 Task: Look for Airbnb properties in Ooty, India from 9th December, 2023 to 17th December, 2023 for 2 adults. Place can be private room with 1  bedroom having 2 beds and 1 bathroom. Property type can be flat.
Action: Mouse moved to (516, 108)
Screenshot: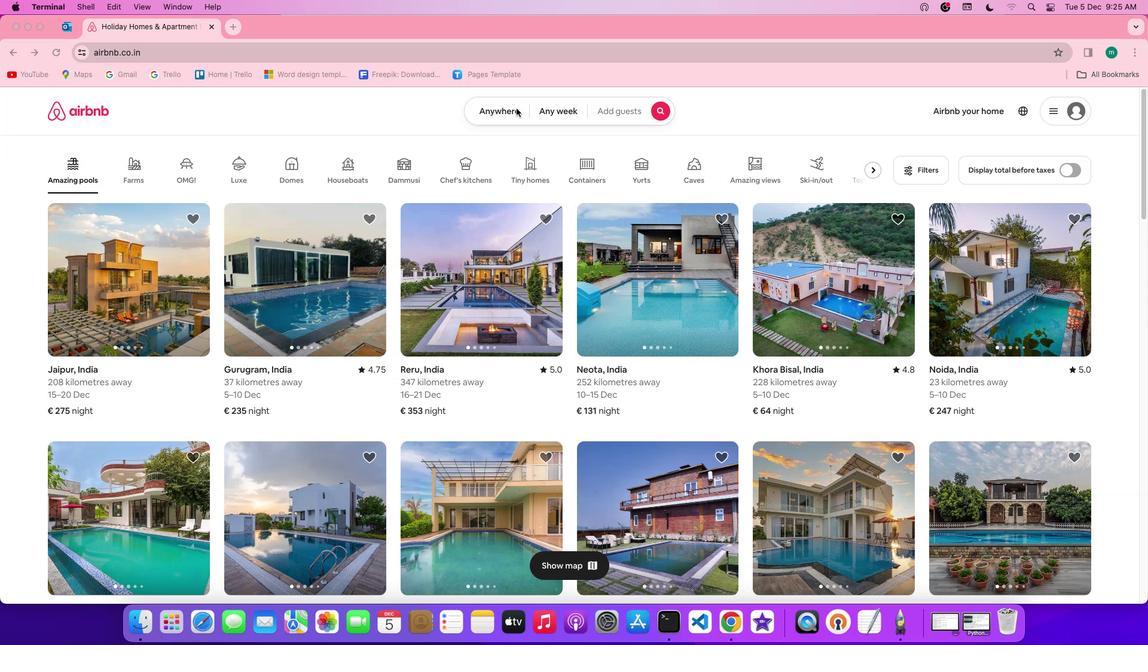 
Action: Mouse pressed left at (516, 108)
Screenshot: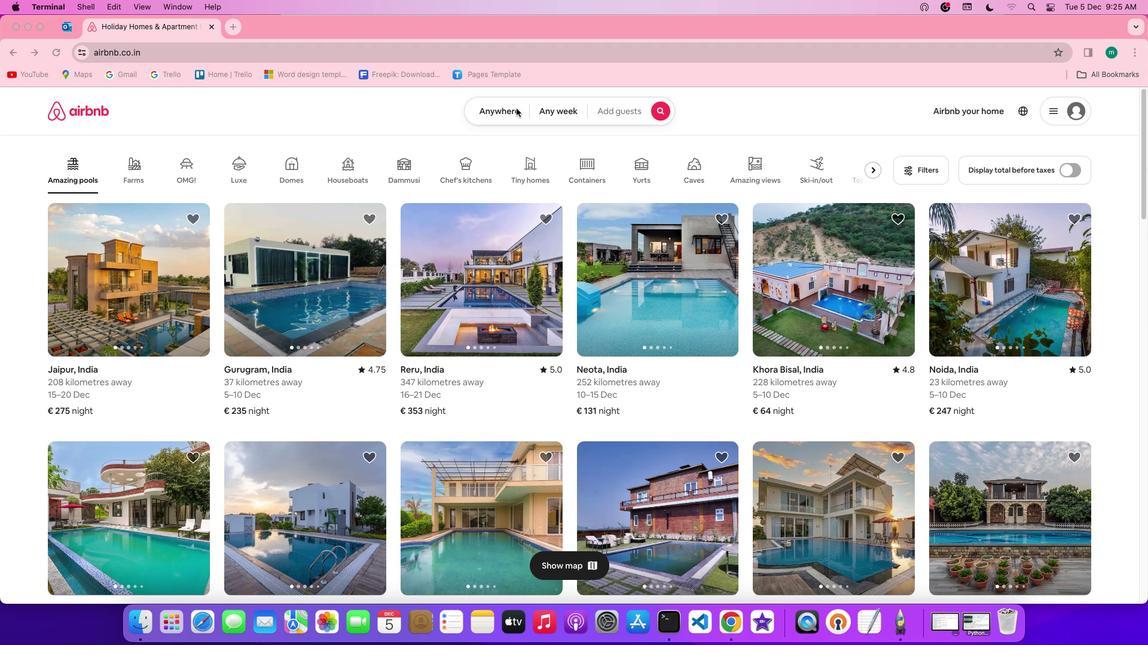 
Action: Mouse pressed left at (516, 108)
Screenshot: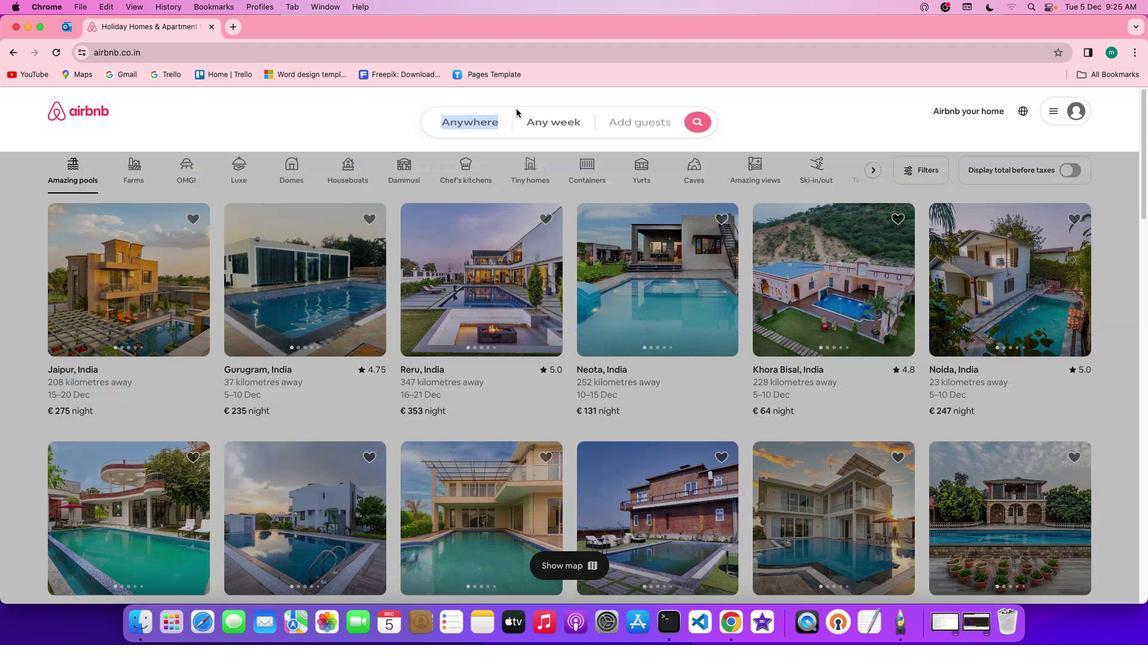
Action: Mouse moved to (441, 159)
Screenshot: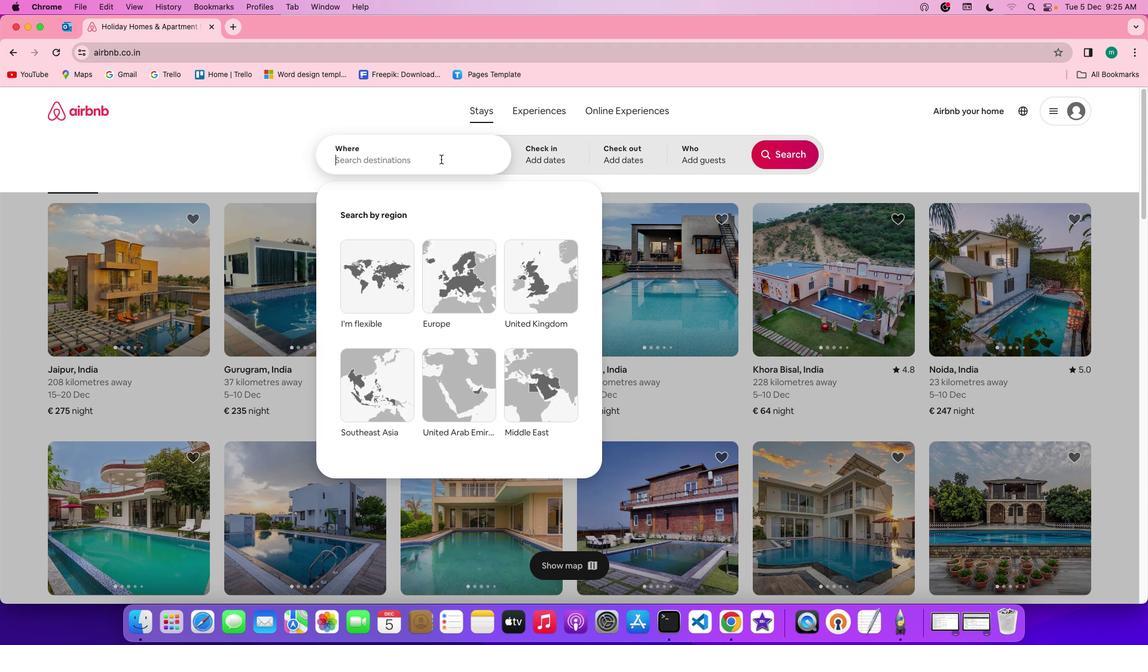 
Action: Mouse pressed left at (441, 159)
Screenshot: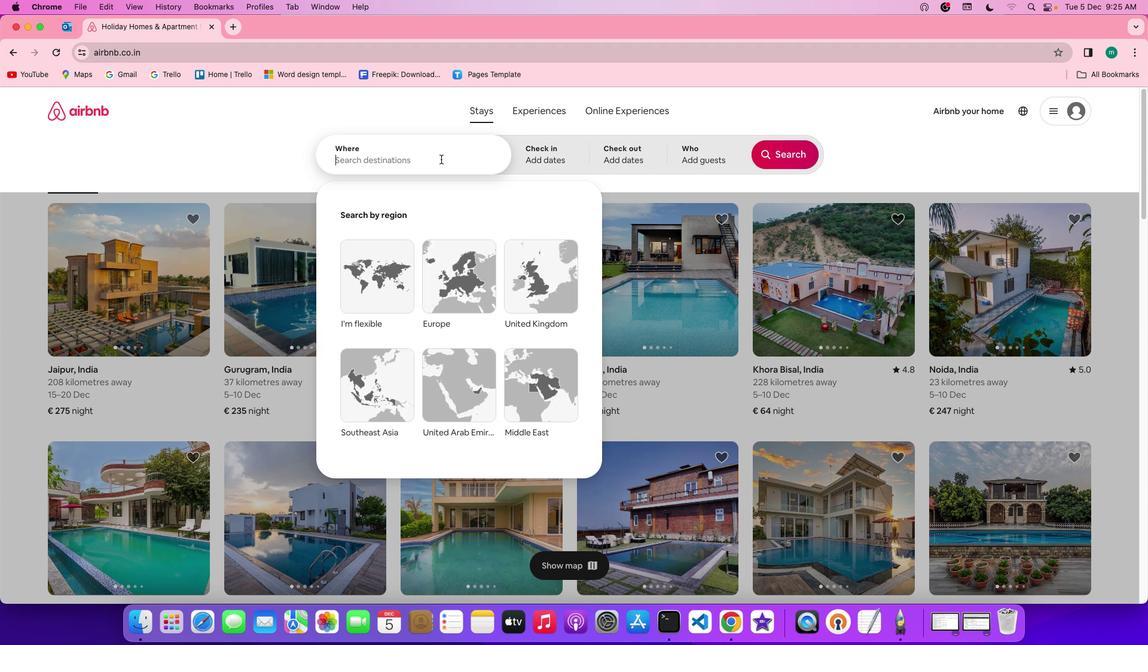 
Action: Key pressed Key.shift'O''o''t''y'','Key.spaceKey.shift'i''n''d''i''a'
Screenshot: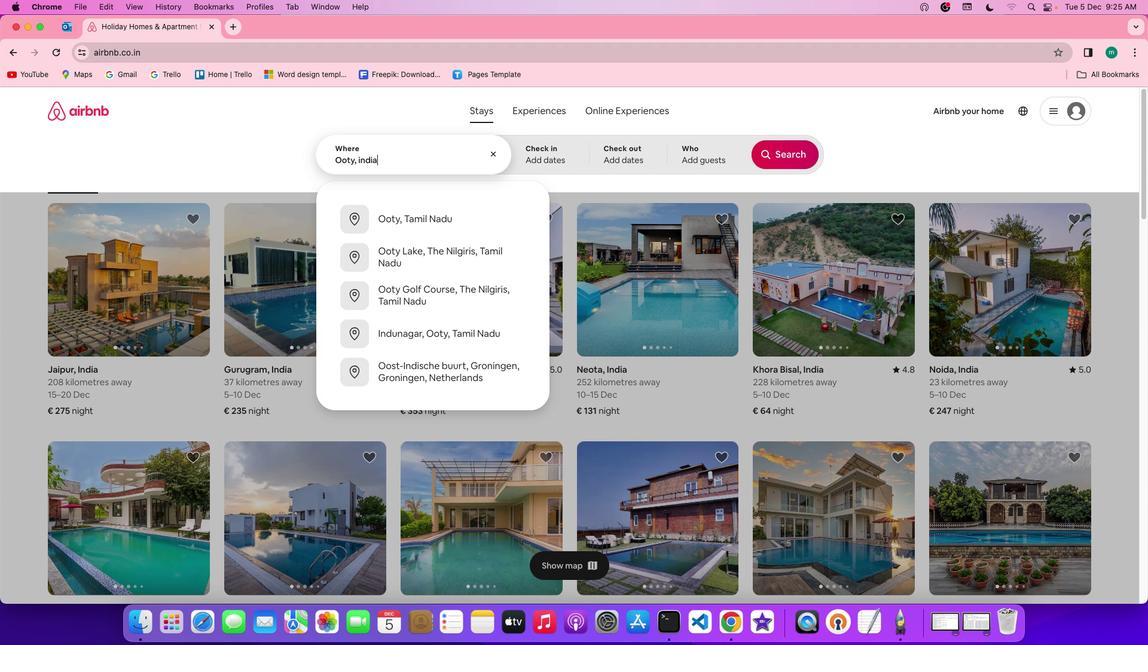 
Action: Mouse moved to (523, 156)
Screenshot: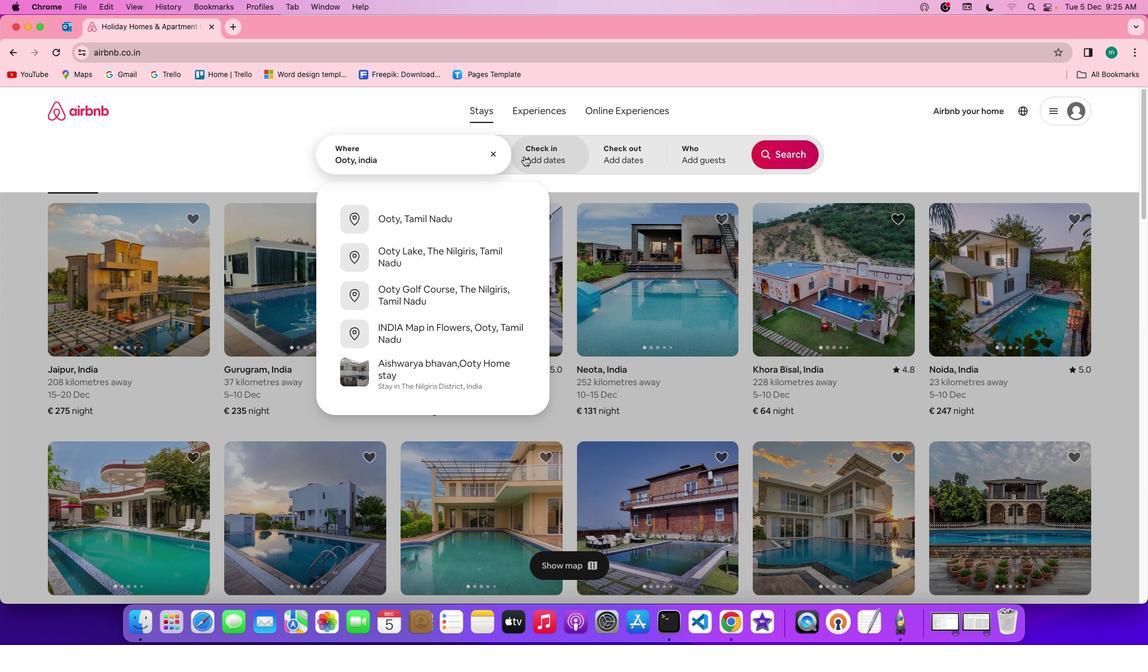 
Action: Mouse pressed left at (523, 156)
Screenshot: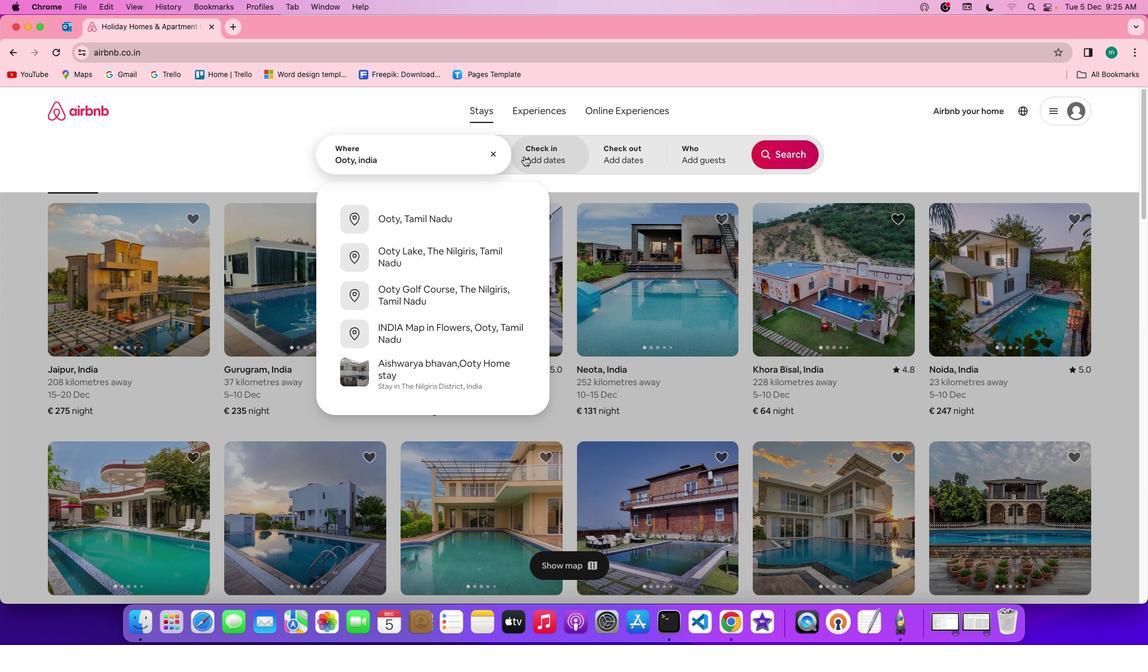 
Action: Mouse moved to (546, 331)
Screenshot: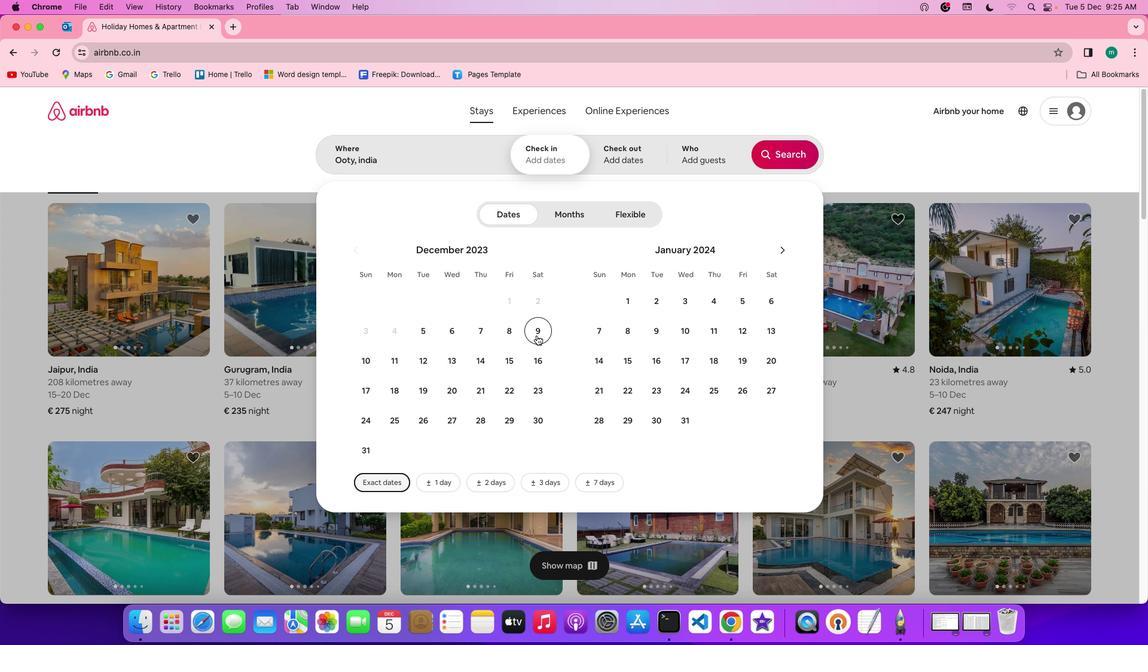
Action: Mouse pressed left at (546, 331)
Screenshot: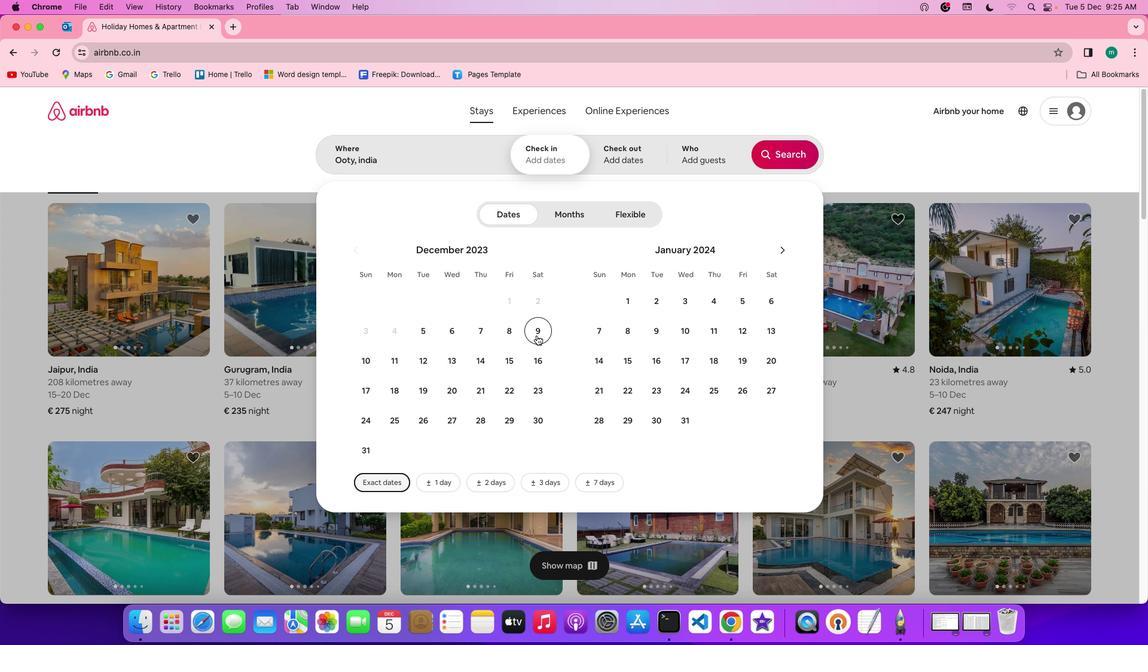 
Action: Mouse moved to (367, 388)
Screenshot: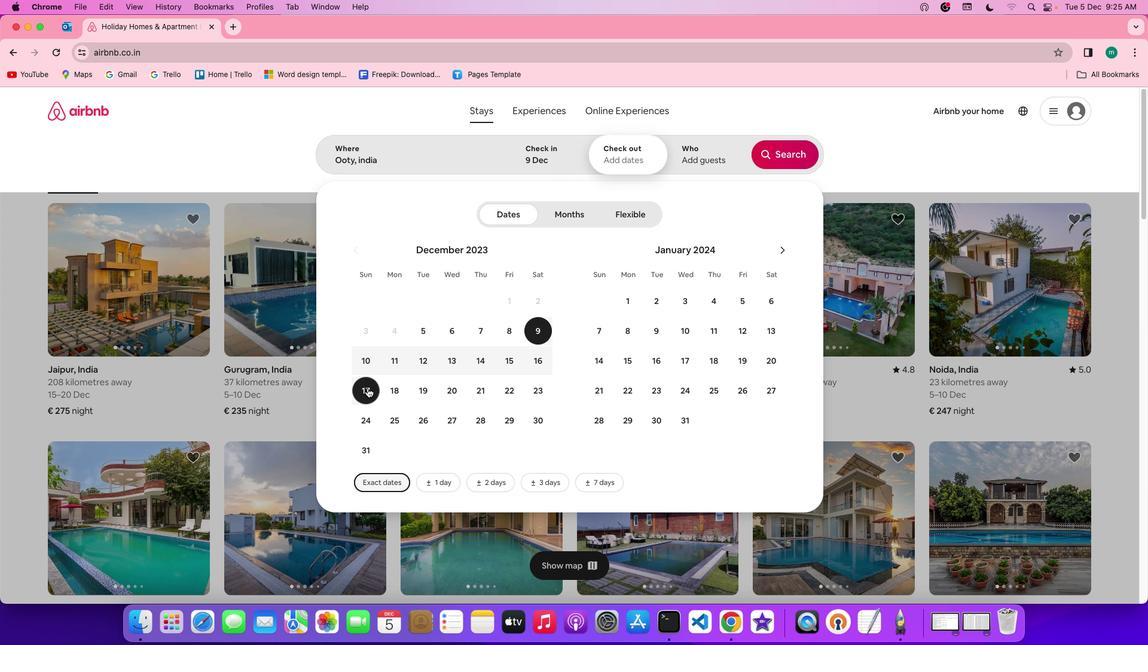 
Action: Mouse pressed left at (367, 388)
Screenshot: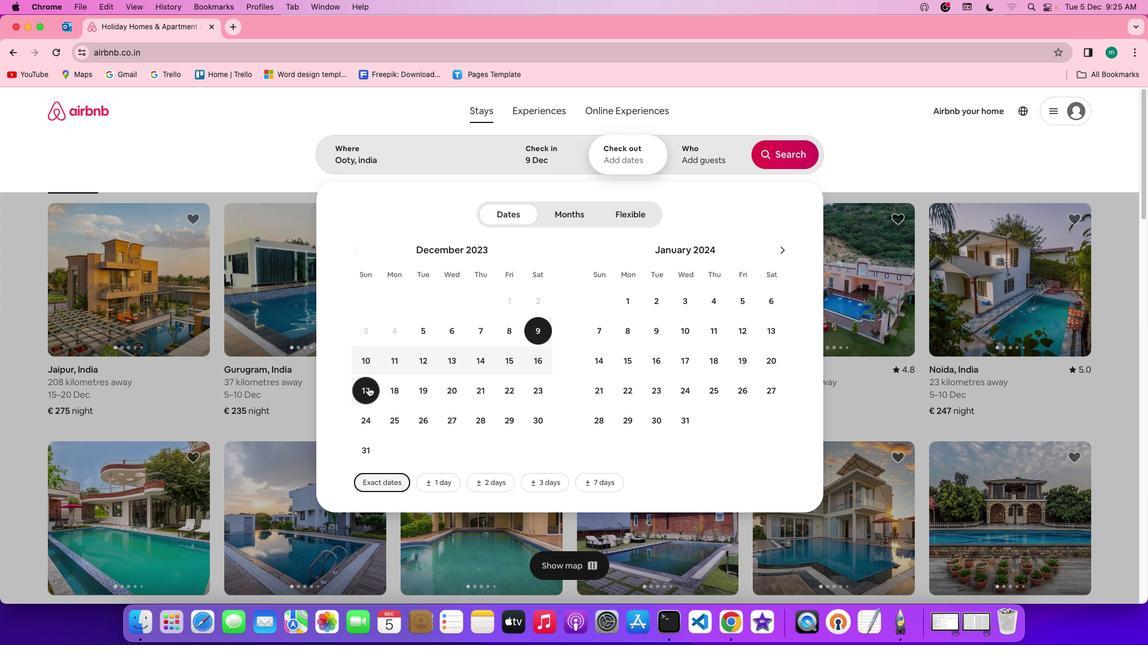 
Action: Mouse moved to (704, 163)
Screenshot: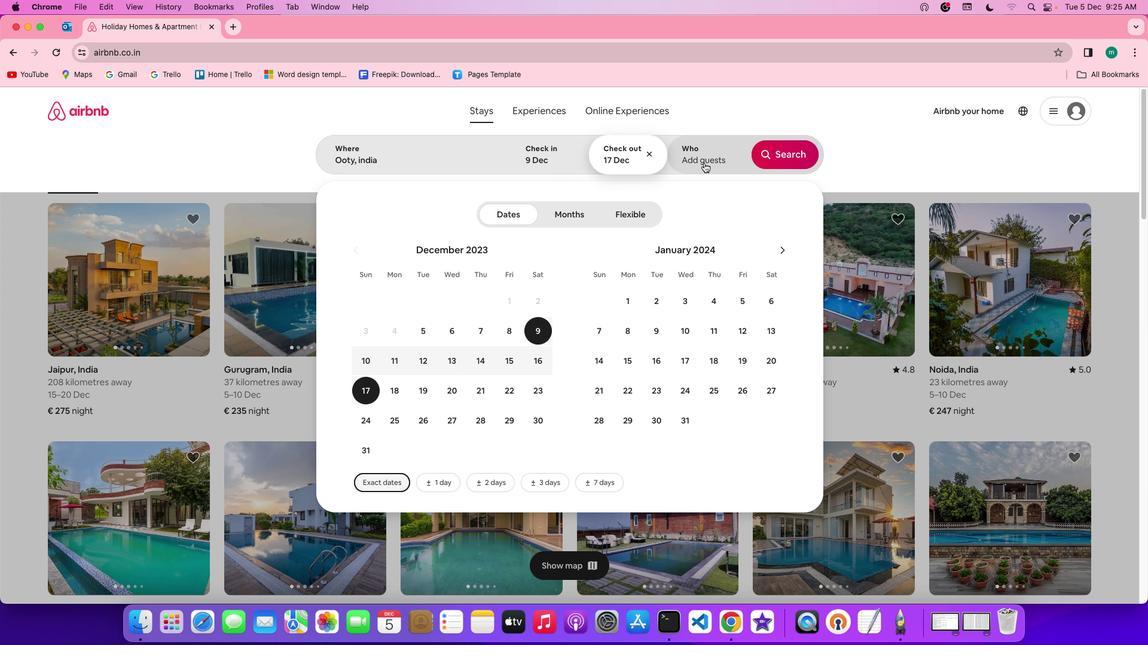 
Action: Mouse pressed left at (704, 163)
Screenshot: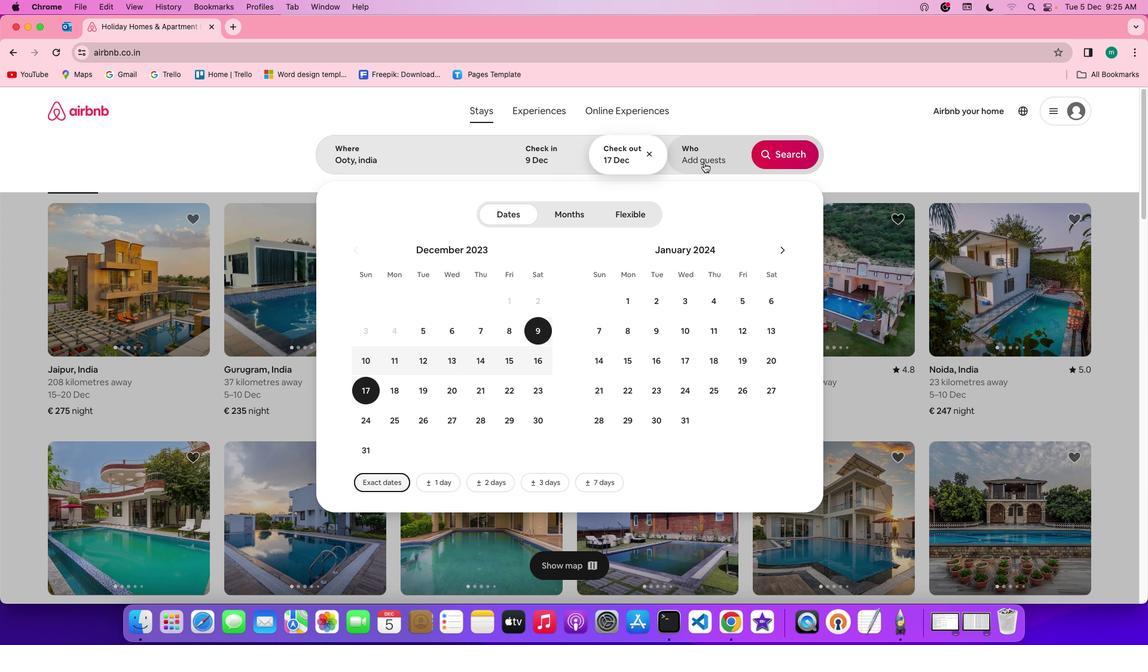 
Action: Mouse moved to (796, 215)
Screenshot: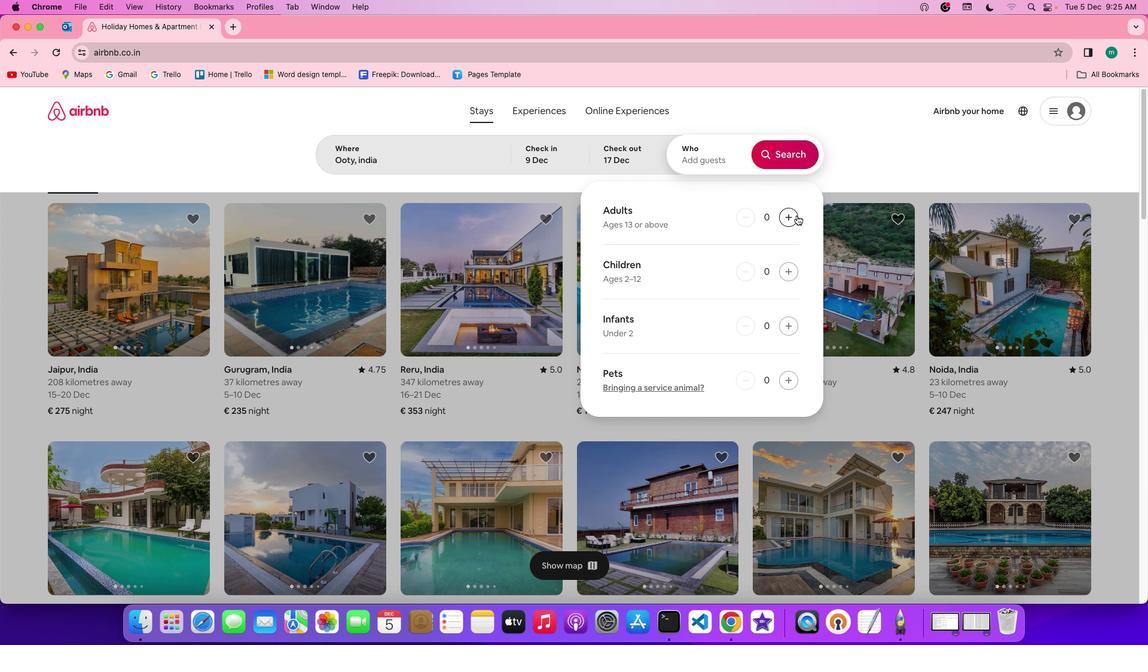 
Action: Mouse pressed left at (796, 215)
Screenshot: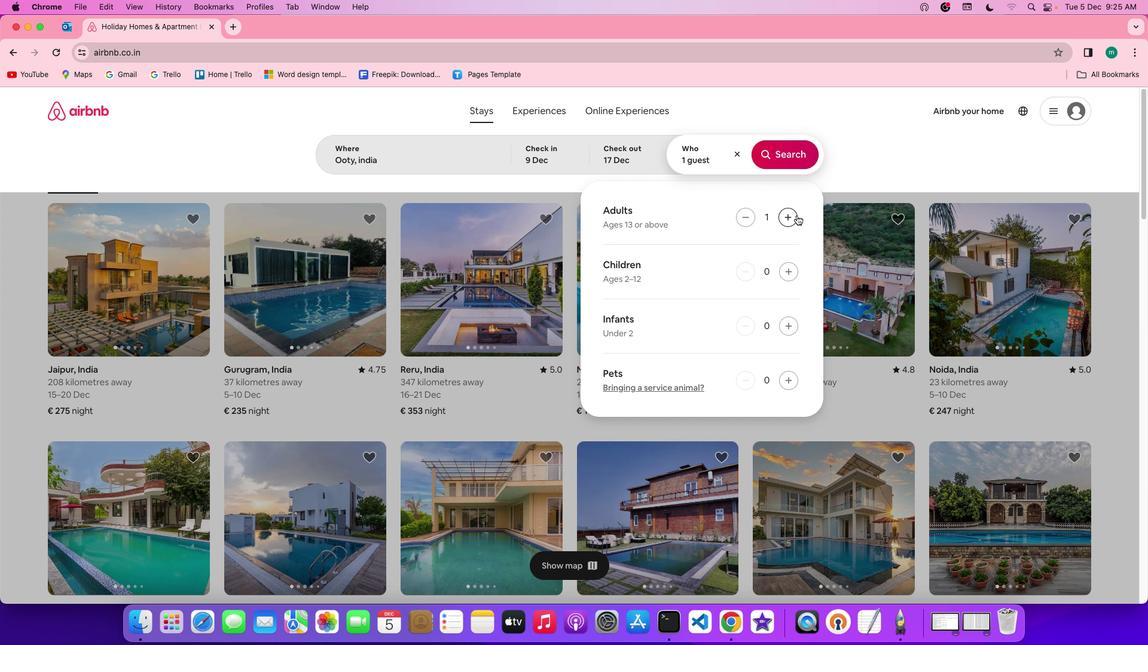 
Action: Mouse pressed left at (796, 215)
Screenshot: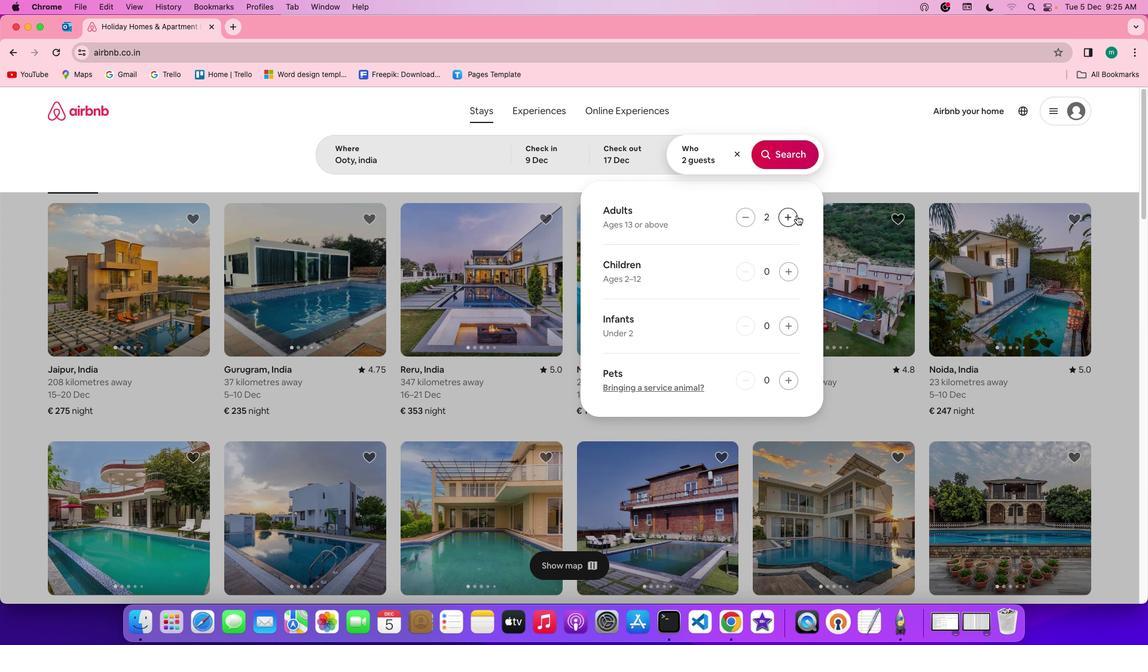 
Action: Mouse moved to (791, 154)
Screenshot: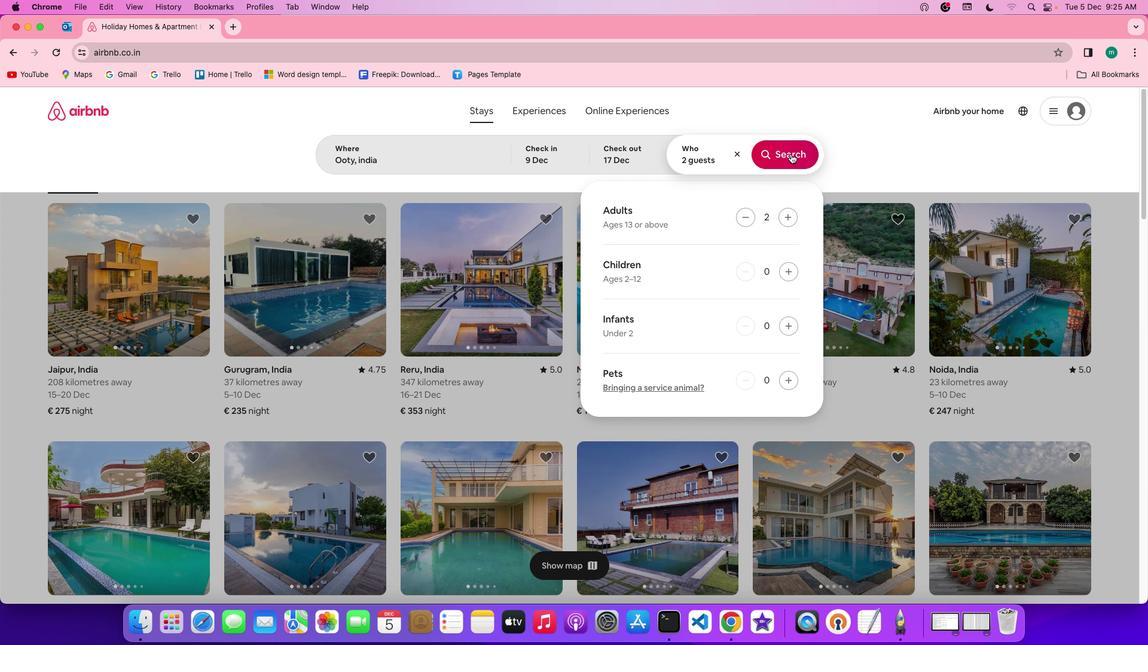 
Action: Mouse pressed left at (791, 154)
Screenshot: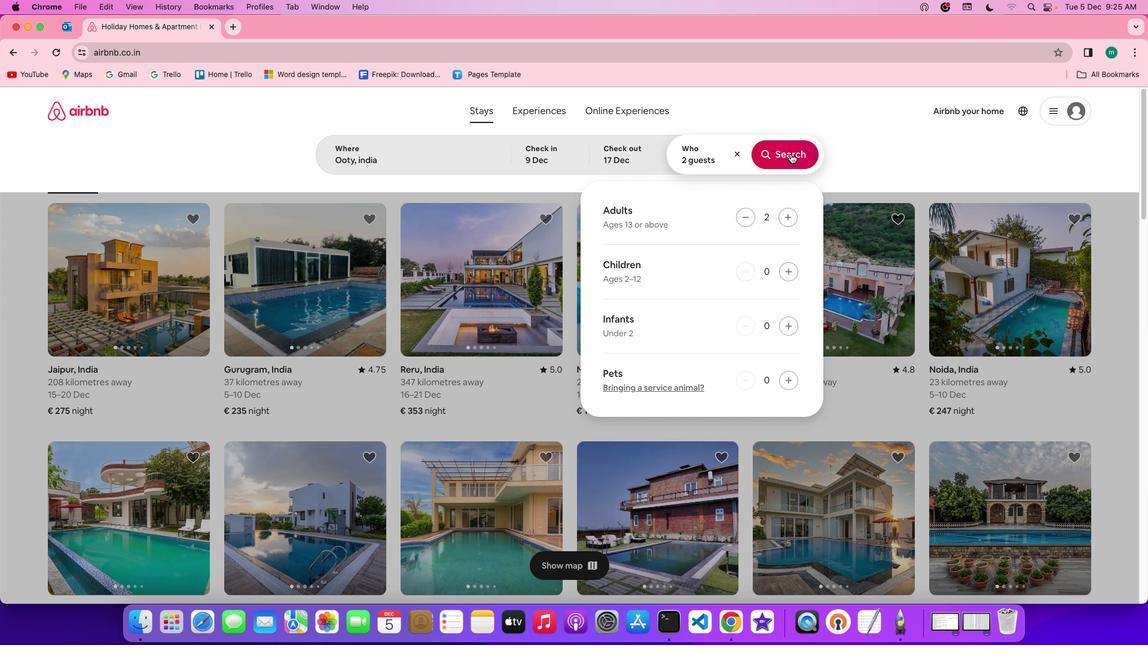 
Action: Mouse moved to (956, 157)
Screenshot: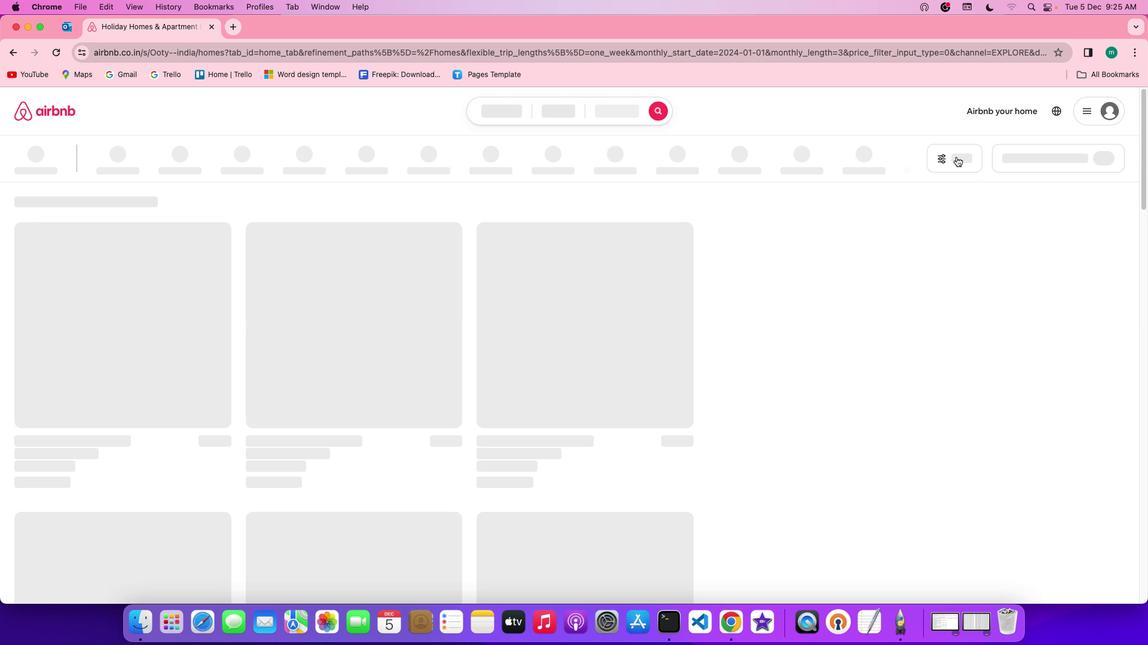 
Action: Mouse pressed left at (956, 157)
Screenshot: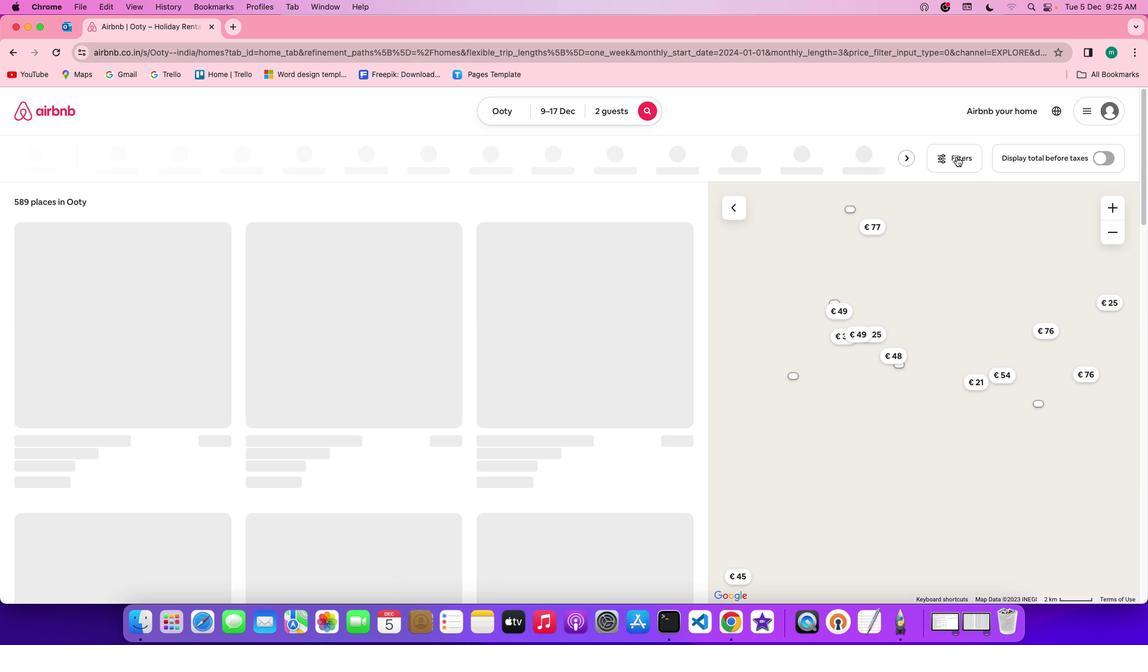 
Action: Mouse moved to (511, 308)
Screenshot: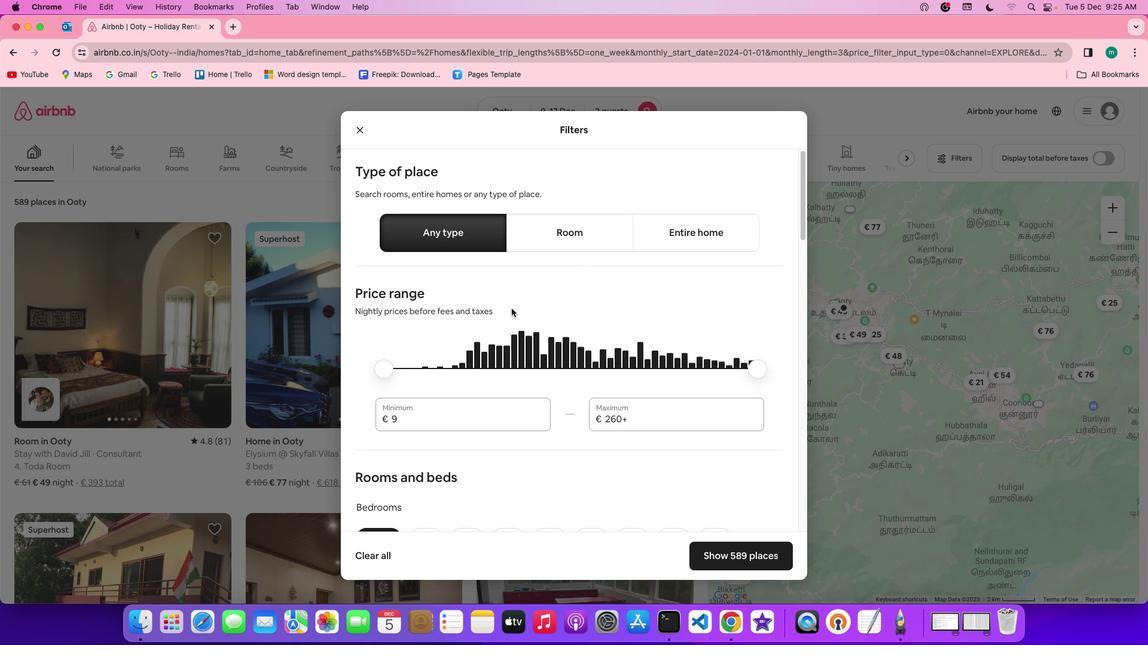 
Action: Mouse scrolled (511, 308) with delta (0, 0)
Screenshot: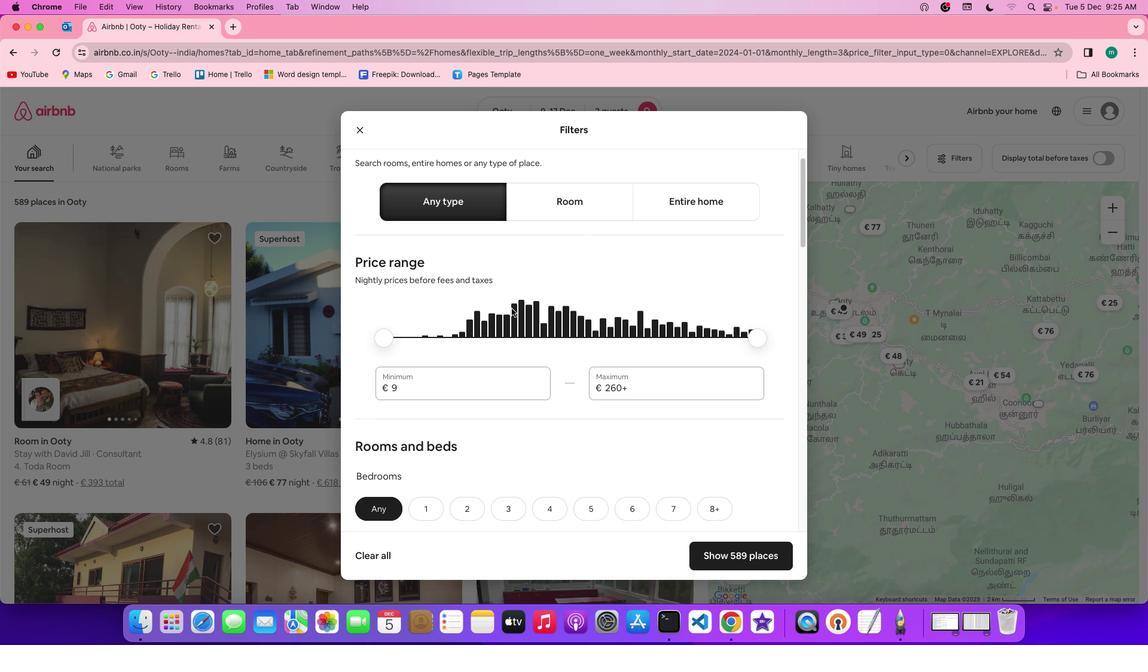 
Action: Mouse scrolled (511, 308) with delta (0, 0)
Screenshot: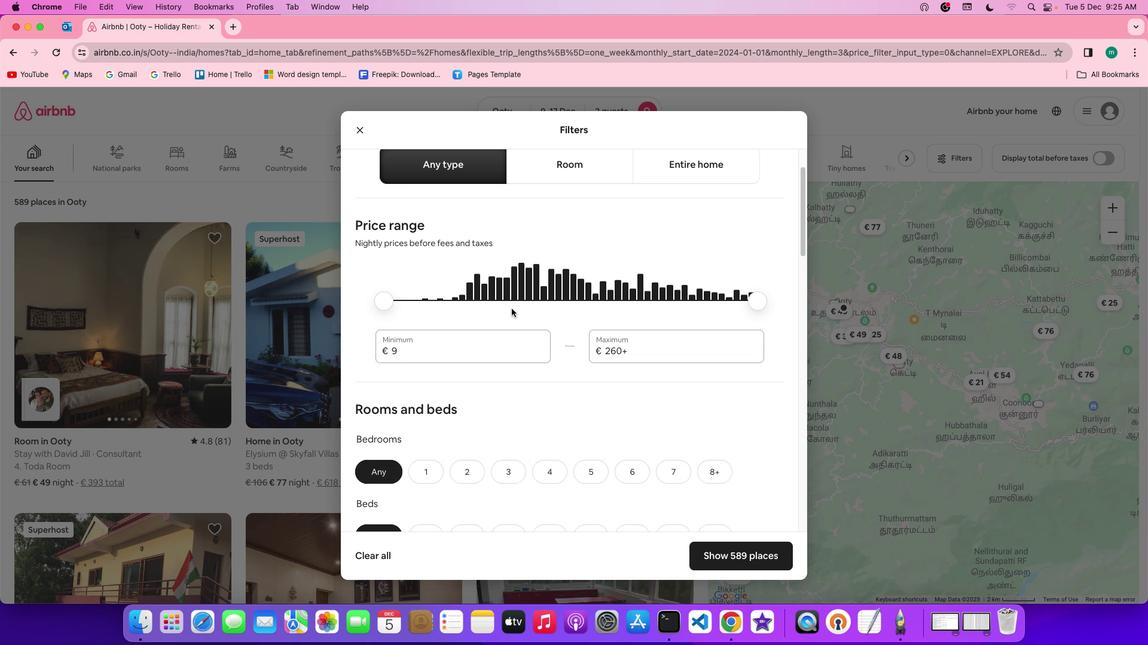 
Action: Mouse scrolled (511, 308) with delta (0, -1)
Screenshot: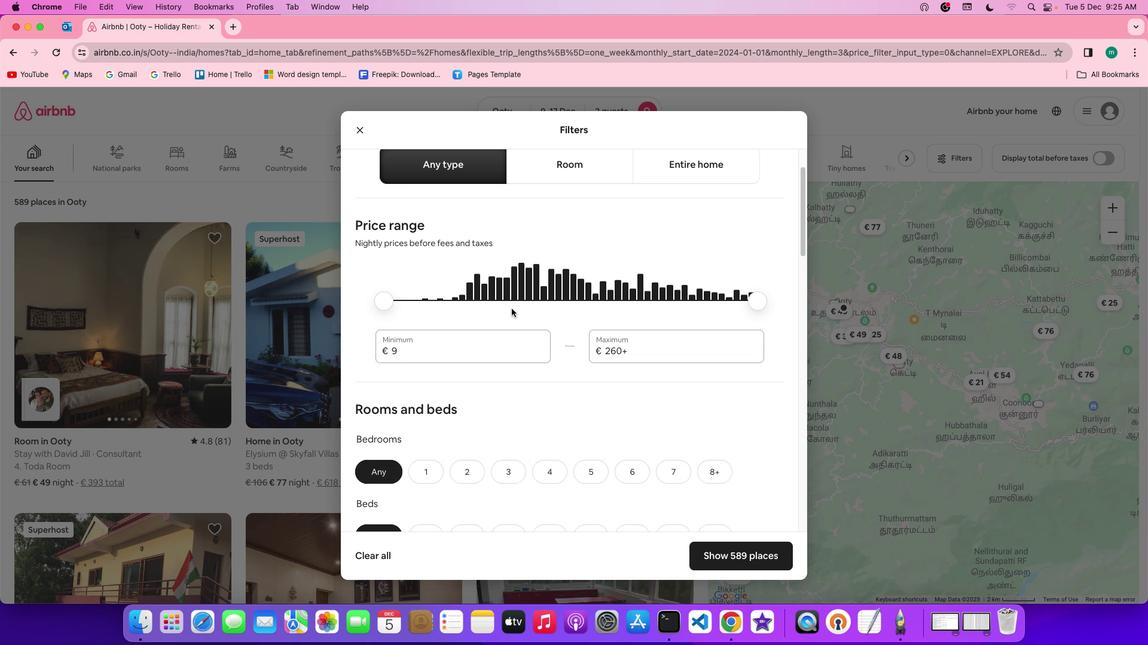 
Action: Mouse scrolled (511, 308) with delta (0, -2)
Screenshot: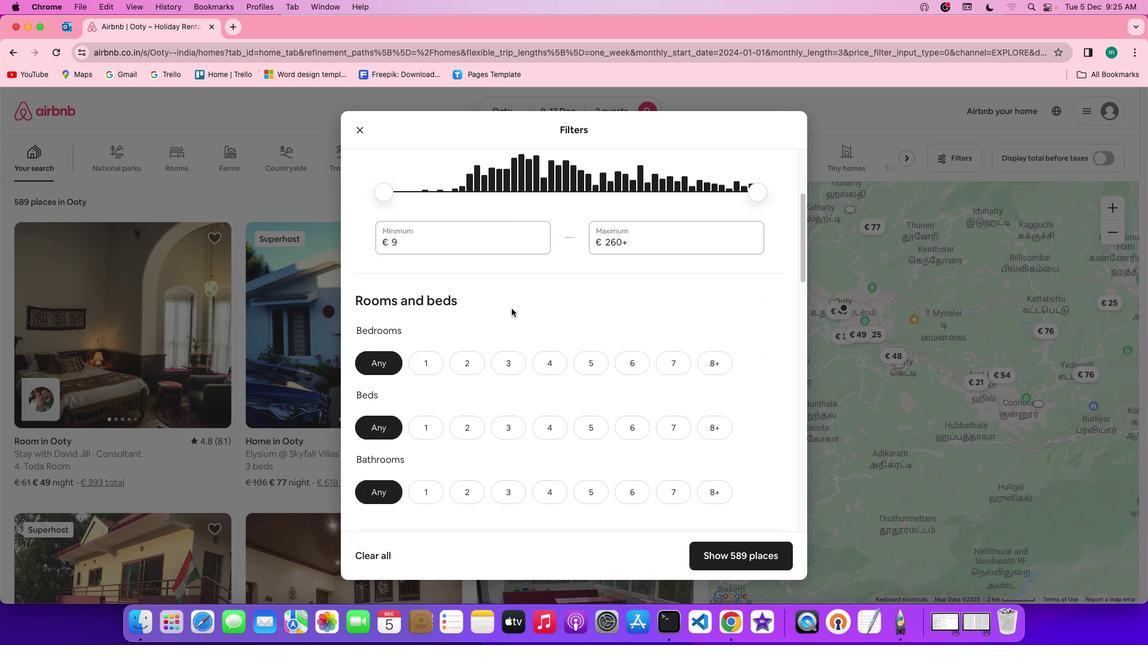 
Action: Mouse scrolled (511, 308) with delta (0, -2)
Screenshot: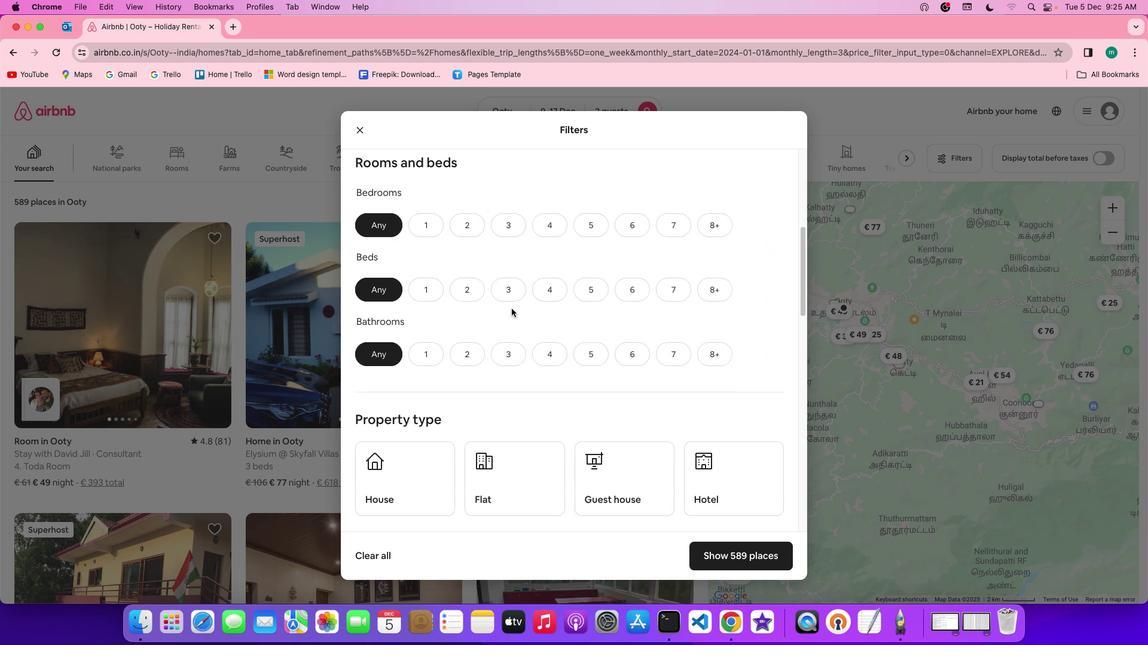 
Action: Mouse moved to (439, 209)
Screenshot: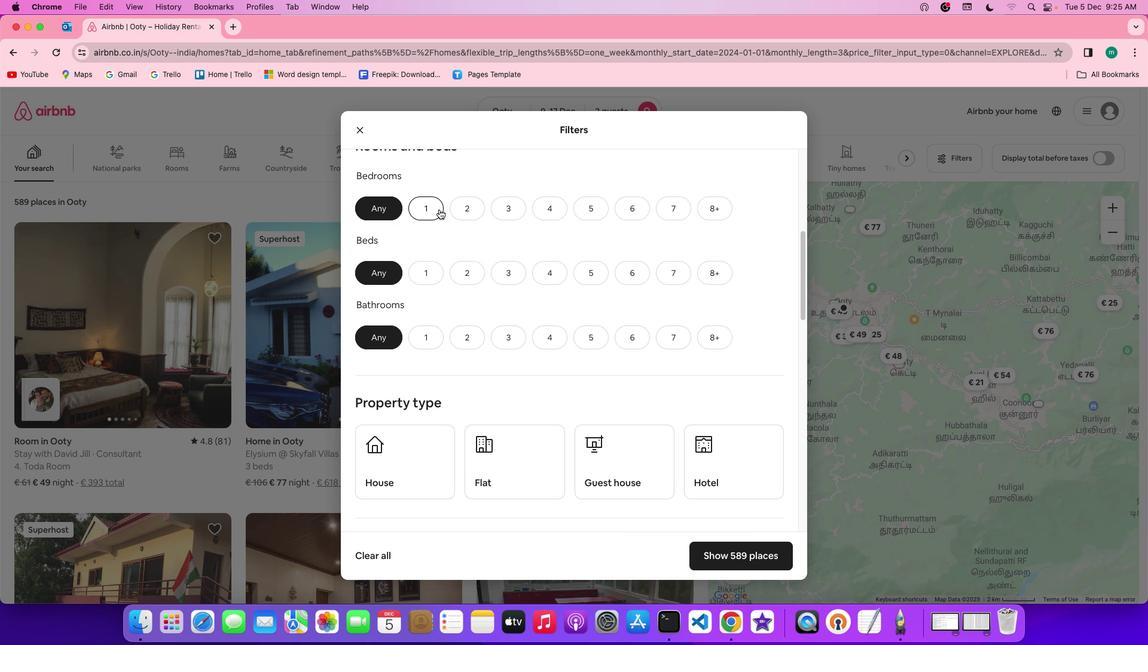 
Action: Mouse pressed left at (439, 209)
Screenshot: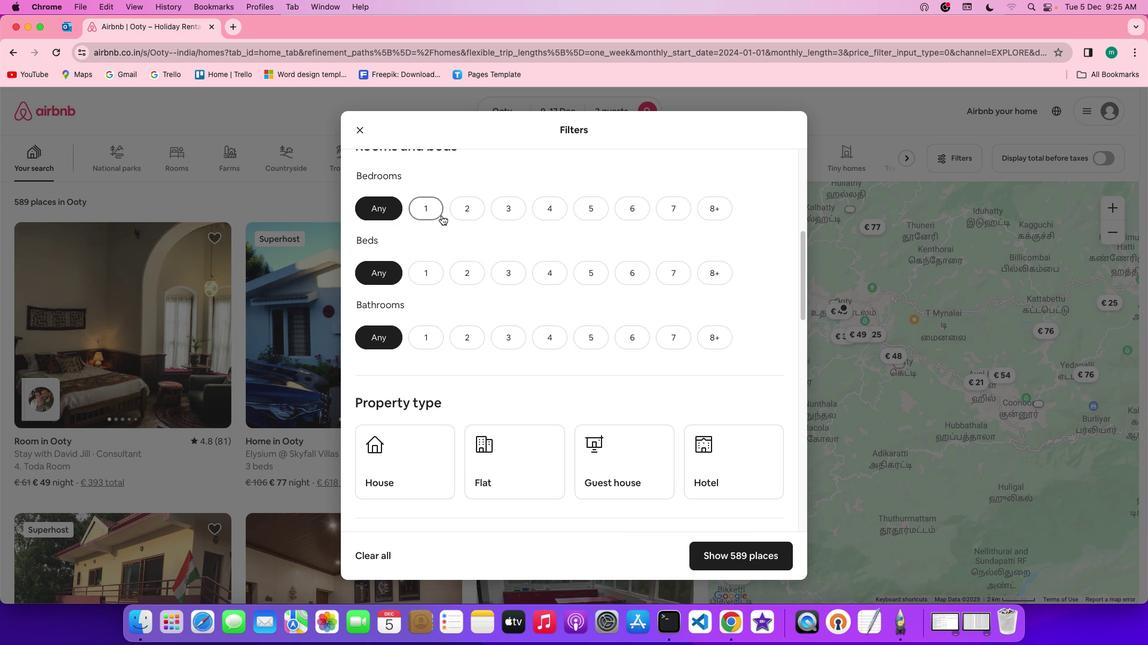 
Action: Mouse moved to (468, 278)
Screenshot: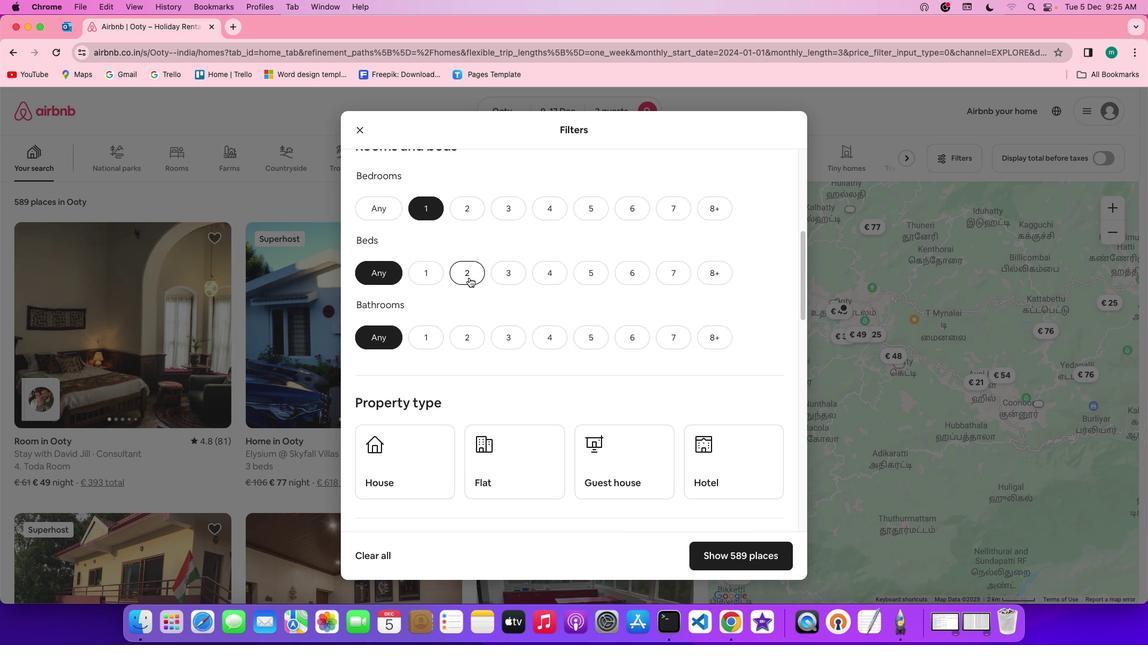 
Action: Mouse pressed left at (468, 278)
Screenshot: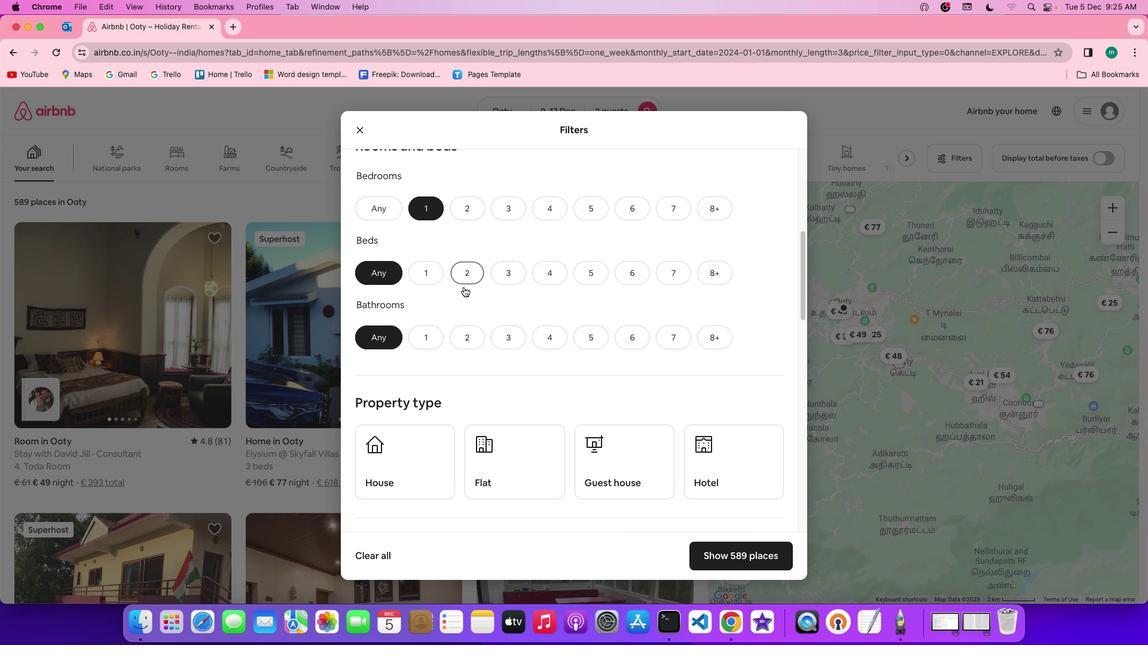 
Action: Mouse moved to (422, 330)
Screenshot: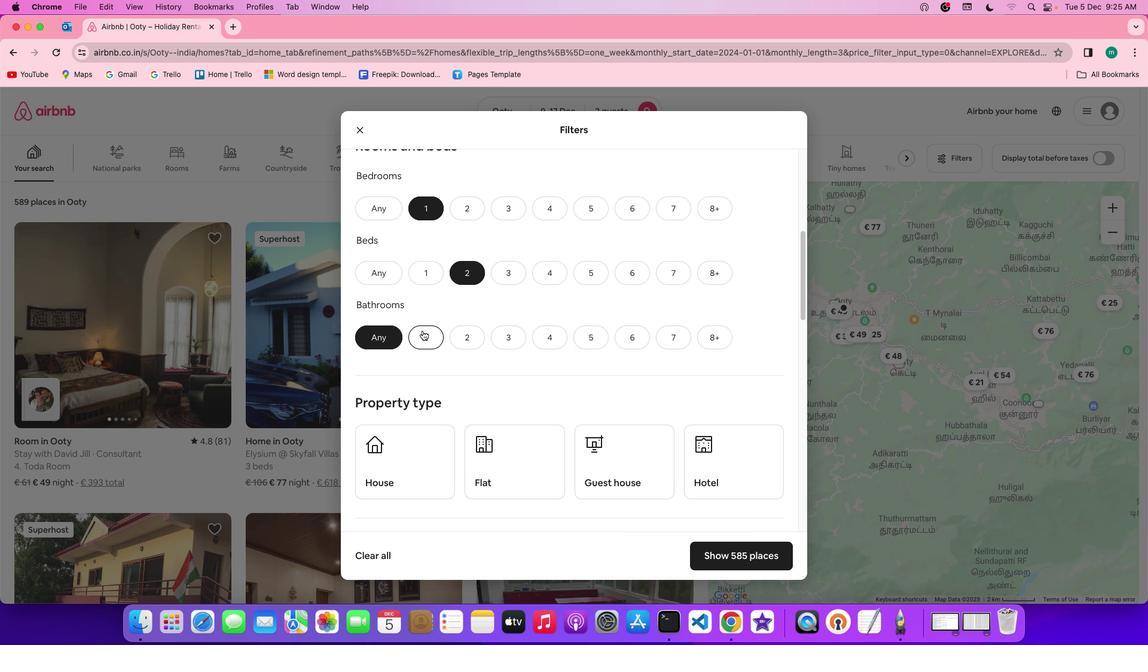 
Action: Mouse pressed left at (422, 330)
Screenshot: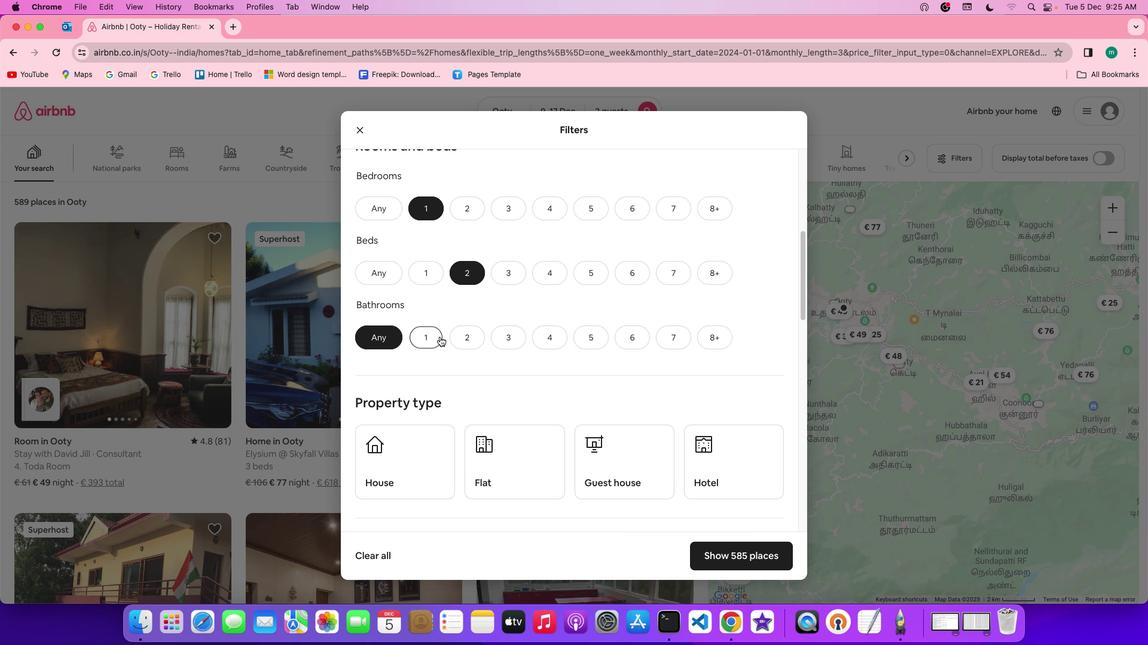 
Action: Mouse moved to (660, 339)
Screenshot: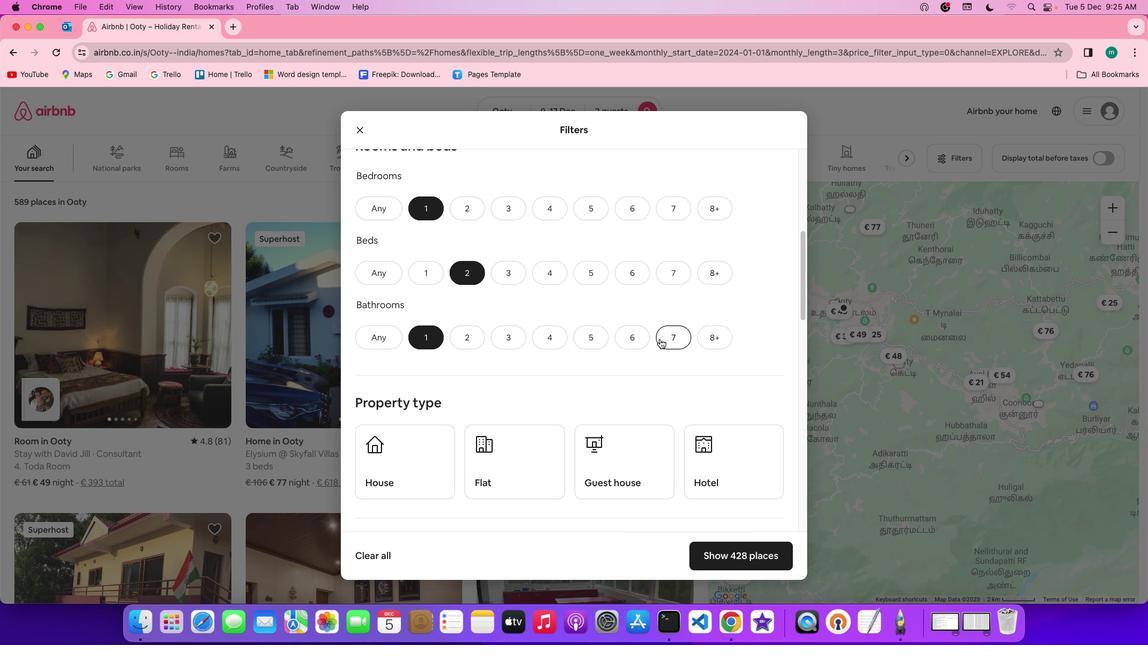 
Action: Mouse scrolled (660, 339) with delta (0, 0)
Screenshot: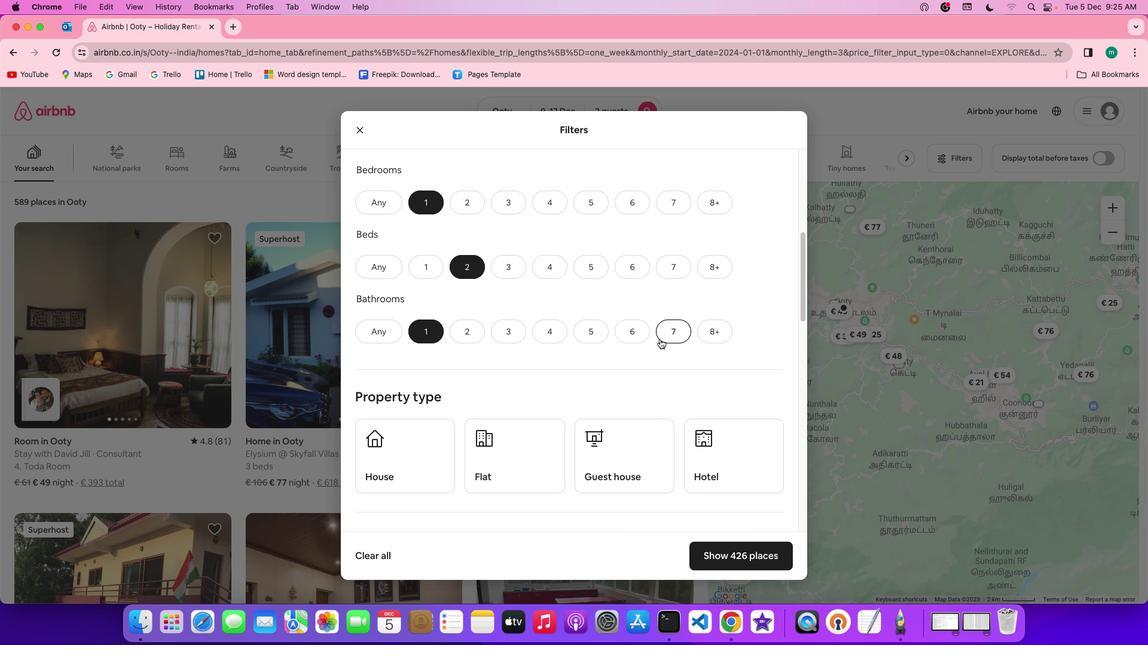 
Action: Mouse scrolled (660, 339) with delta (0, 0)
Screenshot: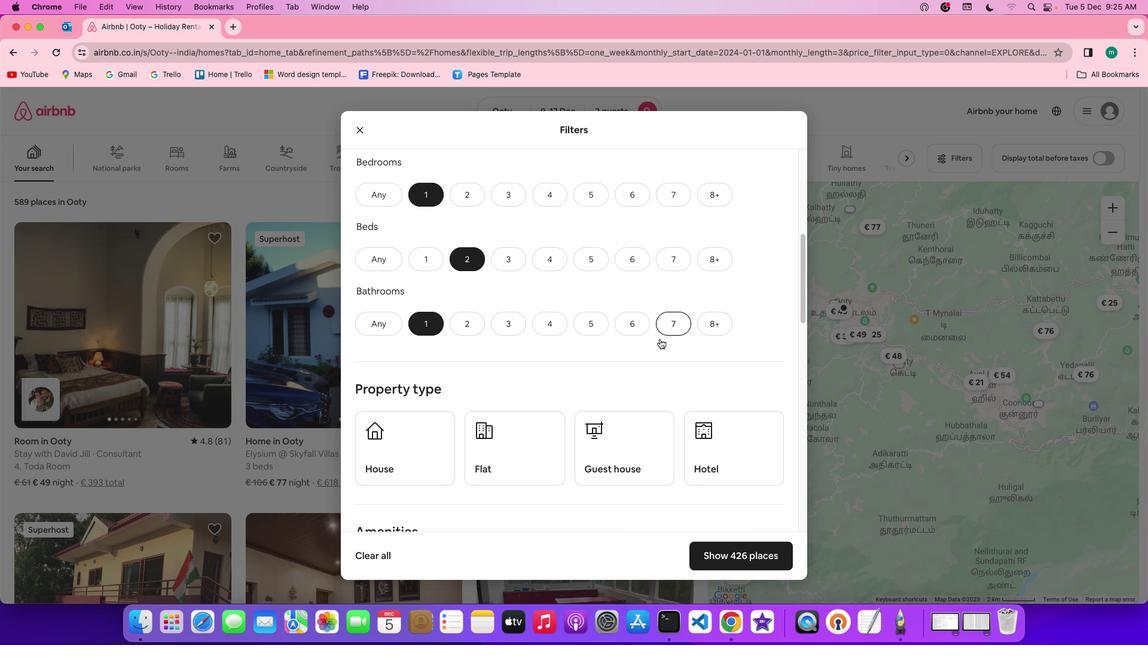 
Action: Mouse scrolled (660, 339) with delta (0, -1)
Screenshot: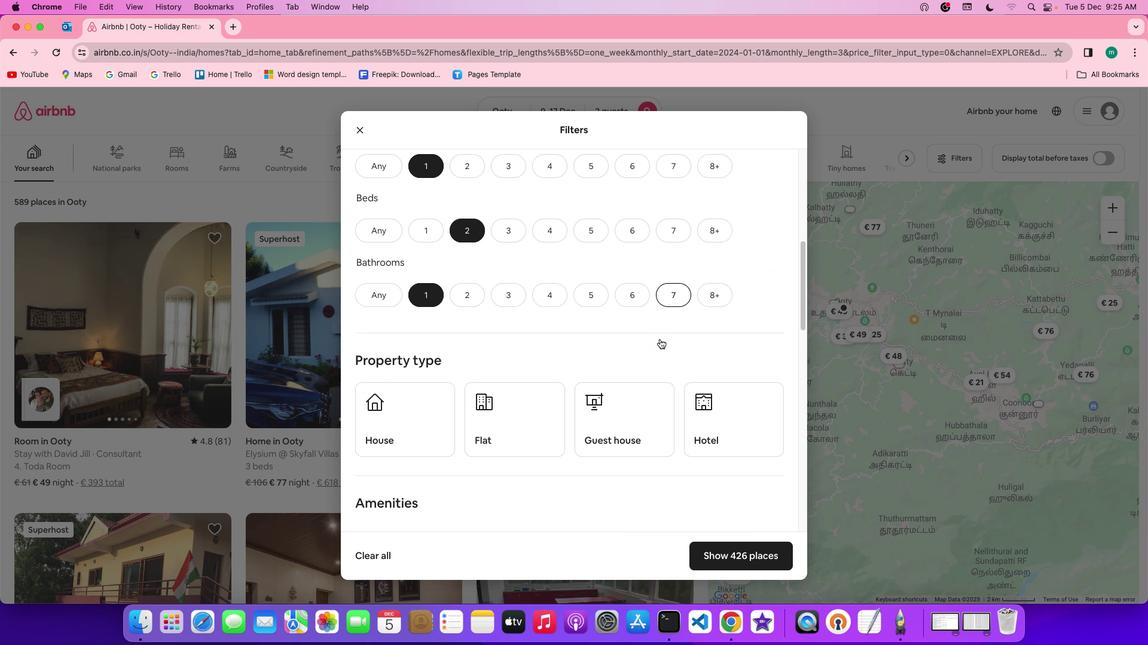 
Action: Mouse scrolled (660, 339) with delta (0, 0)
Screenshot: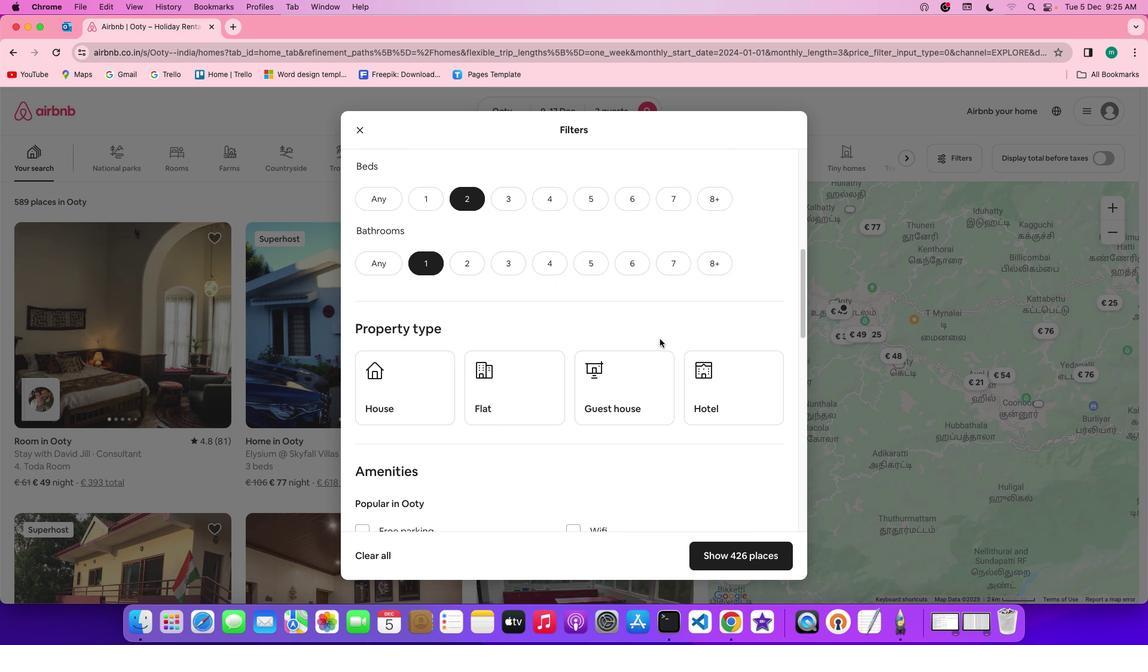 
Action: Mouse scrolled (660, 339) with delta (0, 0)
Screenshot: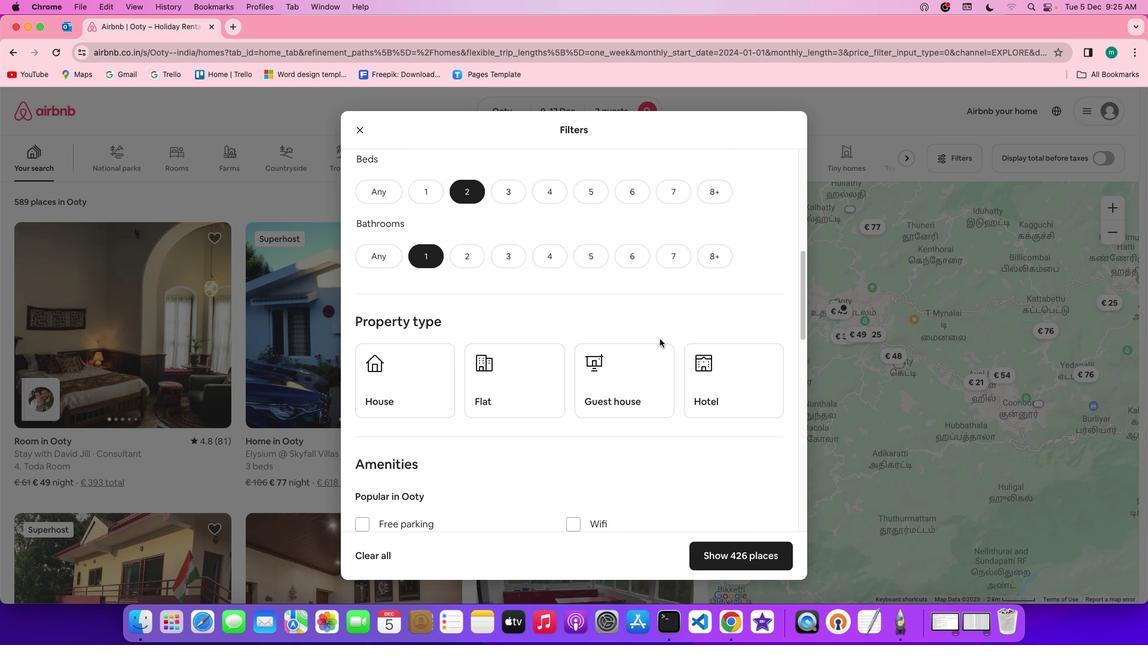 
Action: Mouse scrolled (660, 339) with delta (0, 0)
Screenshot: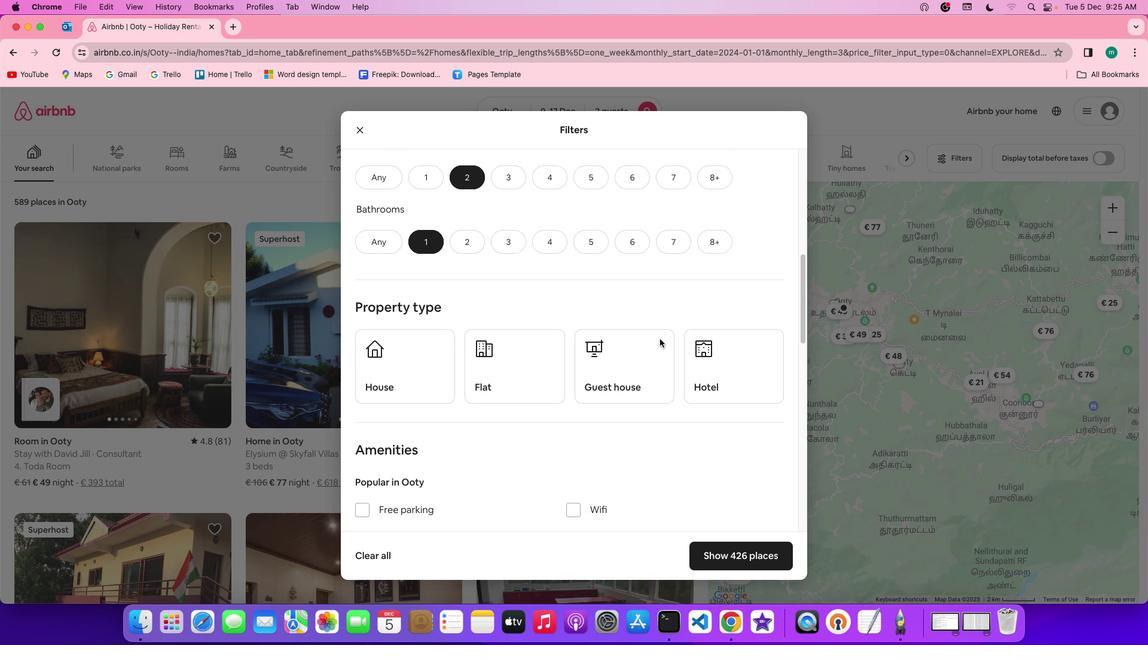 
Action: Mouse scrolled (660, 339) with delta (0, 0)
Screenshot: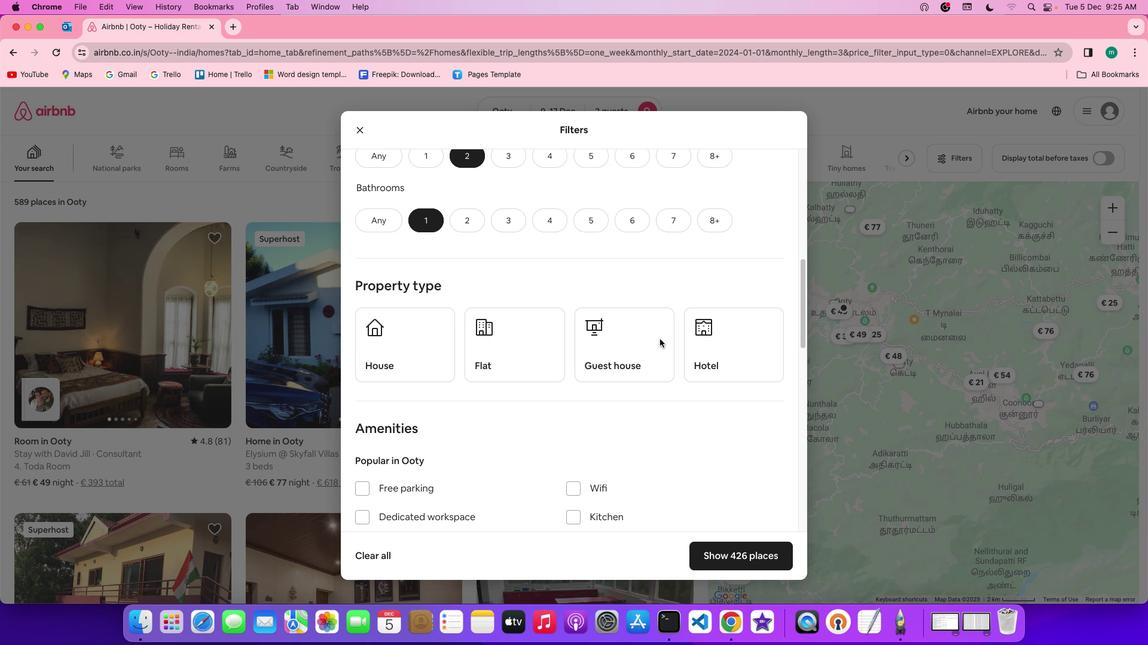 
Action: Mouse moved to (512, 334)
Screenshot: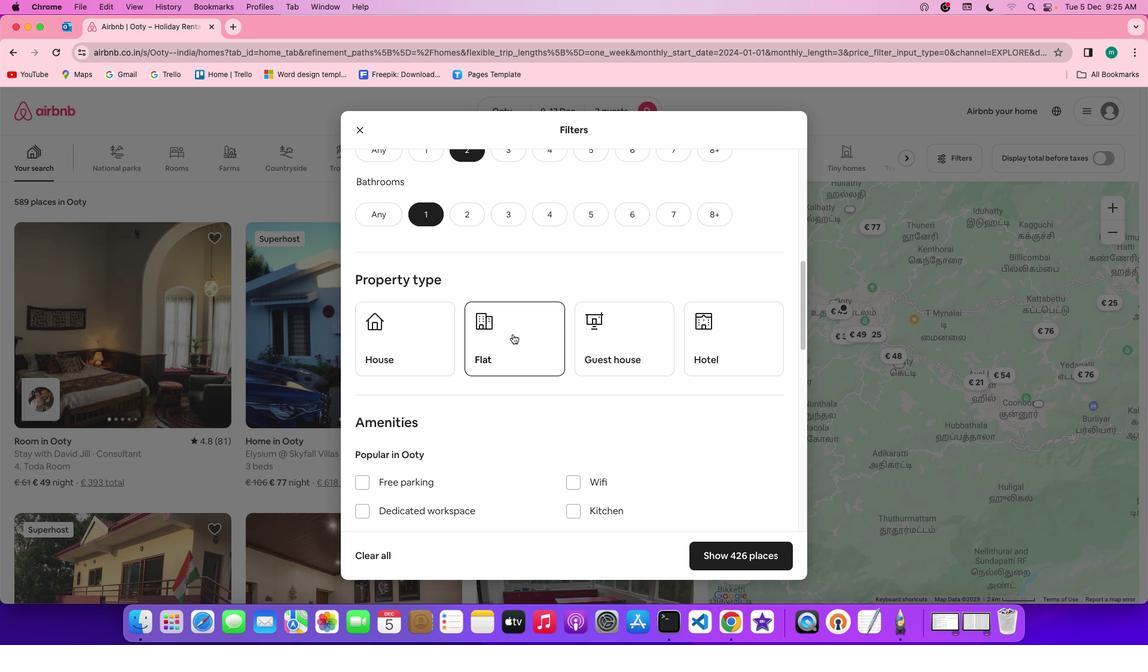 
Action: Mouse pressed left at (512, 334)
Screenshot: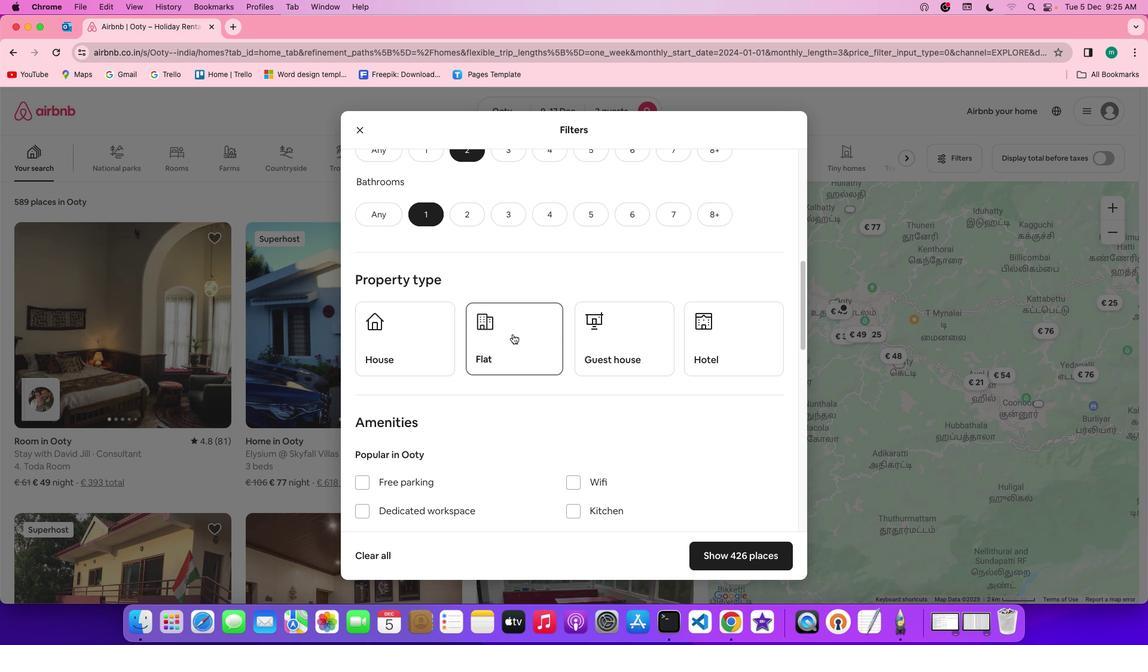 
Action: Mouse moved to (603, 386)
Screenshot: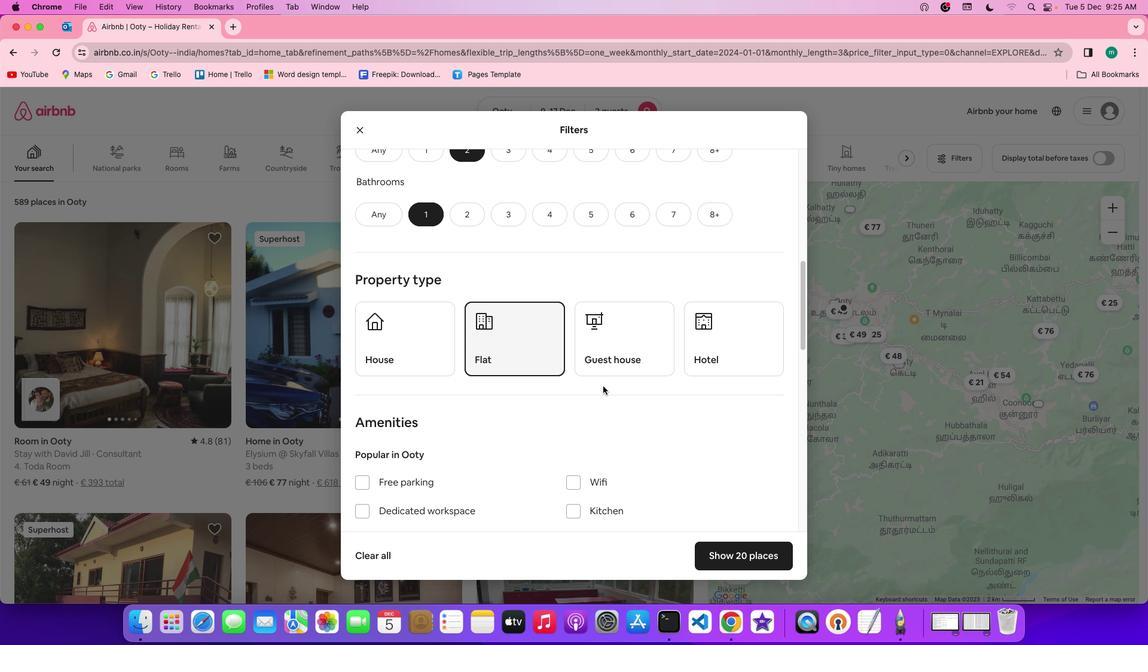 
Action: Mouse scrolled (603, 386) with delta (0, 0)
Screenshot: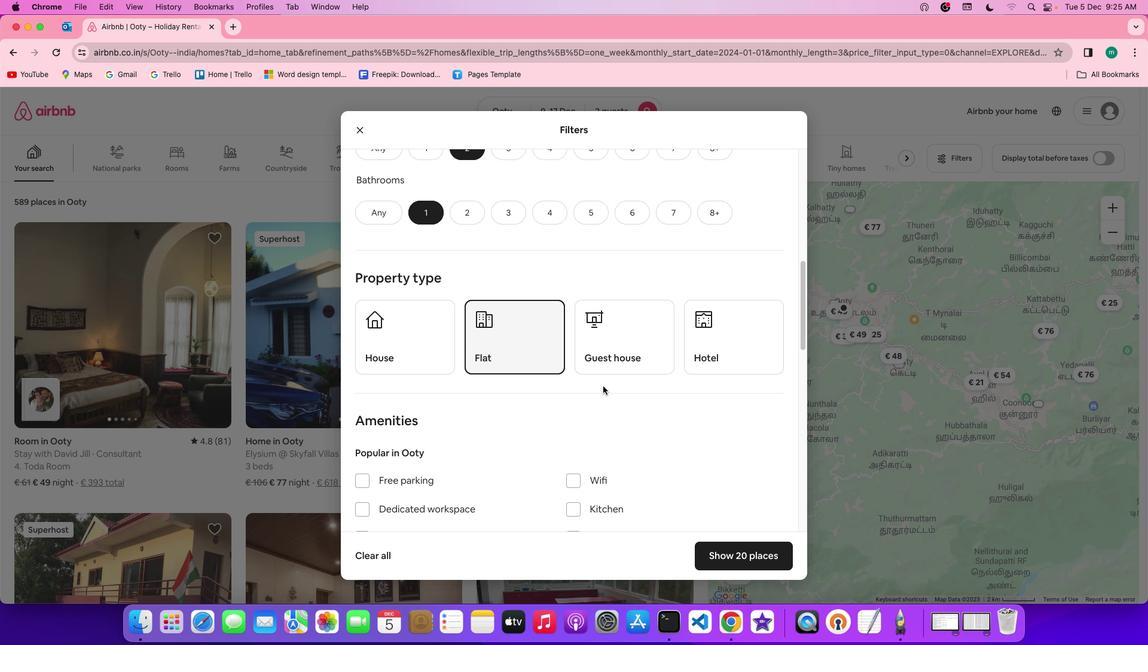 
Action: Mouse scrolled (603, 386) with delta (0, 0)
Screenshot: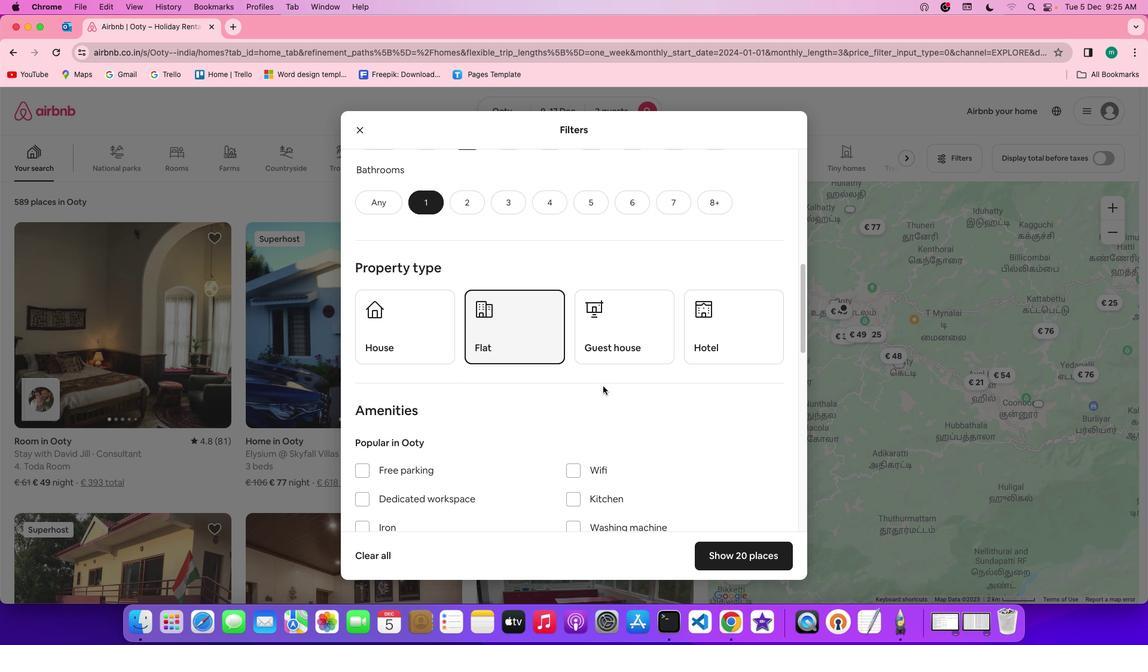 
Action: Mouse scrolled (603, 386) with delta (0, 0)
Screenshot: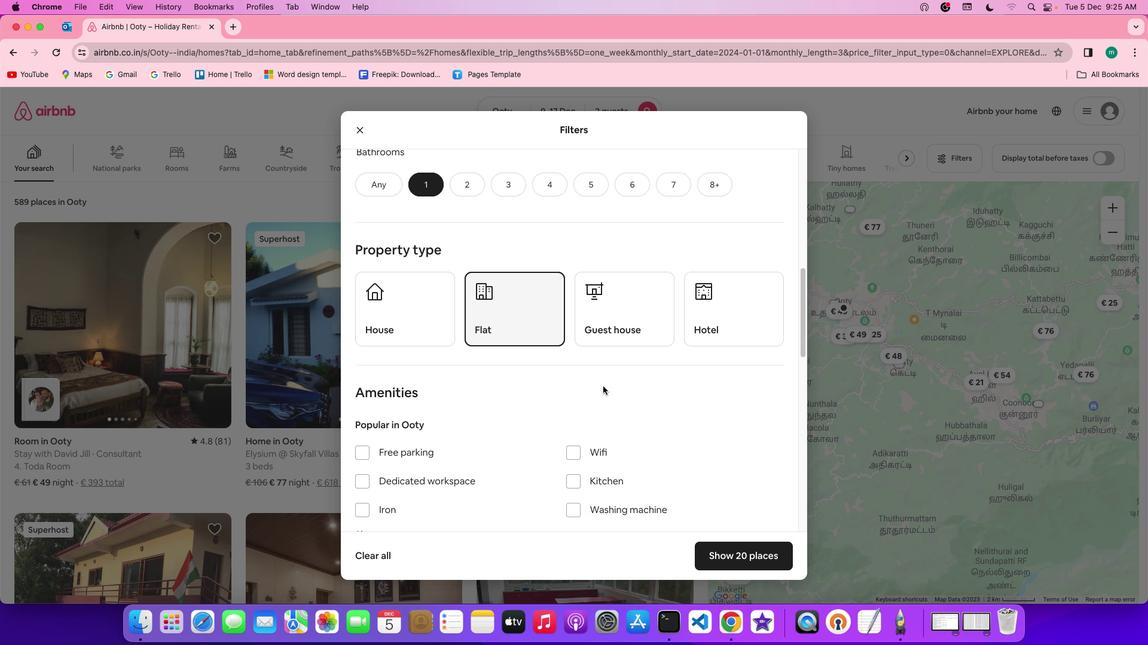 
Action: Mouse scrolled (603, 386) with delta (0, 0)
Screenshot: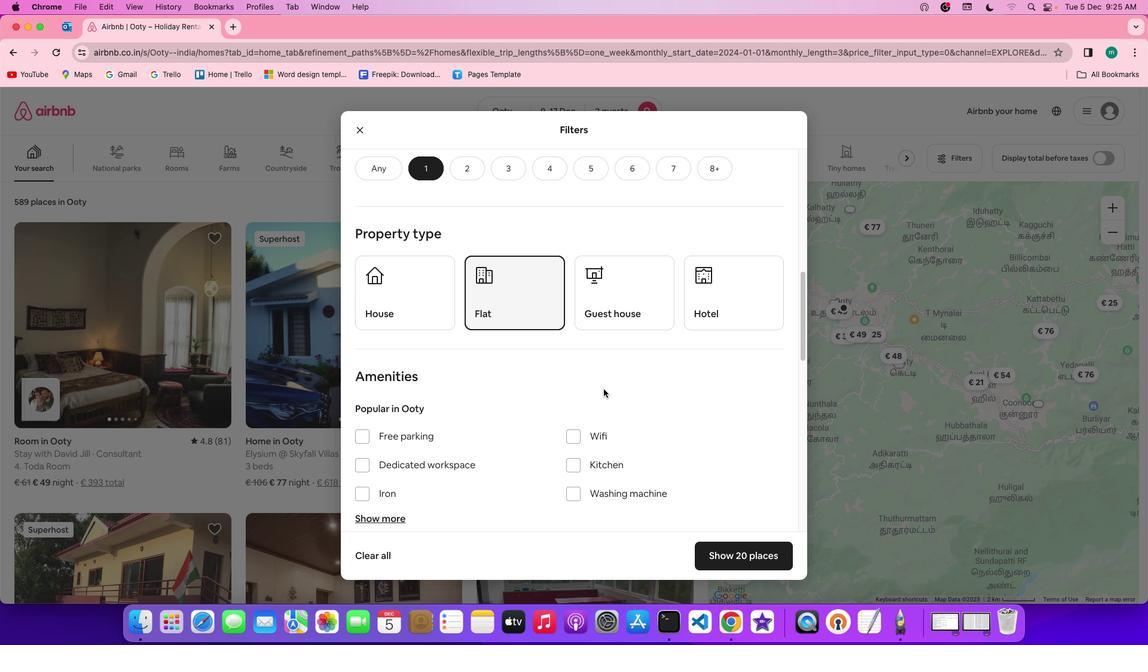 
Action: Mouse moved to (657, 434)
Screenshot: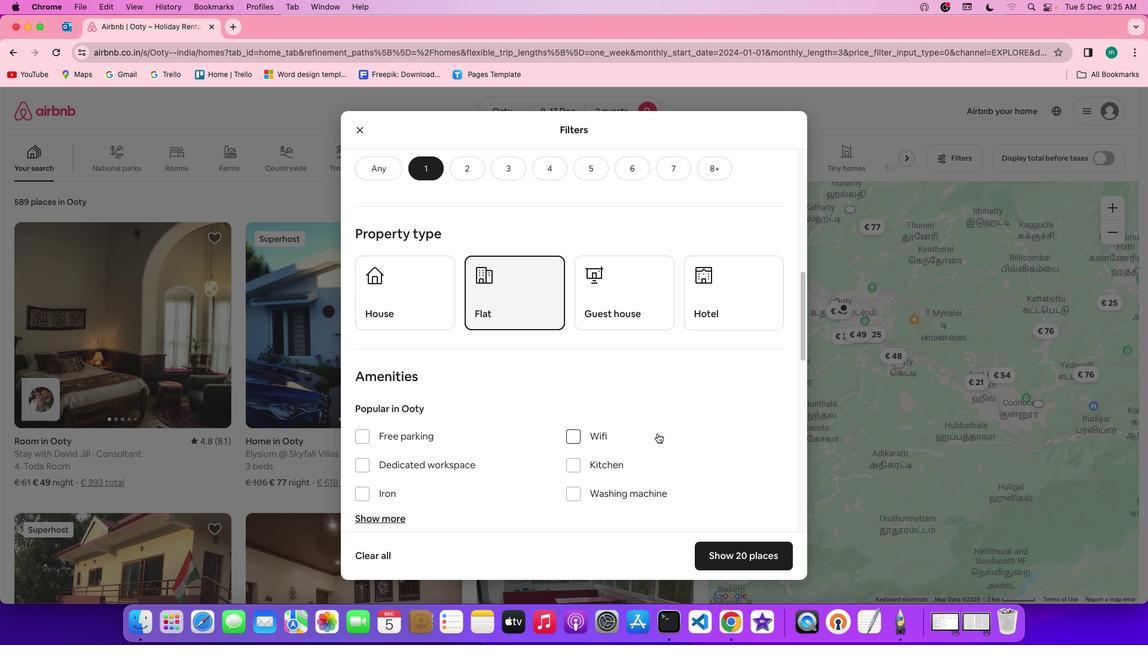 
Action: Mouse scrolled (657, 434) with delta (0, 0)
Screenshot: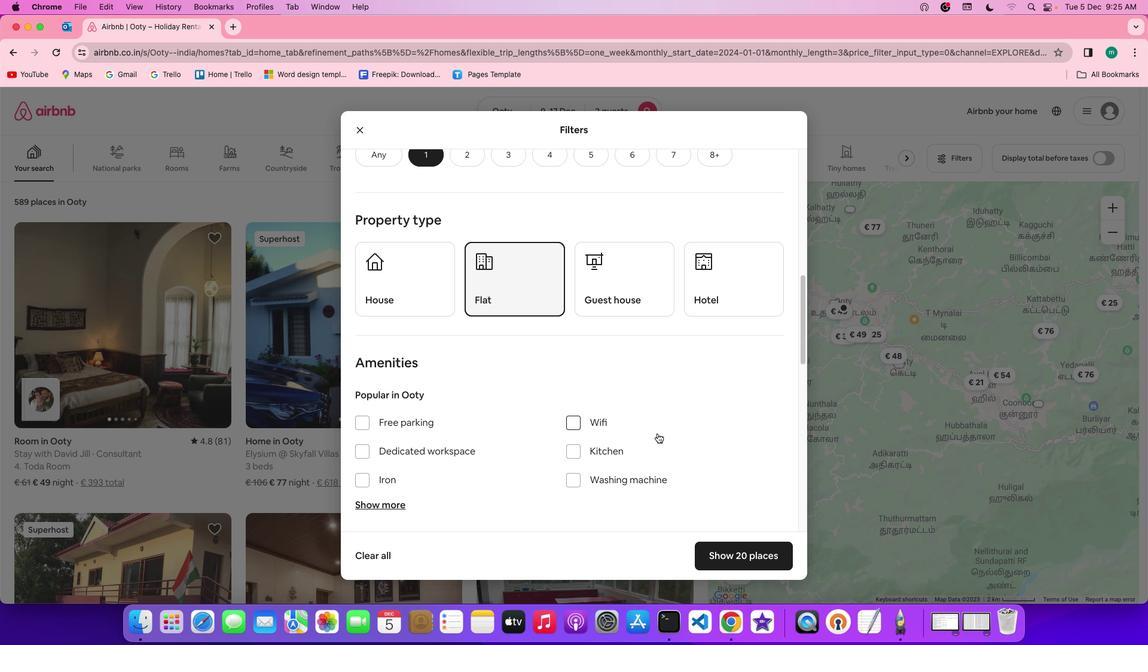 
Action: Mouse scrolled (657, 434) with delta (0, 0)
Screenshot: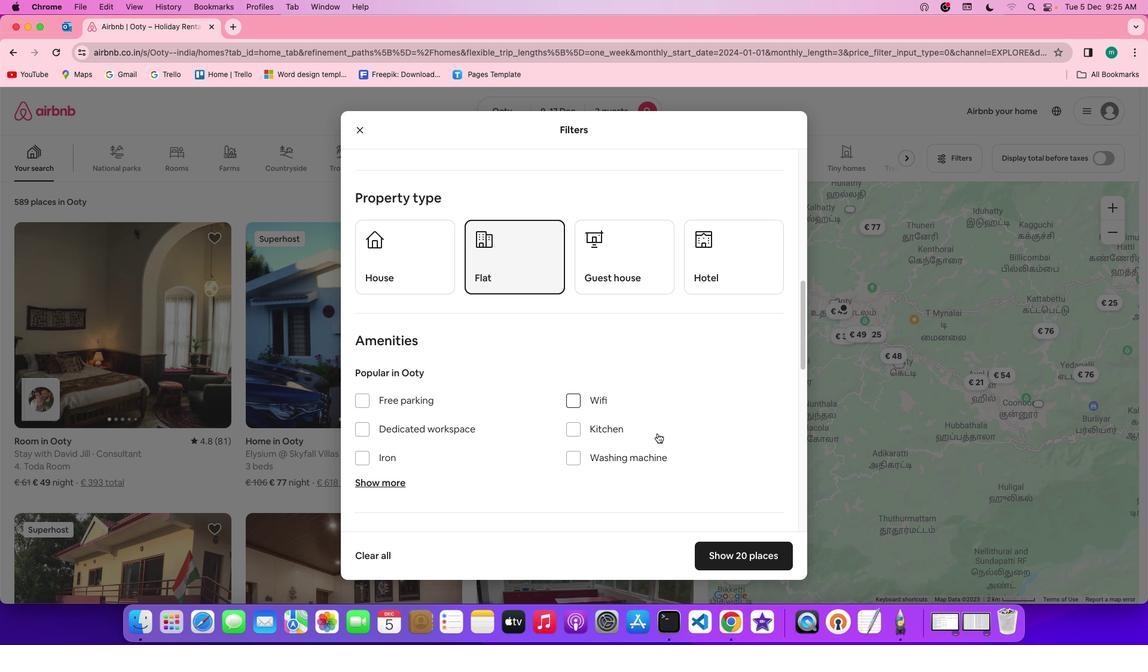 
Action: Mouse scrolled (657, 434) with delta (0, -1)
Screenshot: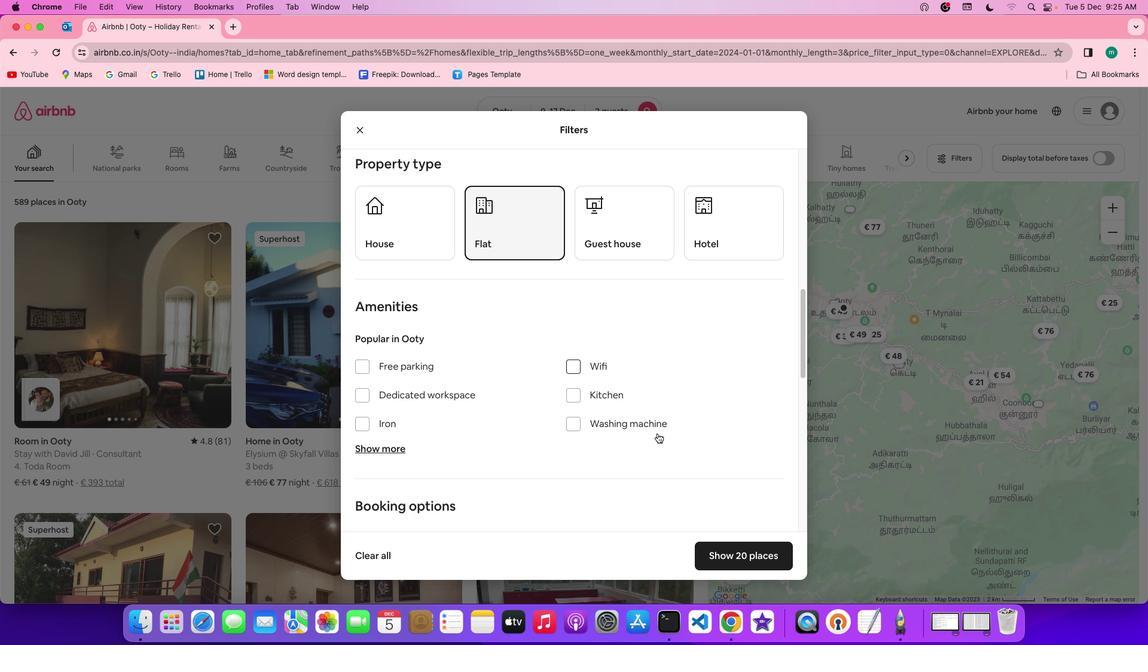 
Action: Mouse scrolled (657, 434) with delta (0, -1)
Screenshot: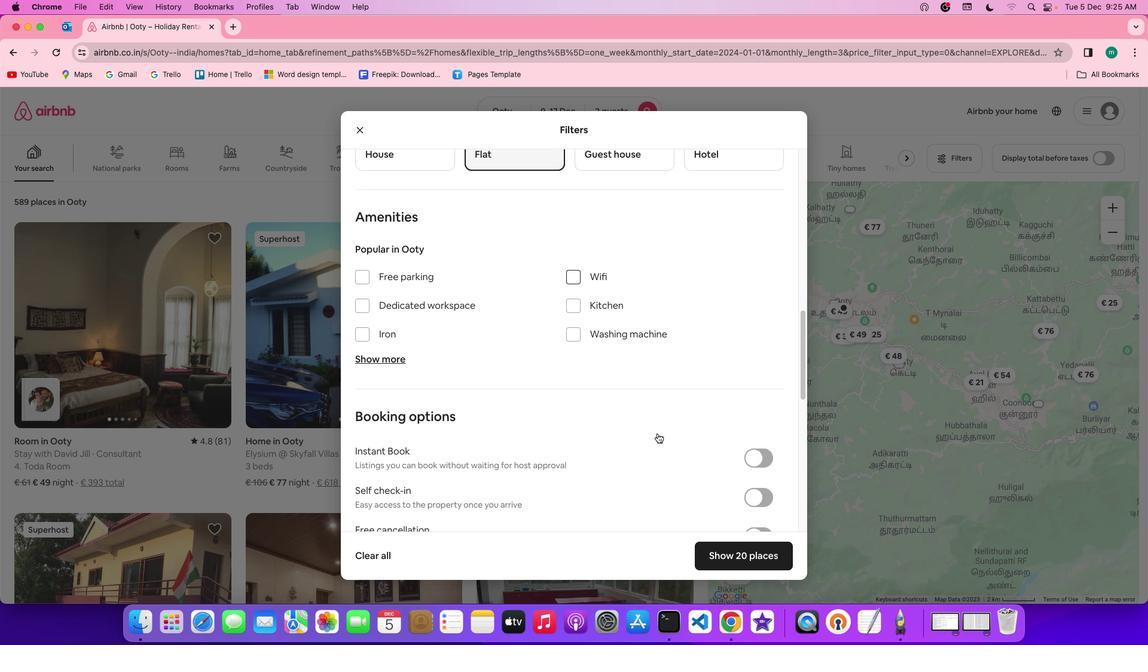 
Action: Mouse scrolled (657, 434) with delta (0, 0)
Screenshot: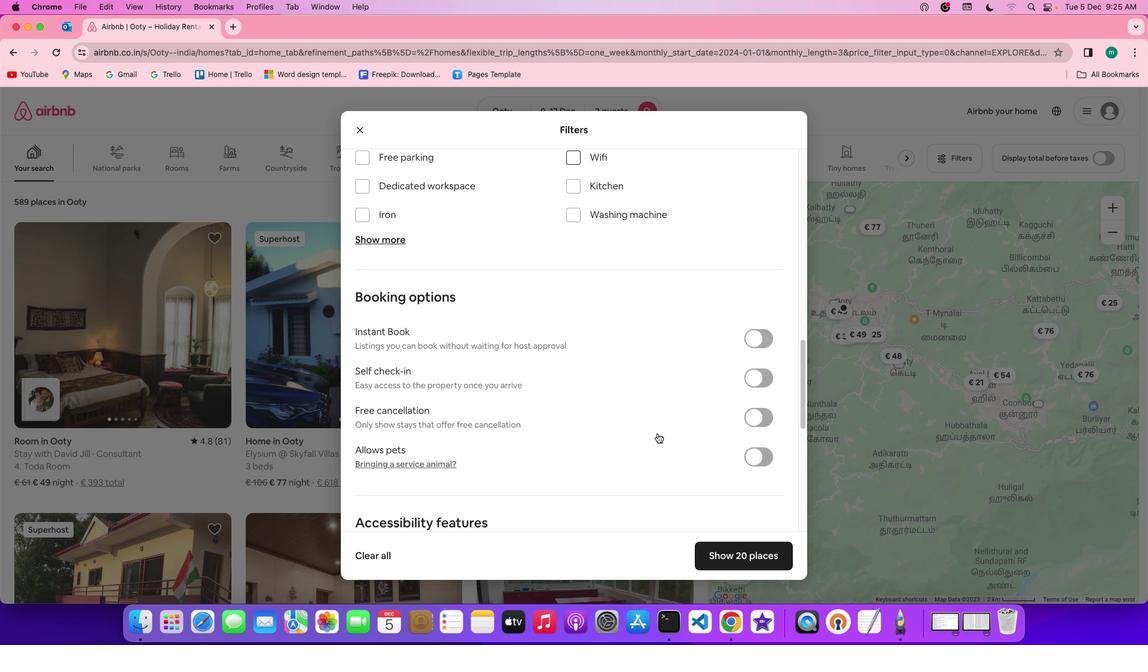 
Action: Mouse scrolled (657, 434) with delta (0, 0)
Screenshot: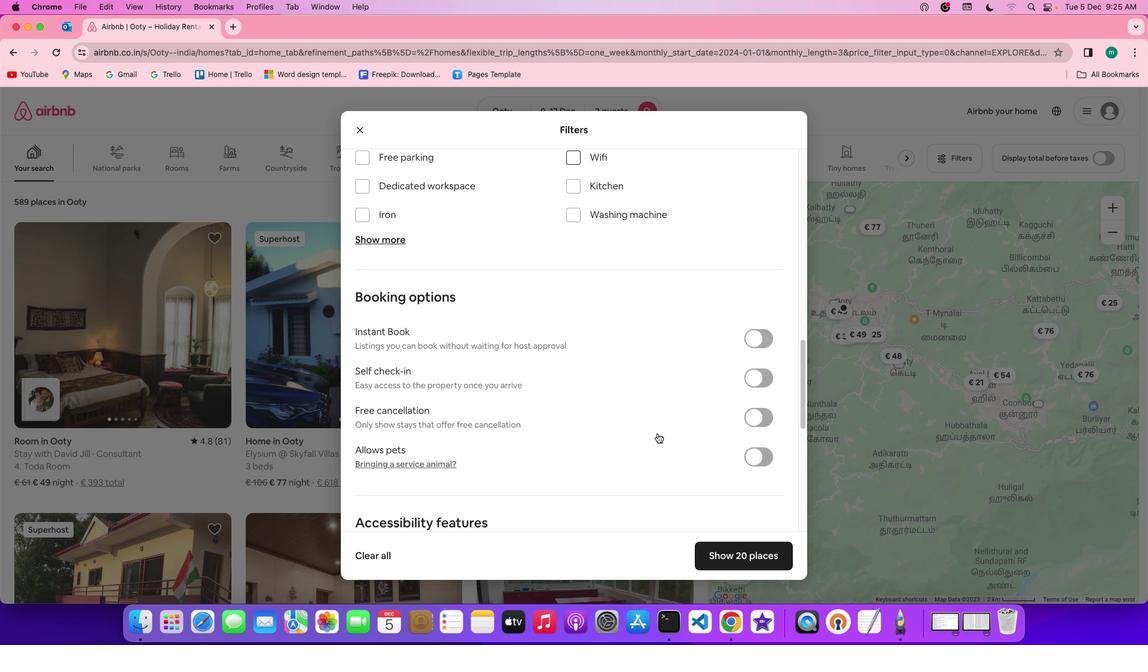 
Action: Mouse scrolled (657, 434) with delta (0, -1)
Screenshot: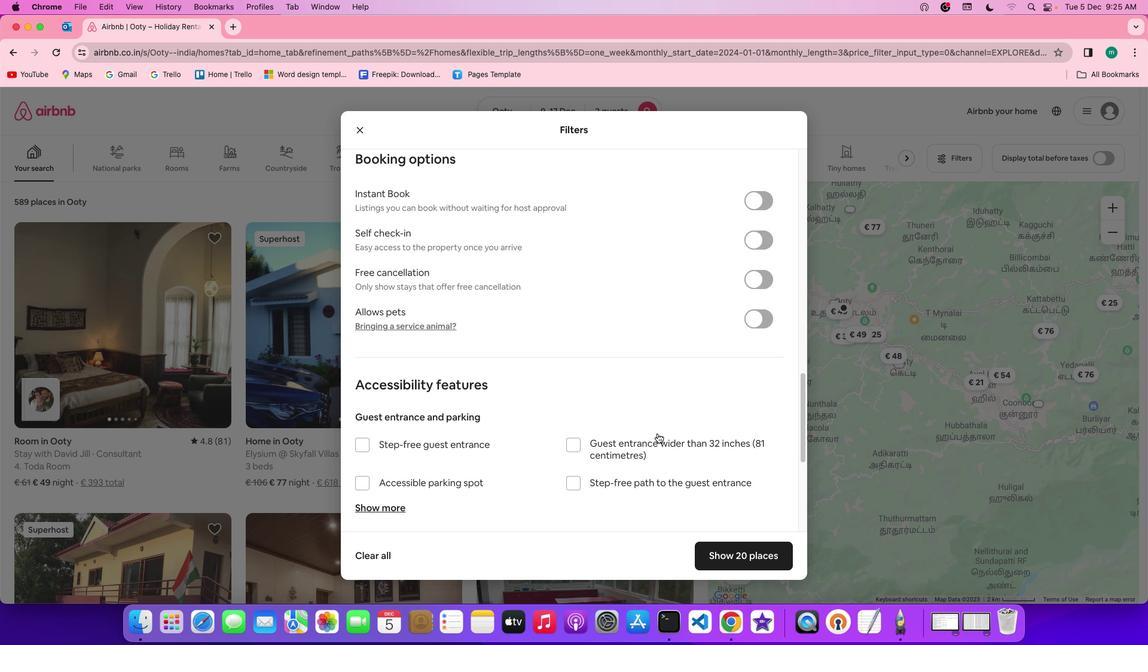 
Action: Mouse scrolled (657, 434) with delta (0, -2)
Screenshot: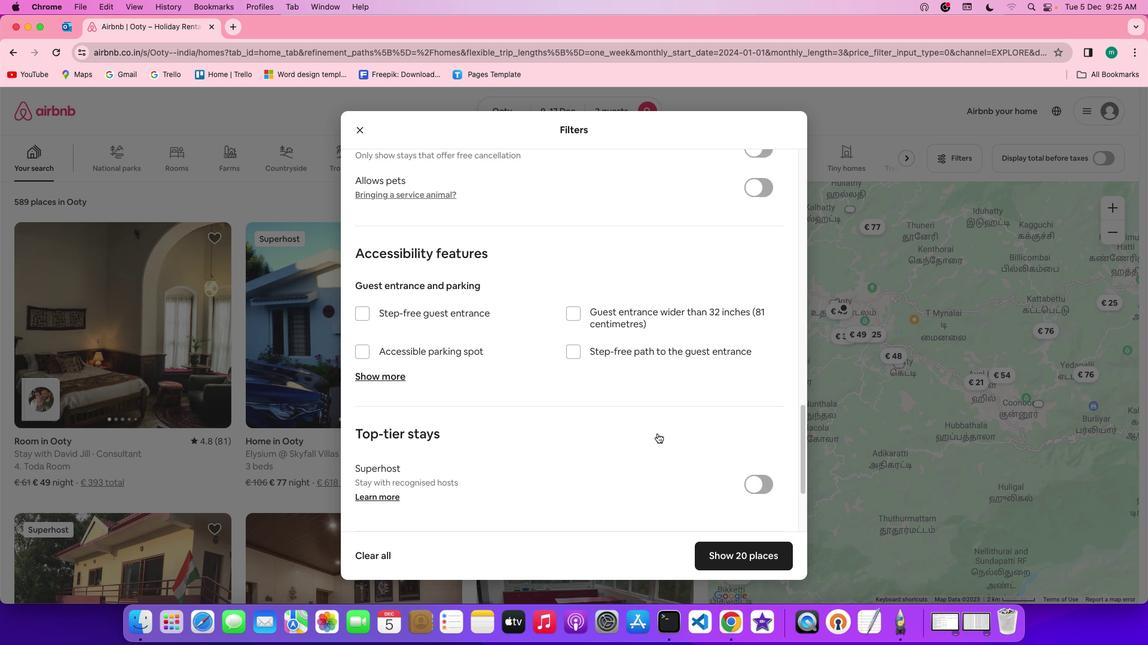 
Action: Mouse scrolled (657, 434) with delta (0, -2)
Screenshot: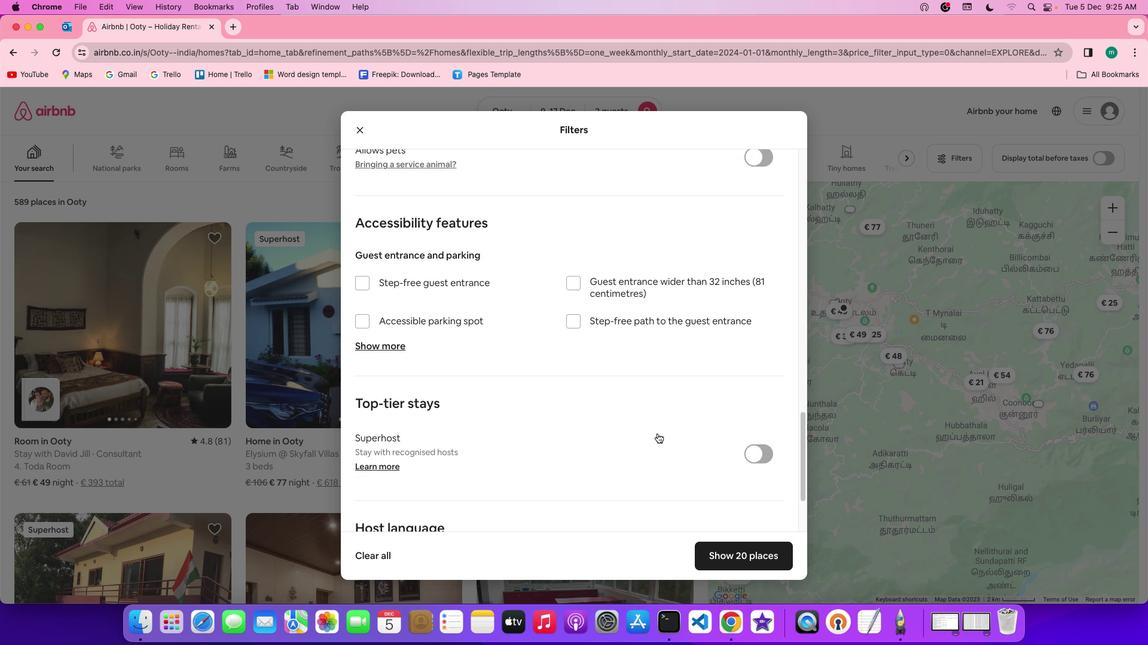 
Action: Mouse scrolled (657, 434) with delta (0, 0)
Screenshot: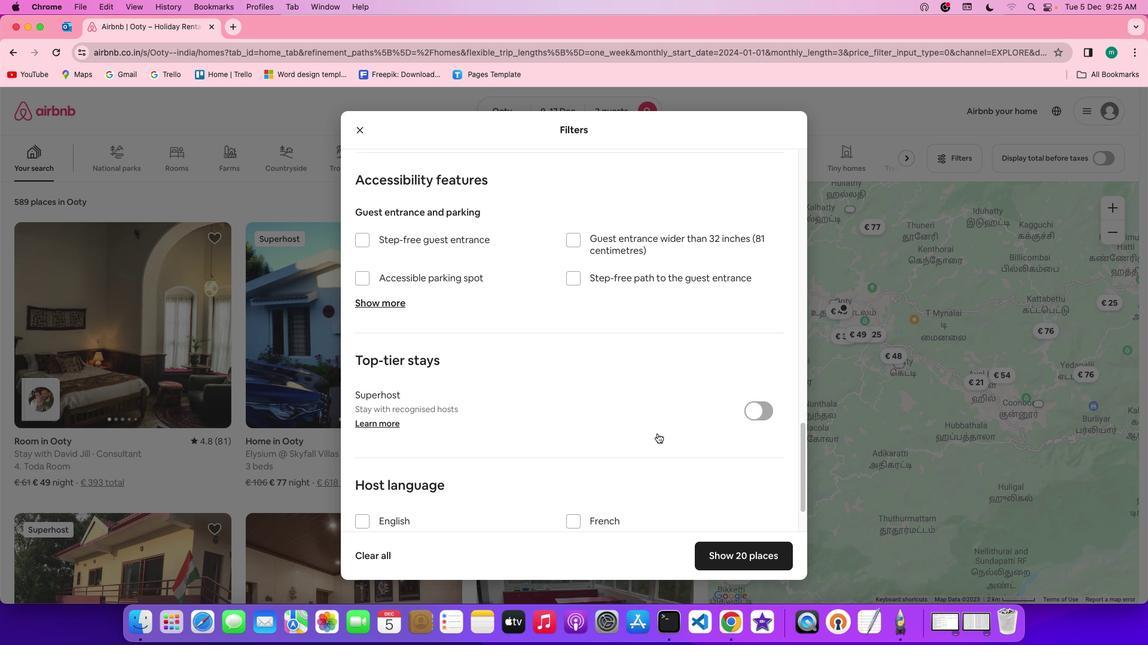
Action: Mouse scrolled (657, 434) with delta (0, 0)
Screenshot: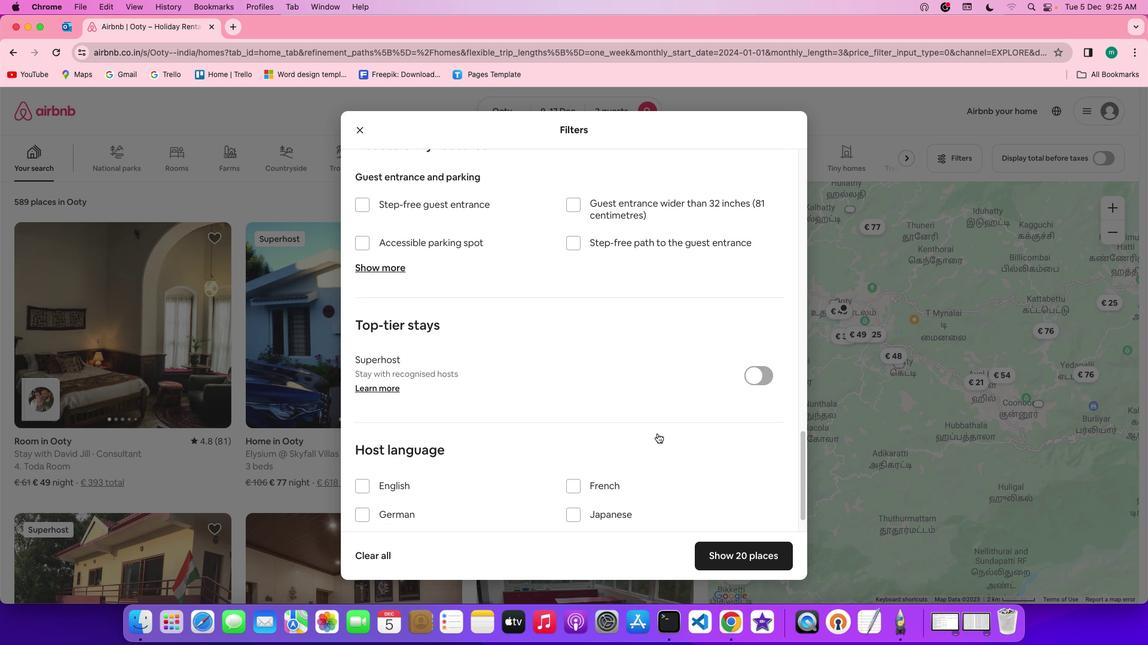 
Action: Mouse scrolled (657, 434) with delta (0, -1)
Screenshot: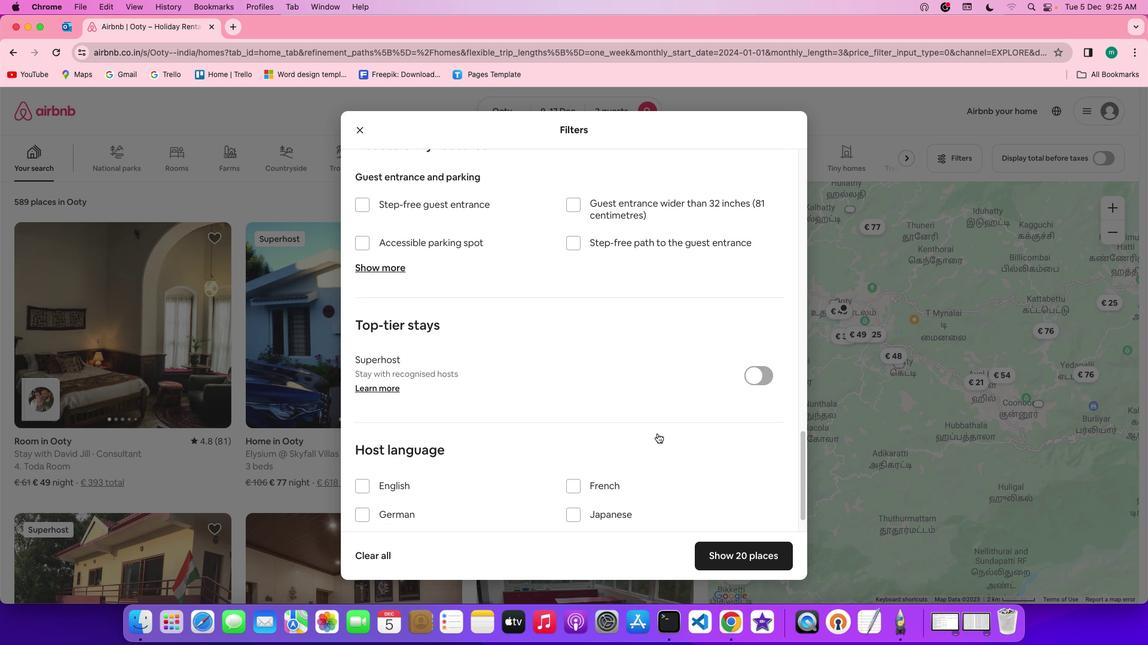 
Action: Mouse scrolled (657, 434) with delta (0, -2)
Screenshot: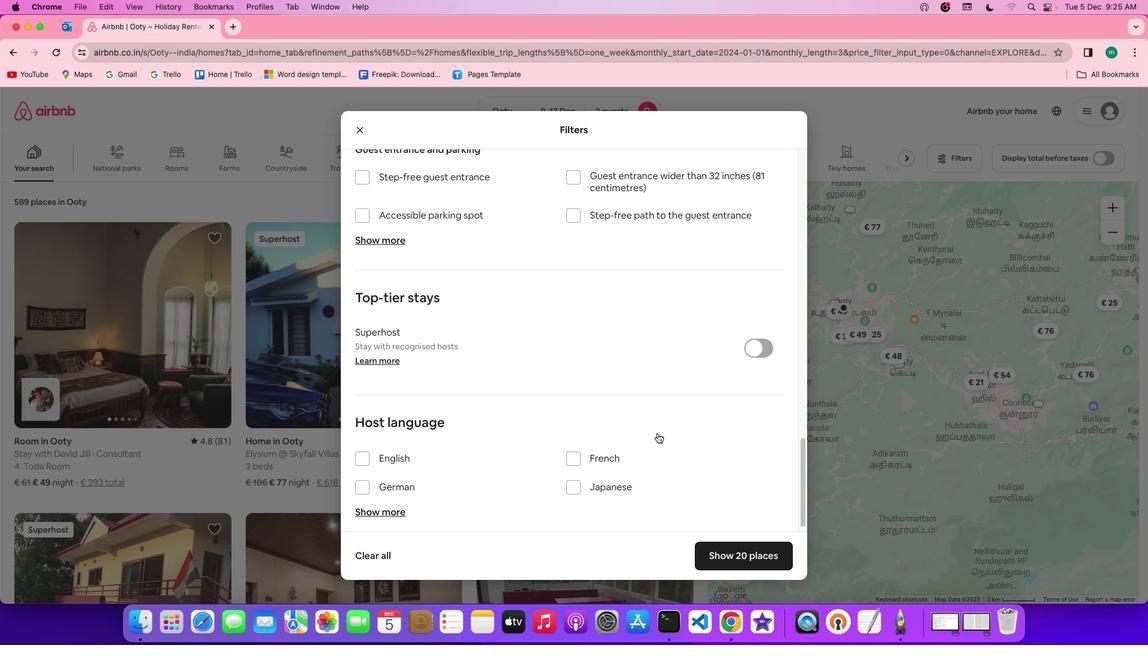 
Action: Mouse scrolled (657, 434) with delta (0, -3)
Screenshot: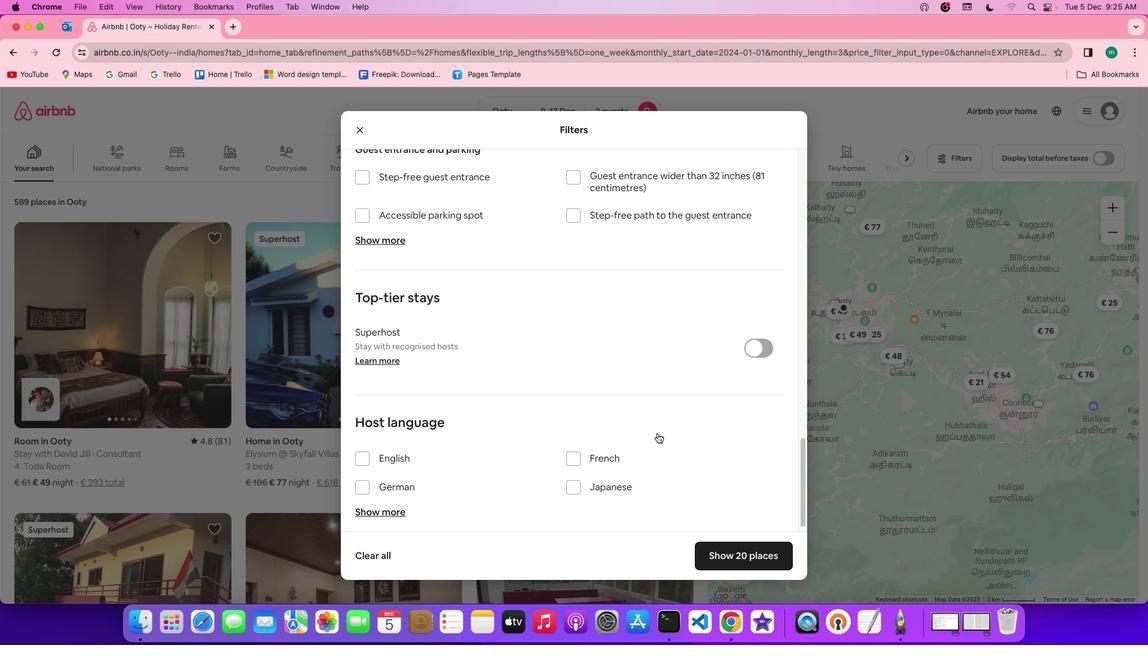 
Action: Mouse scrolled (657, 434) with delta (0, 0)
Screenshot: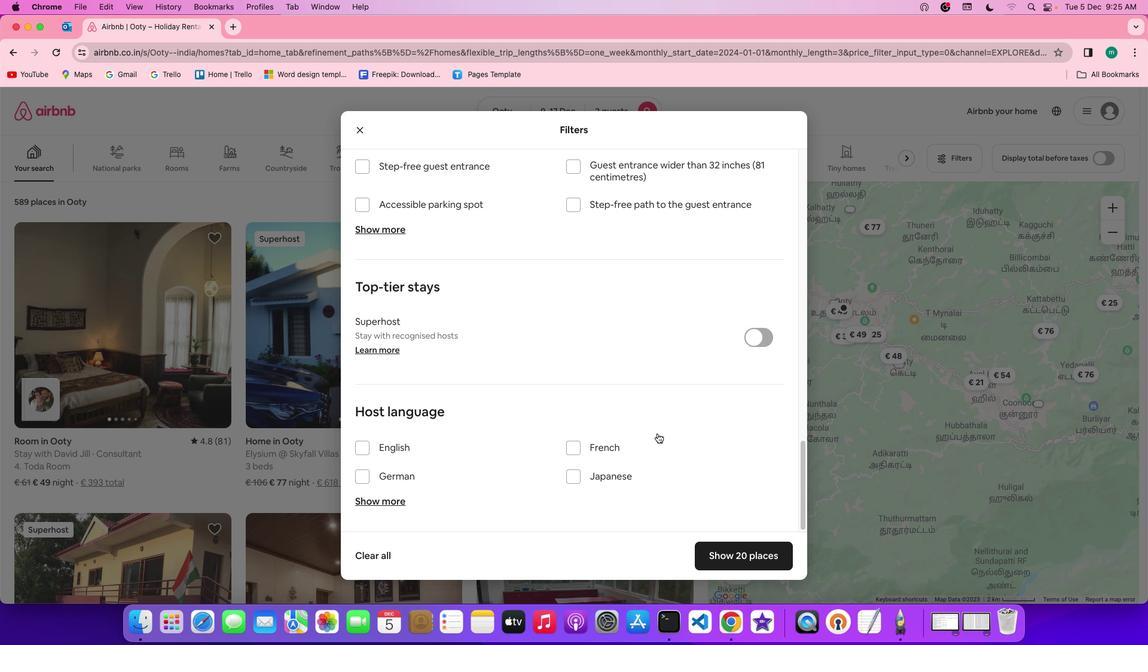 
Action: Mouse scrolled (657, 434) with delta (0, 0)
Screenshot: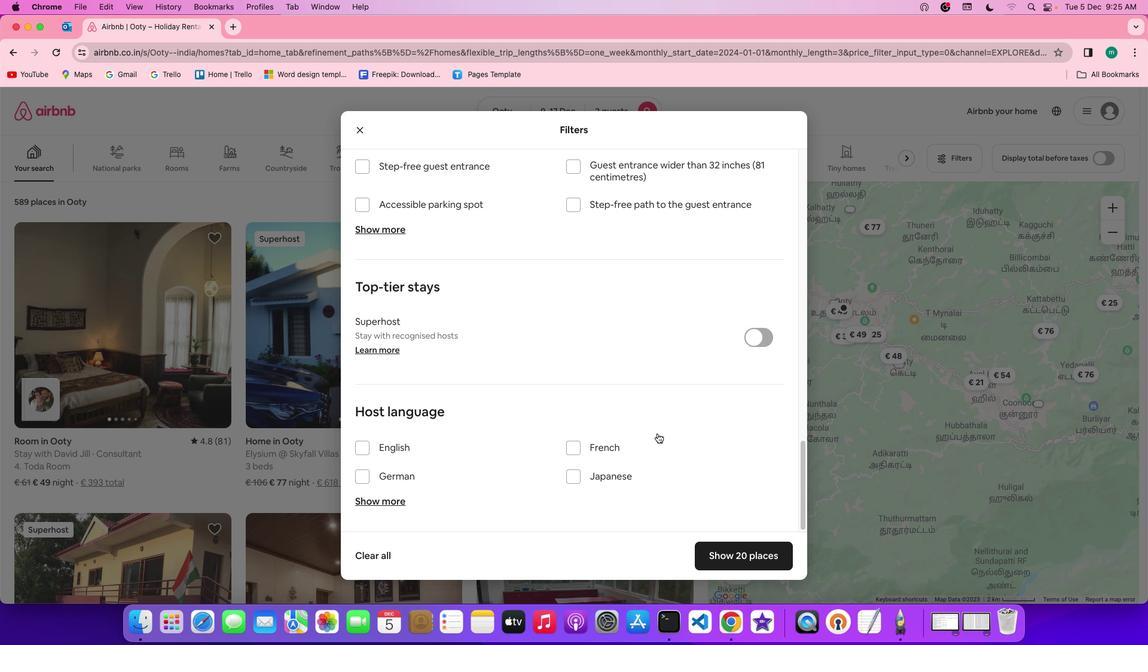 
Action: Mouse scrolled (657, 434) with delta (0, -1)
Screenshot: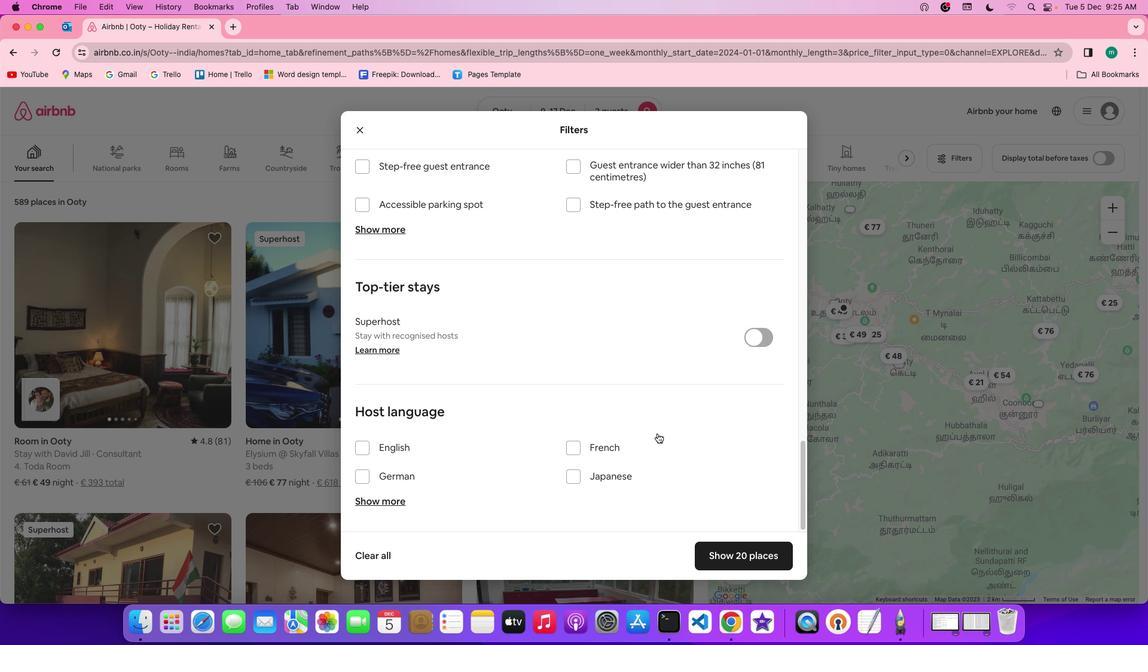 
Action: Mouse scrolled (657, 434) with delta (0, -2)
Screenshot: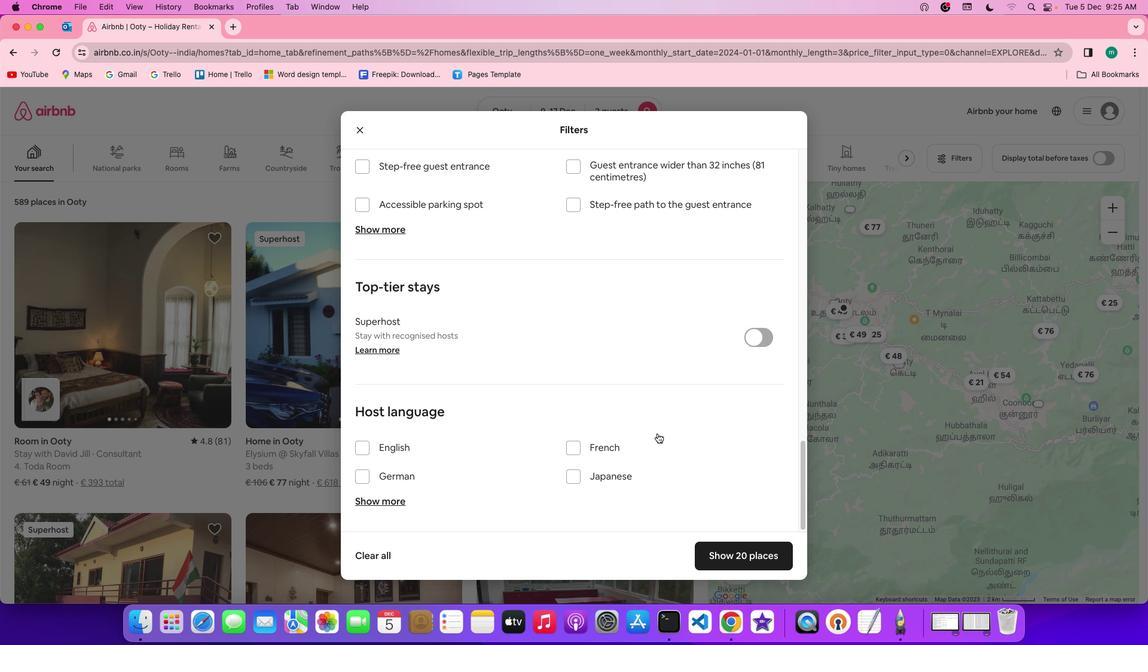 
Action: Mouse scrolled (657, 434) with delta (0, -3)
Screenshot: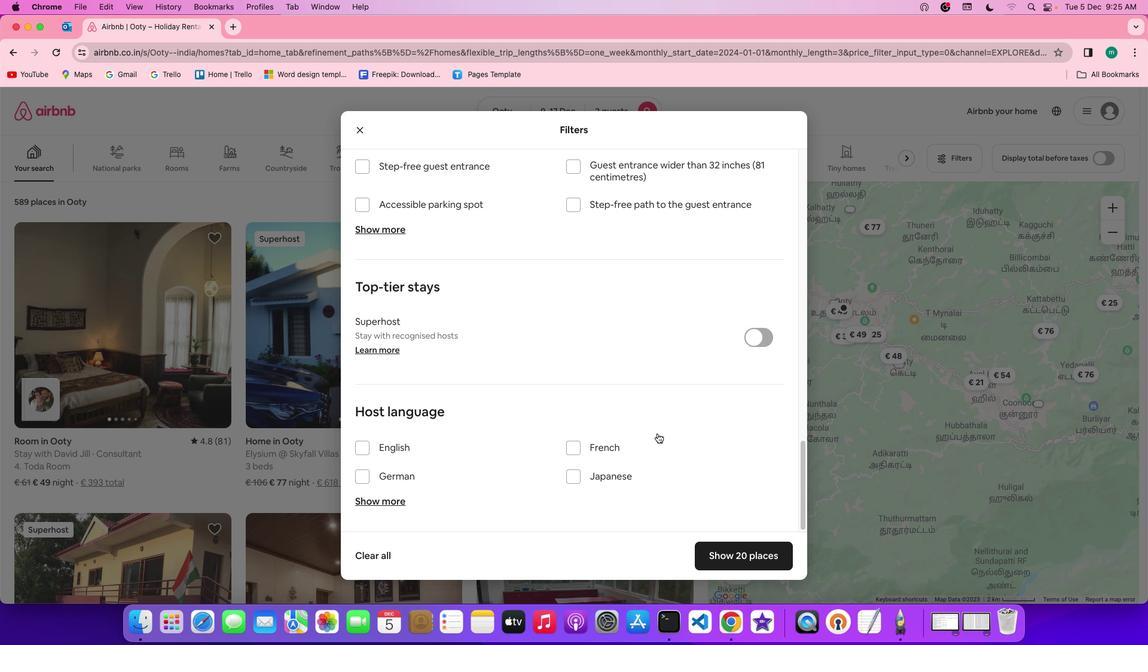 
Action: Mouse scrolled (657, 434) with delta (0, -3)
Screenshot: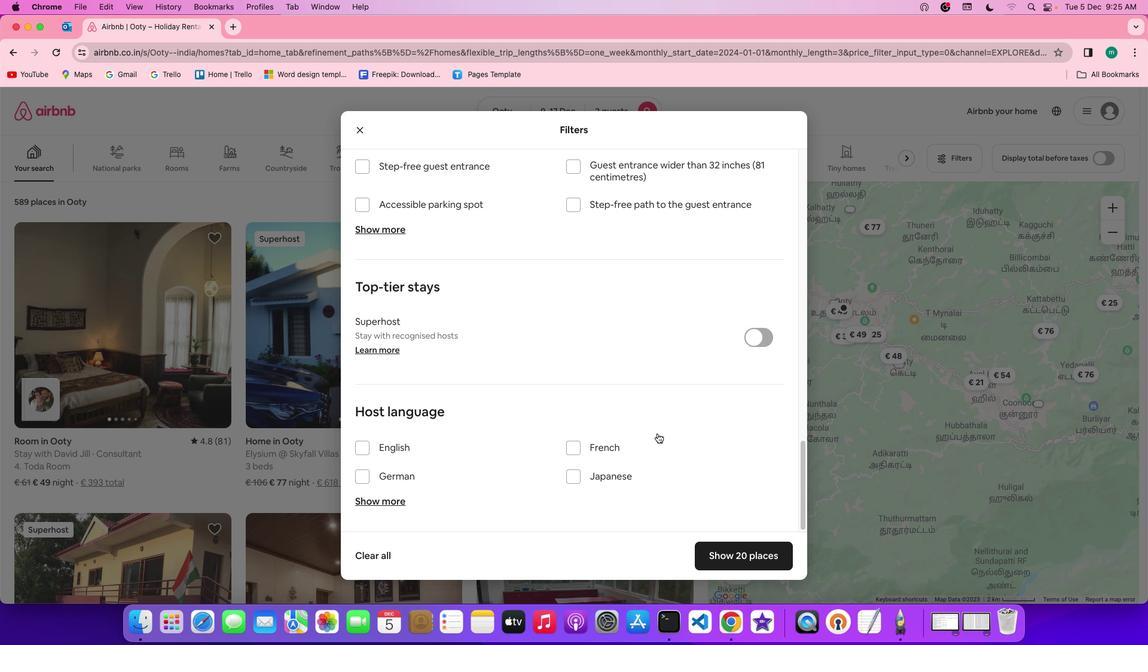 
Action: Mouse moved to (721, 559)
Screenshot: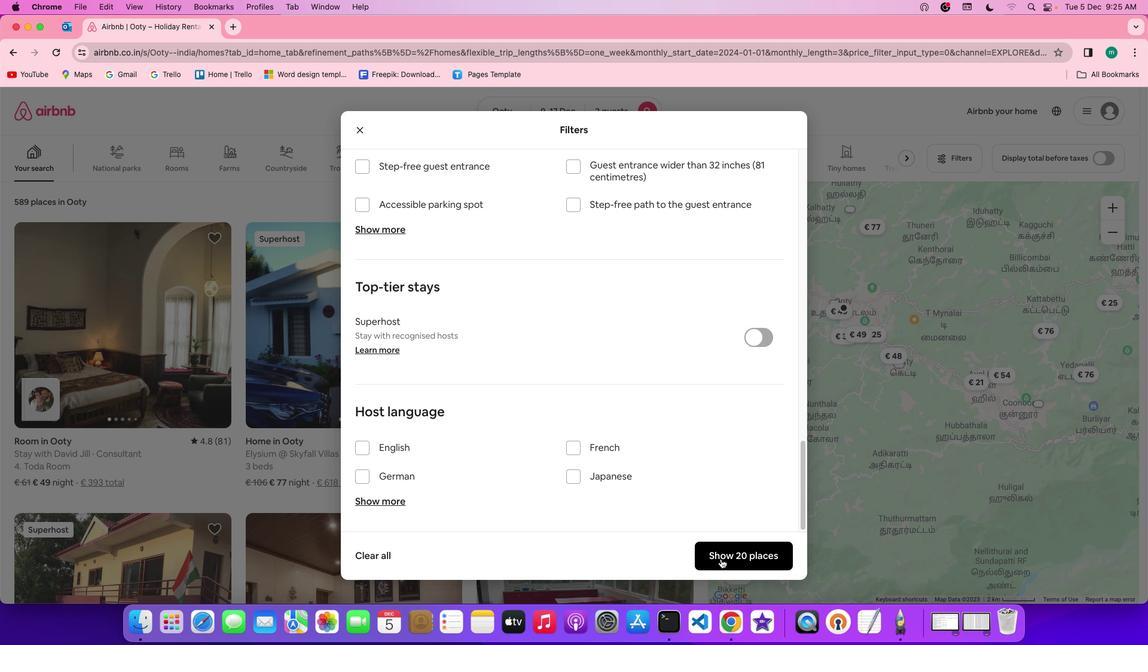 
Action: Mouse pressed left at (721, 559)
Screenshot: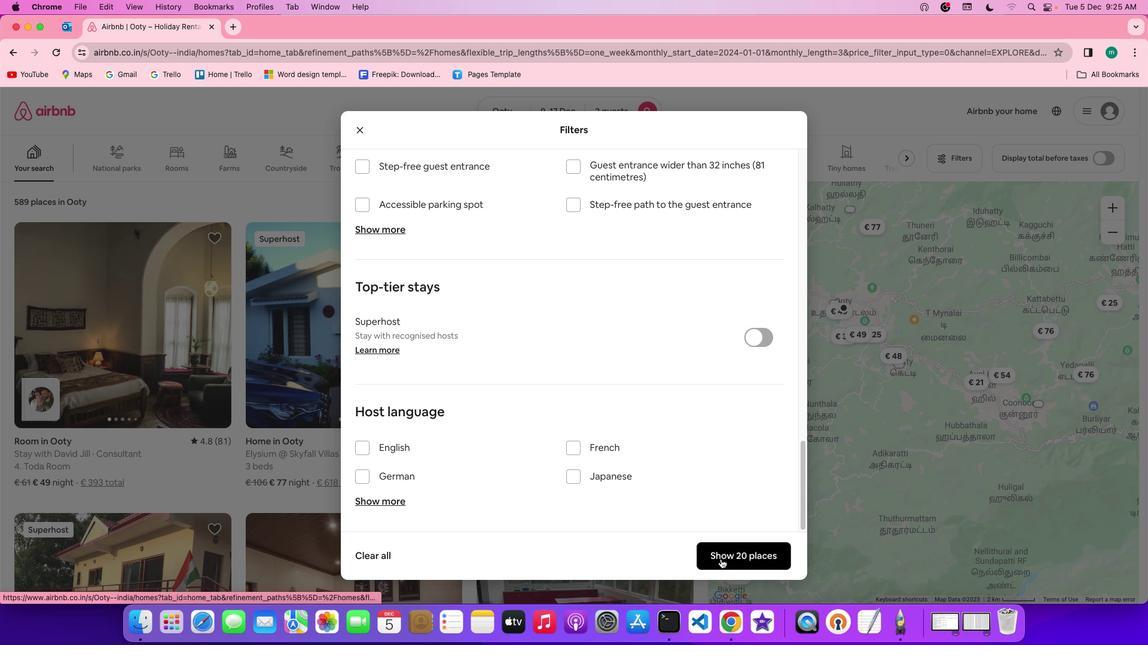 
Action: Mouse moved to (316, 335)
Screenshot: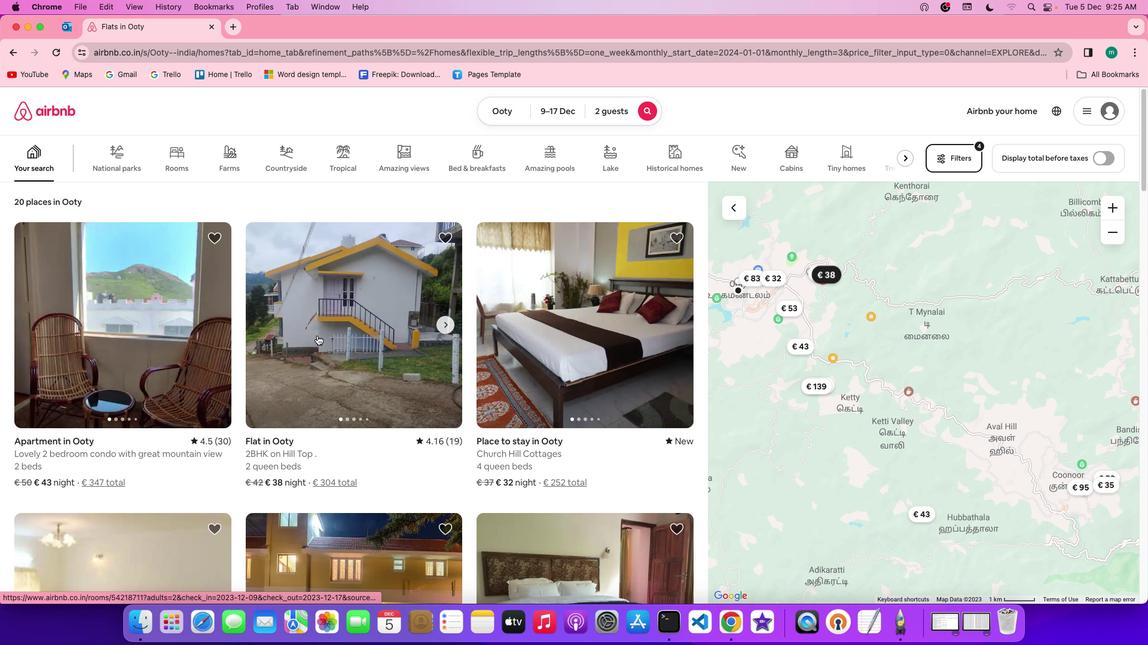 
Action: Mouse scrolled (316, 335) with delta (0, 0)
Screenshot: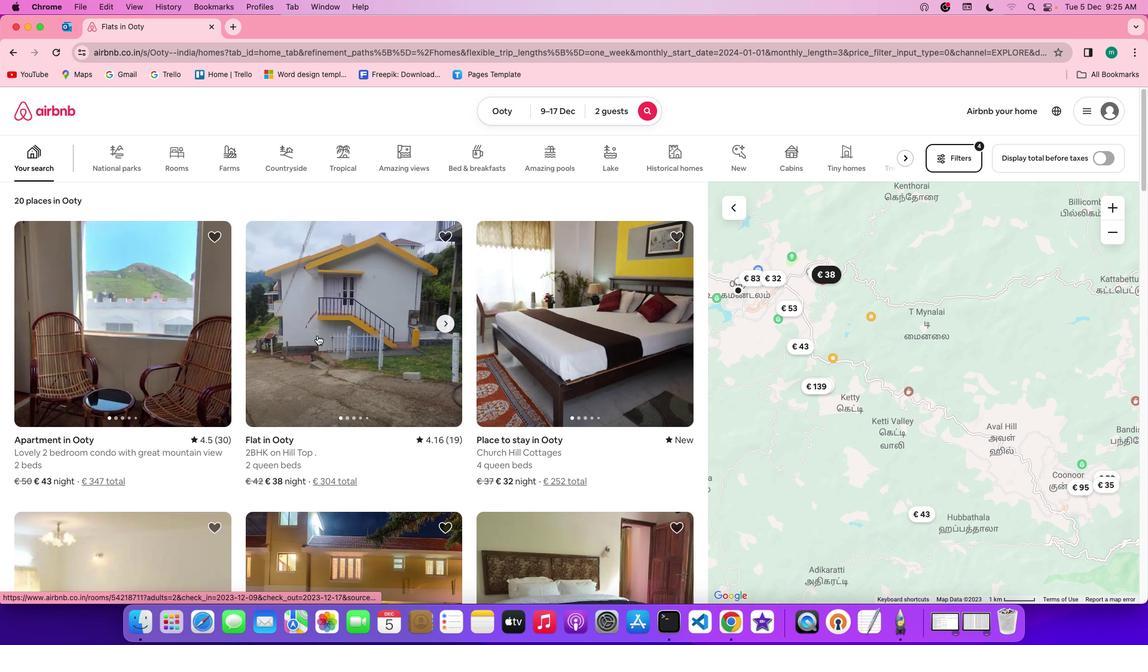 
Action: Mouse scrolled (316, 335) with delta (0, 0)
Screenshot: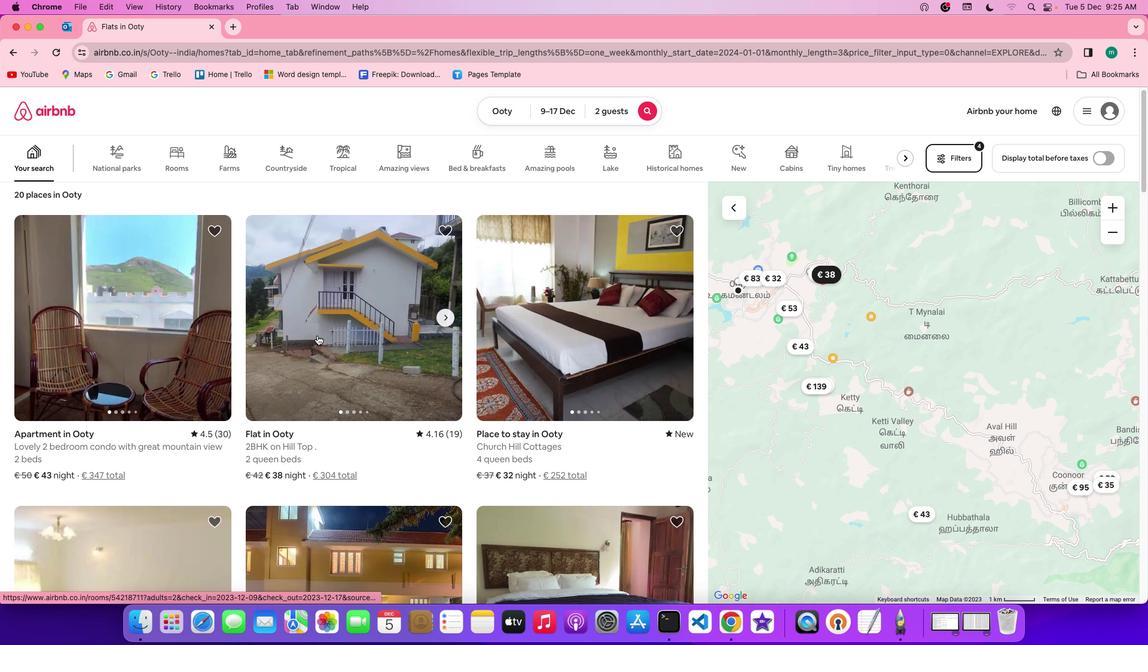 
Action: Mouse scrolled (316, 335) with delta (0, 0)
Screenshot: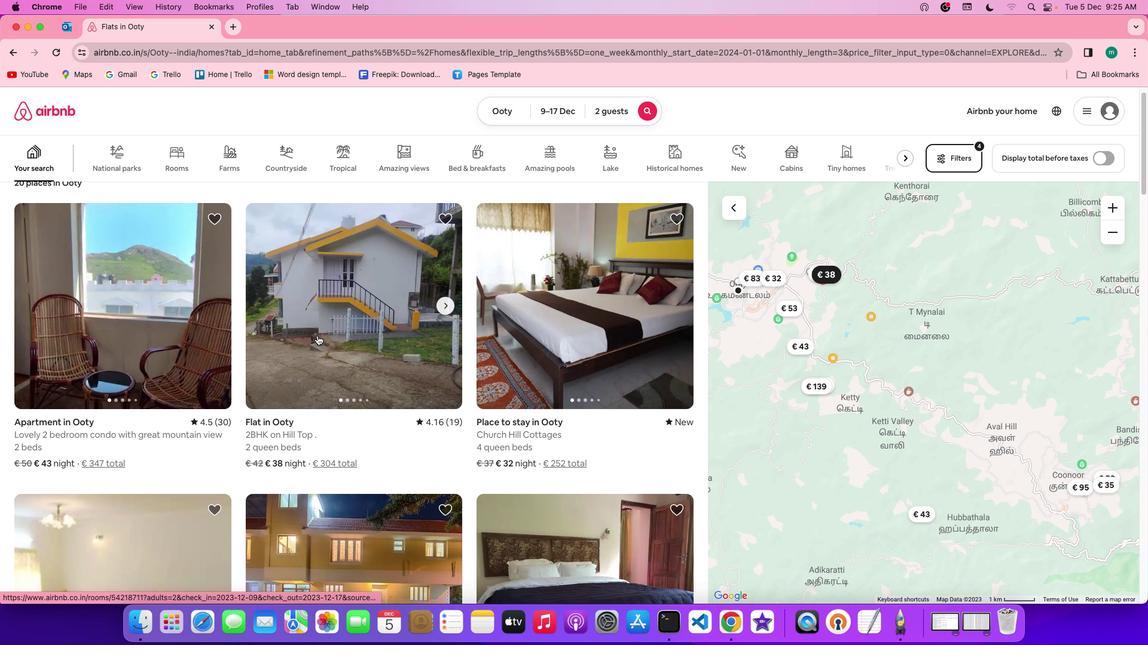 
Action: Mouse scrolled (316, 335) with delta (0, 0)
Screenshot: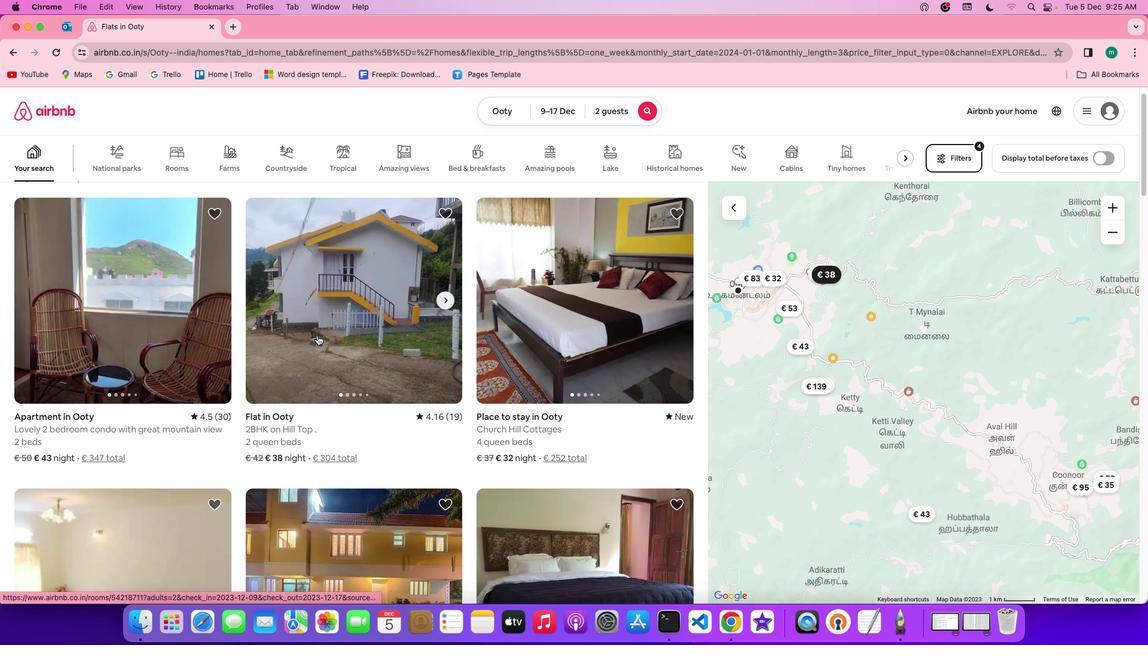 
Action: Mouse scrolled (316, 335) with delta (0, -1)
Screenshot: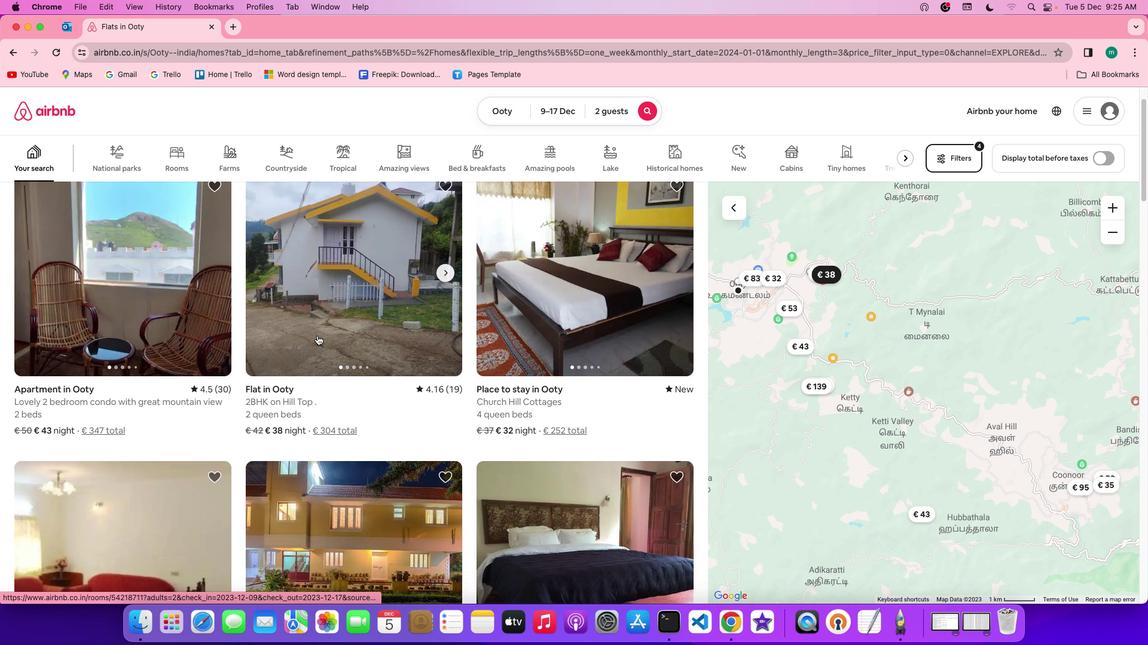 
Action: Mouse scrolled (316, 335) with delta (0, 0)
Screenshot: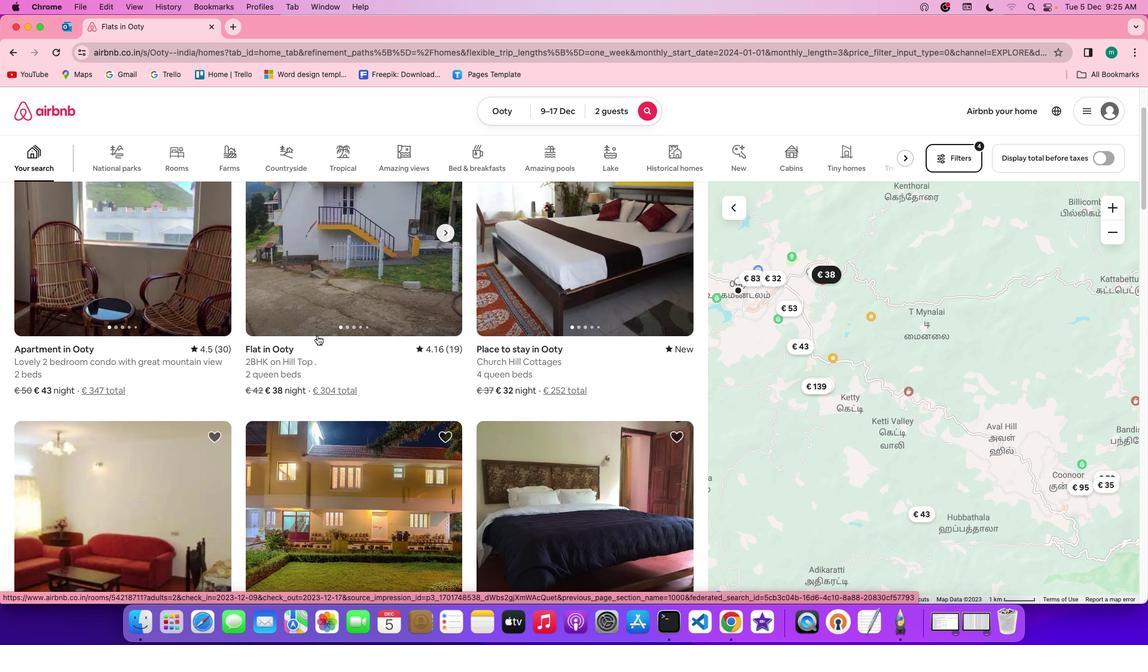 
Action: Mouse scrolled (316, 335) with delta (0, 0)
Screenshot: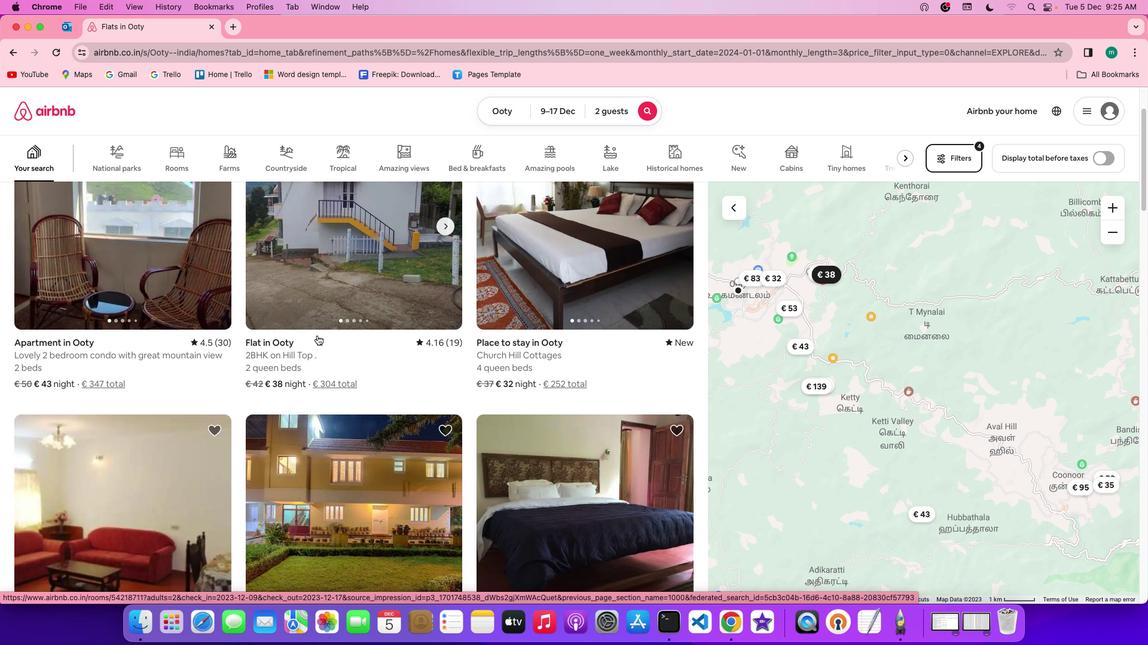 
Action: Mouse scrolled (316, 335) with delta (0, 0)
Screenshot: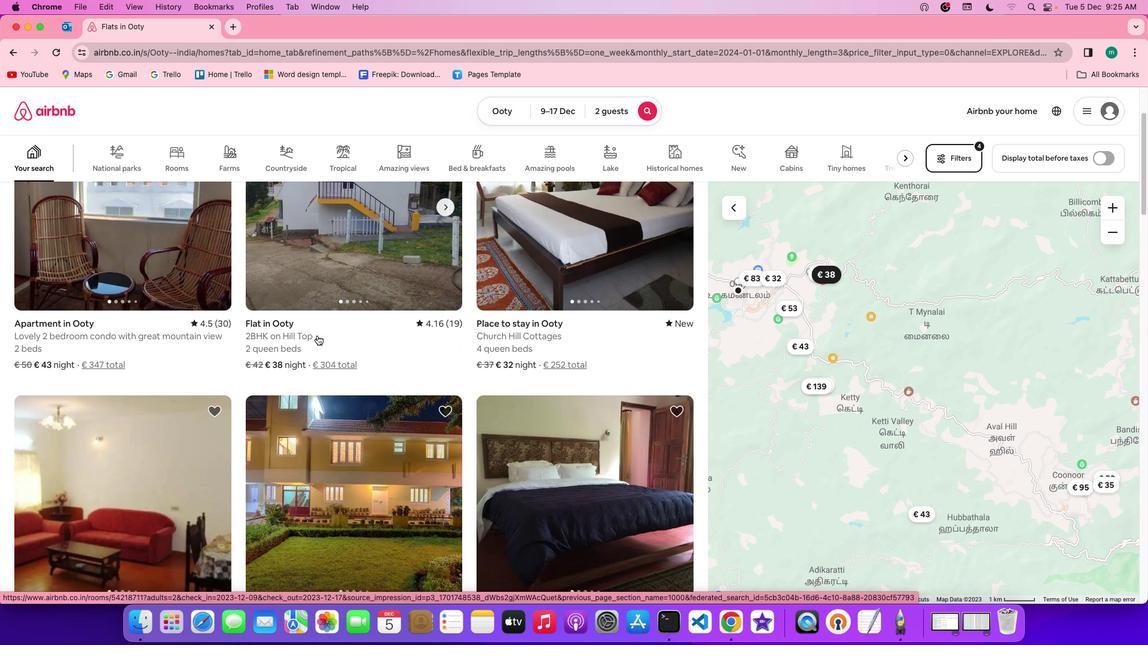 
Action: Mouse scrolled (316, 335) with delta (0, 0)
Screenshot: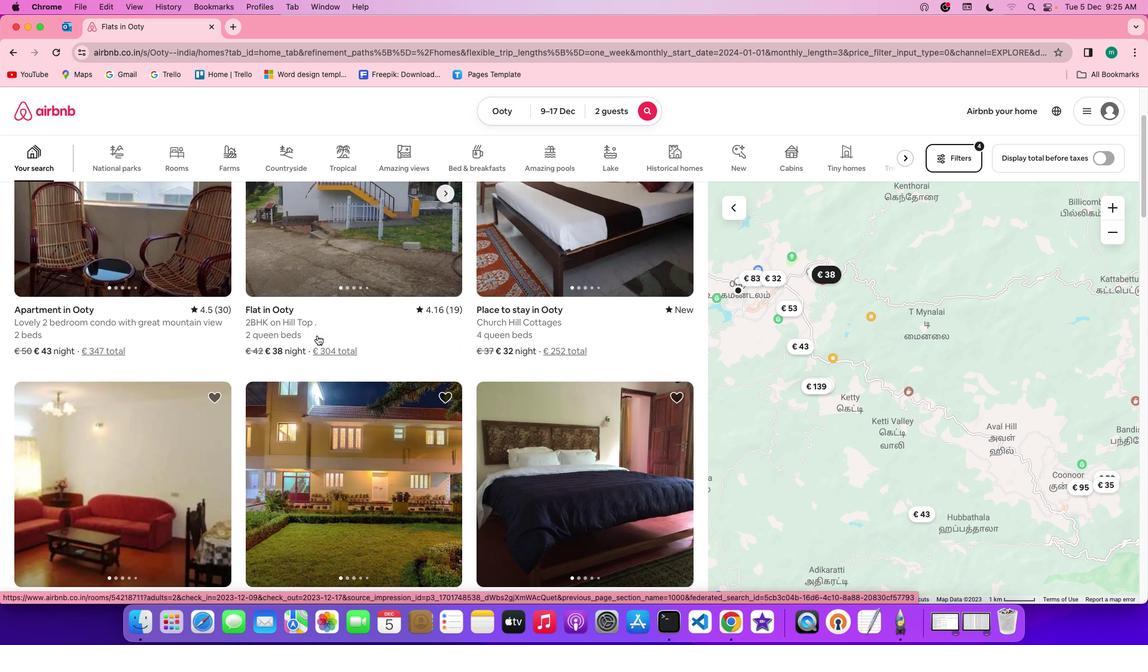 
Action: Mouse scrolled (316, 335) with delta (0, 0)
Screenshot: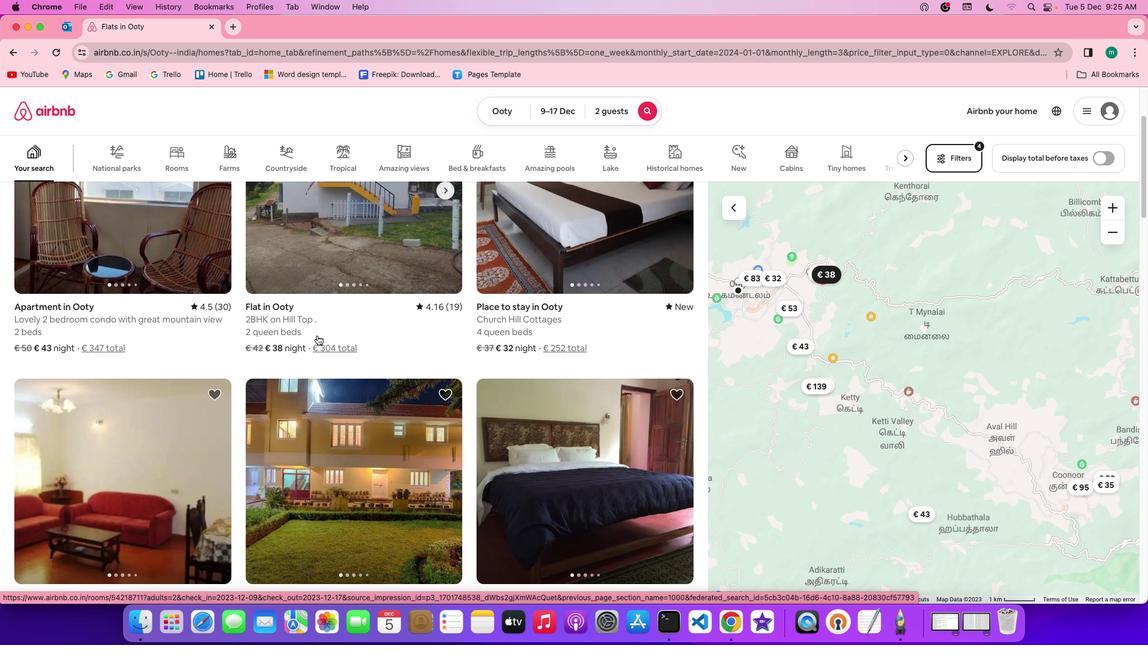 
Action: Mouse scrolled (316, 335) with delta (0, 0)
Screenshot: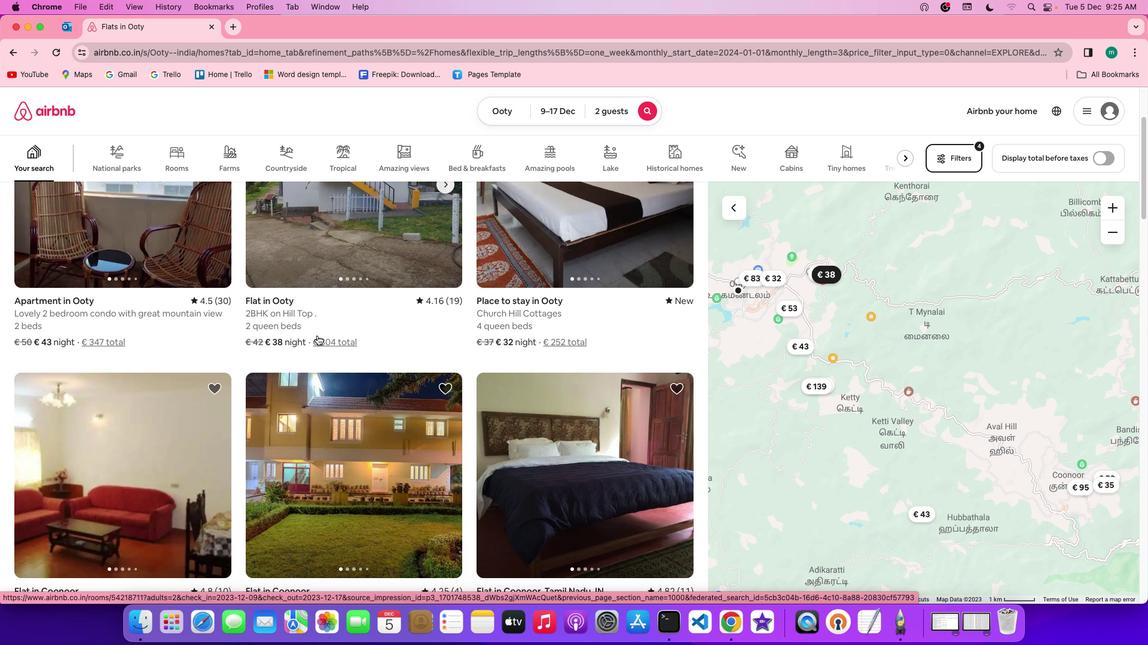 
Action: Mouse scrolled (316, 335) with delta (0, -1)
Screenshot: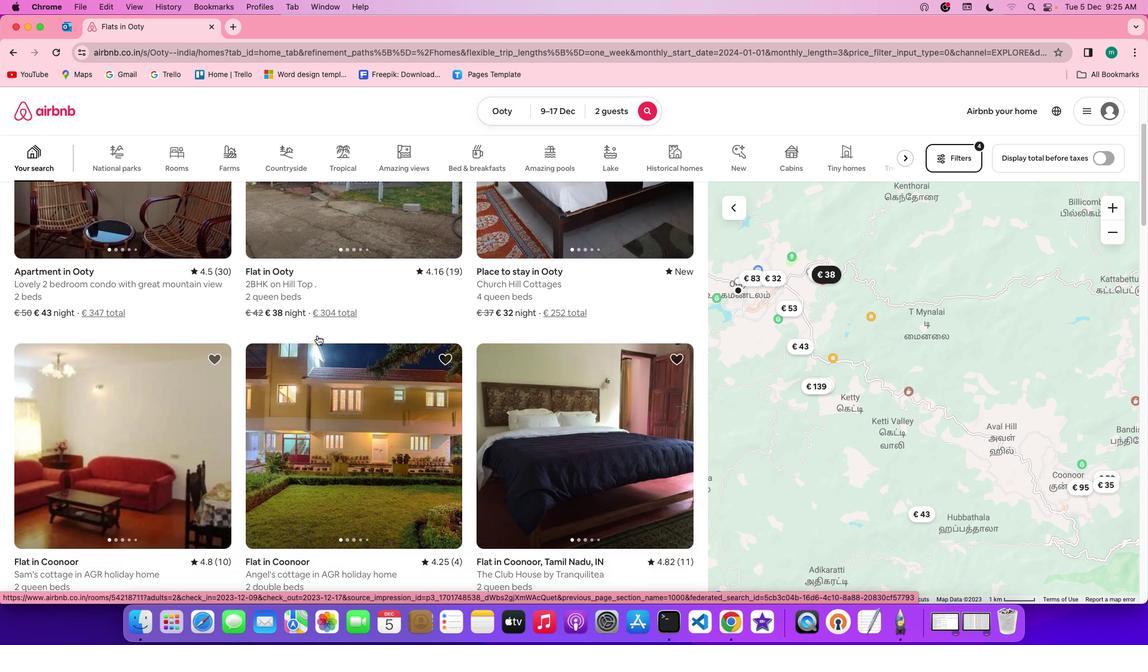 
Action: Mouse scrolled (316, 335) with delta (0, 0)
Screenshot: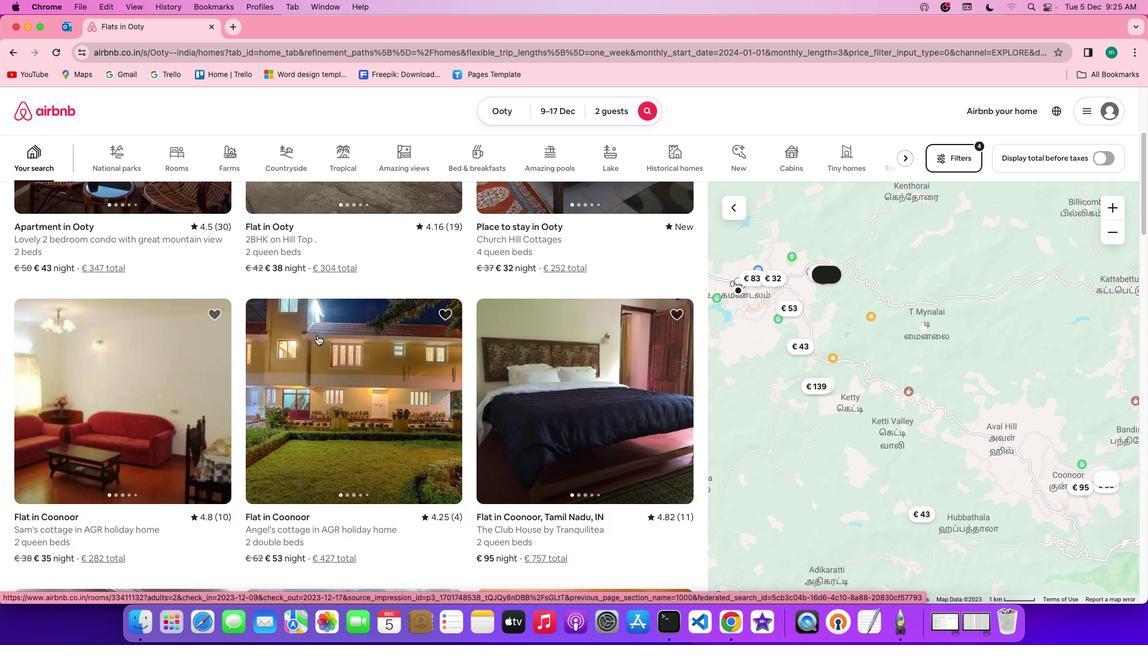 
Action: Mouse scrolled (316, 335) with delta (0, 0)
Screenshot: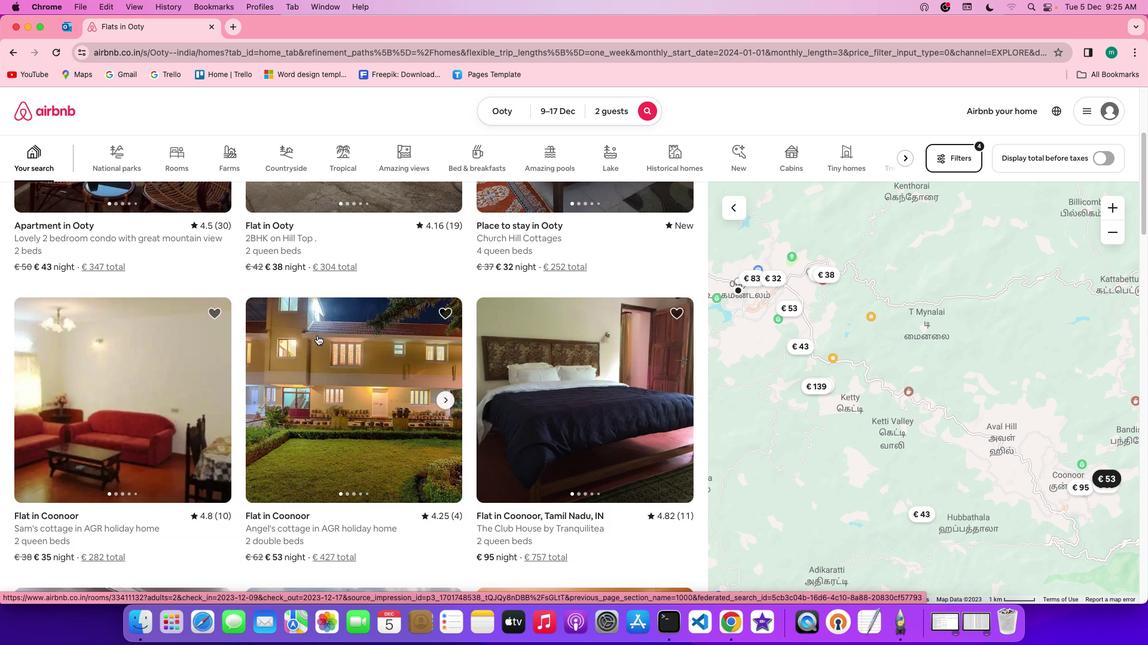 
Action: Mouse scrolled (316, 335) with delta (0, 0)
Screenshot: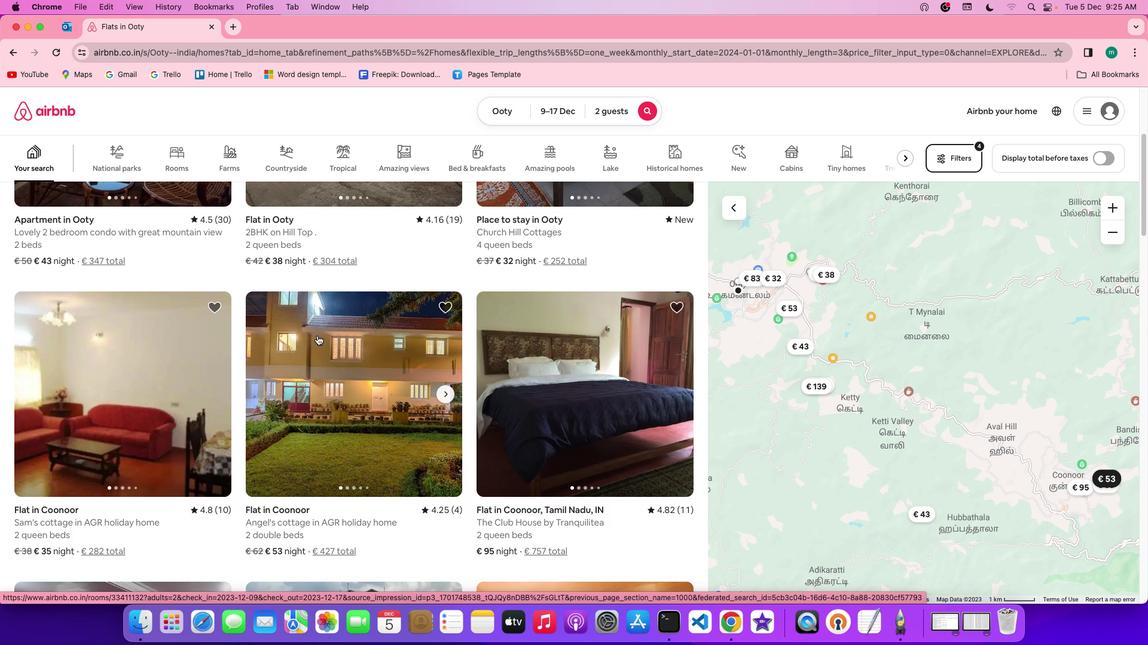 
Action: Mouse scrolled (316, 335) with delta (0, 0)
Screenshot: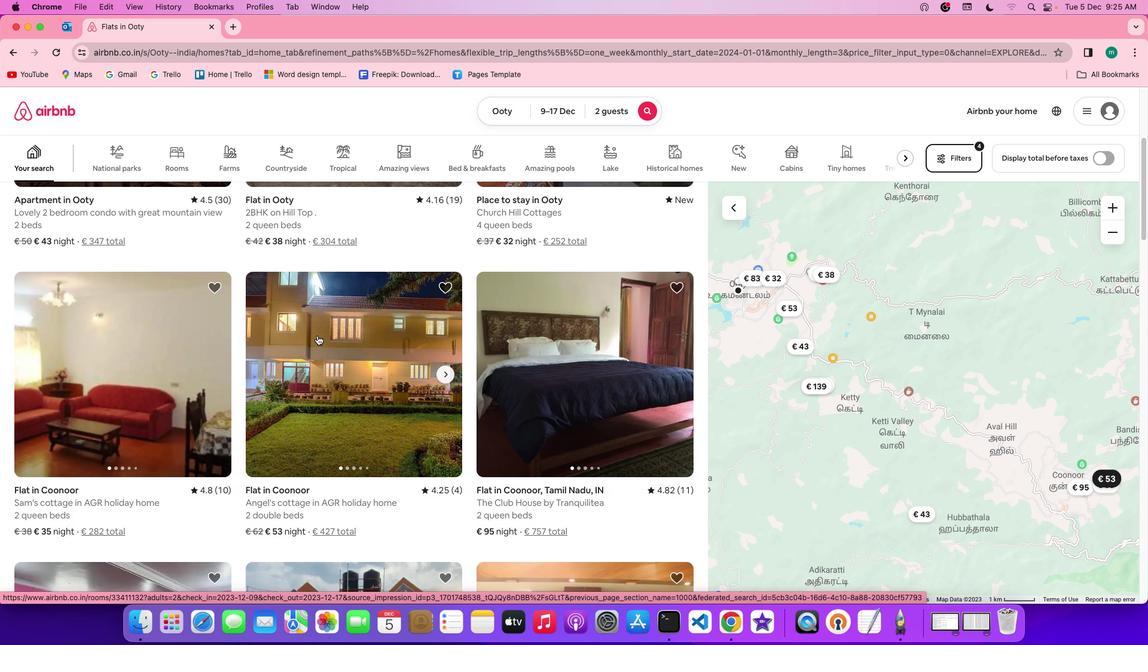 
Action: Mouse scrolled (316, 335) with delta (0, 0)
Screenshot: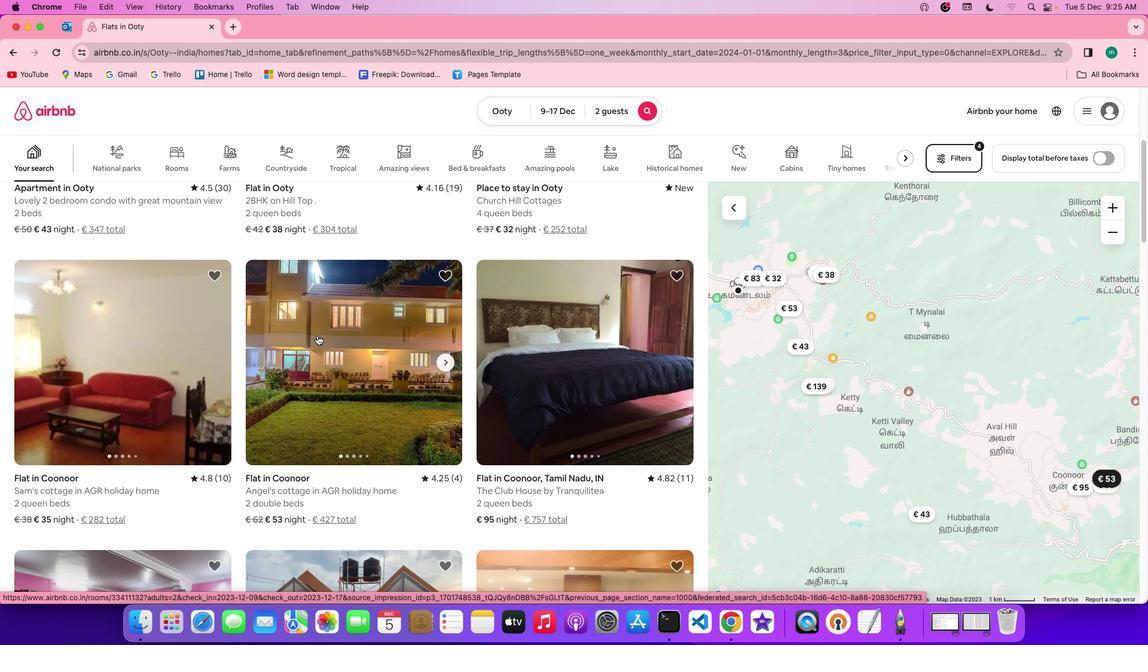 
Action: Mouse scrolled (316, 335) with delta (0, 0)
Screenshot: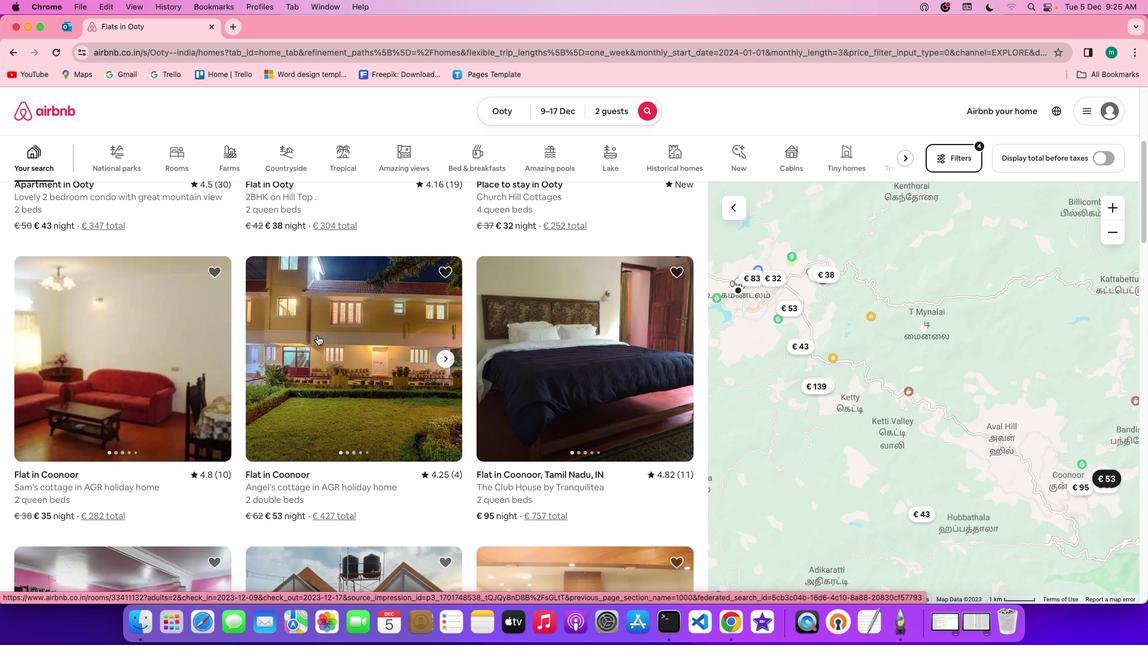 
Action: Mouse scrolled (316, 335) with delta (0, 0)
Screenshot: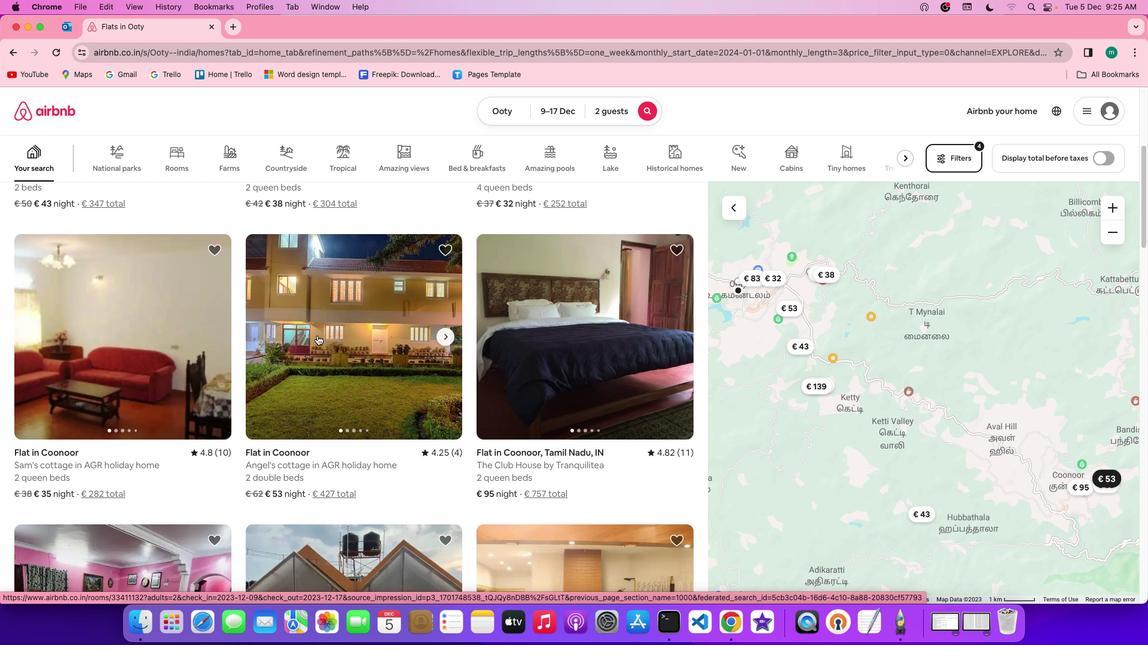 
Action: Mouse scrolled (316, 335) with delta (0, 0)
Screenshot: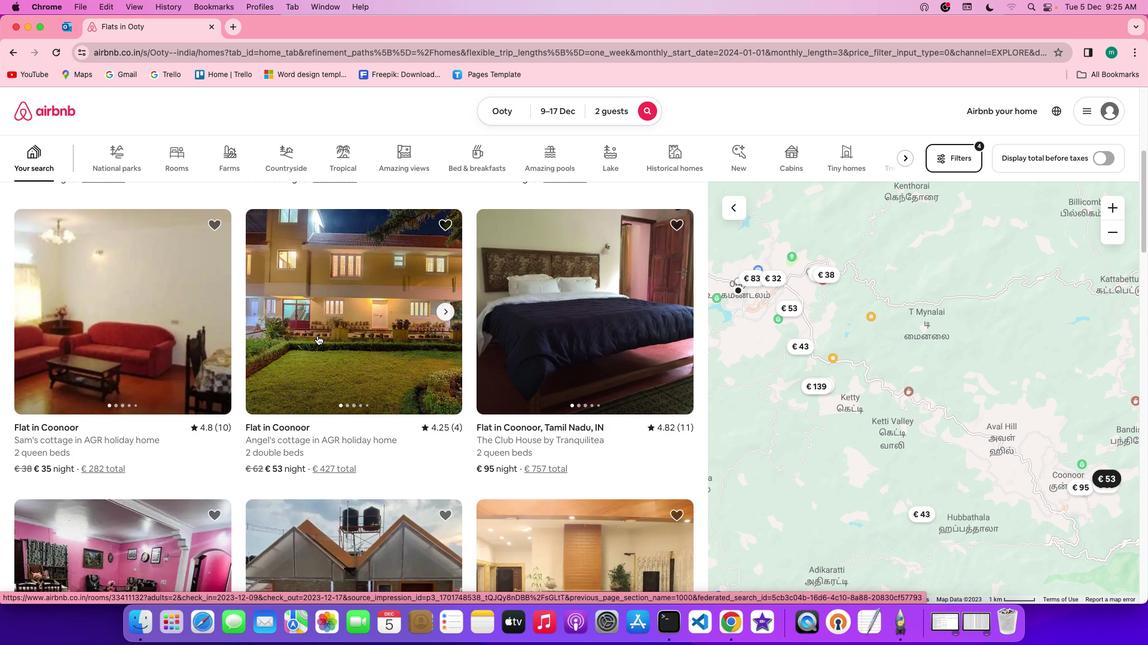 
Action: Mouse scrolled (316, 335) with delta (0, 0)
Screenshot: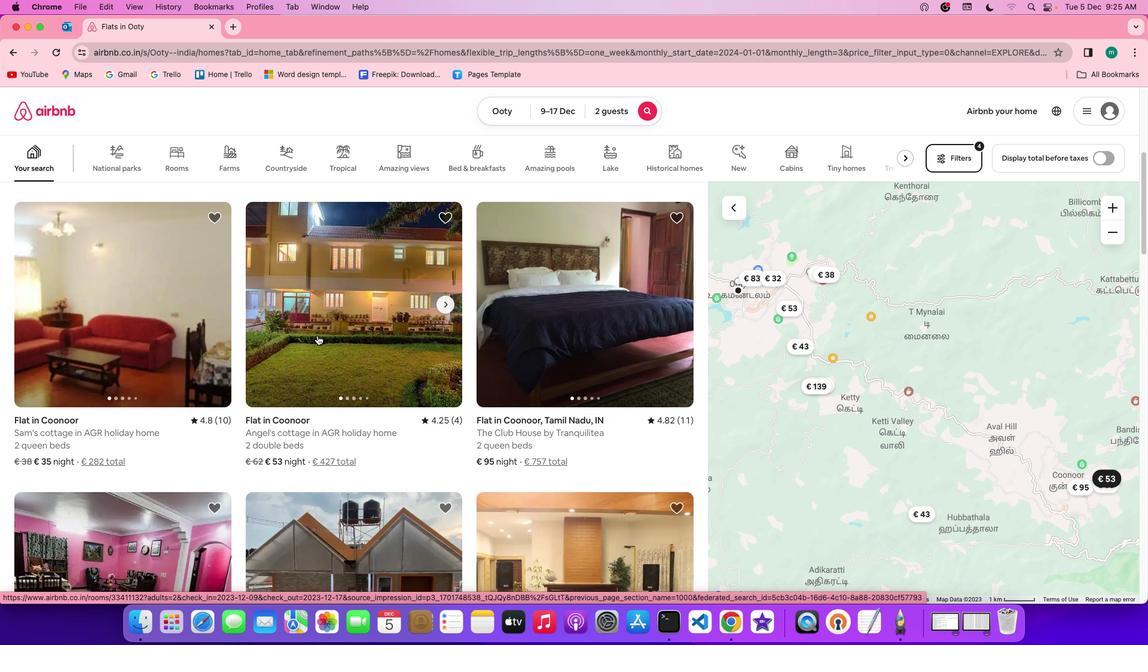 
Action: Mouse scrolled (316, 335) with delta (0, 0)
Screenshot: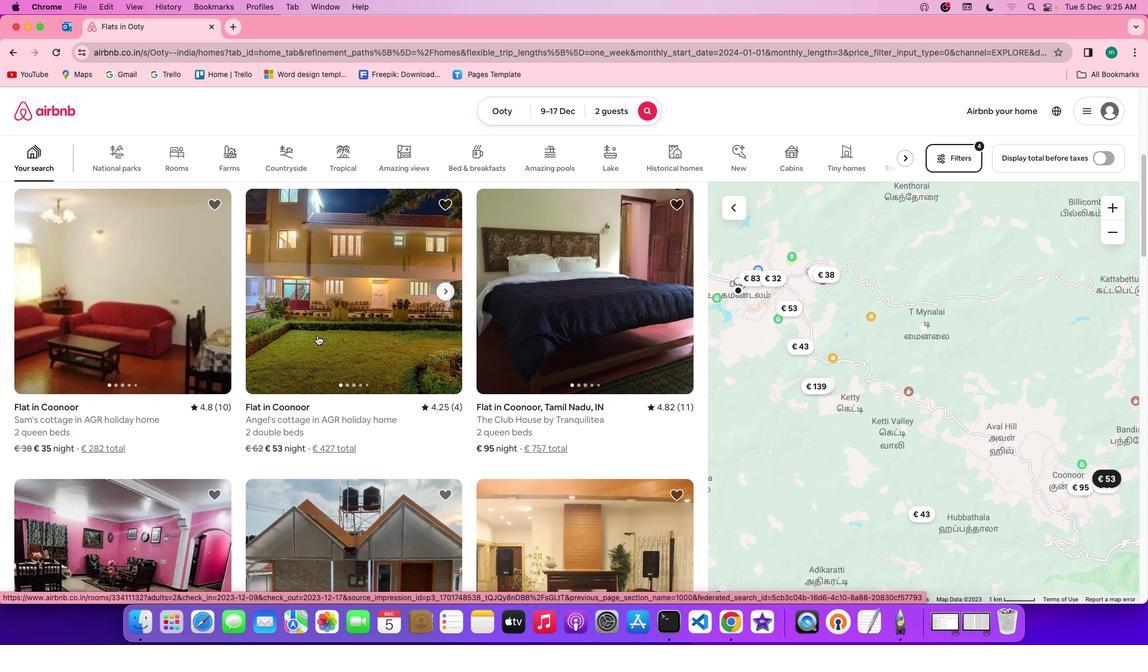 
Action: Mouse pressed left at (316, 335)
Screenshot: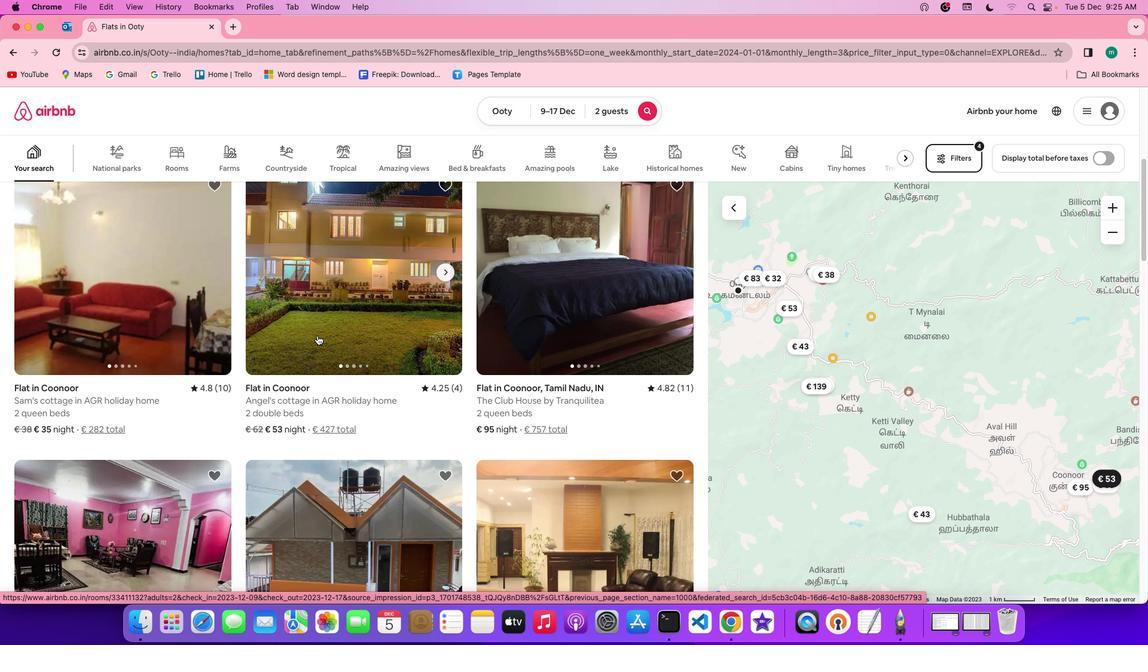 
Action: Mouse moved to (829, 454)
Screenshot: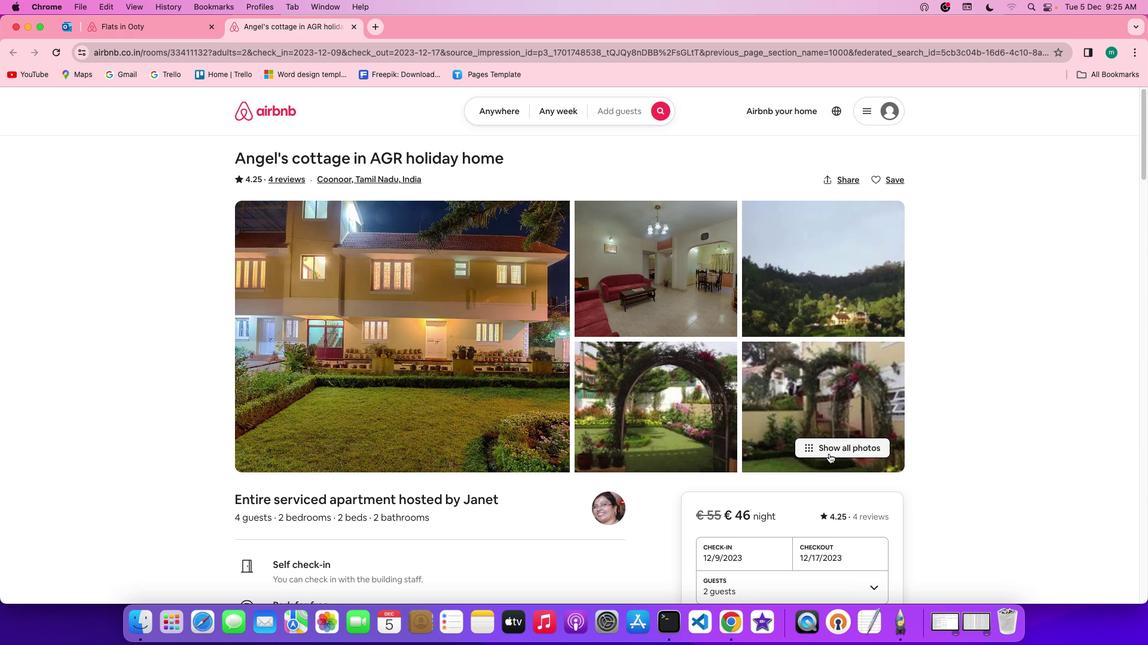 
Action: Mouse pressed left at (829, 454)
Screenshot: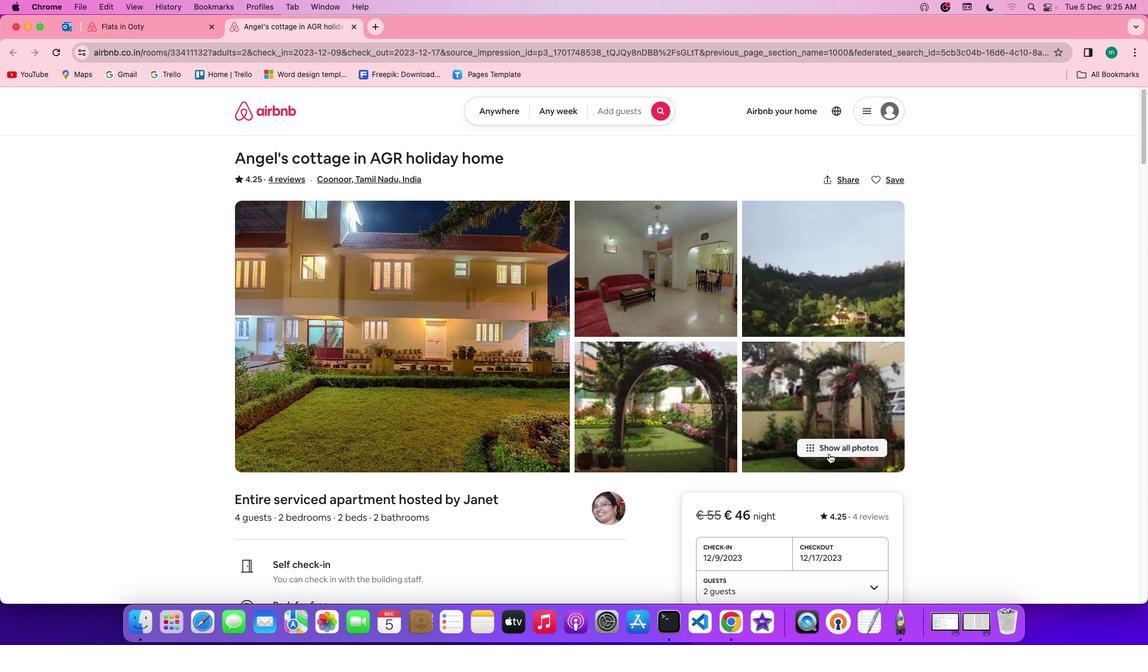 
Action: Mouse moved to (535, 555)
Screenshot: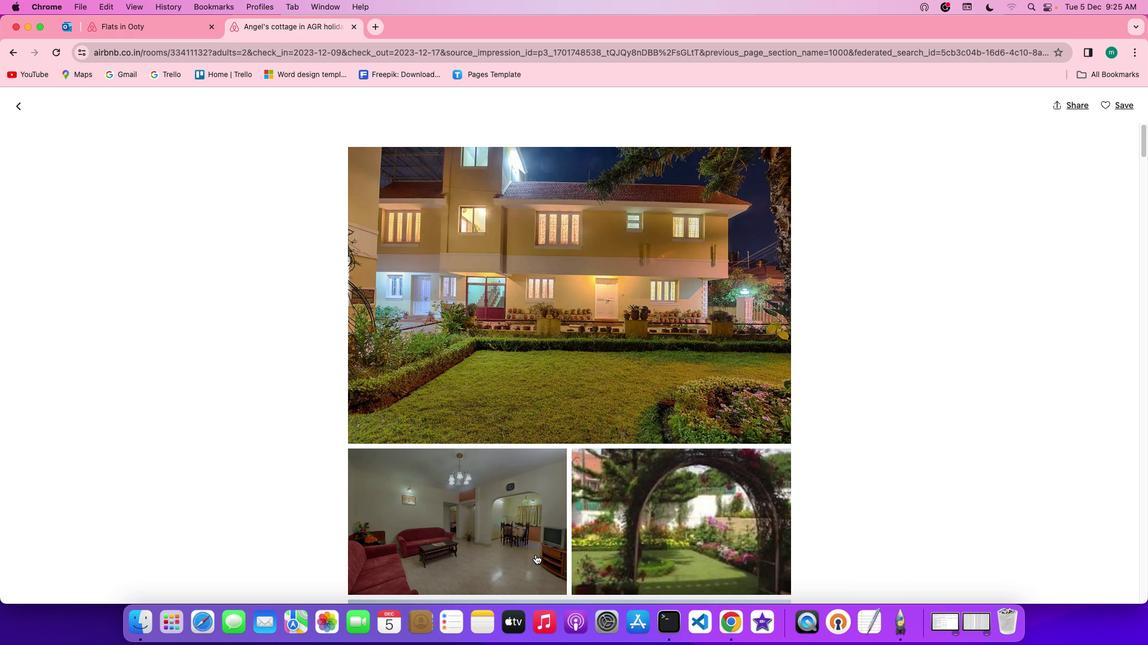 
Action: Mouse scrolled (535, 555) with delta (0, 0)
Screenshot: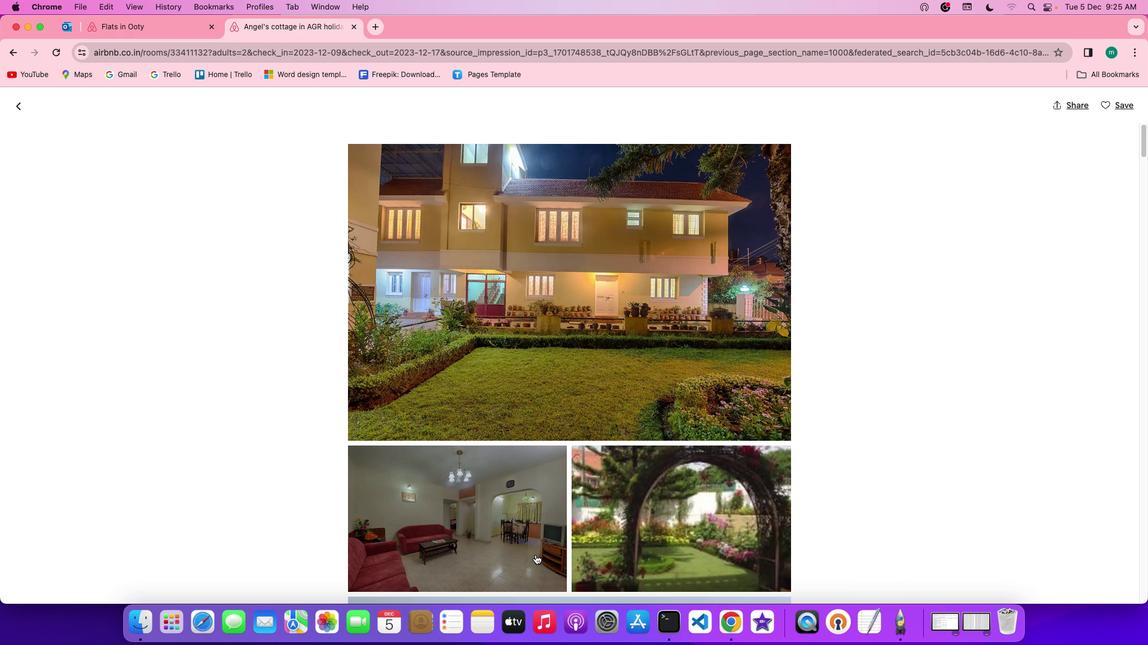 
Action: Mouse scrolled (535, 555) with delta (0, 0)
Screenshot: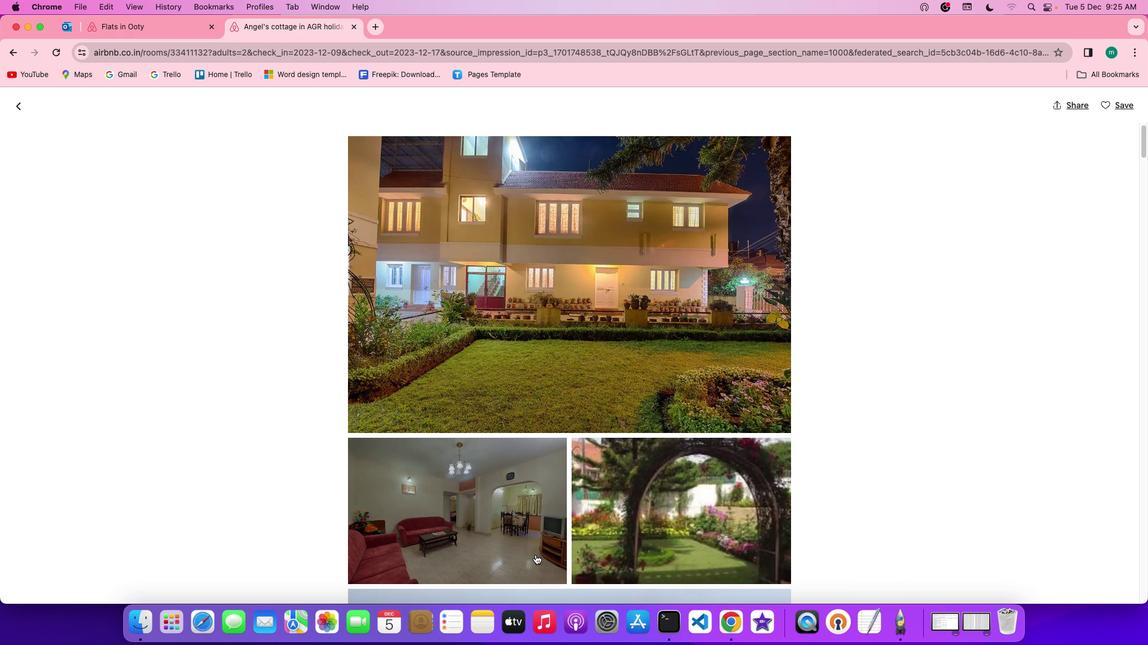 
Action: Mouse scrolled (535, 555) with delta (0, -1)
Screenshot: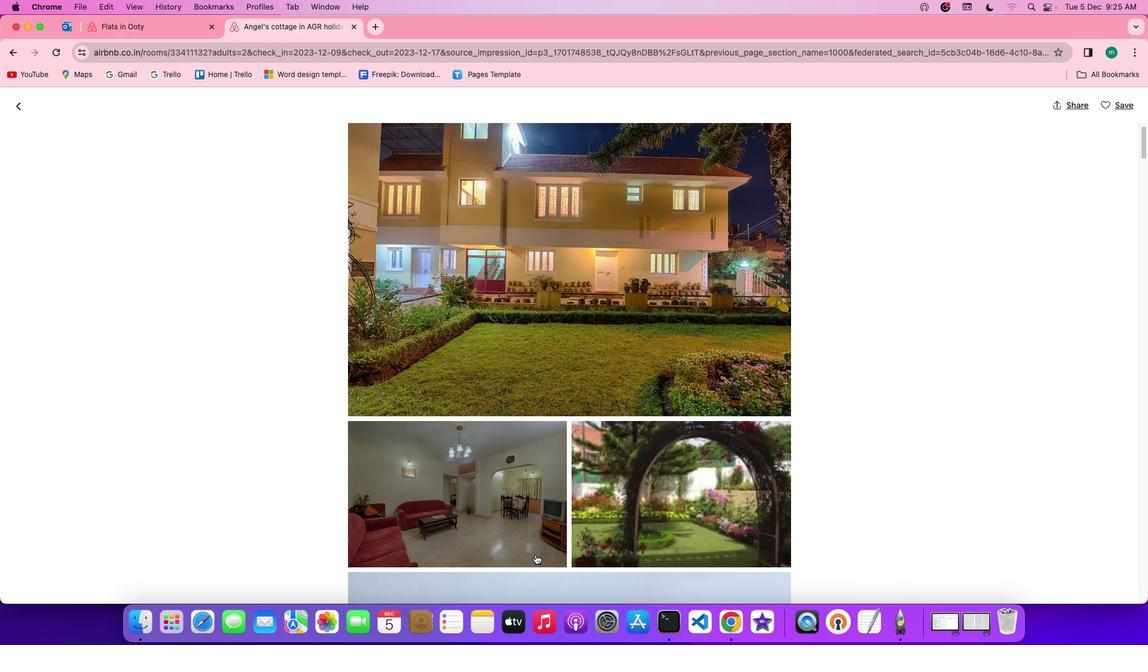 
Action: Mouse scrolled (535, 555) with delta (0, 0)
Screenshot: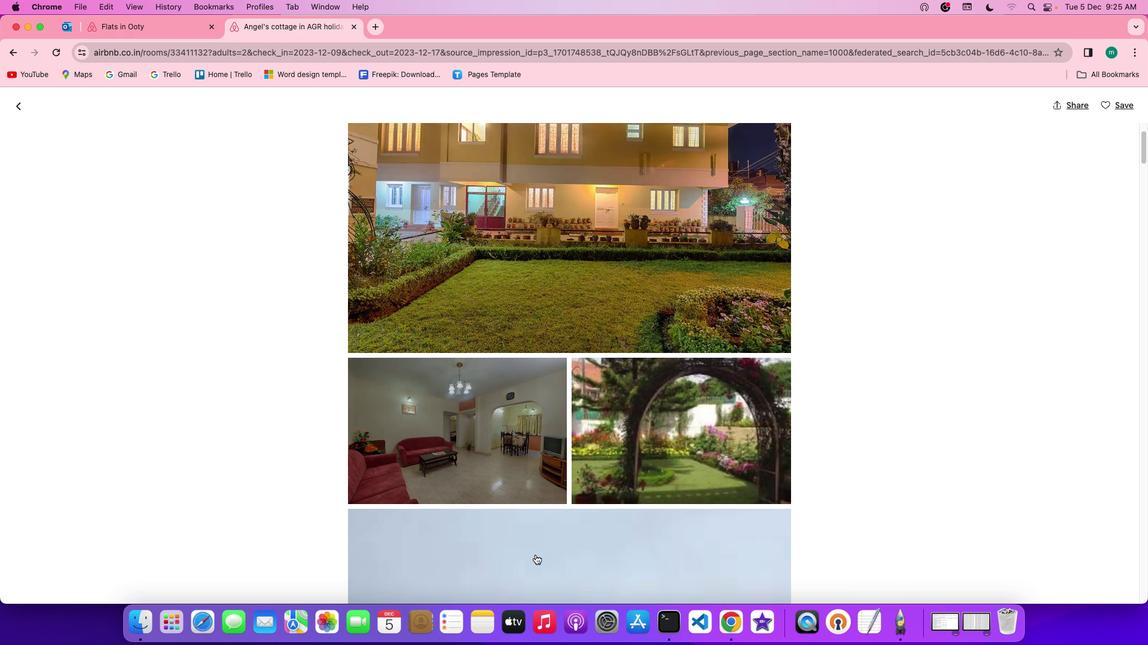 
Action: Mouse scrolled (535, 555) with delta (0, 0)
Screenshot: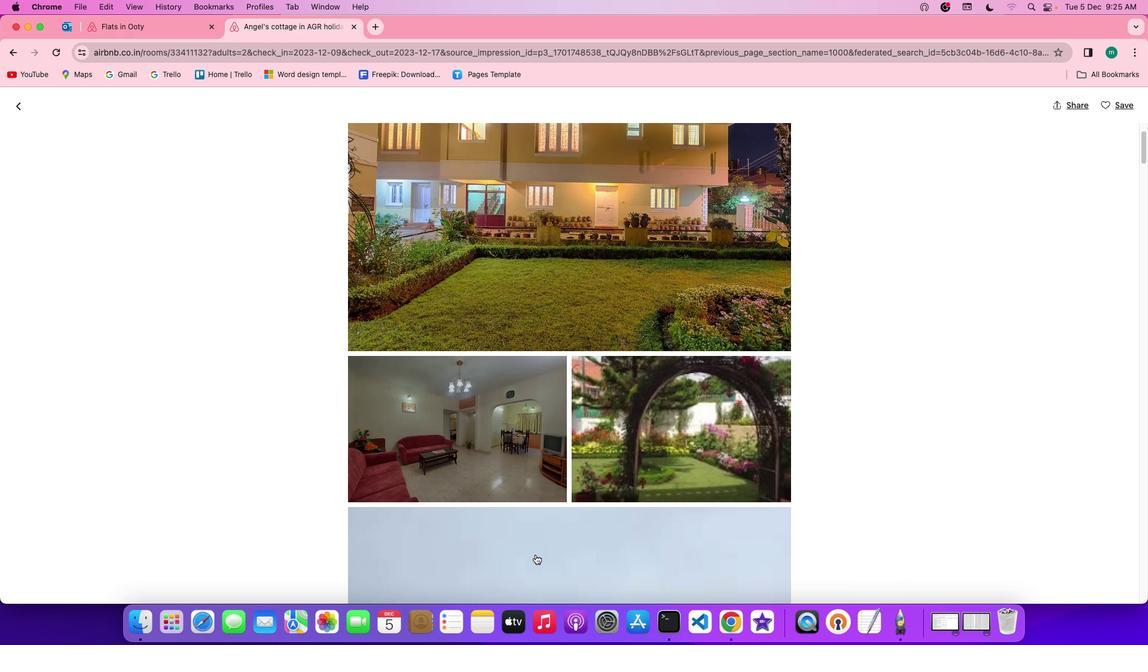 
Action: Mouse scrolled (535, 555) with delta (0, 0)
Screenshot: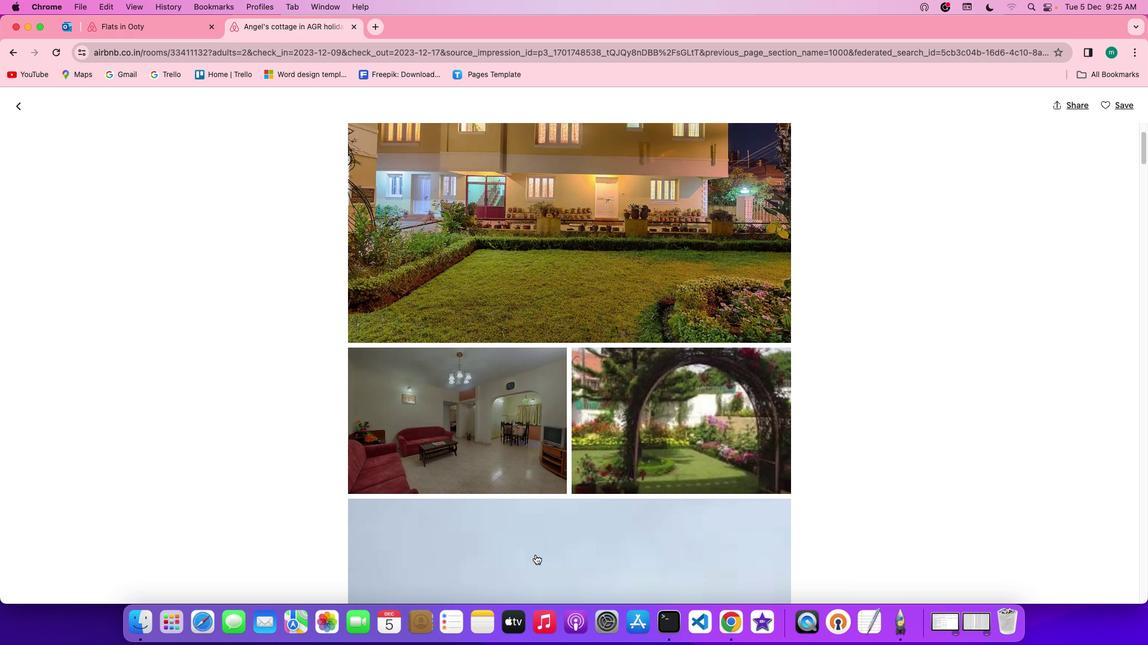 
Action: Mouse scrolled (535, 555) with delta (0, 0)
Screenshot: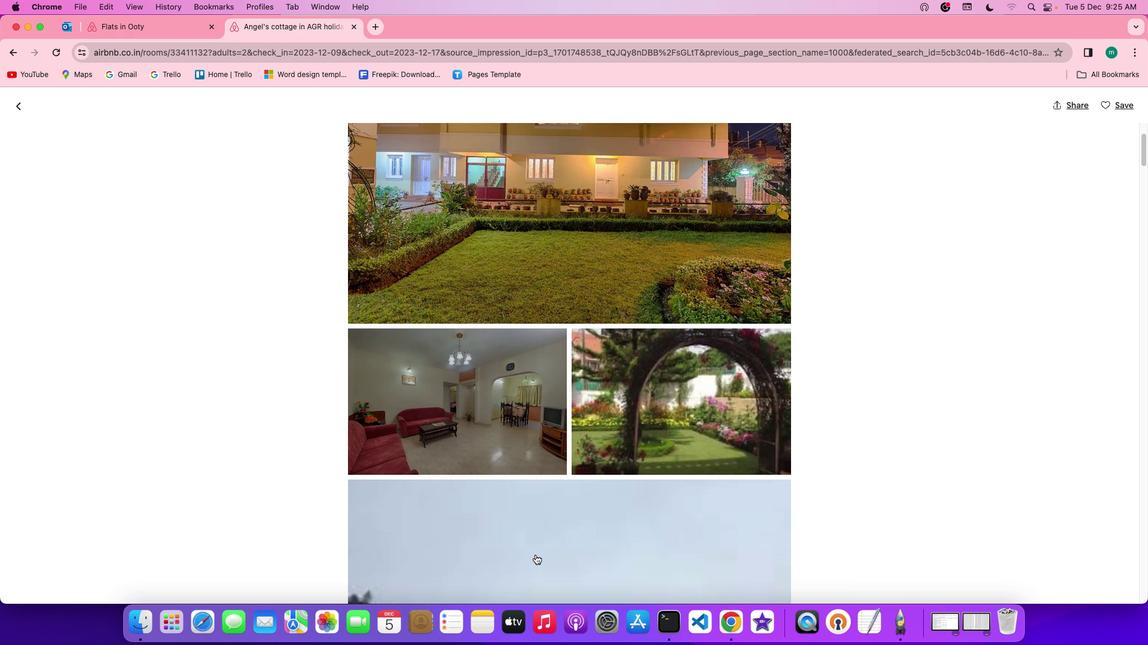 
Action: Mouse scrolled (535, 555) with delta (0, 0)
Screenshot: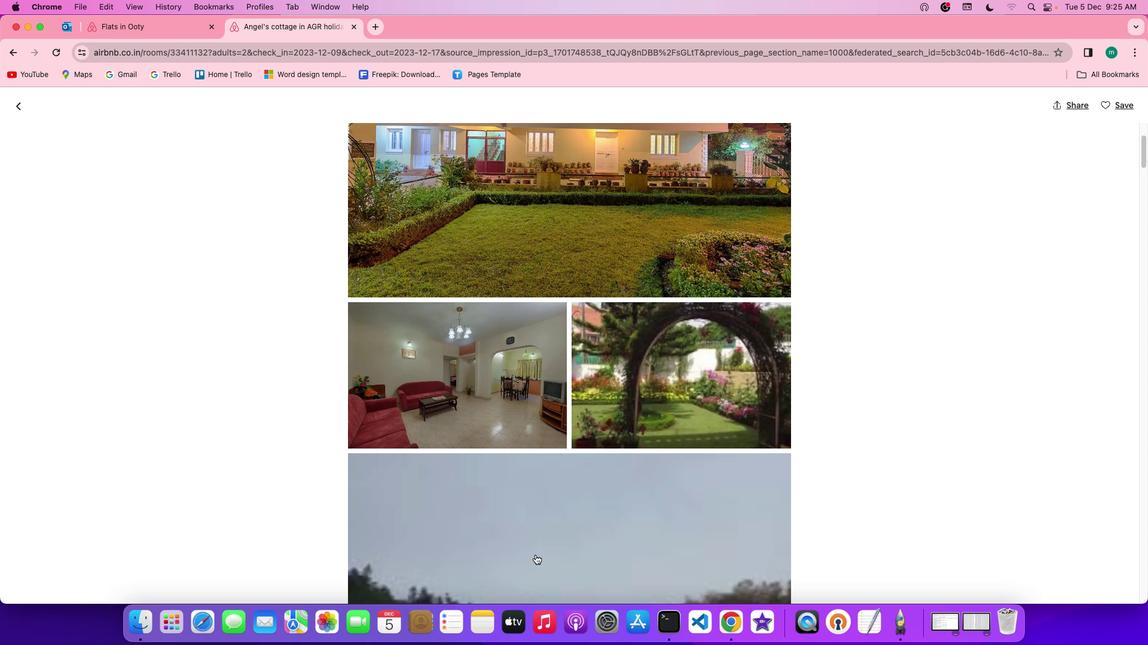 
Action: Mouse scrolled (535, 555) with delta (0, 0)
Screenshot: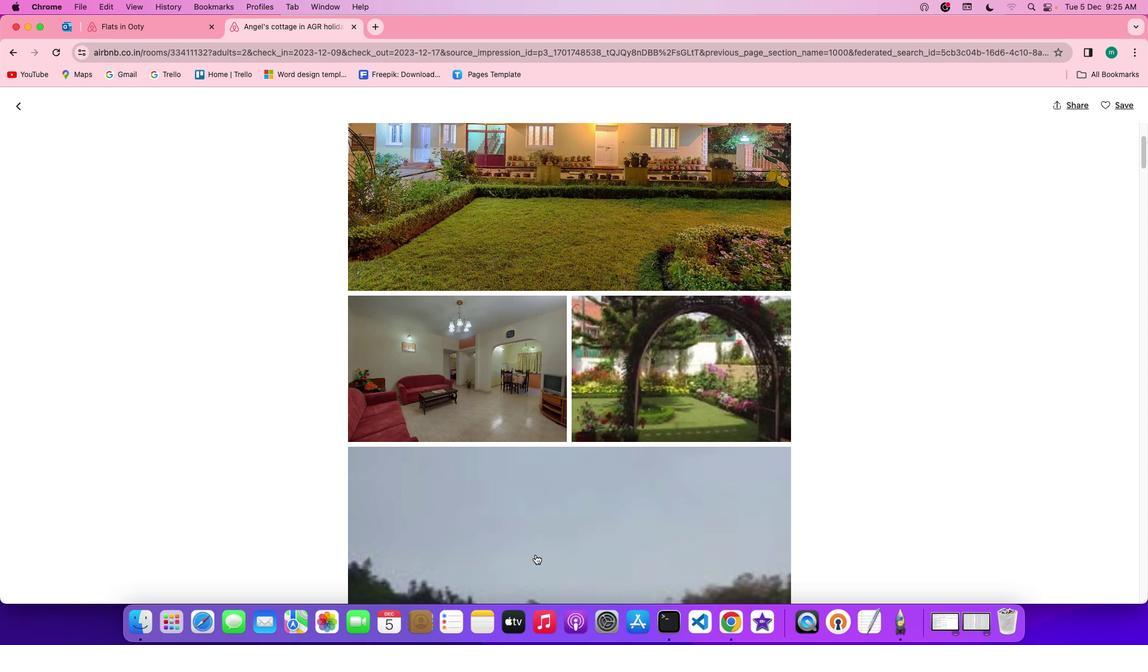 
Action: Mouse scrolled (535, 555) with delta (0, 0)
Screenshot: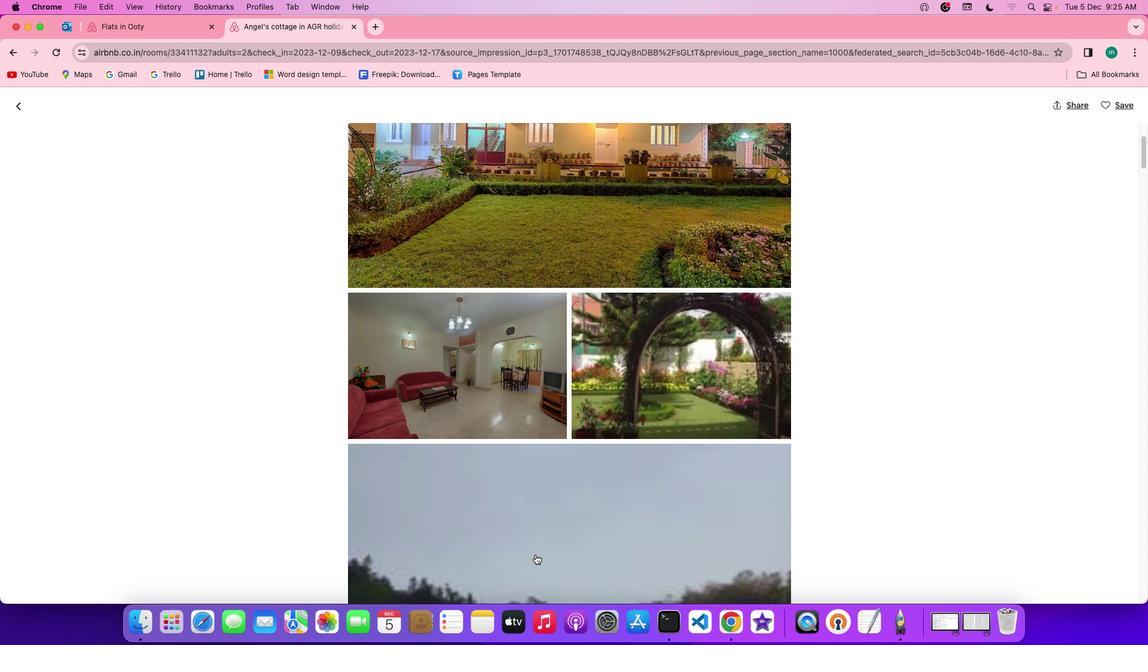 
Action: Mouse scrolled (535, 555) with delta (0, 0)
Screenshot: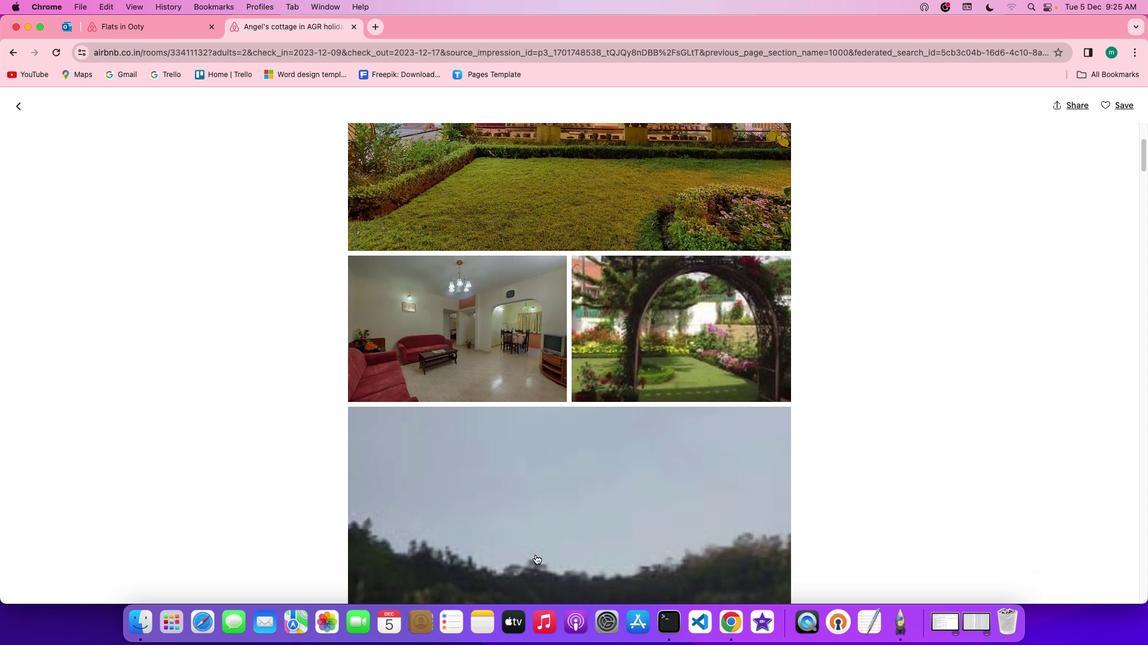 
Action: Mouse scrolled (535, 555) with delta (0, 0)
Screenshot: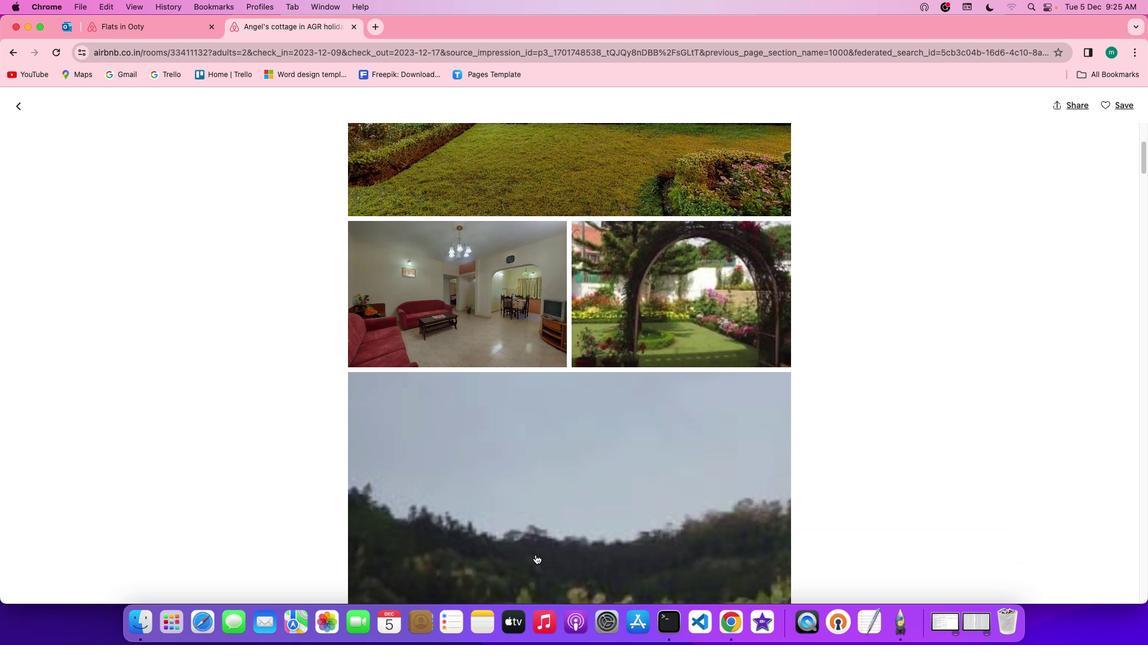 
Action: Mouse scrolled (535, 555) with delta (0, 0)
Screenshot: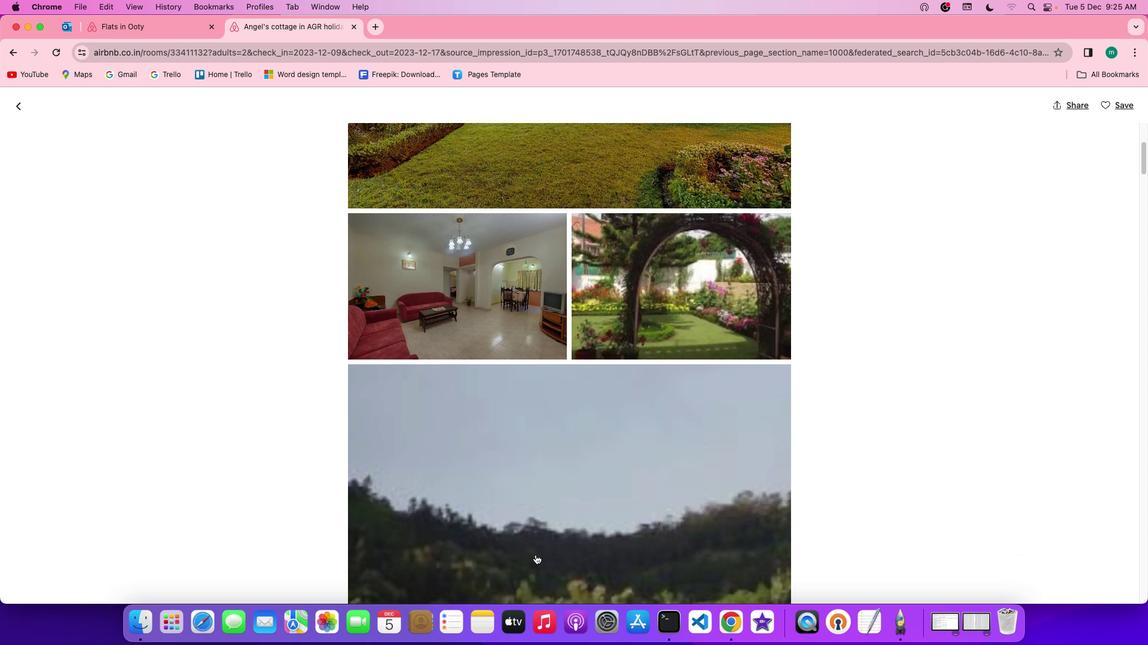 
Action: Mouse scrolled (535, 555) with delta (0, 0)
Screenshot: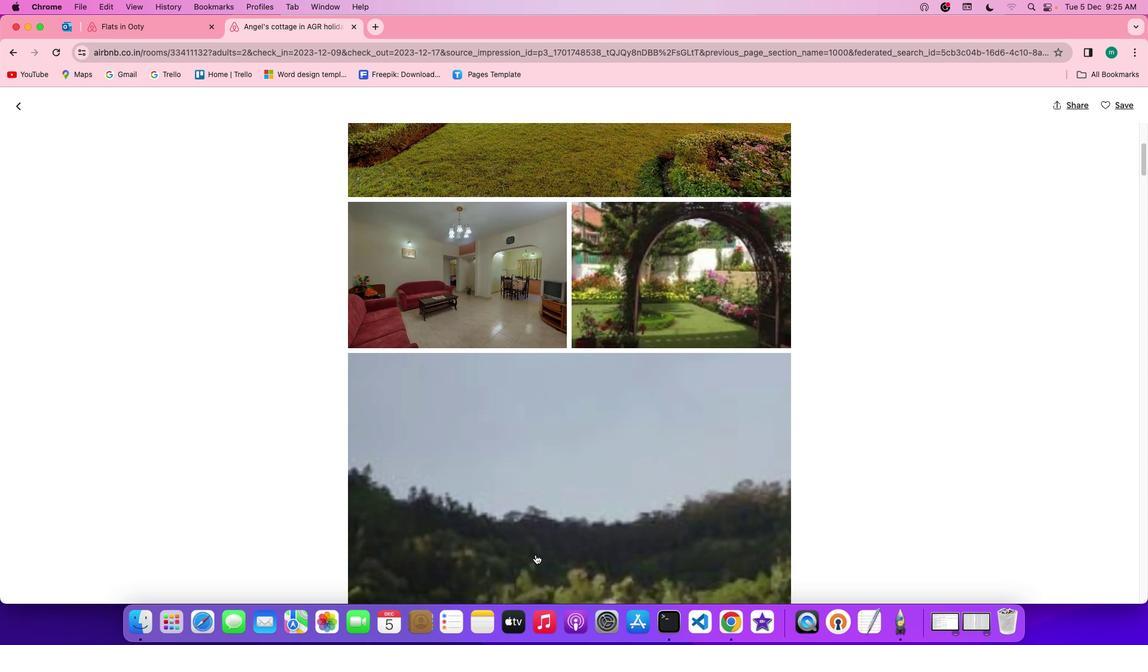 
Action: Mouse scrolled (535, 555) with delta (0, 0)
Screenshot: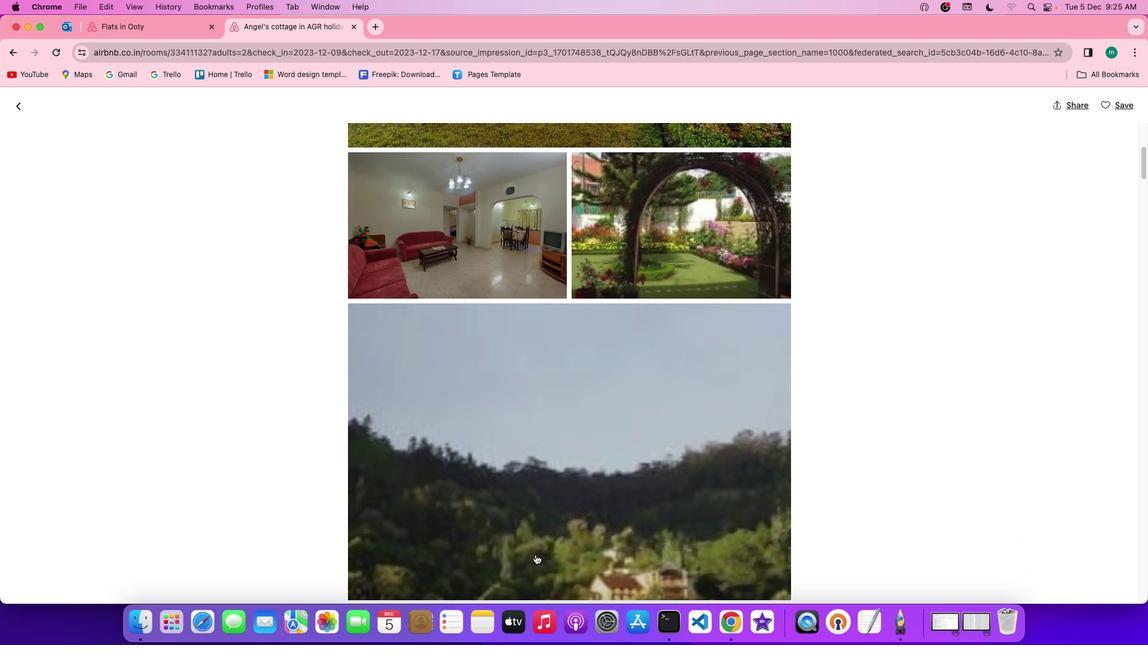 
Action: Mouse scrolled (535, 555) with delta (0, 0)
Screenshot: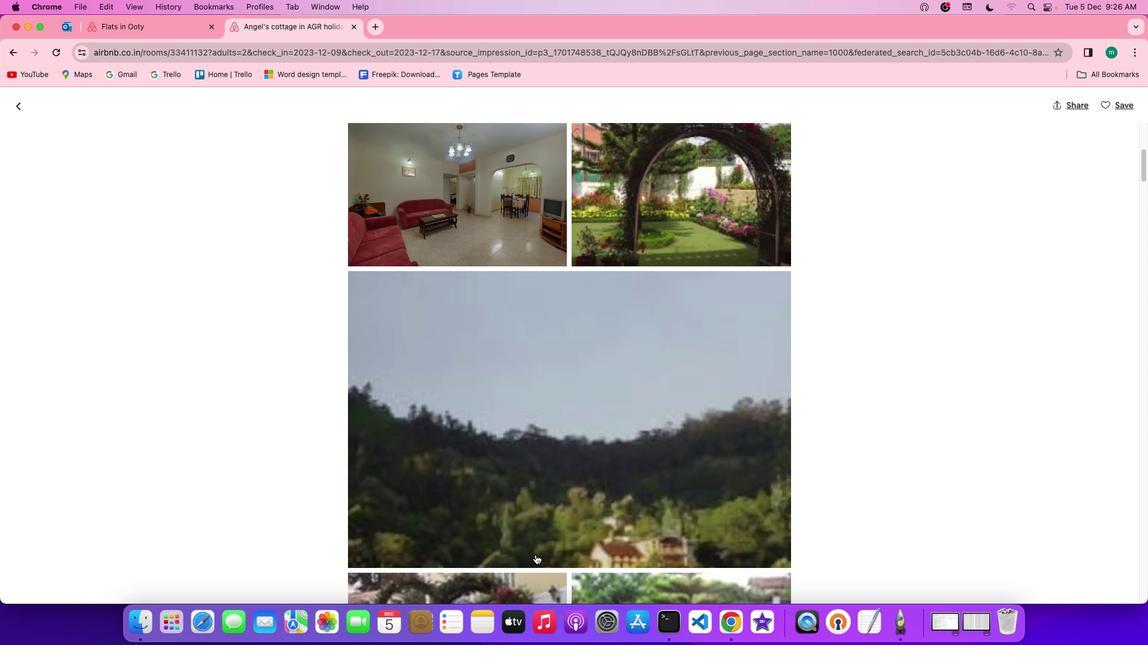 
Action: Mouse scrolled (535, 555) with delta (0, 0)
Screenshot: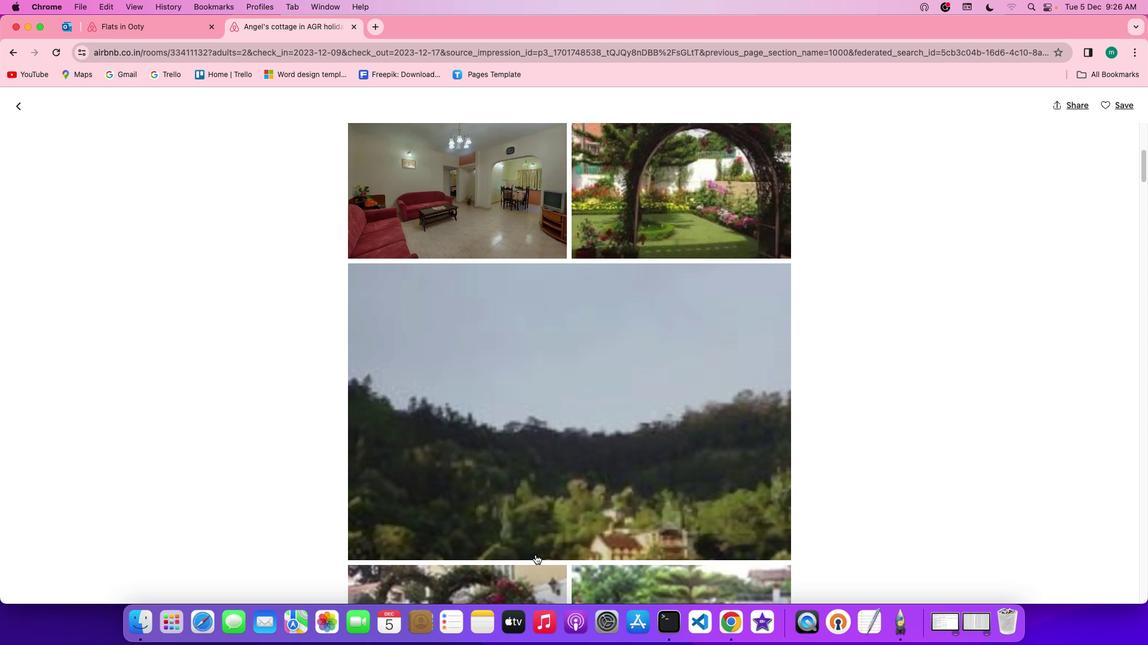 
Action: Mouse scrolled (535, 555) with delta (0, -1)
Screenshot: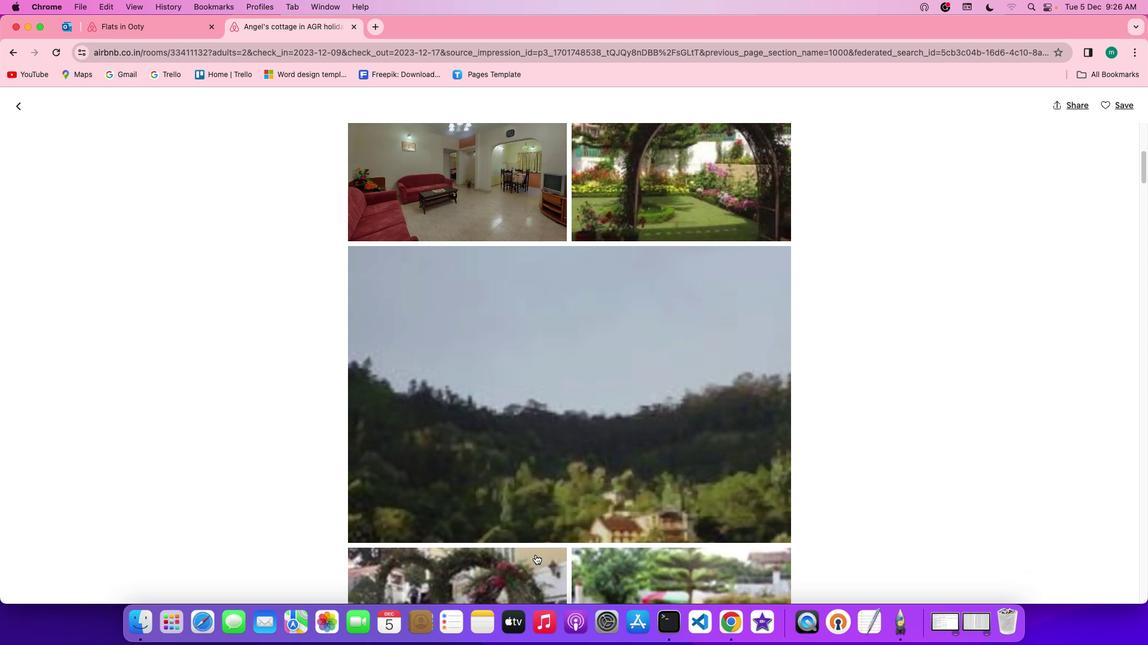 
Action: Mouse scrolled (535, 555) with delta (0, 0)
Screenshot: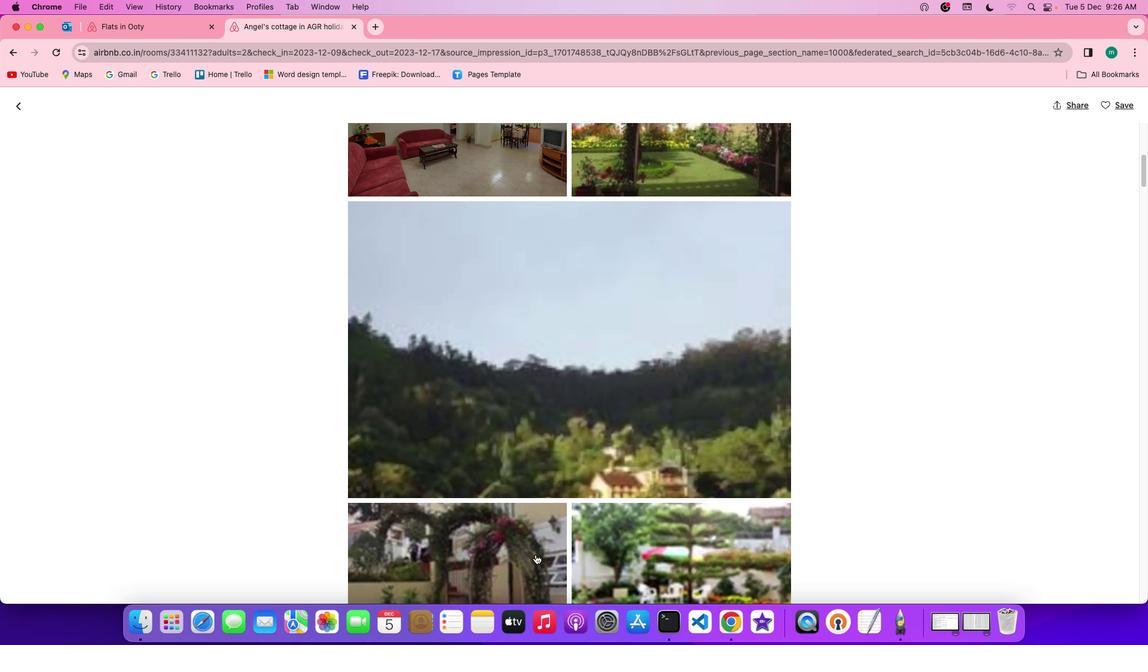 
Action: Mouse scrolled (535, 555) with delta (0, 0)
Screenshot: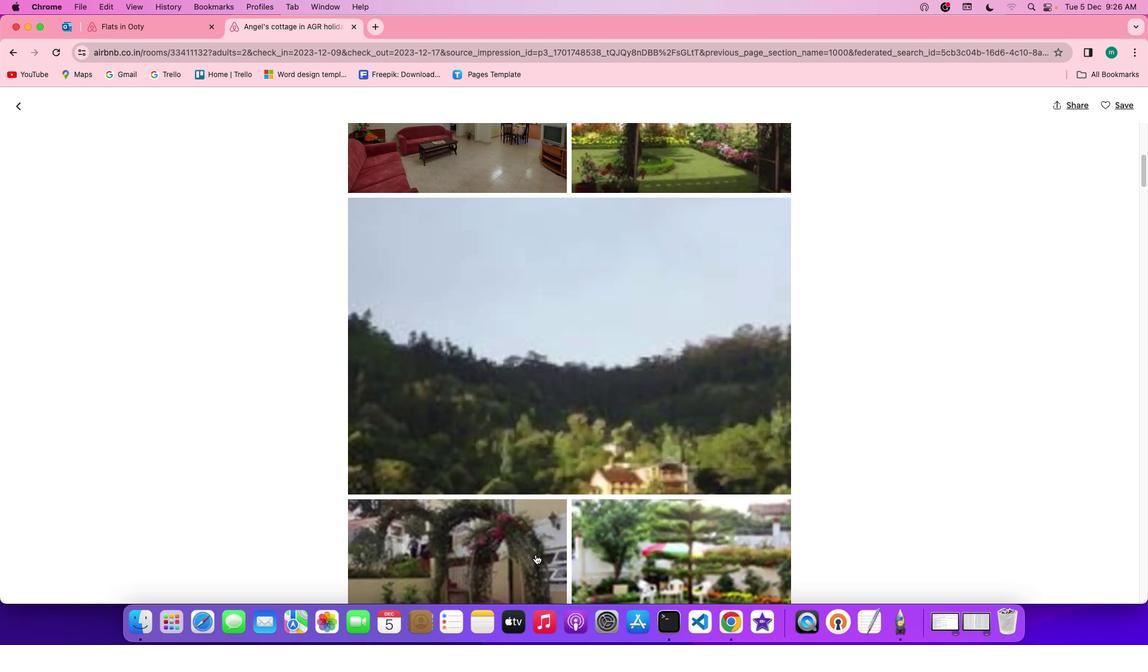 
Action: Mouse scrolled (535, 555) with delta (0, 0)
Screenshot: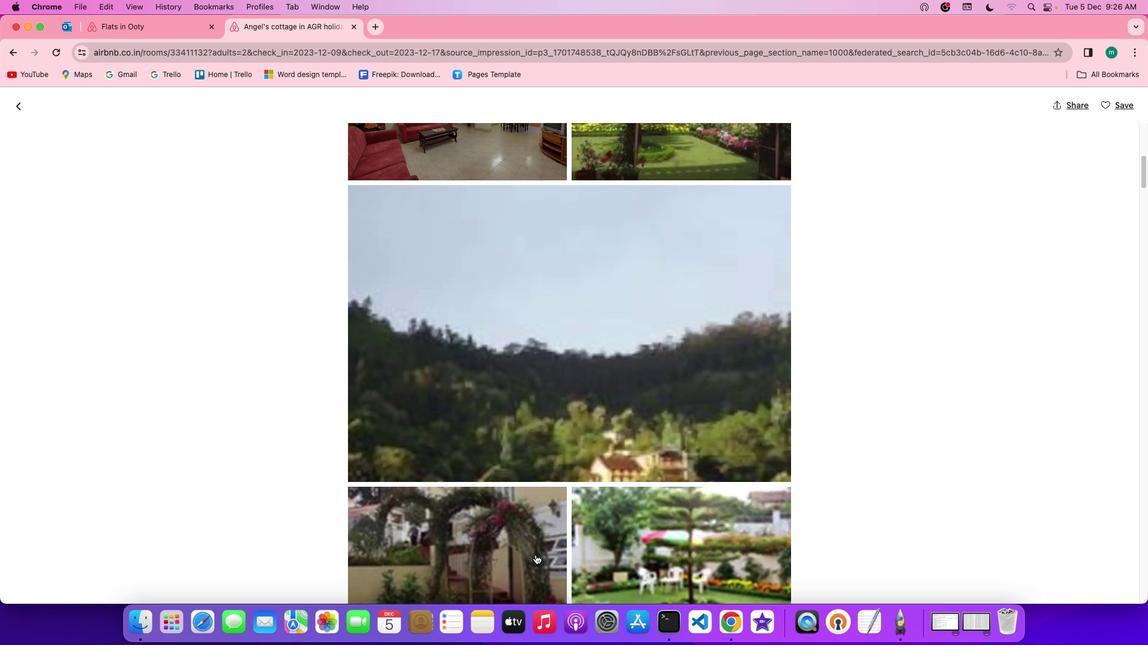 
Action: Mouse scrolled (535, 555) with delta (0, 0)
Screenshot: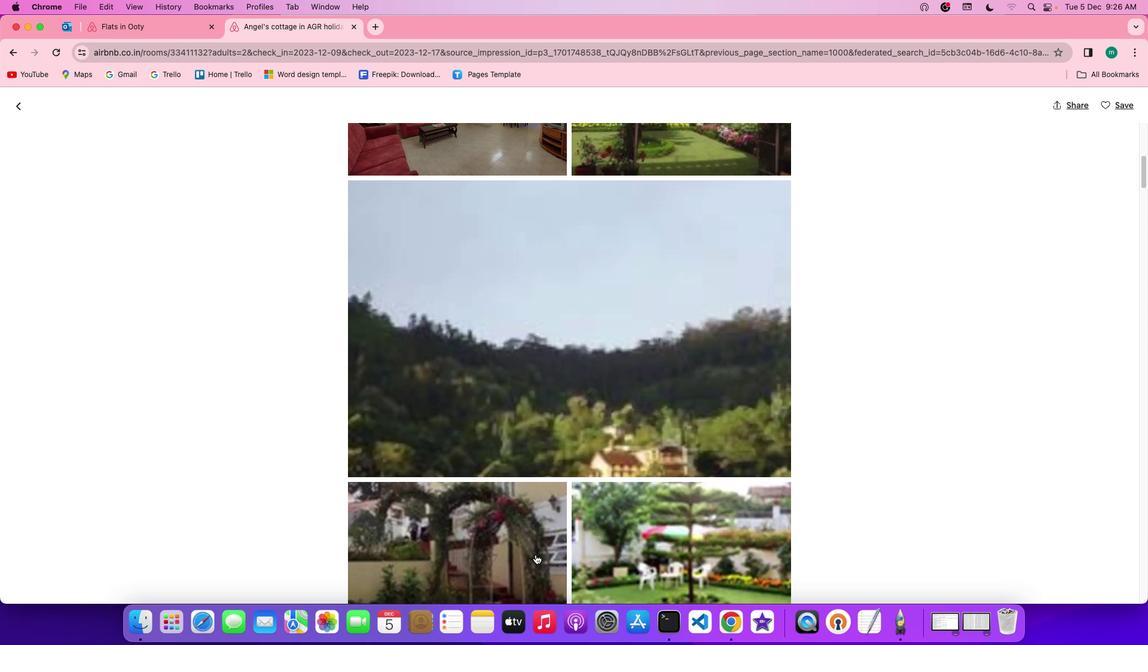 
Action: Mouse scrolled (535, 555) with delta (0, 0)
Screenshot: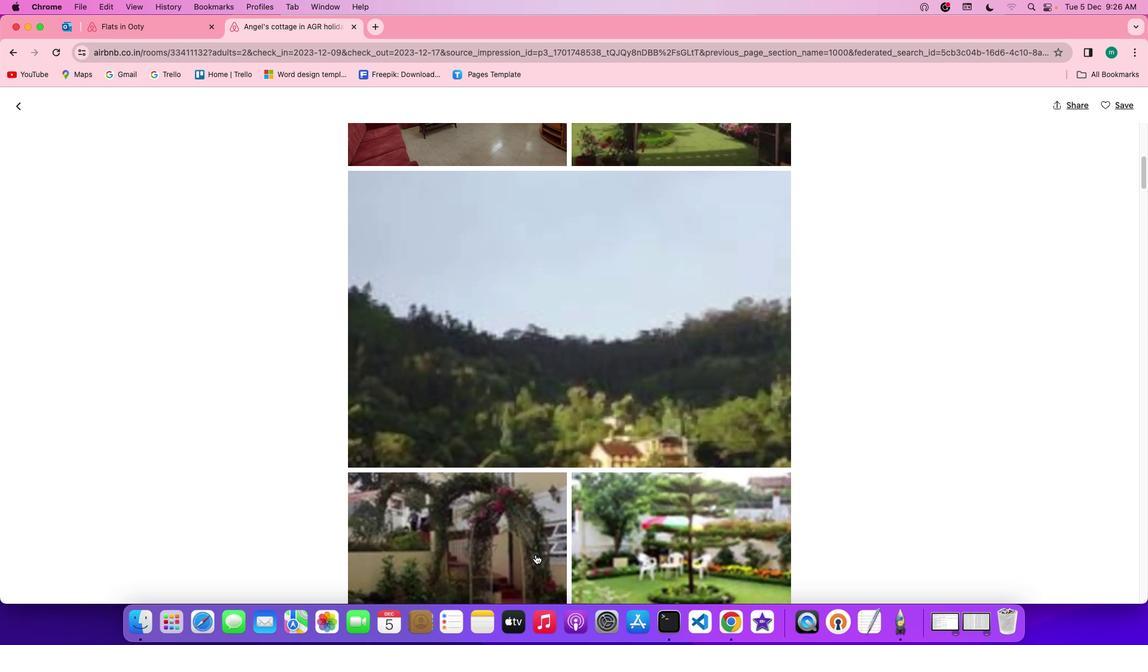 
Action: Mouse scrolled (535, 555) with delta (0, 0)
Screenshot: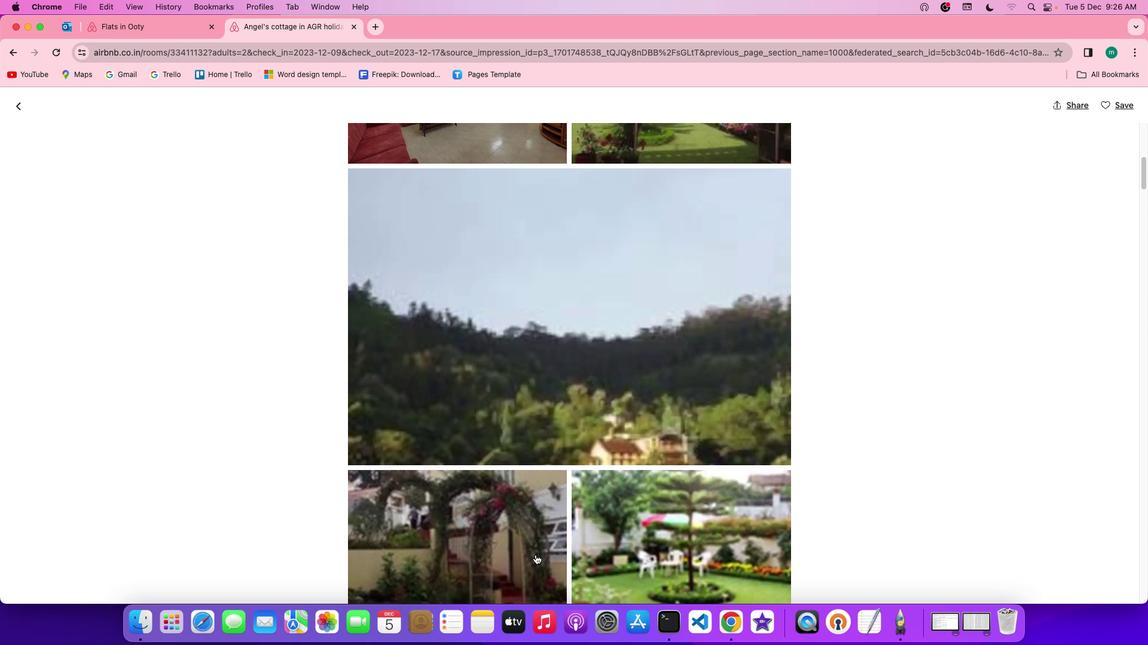 
Action: Mouse scrolled (535, 555) with delta (0, 0)
Screenshot: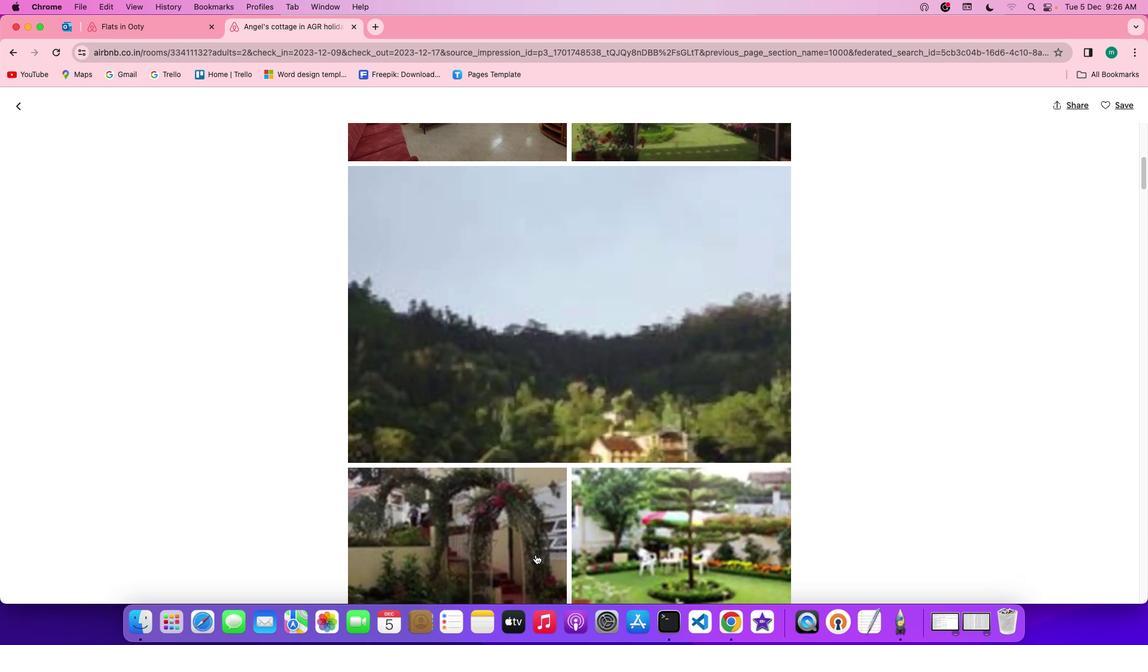 
Action: Mouse scrolled (535, 555) with delta (0, 0)
Screenshot: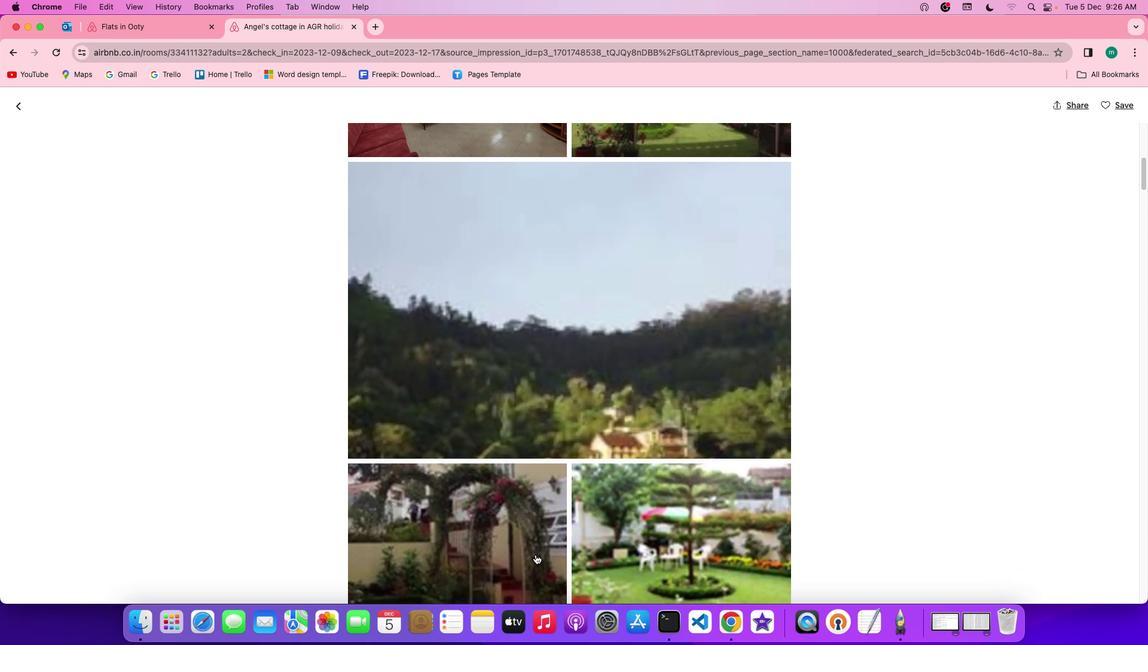 
Action: Mouse scrolled (535, 555) with delta (0, 0)
Screenshot: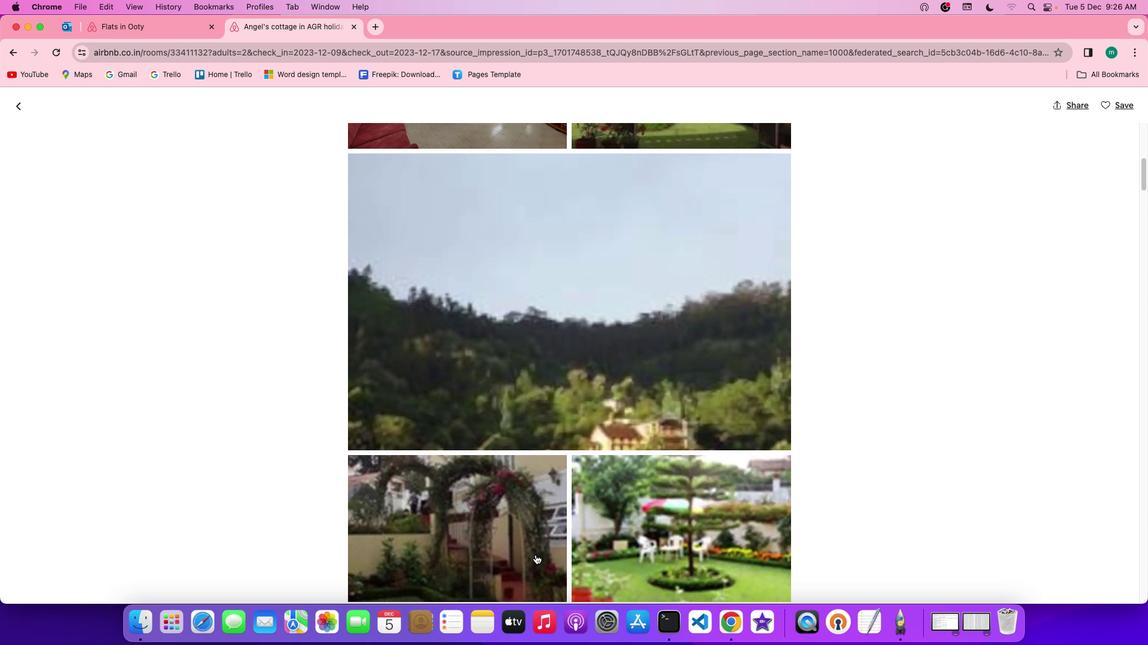 
Action: Mouse scrolled (535, 555) with delta (0, 0)
Screenshot: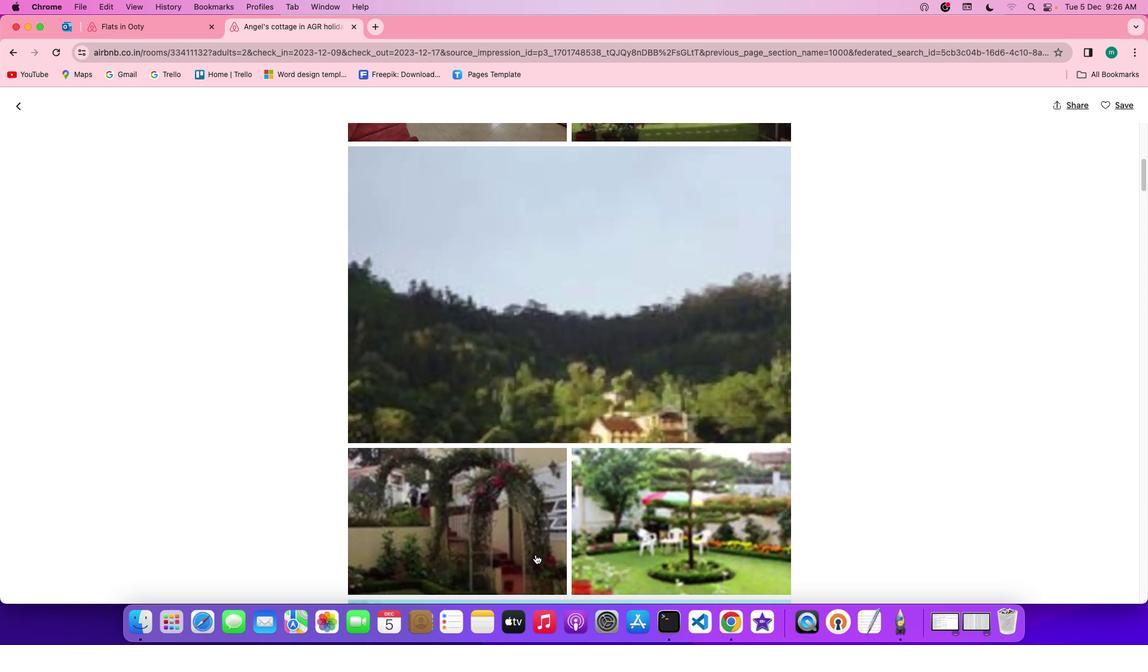 
Action: Mouse scrolled (535, 555) with delta (0, -1)
Screenshot: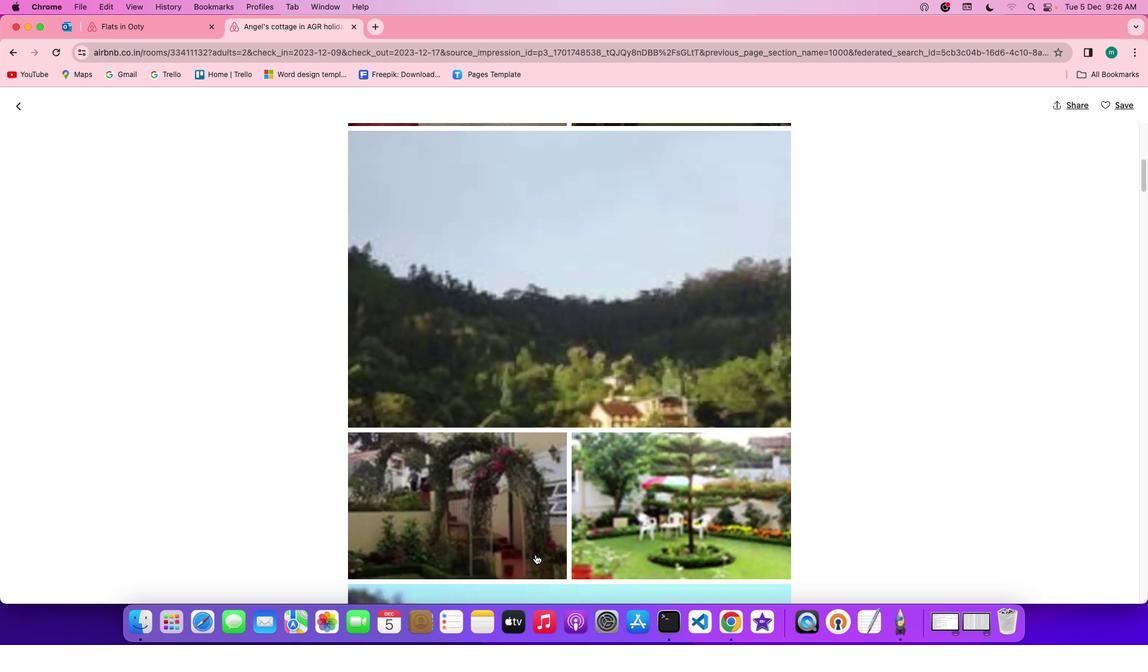 
Action: Mouse scrolled (535, 555) with delta (0, 0)
Screenshot: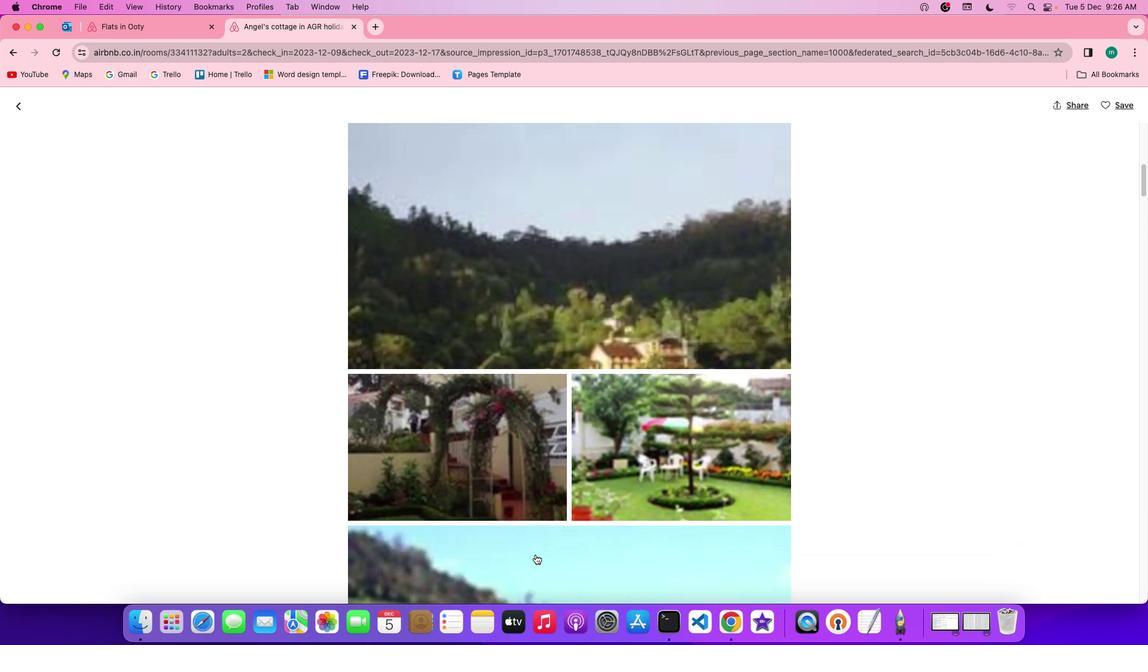 
Action: Mouse scrolled (535, 555) with delta (0, 0)
Screenshot: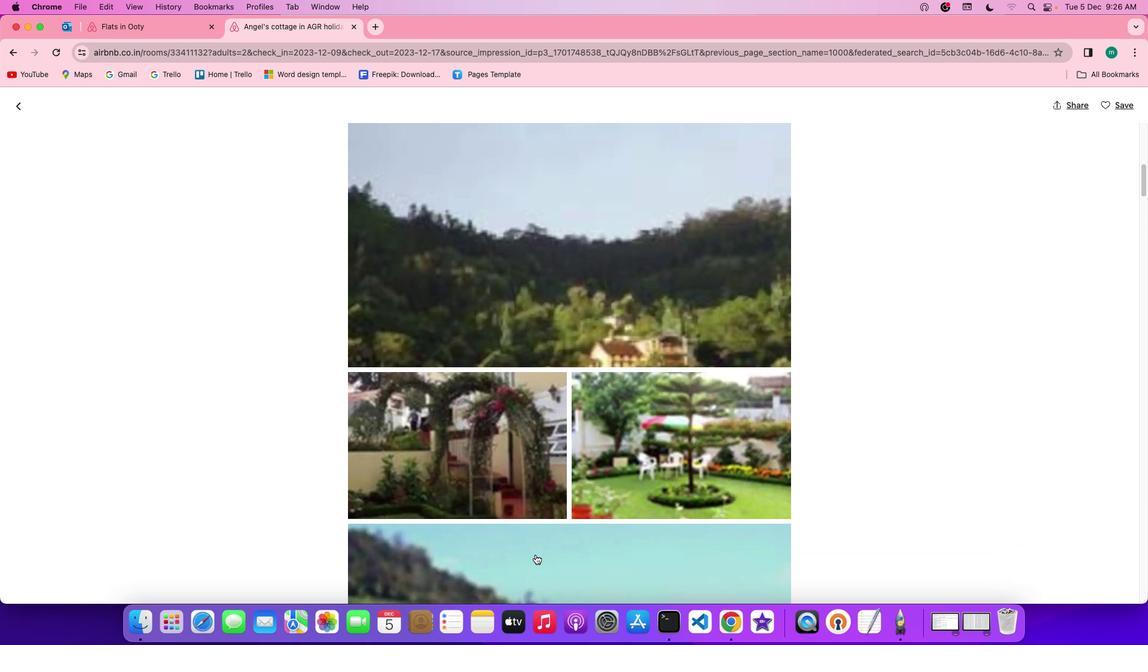 
Action: Mouse scrolled (535, 555) with delta (0, 0)
Screenshot: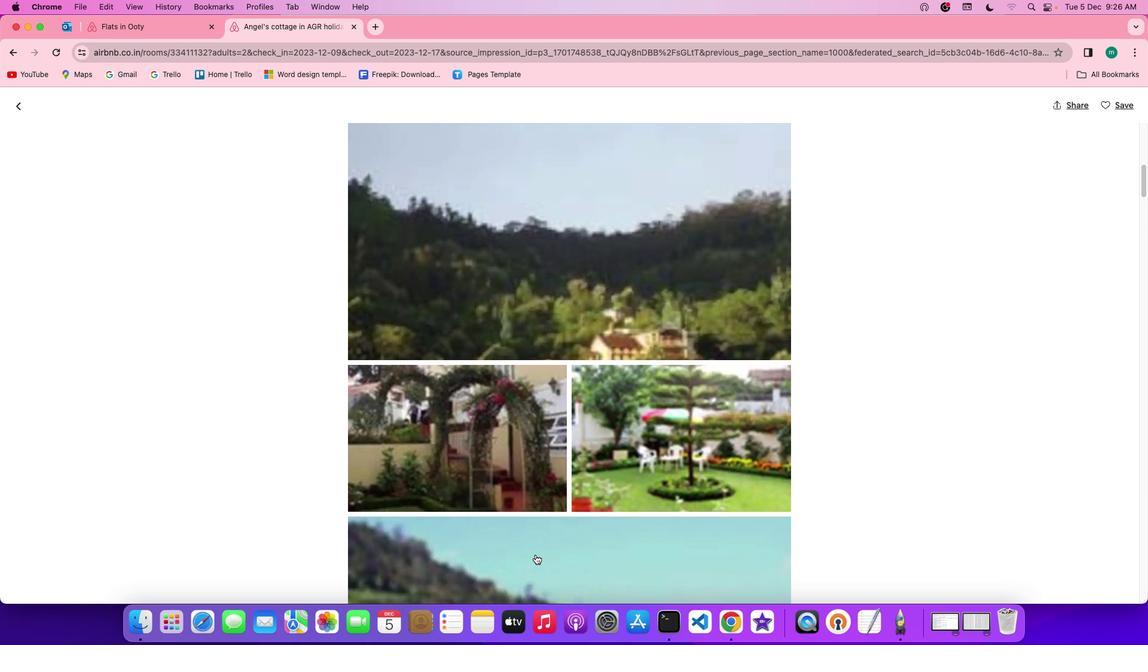 
Action: Mouse scrolled (535, 555) with delta (0, 0)
Screenshot: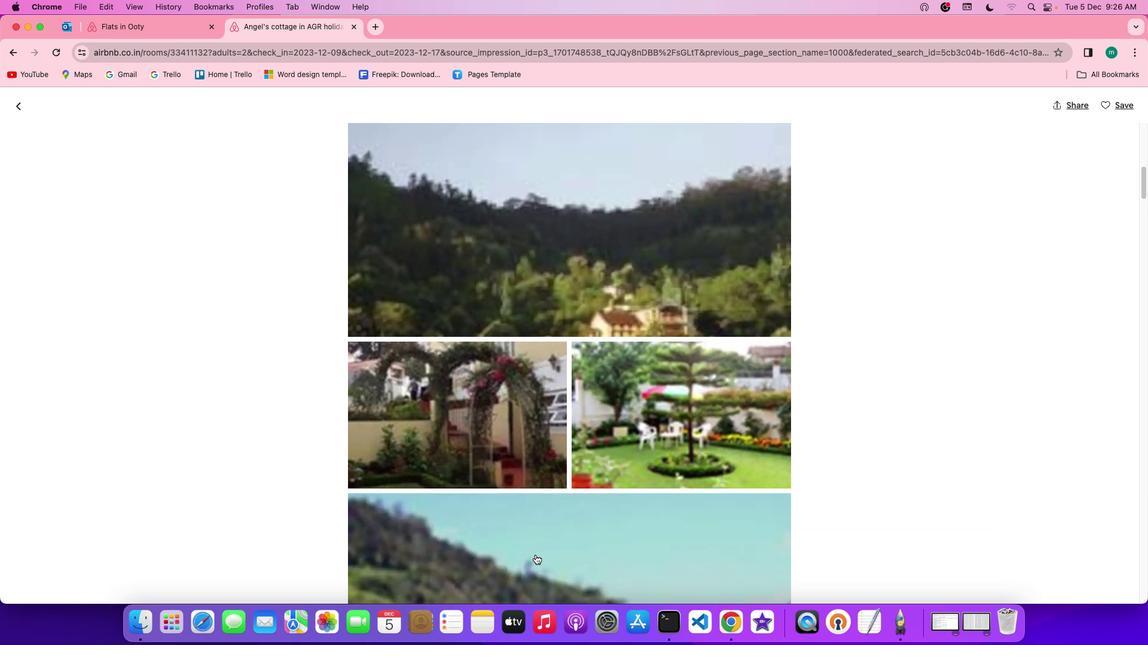 
Action: Mouse scrolled (535, 555) with delta (0, 0)
Screenshot: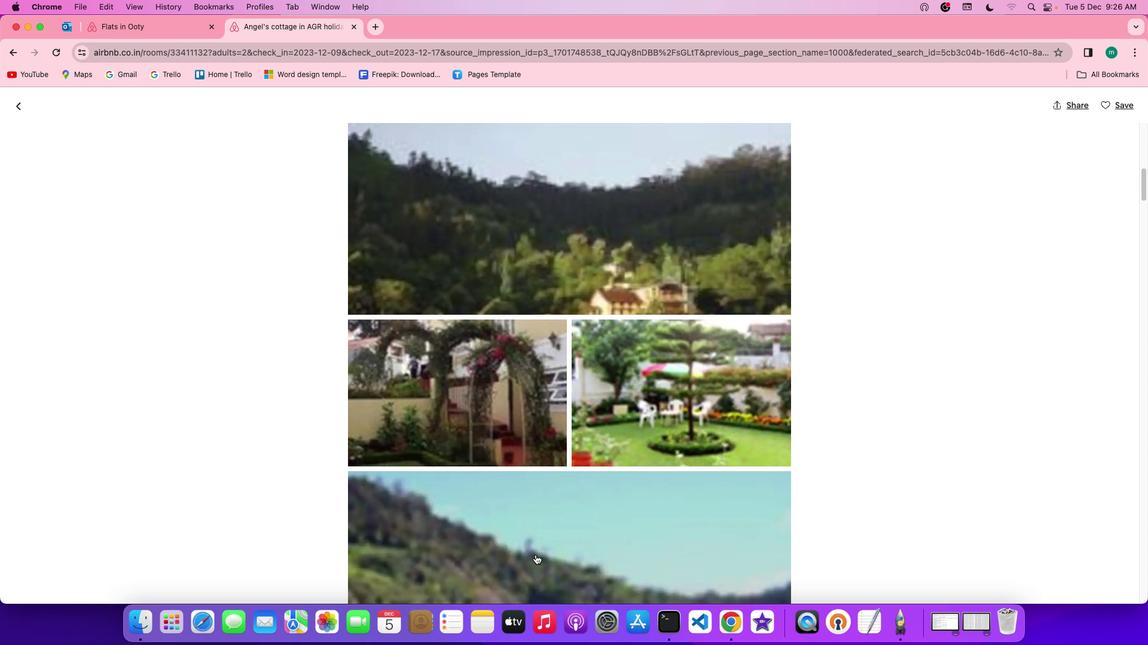 
Action: Mouse scrolled (535, 555) with delta (0, 0)
Screenshot: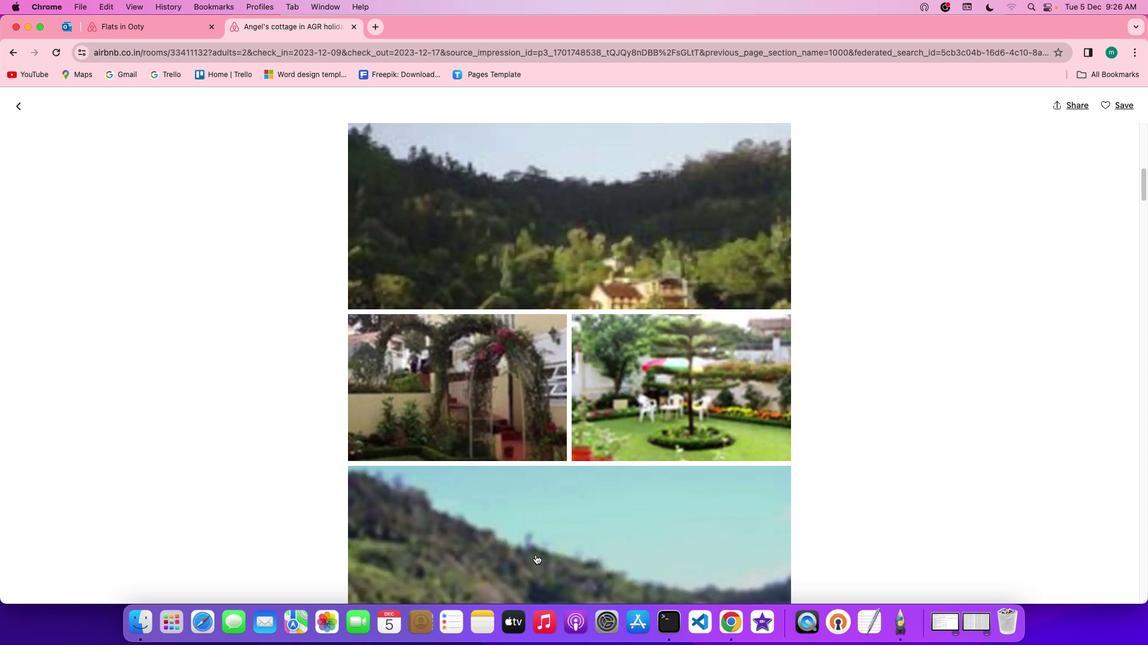 
Action: Mouse scrolled (535, 555) with delta (0, 0)
Screenshot: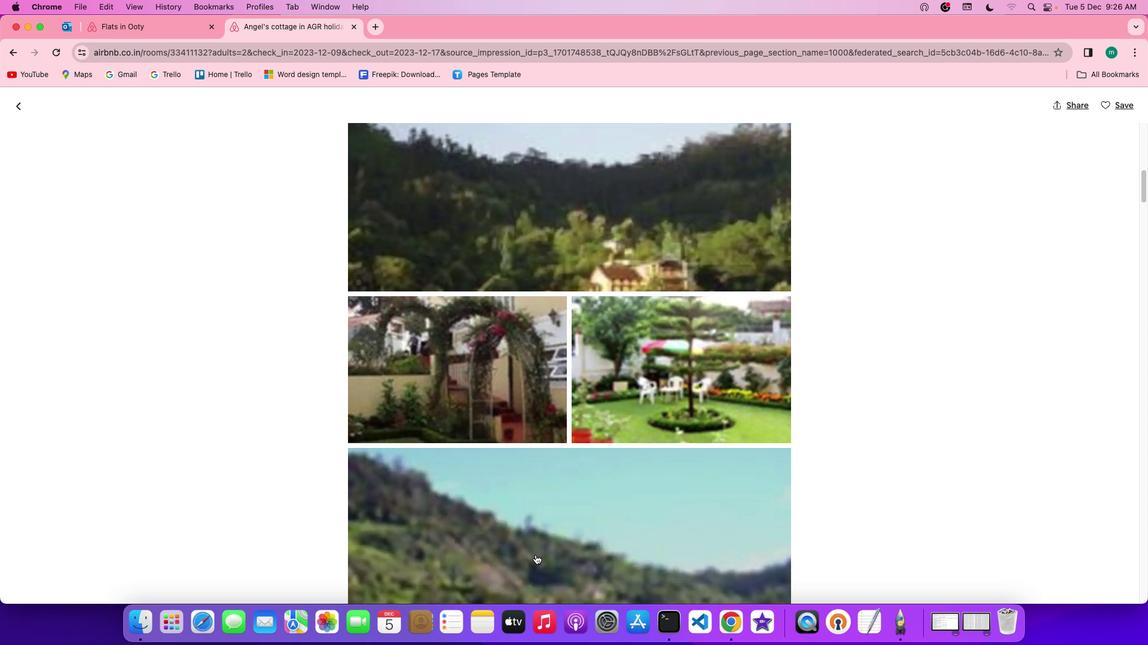 
Action: Mouse scrolled (535, 555) with delta (0, 0)
Screenshot: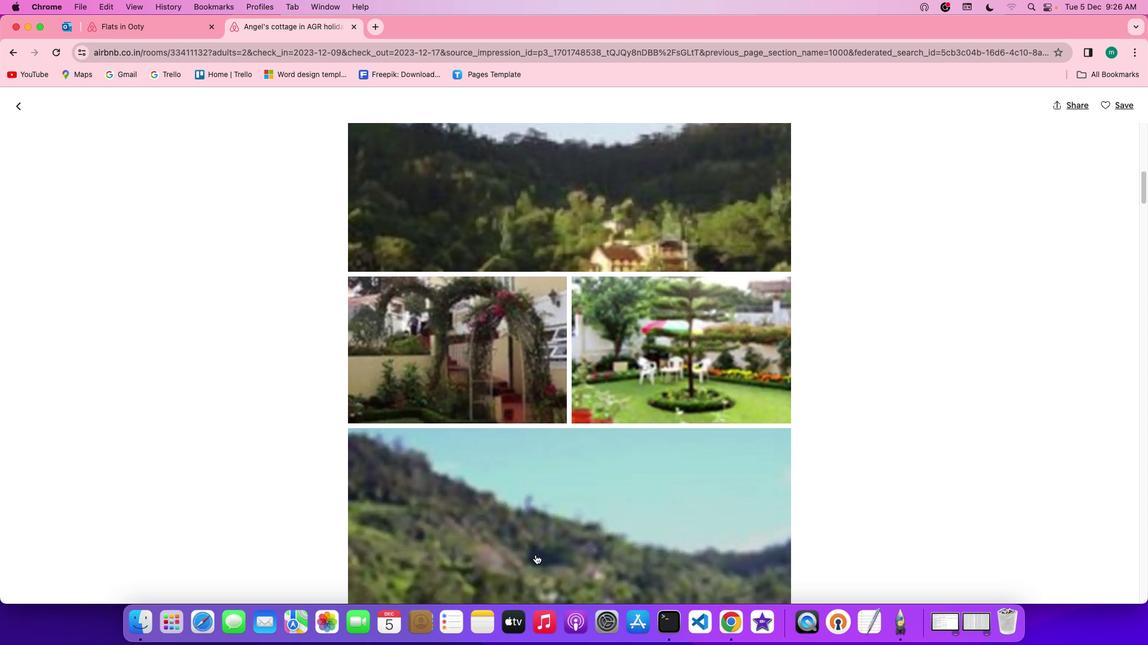 
Action: Mouse scrolled (535, 555) with delta (0, 0)
Screenshot: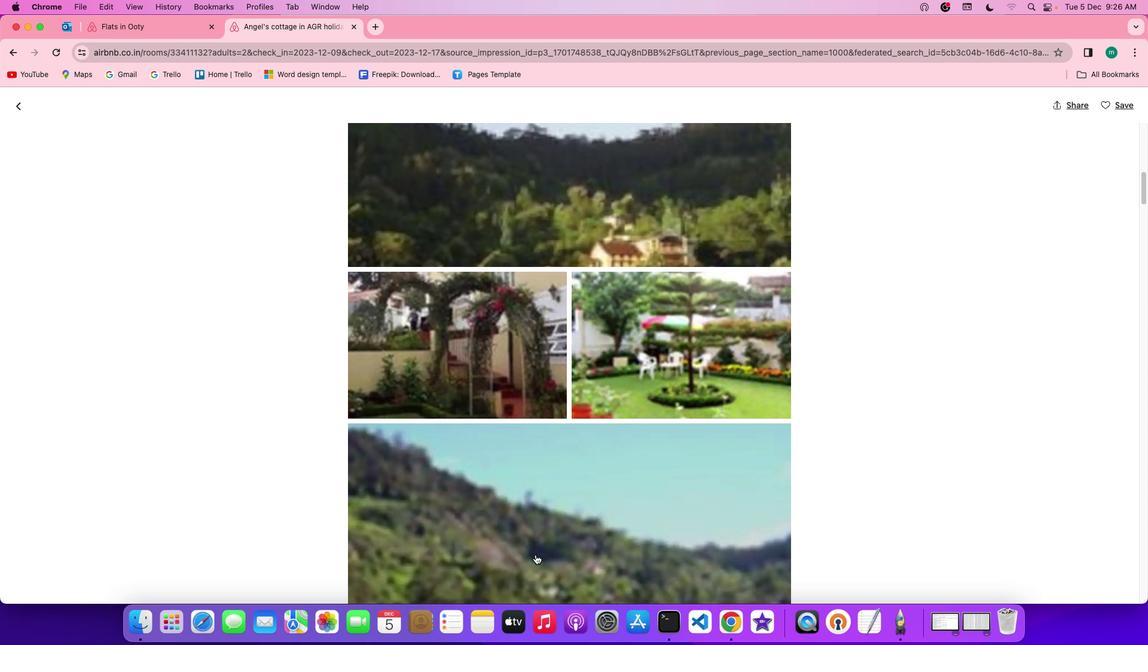 
Action: Mouse scrolled (535, 555) with delta (0, 0)
Screenshot: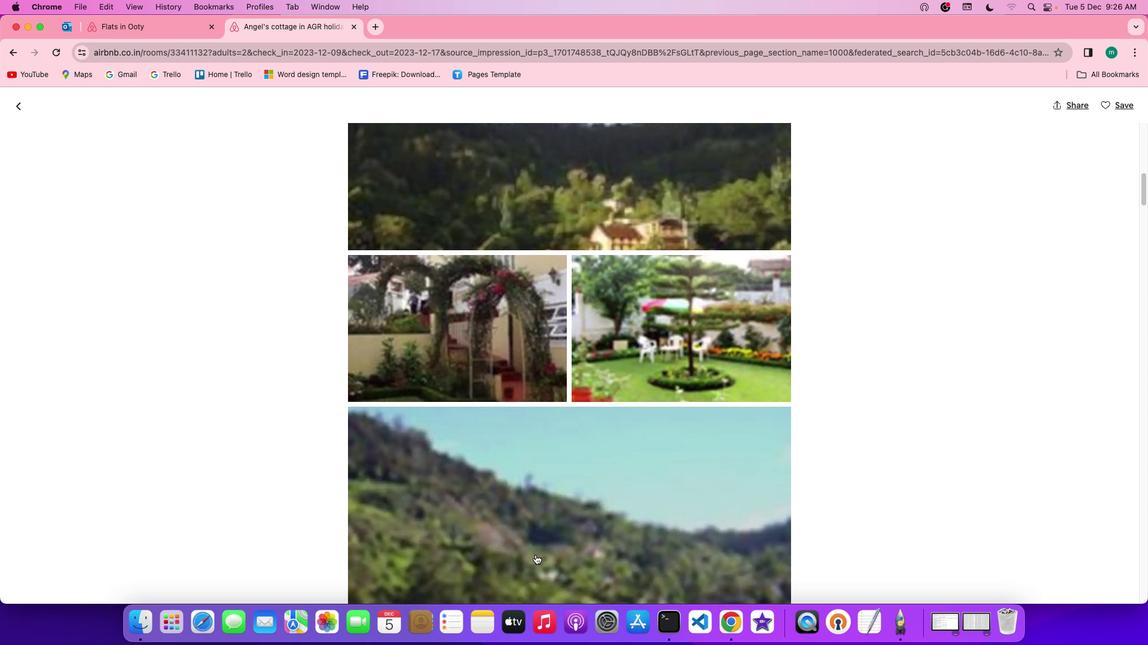 
Action: Mouse scrolled (535, 555) with delta (0, 0)
Screenshot: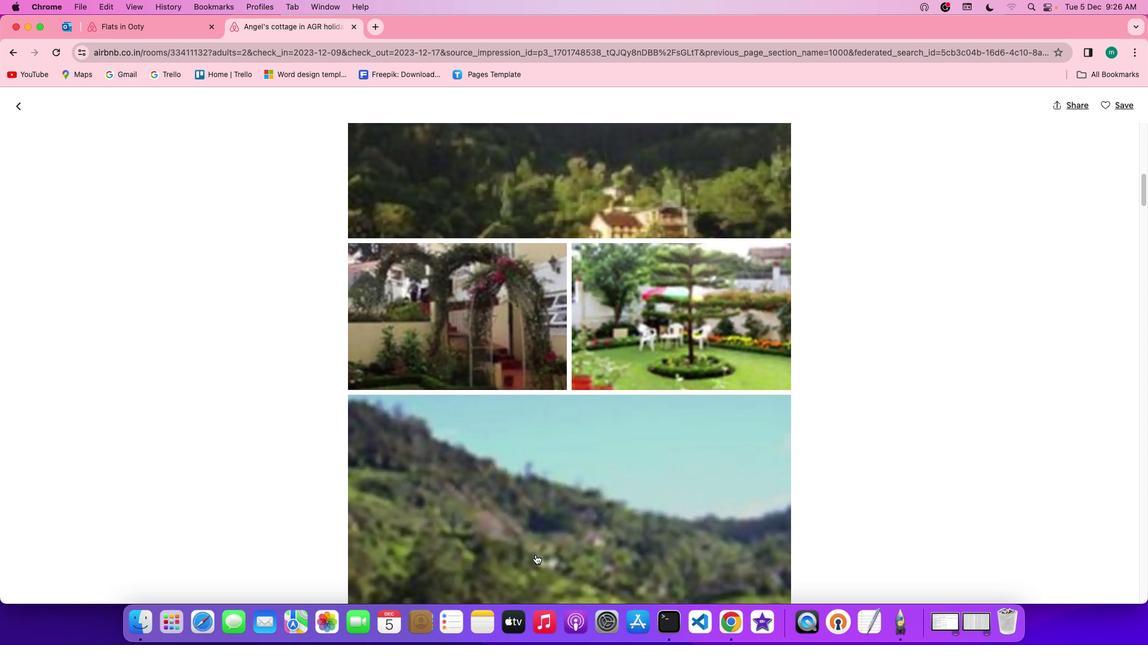 
Action: Mouse scrolled (535, 555) with delta (0, 0)
Screenshot: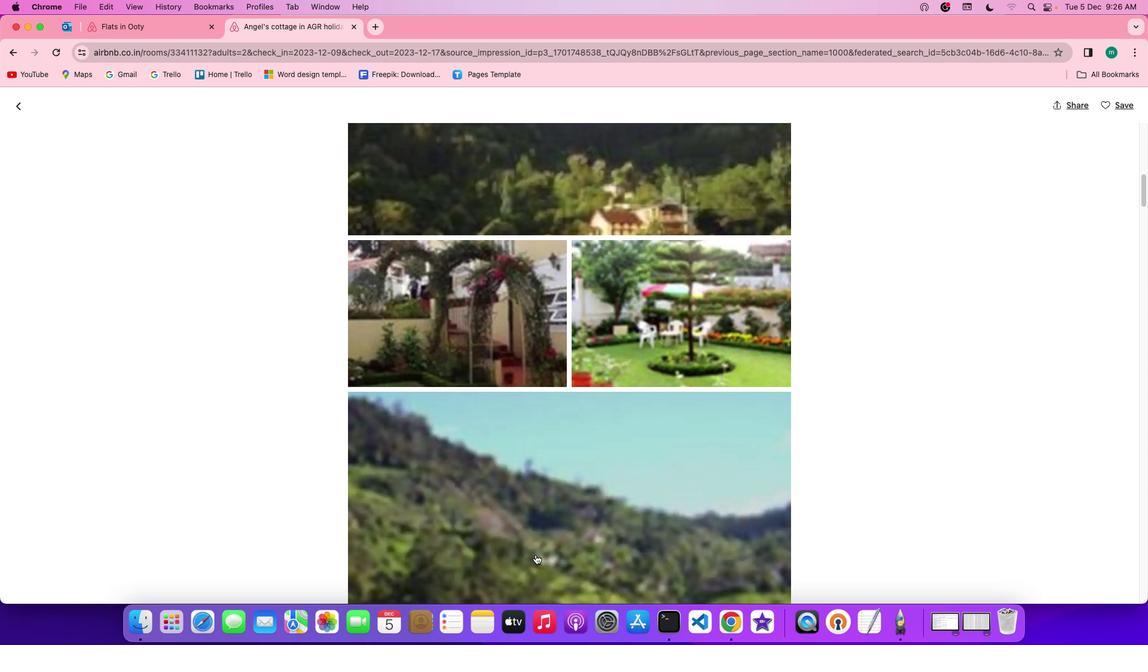 
Action: Mouse scrolled (535, 555) with delta (0, -1)
Screenshot: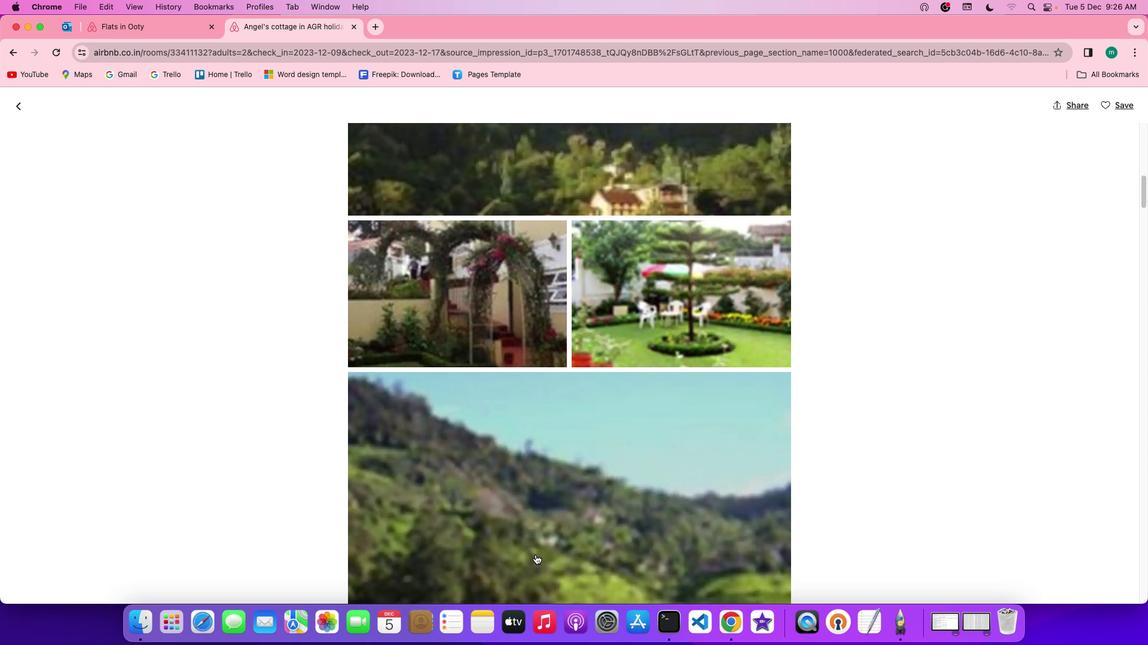 
Action: Mouse scrolled (535, 555) with delta (0, 0)
Screenshot: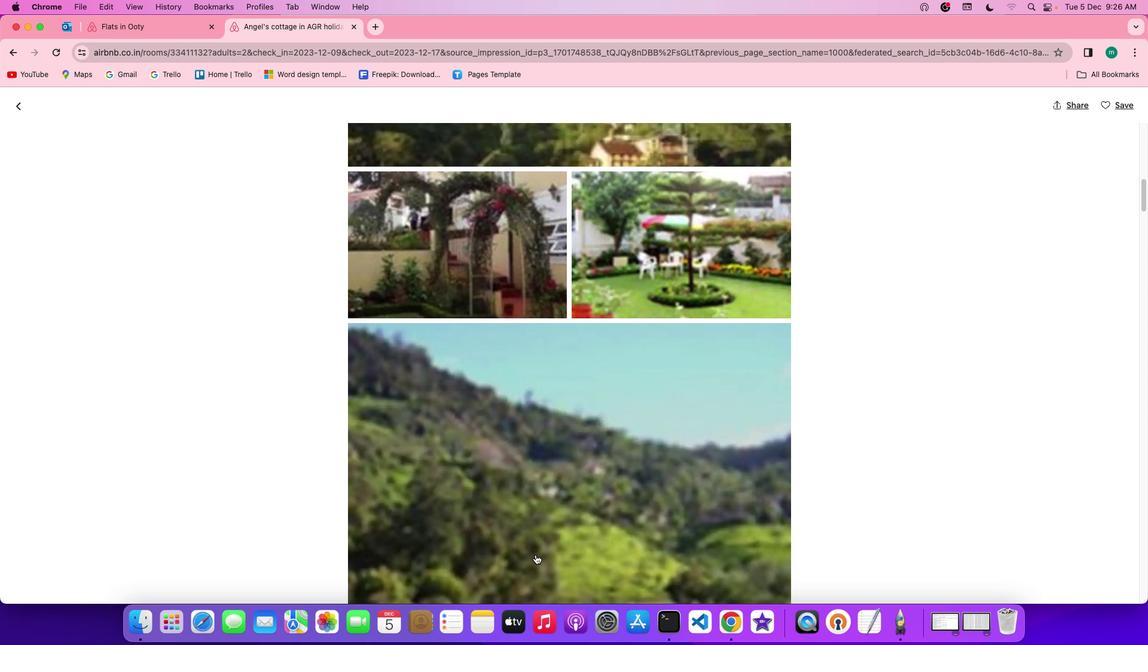 
Action: Mouse scrolled (535, 555) with delta (0, 0)
Screenshot: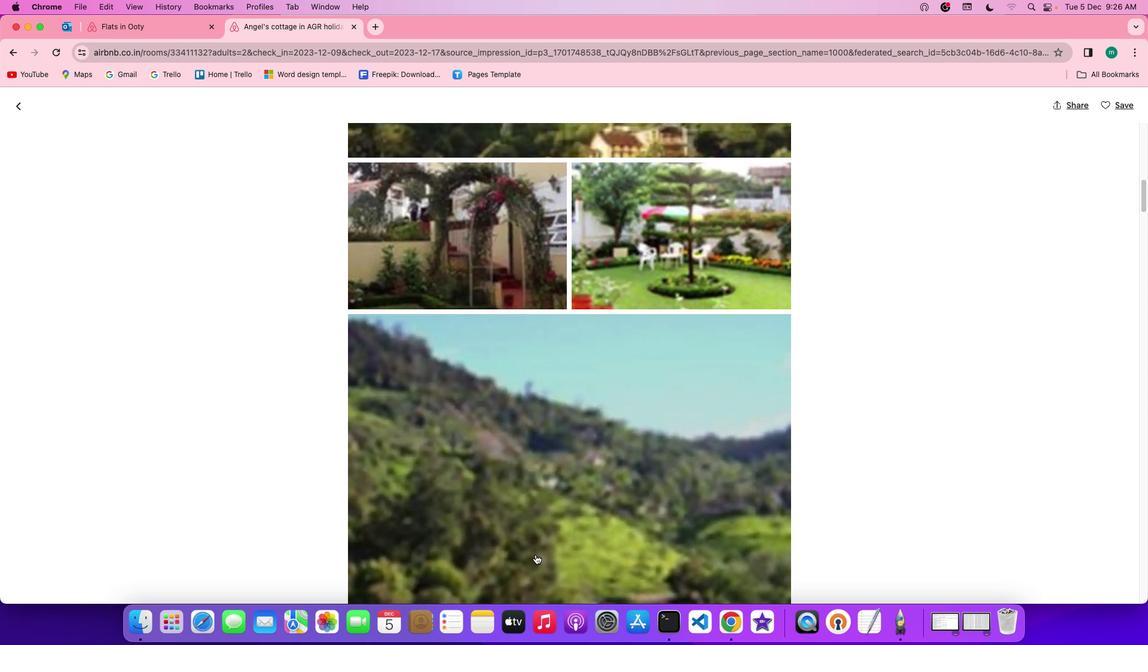 
Action: Mouse scrolled (535, 555) with delta (0, -1)
Screenshot: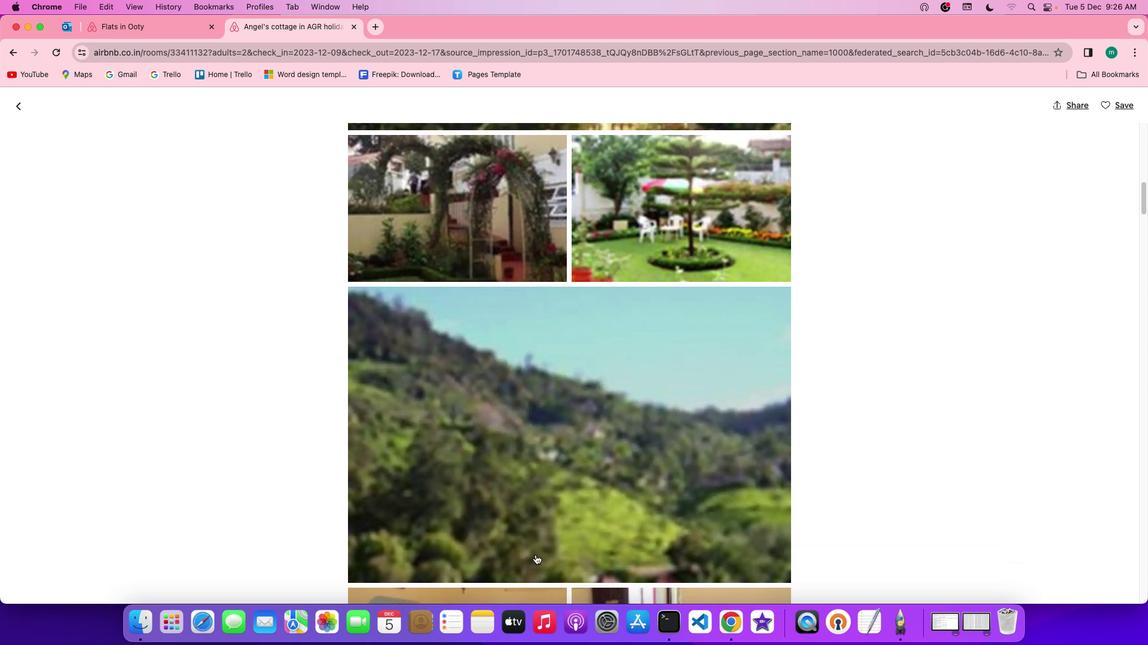 
Action: Mouse scrolled (535, 555) with delta (0, 0)
Screenshot: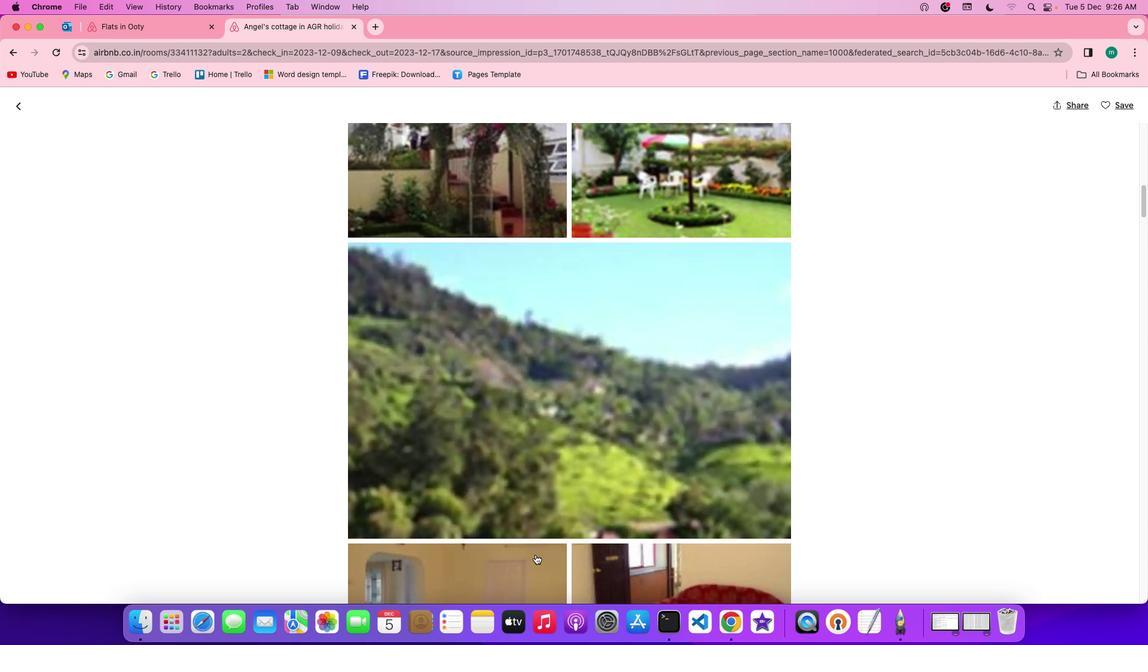 
Action: Mouse scrolled (535, 555) with delta (0, 0)
Screenshot: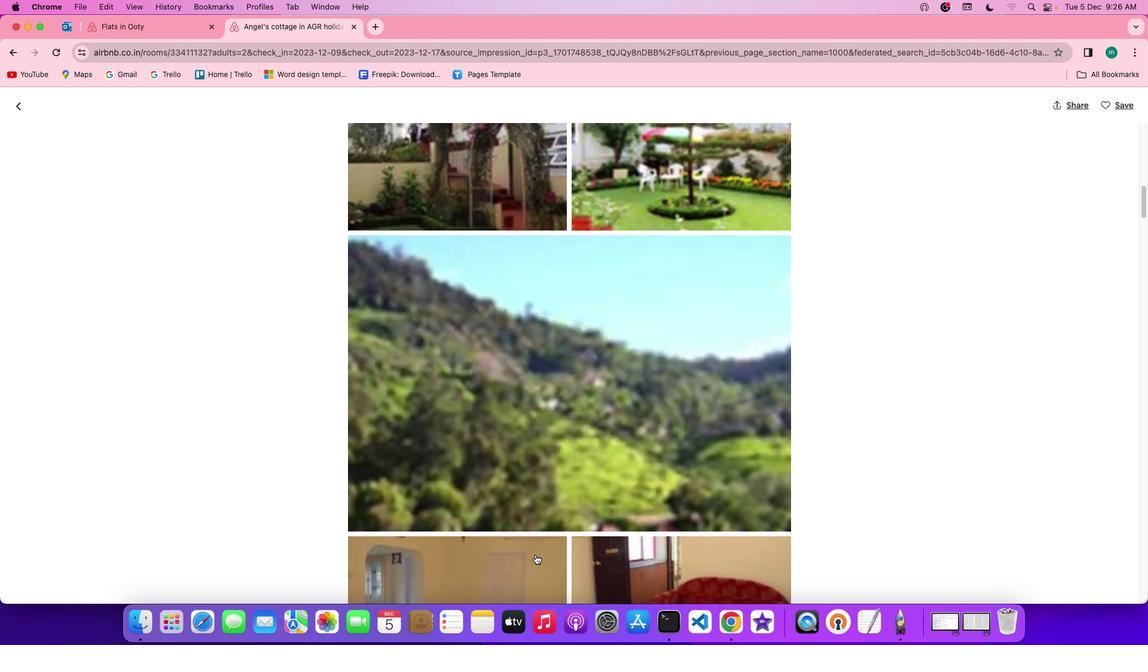 
Action: Mouse scrolled (535, 555) with delta (0, 0)
Screenshot: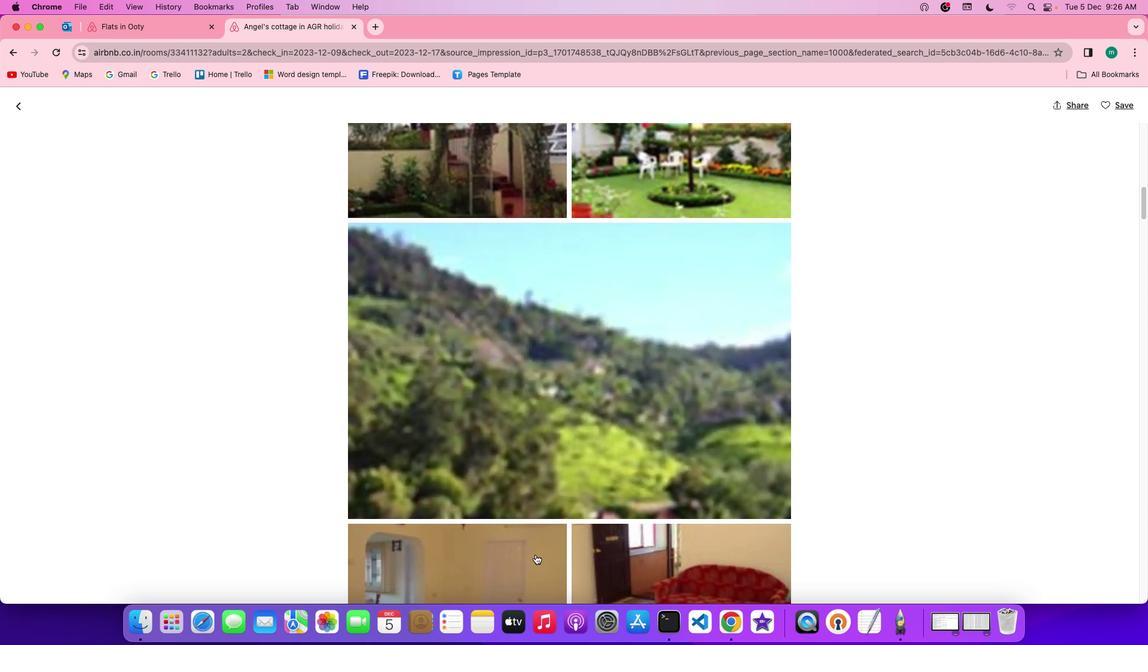 
Action: Mouse scrolled (535, 555) with delta (0, 0)
Screenshot: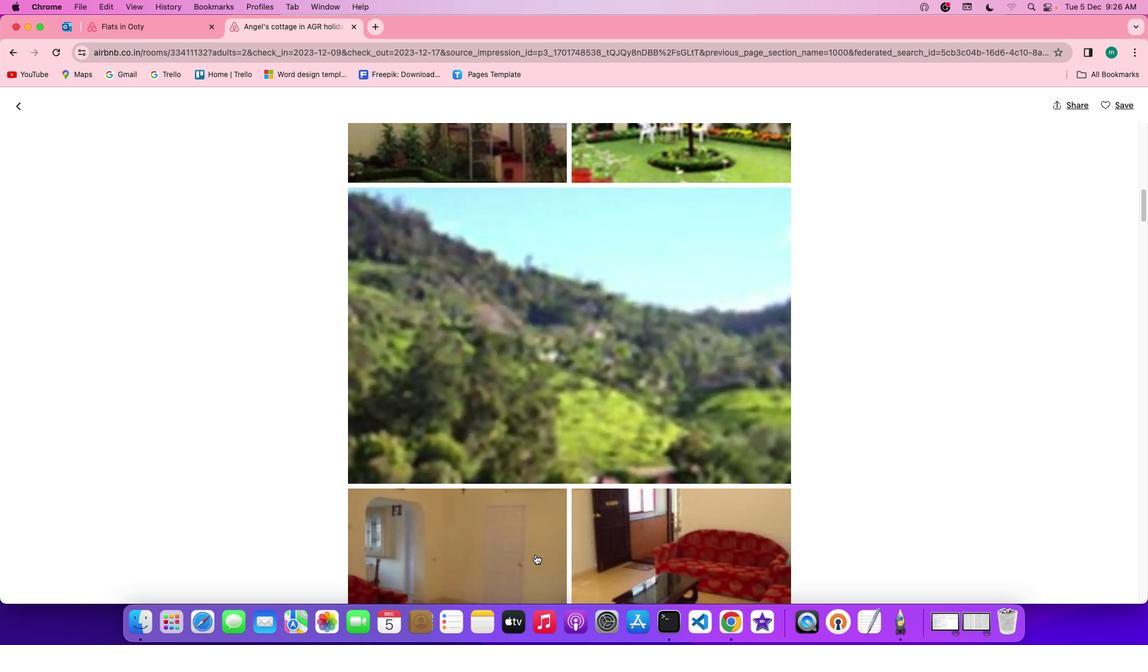 
Action: Mouse scrolled (535, 555) with delta (0, 0)
Screenshot: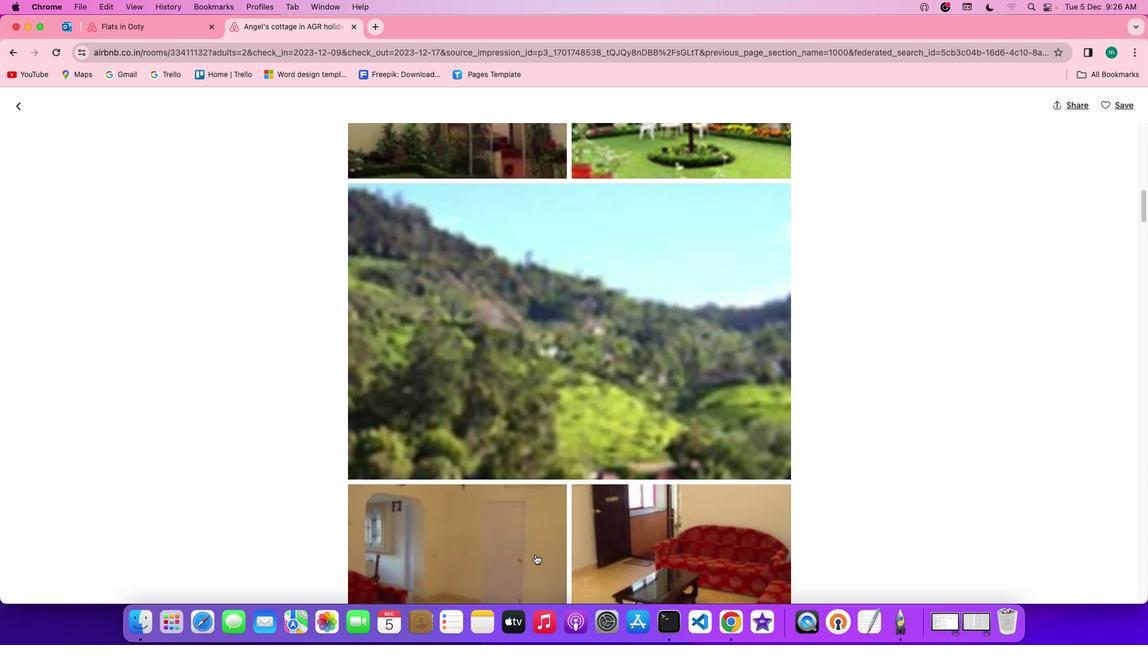 
Action: Mouse scrolled (535, 555) with delta (0, 0)
Screenshot: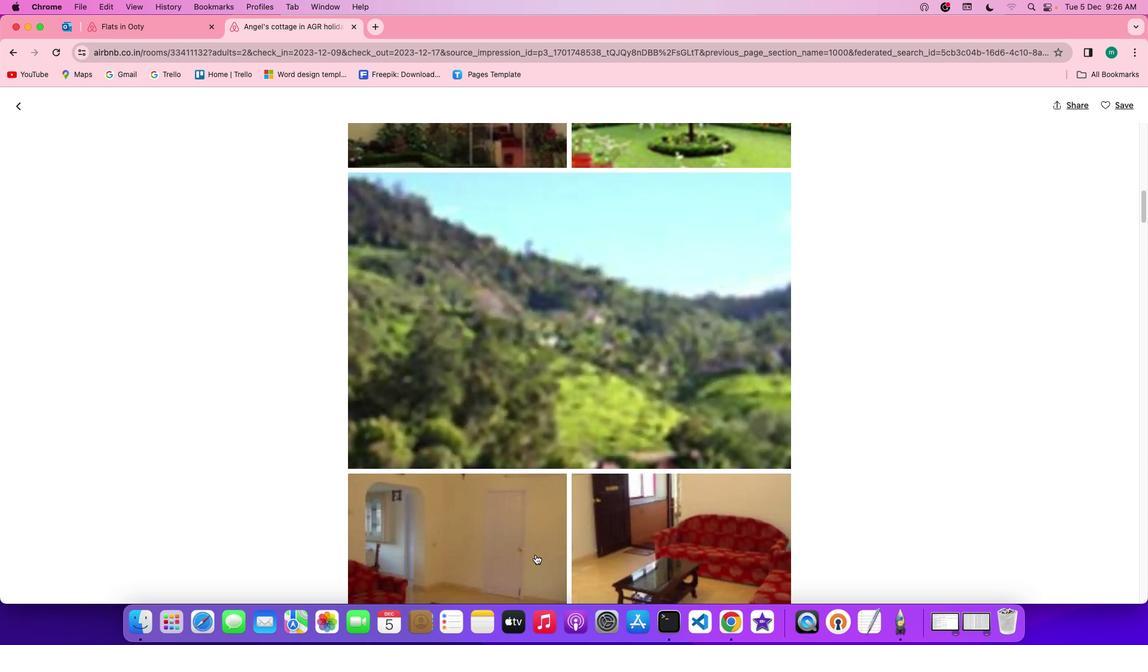 
Action: Mouse scrolled (535, 555) with delta (0, 0)
Screenshot: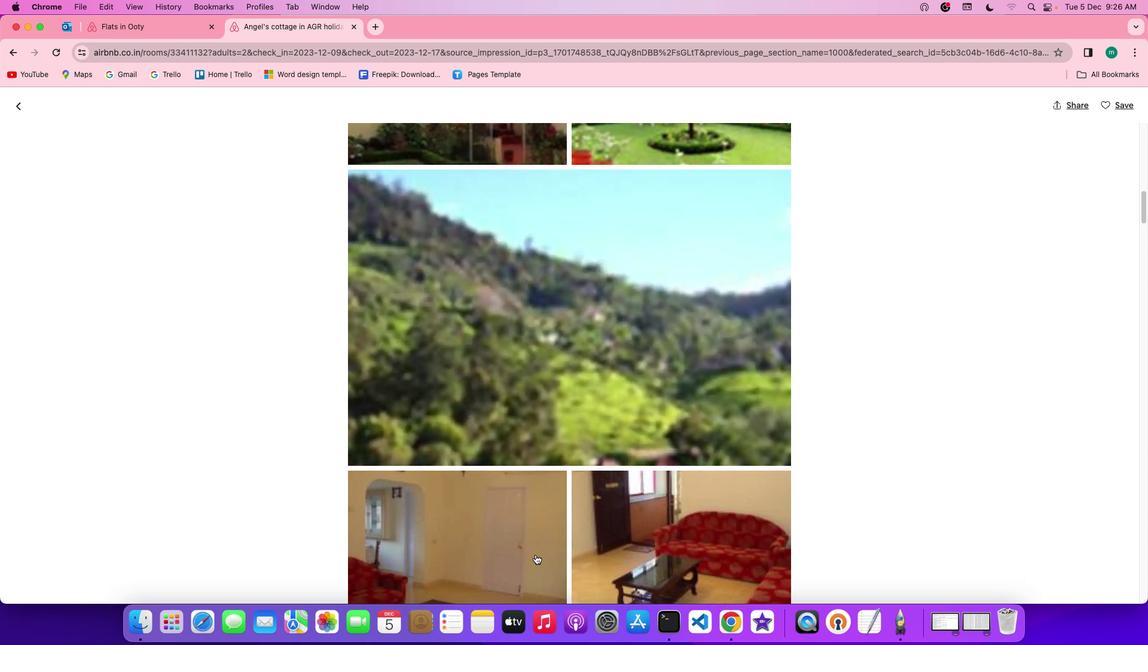 
Action: Mouse scrolled (535, 555) with delta (0, 0)
Screenshot: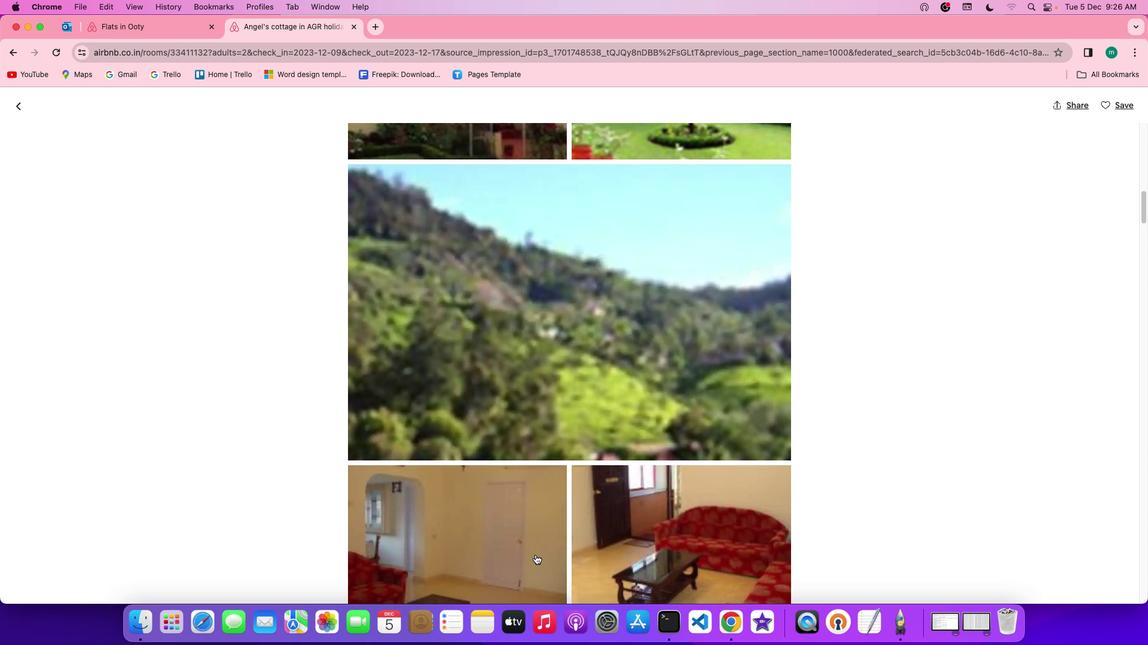 
Action: Mouse scrolled (535, 555) with delta (0, 0)
Screenshot: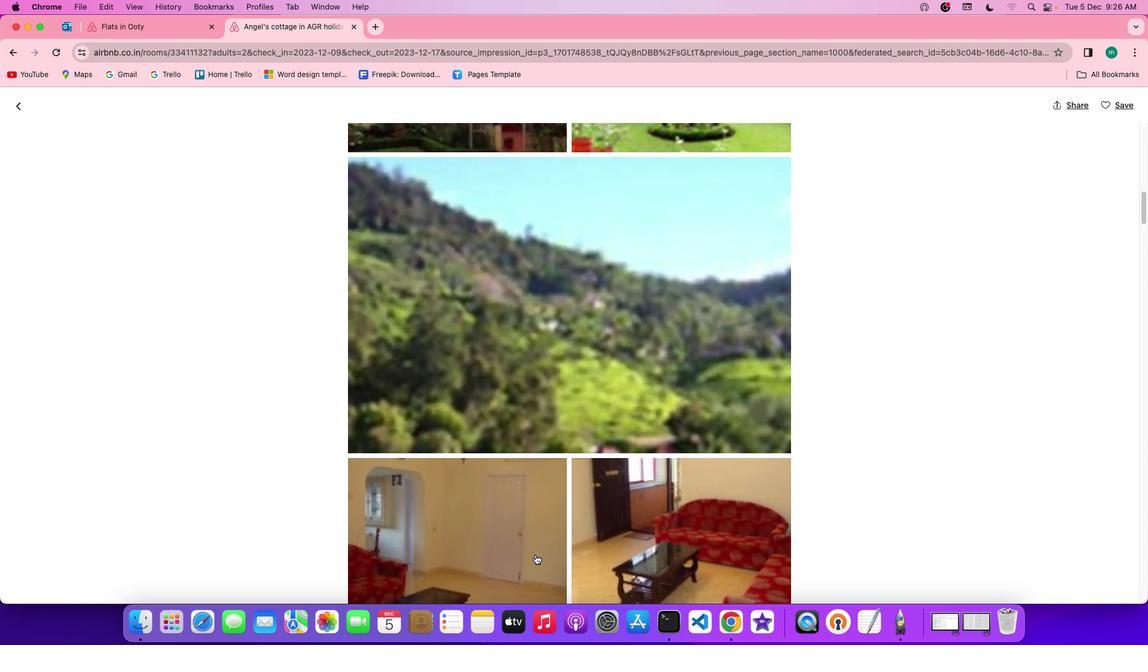 
Action: Mouse scrolled (535, 555) with delta (0, 0)
Screenshot: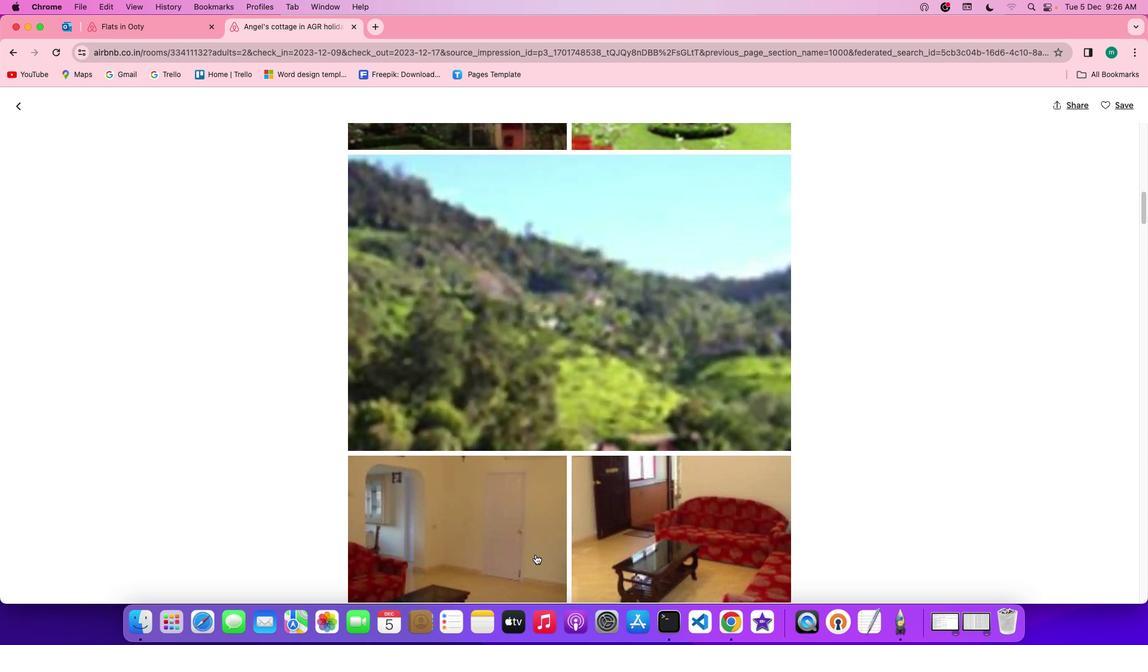 
Action: Mouse scrolled (535, 555) with delta (0, 0)
Screenshot: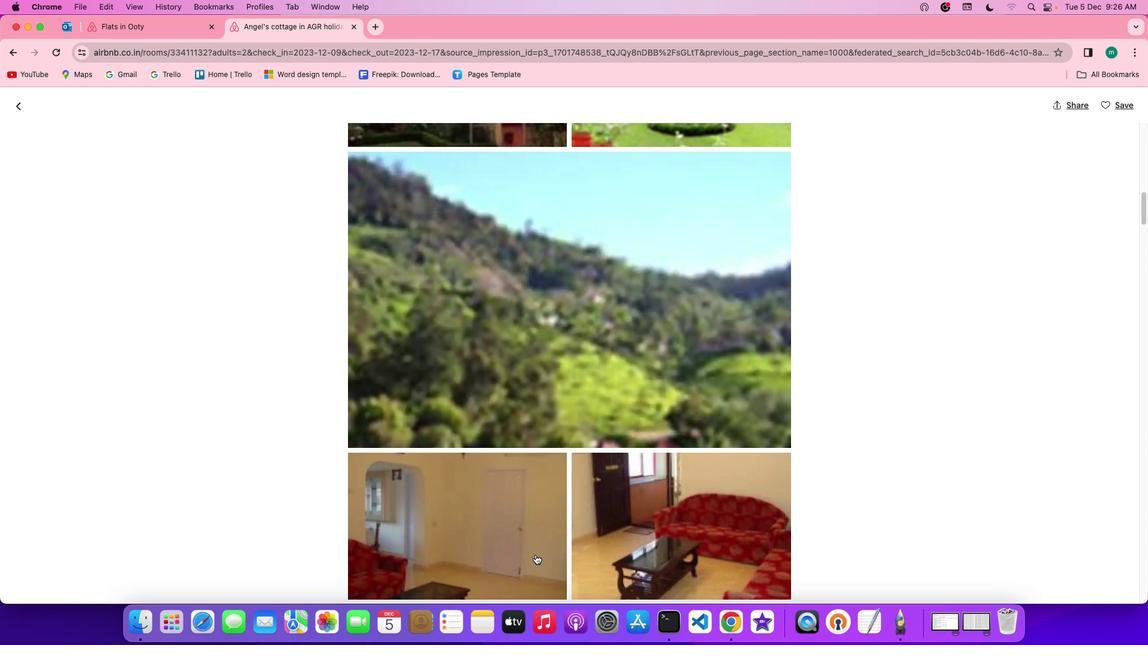 
Action: Mouse scrolled (535, 555) with delta (0, 0)
Screenshot: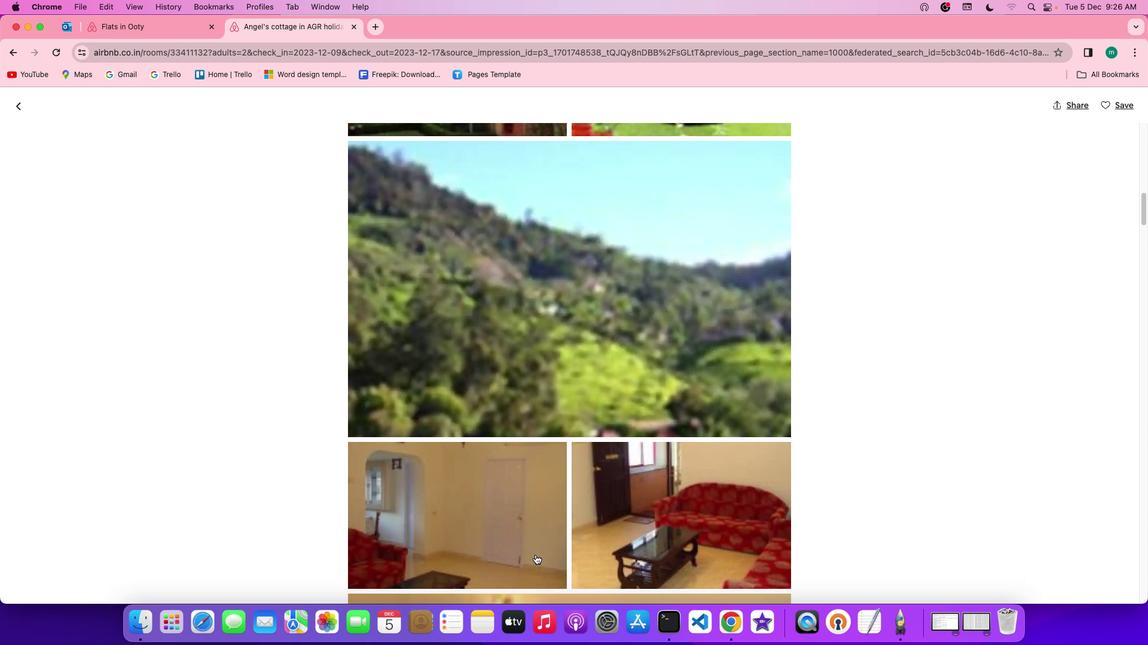 
Action: Mouse scrolled (535, 555) with delta (0, 0)
Screenshot: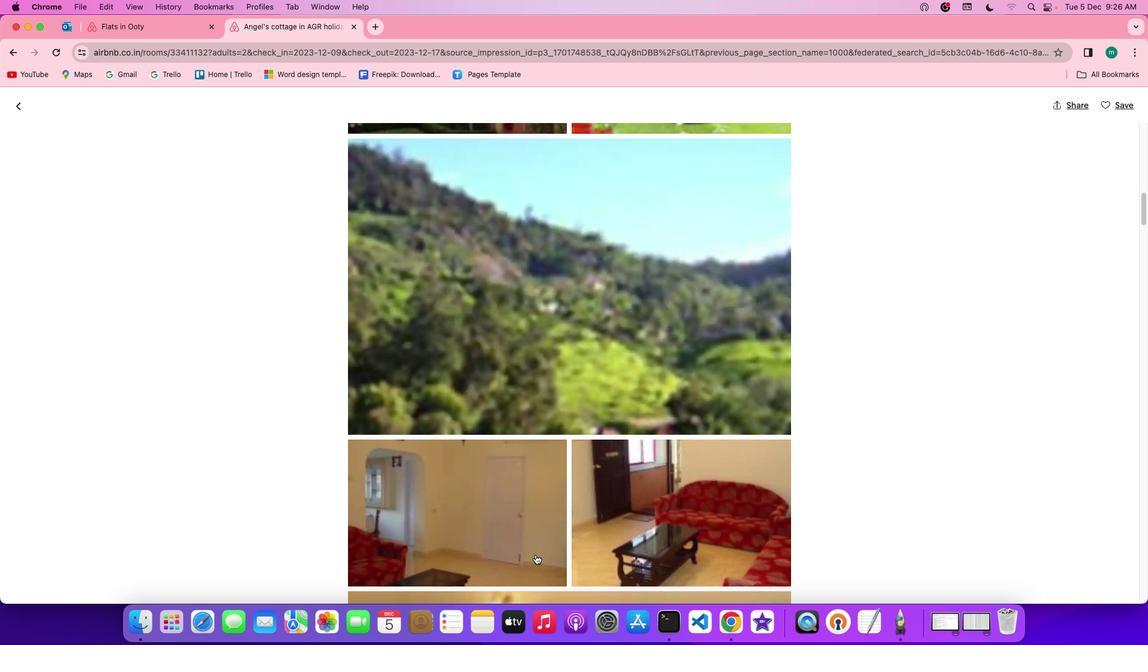 
Action: Mouse scrolled (535, 555) with delta (0, 0)
Screenshot: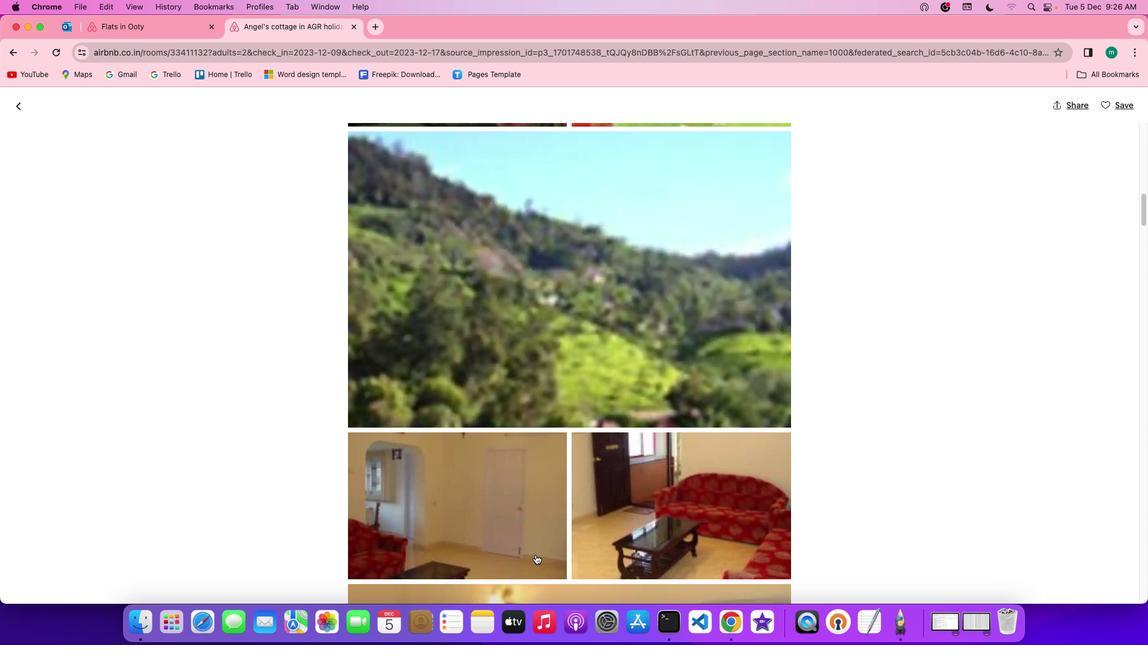 
Action: Mouse scrolled (535, 555) with delta (0, 0)
Screenshot: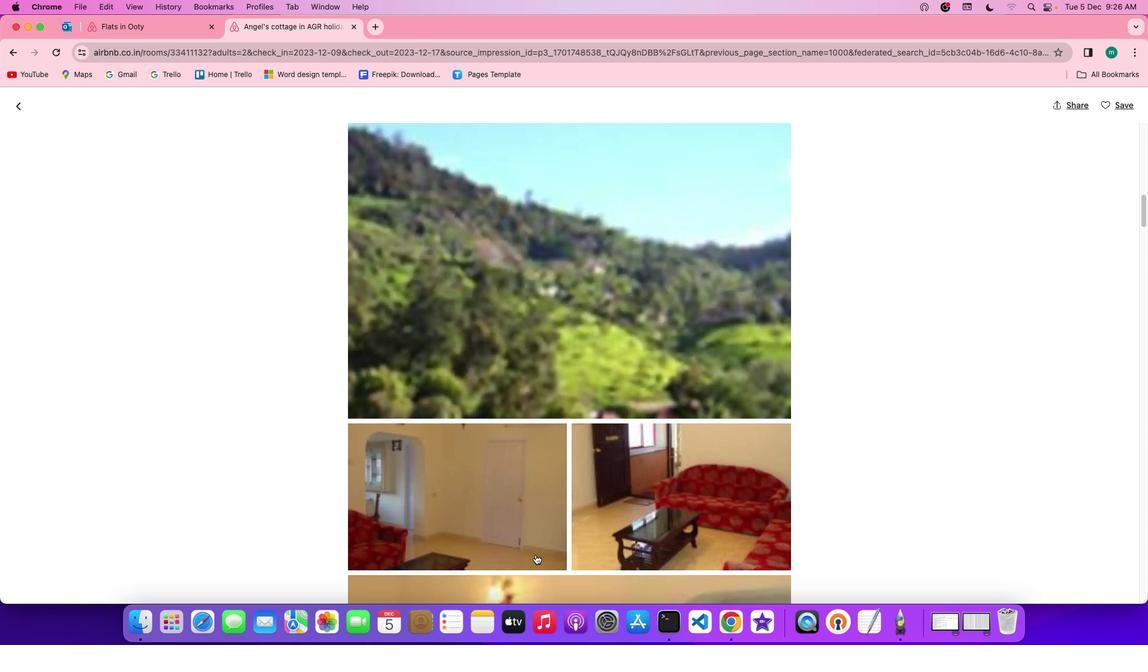 
Action: Mouse scrolled (535, 555) with delta (0, 0)
Screenshot: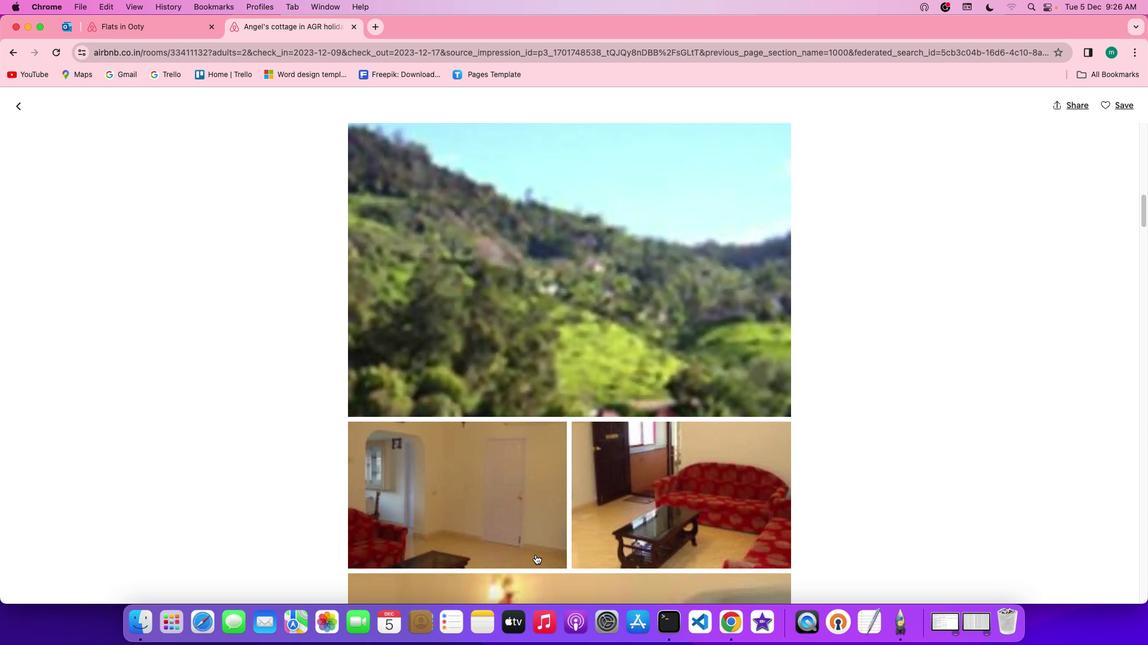 
Action: Mouse scrolled (535, 555) with delta (0, 0)
Screenshot: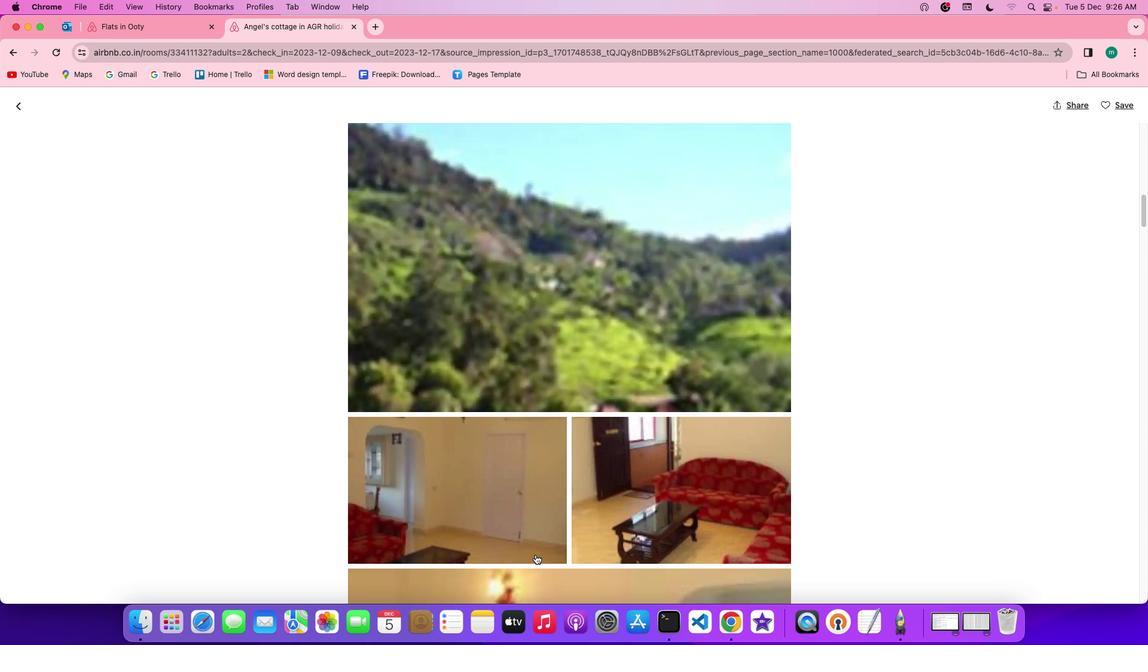 
Action: Mouse scrolled (535, 555) with delta (0, 0)
Screenshot: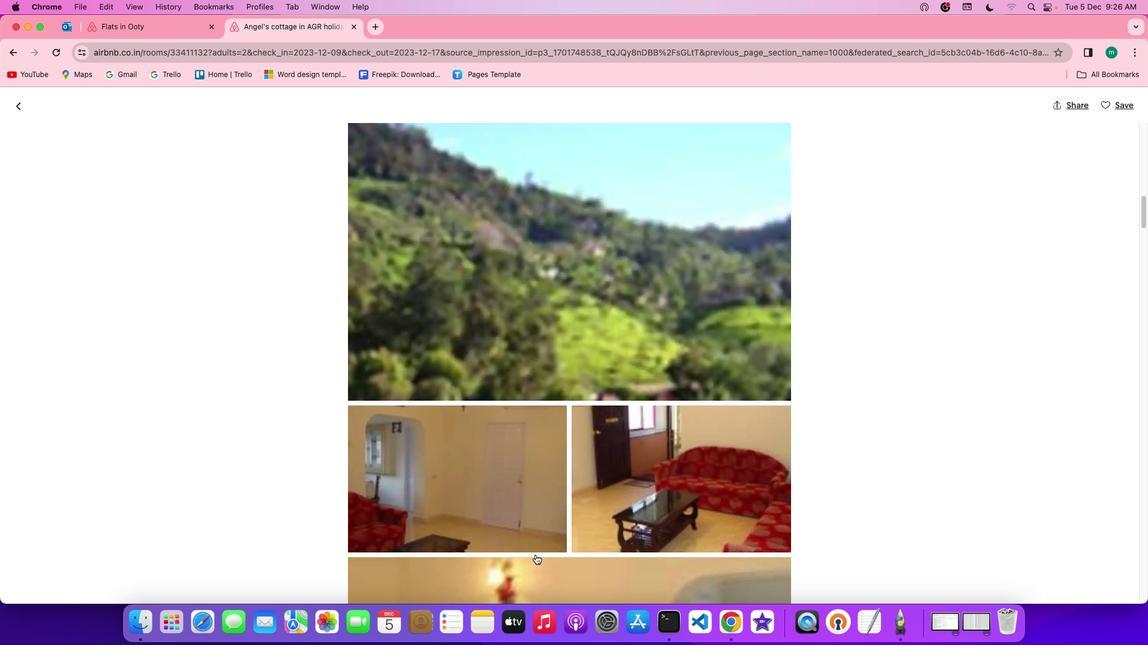 
Action: Mouse scrolled (535, 555) with delta (0, 0)
Screenshot: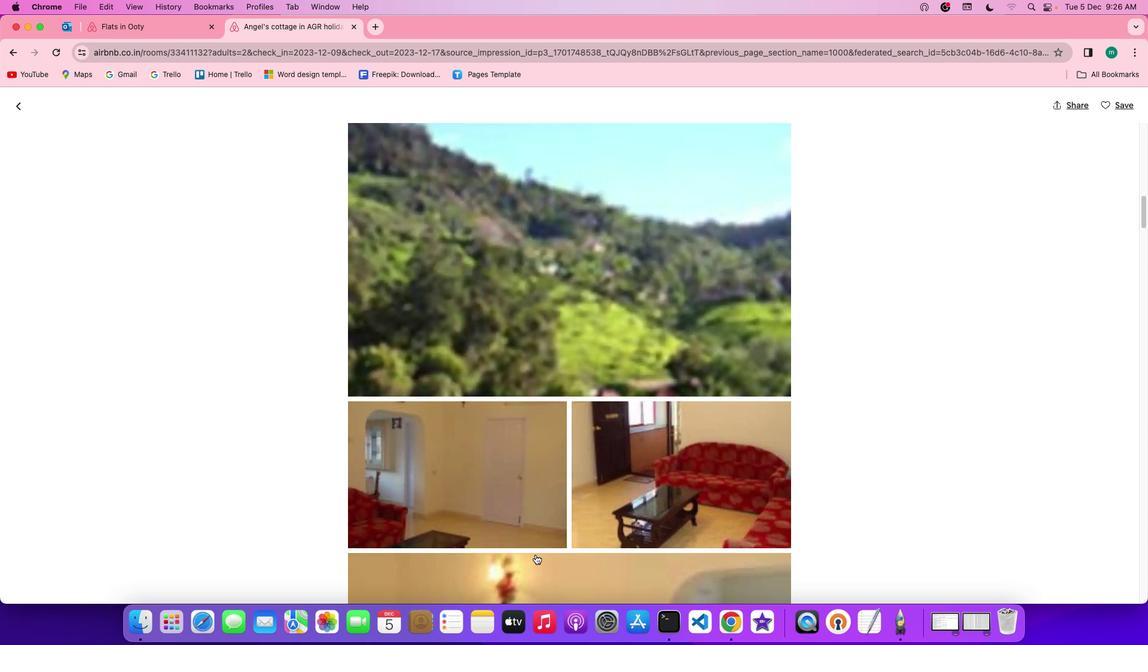 
Action: Mouse scrolled (535, 555) with delta (0, 0)
Screenshot: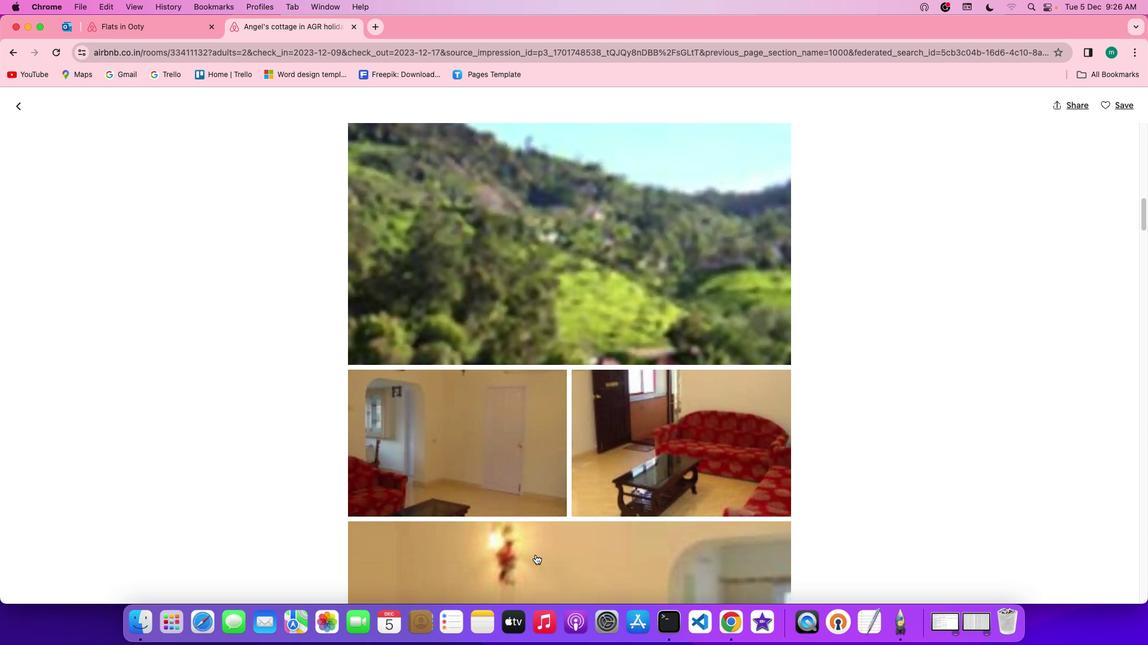 
Action: Mouse scrolled (535, 555) with delta (0, 0)
Screenshot: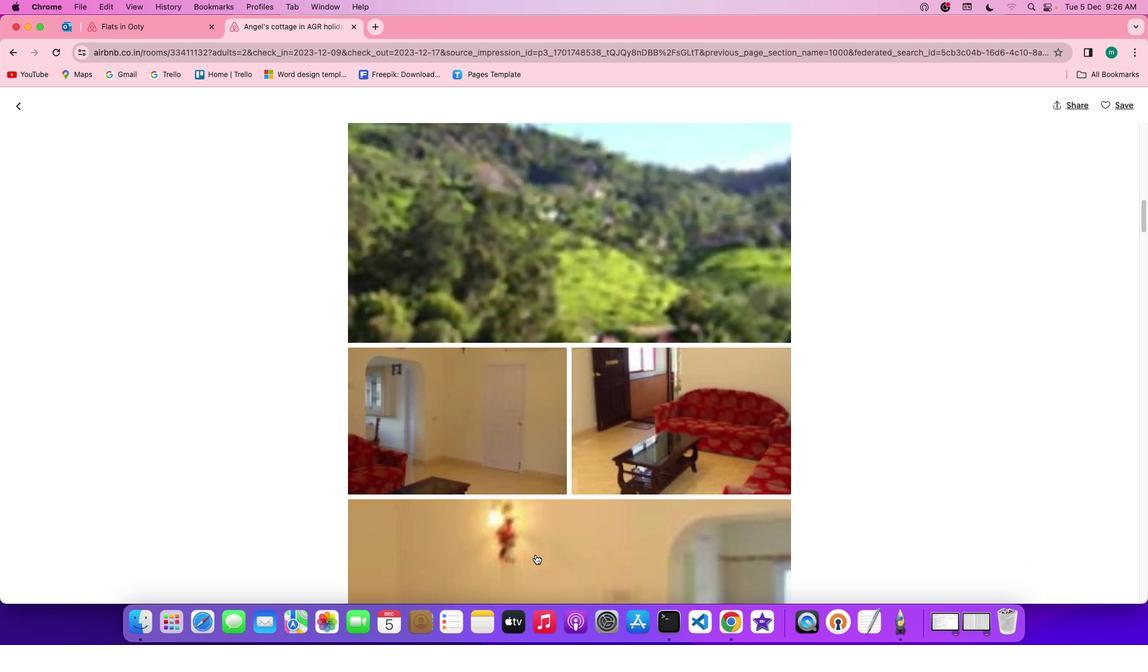 
Action: Mouse scrolled (535, 555) with delta (0, 0)
Screenshot: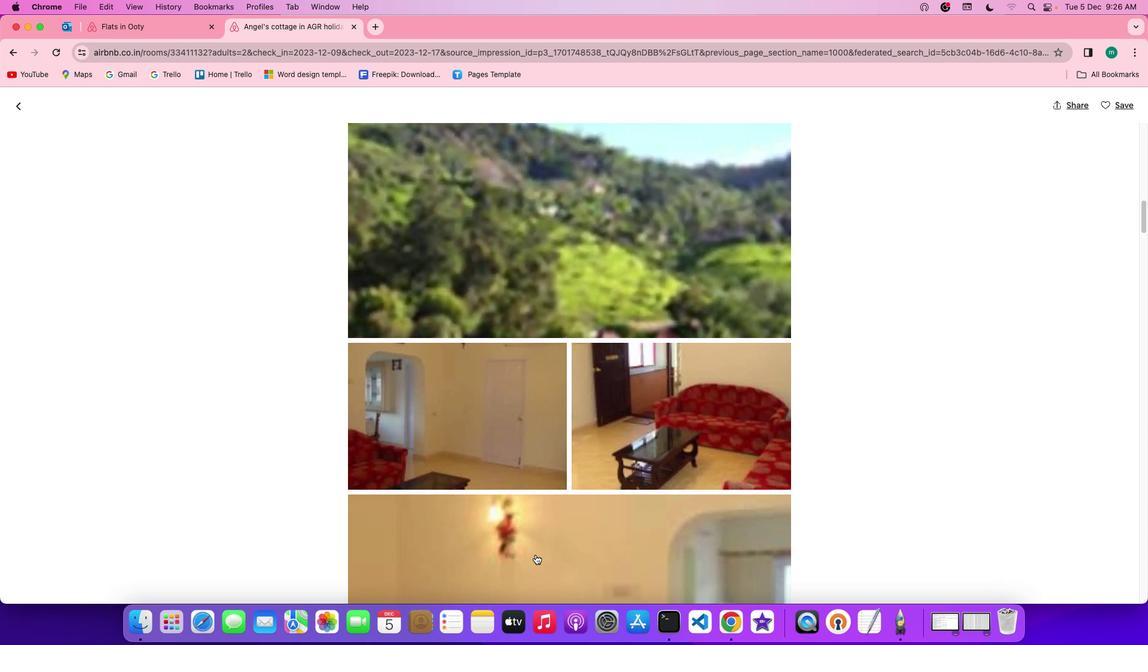 
Action: Mouse scrolled (535, 555) with delta (0, 0)
Screenshot: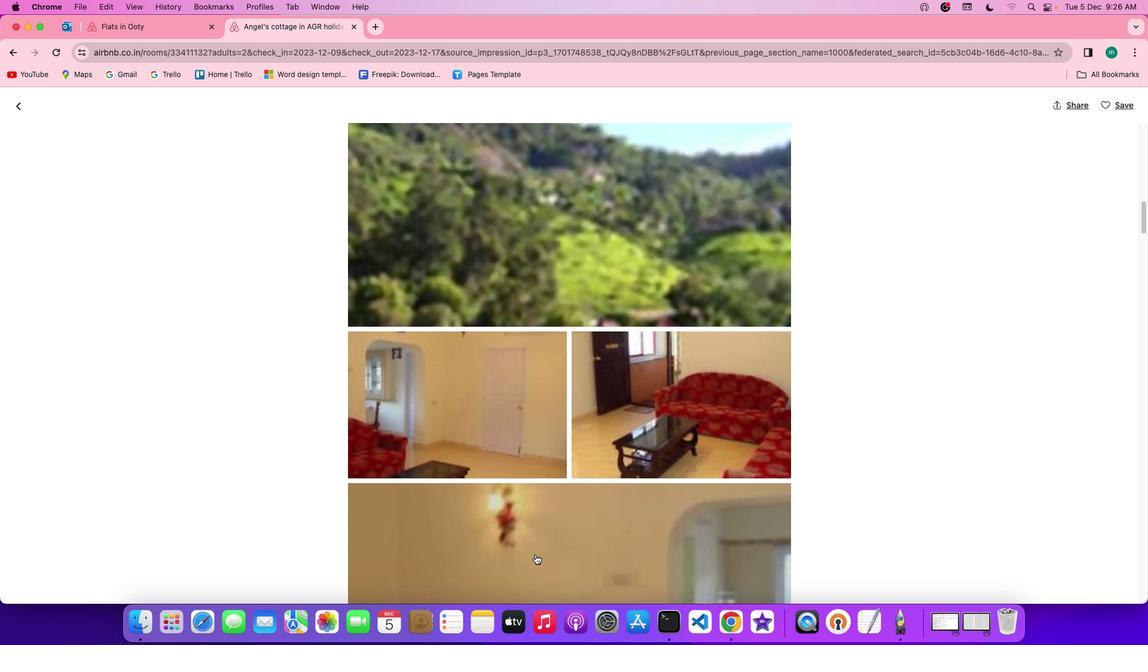 
Action: Mouse scrolled (535, 555) with delta (0, 0)
Screenshot: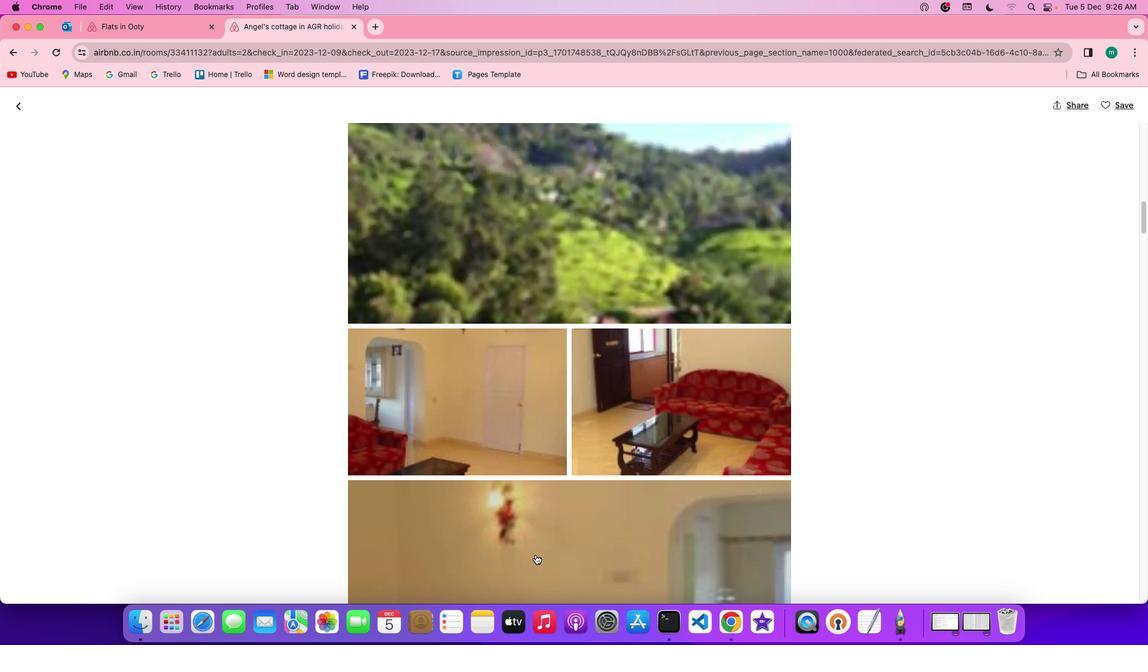 
Action: Mouse scrolled (535, 555) with delta (0, 0)
Screenshot: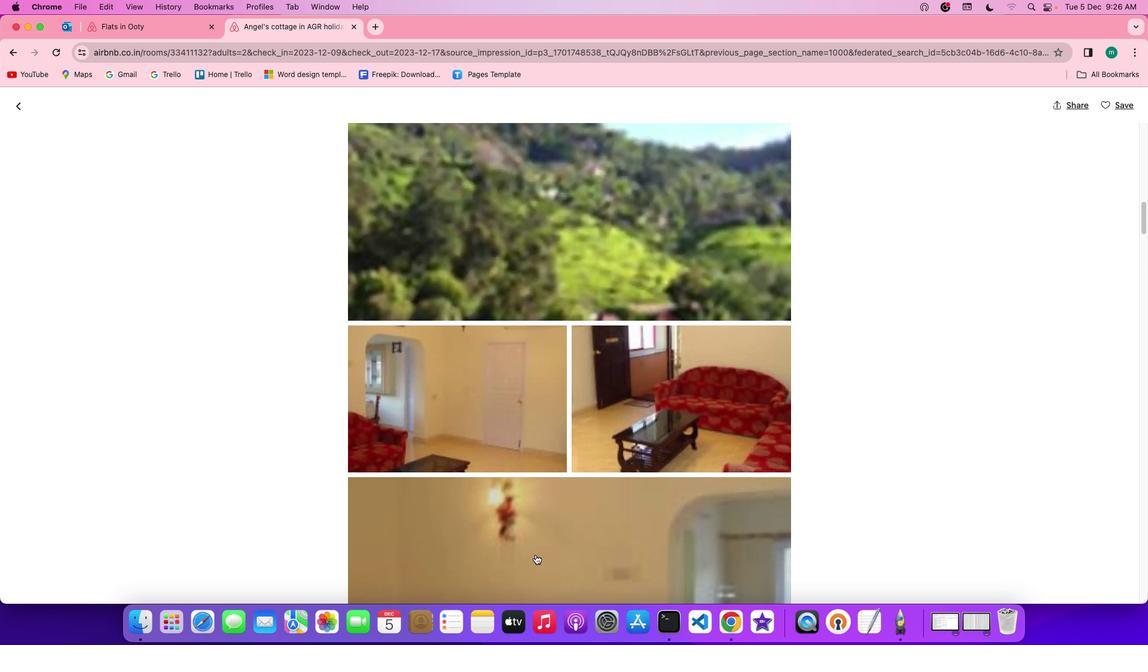 
Action: Mouse scrolled (535, 555) with delta (0, 0)
Screenshot: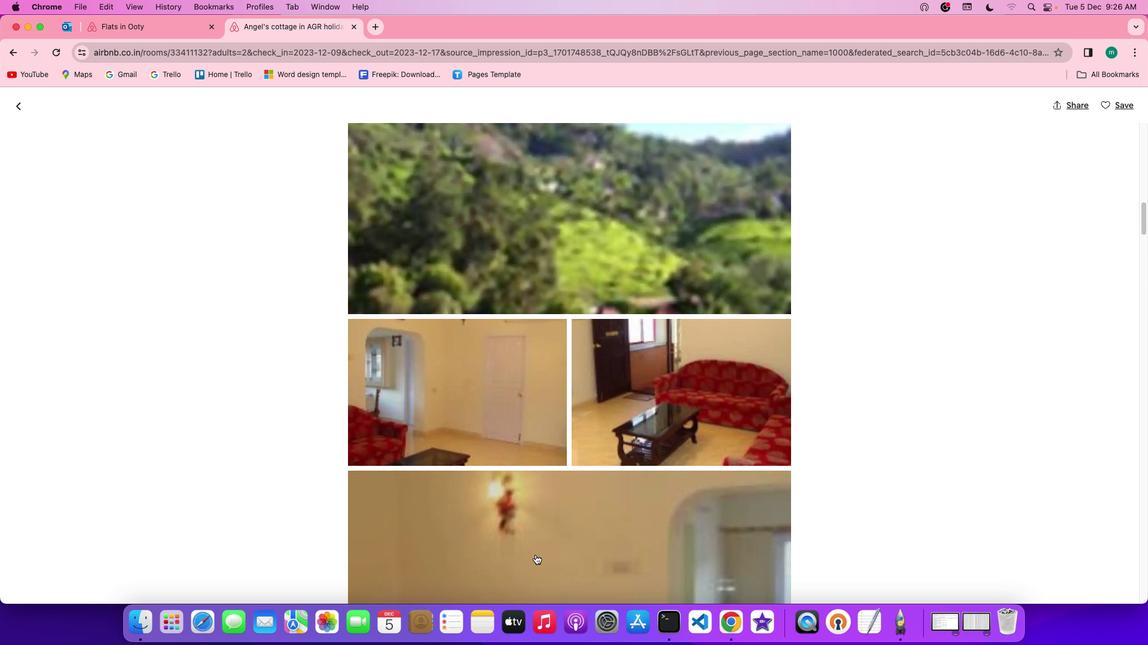 
Action: Mouse scrolled (535, 555) with delta (0, 0)
Screenshot: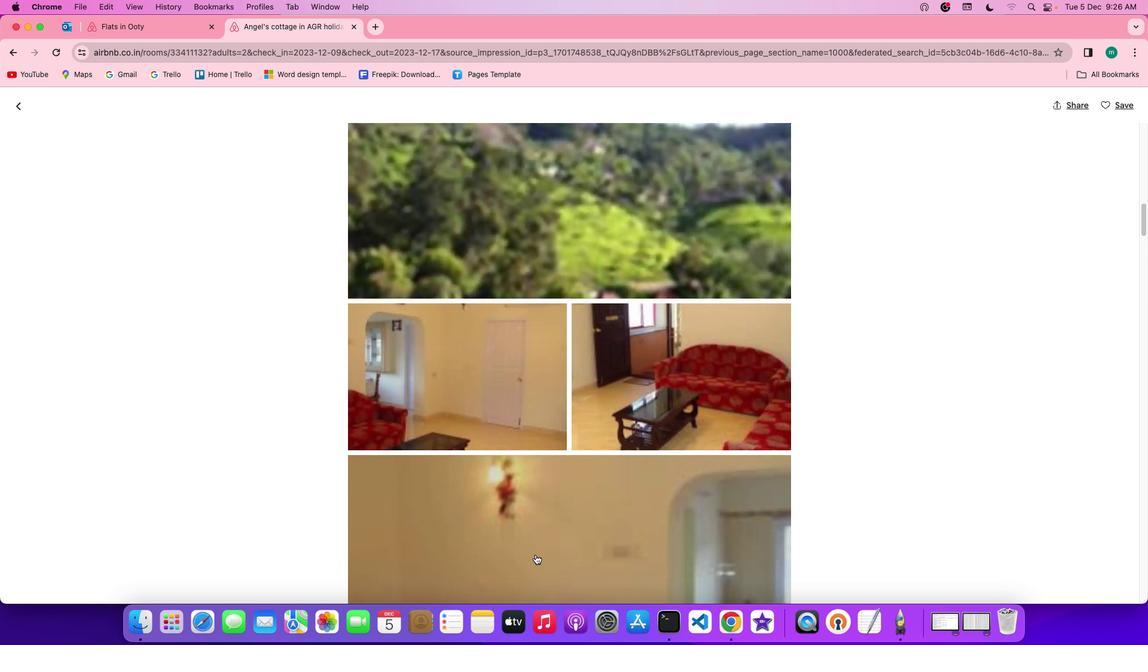 
Action: Mouse scrolled (535, 555) with delta (0, 0)
Screenshot: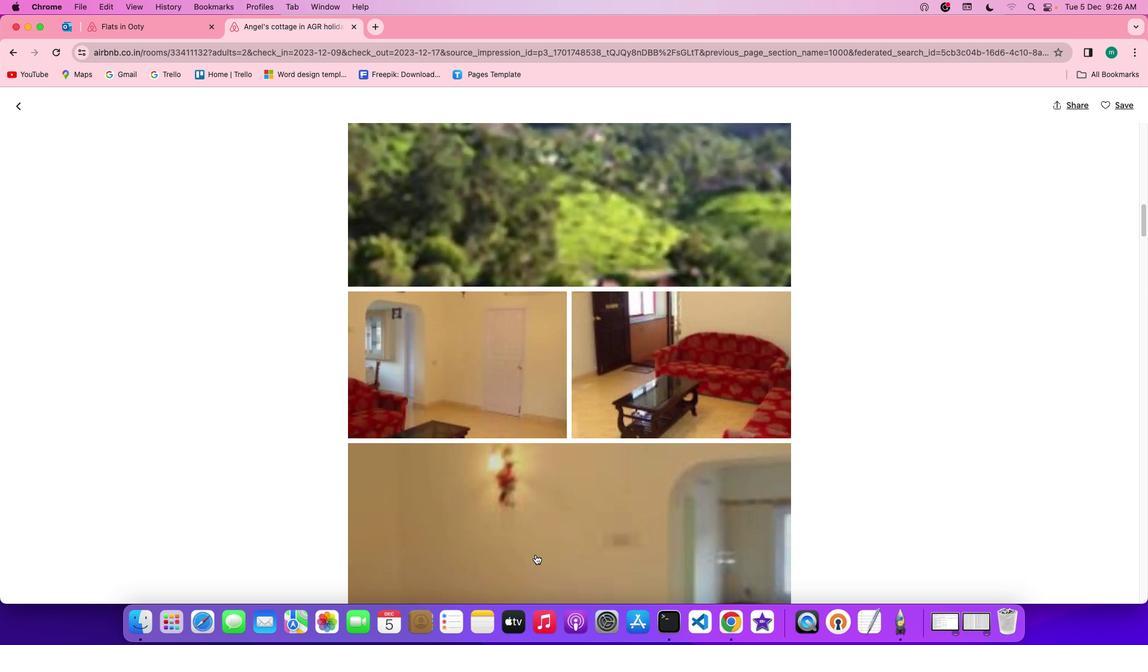 
Action: Mouse scrolled (535, 555) with delta (0, 0)
Screenshot: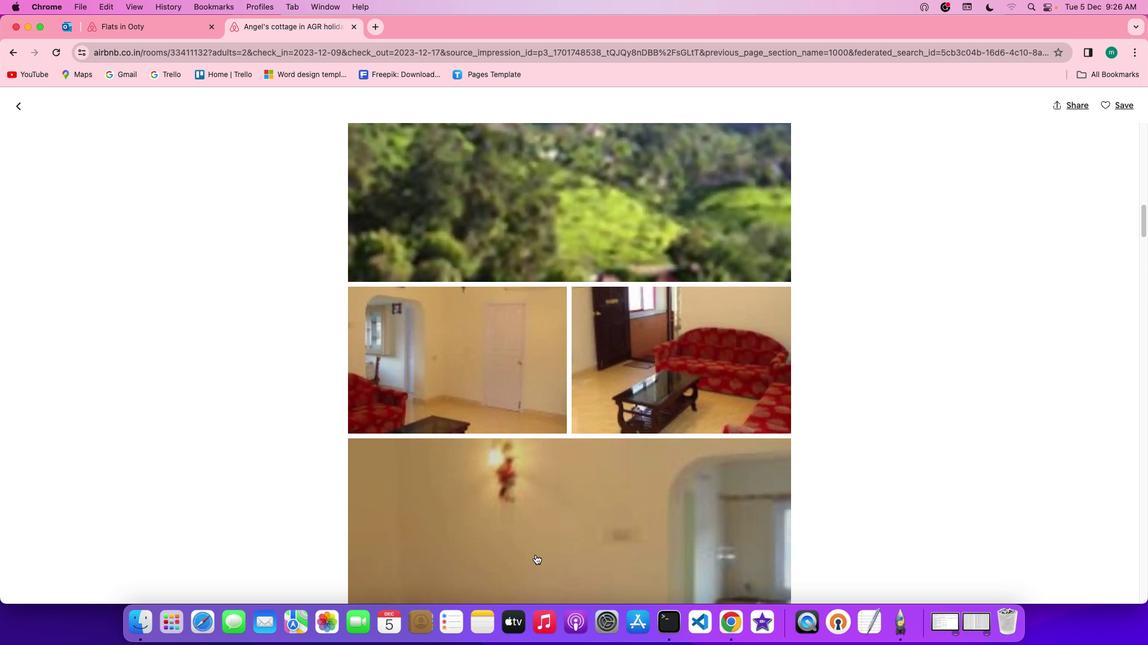 
Action: Mouse scrolled (535, 555) with delta (0, 0)
Screenshot: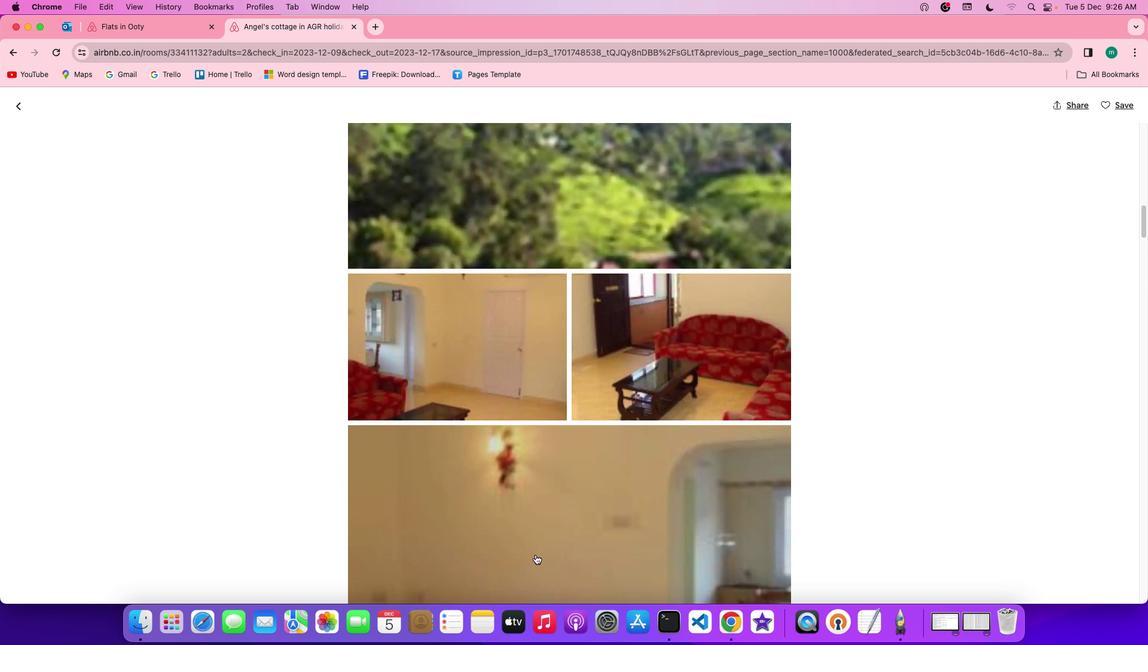 
Action: Mouse scrolled (535, 555) with delta (0, 0)
Screenshot: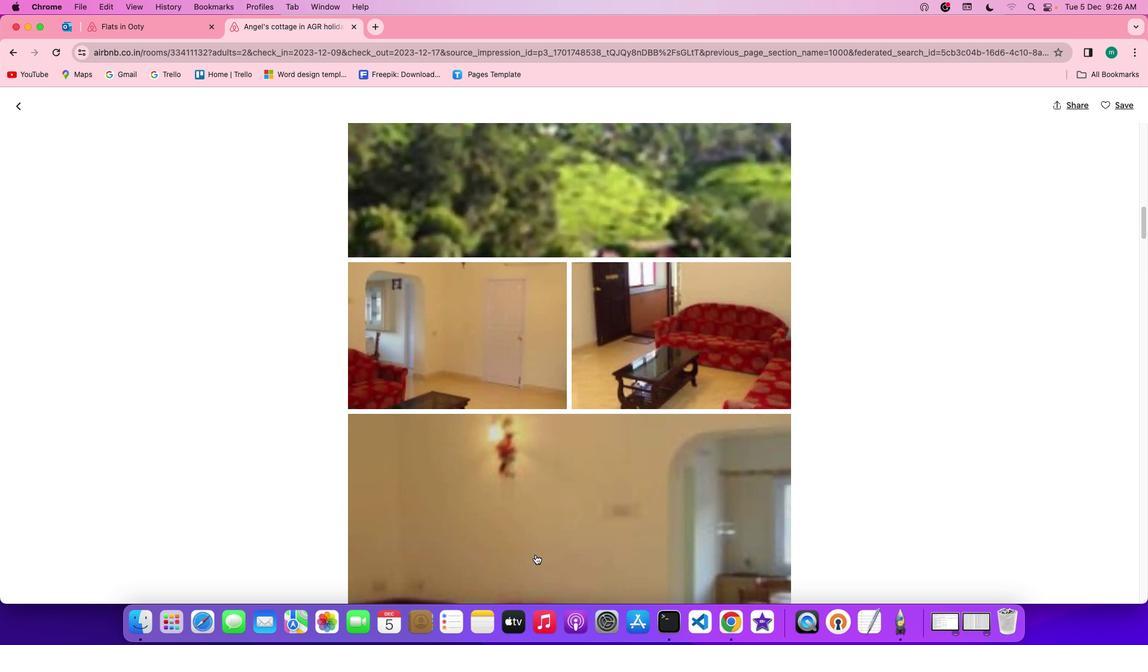 
Action: Mouse scrolled (535, 555) with delta (0, 0)
Screenshot: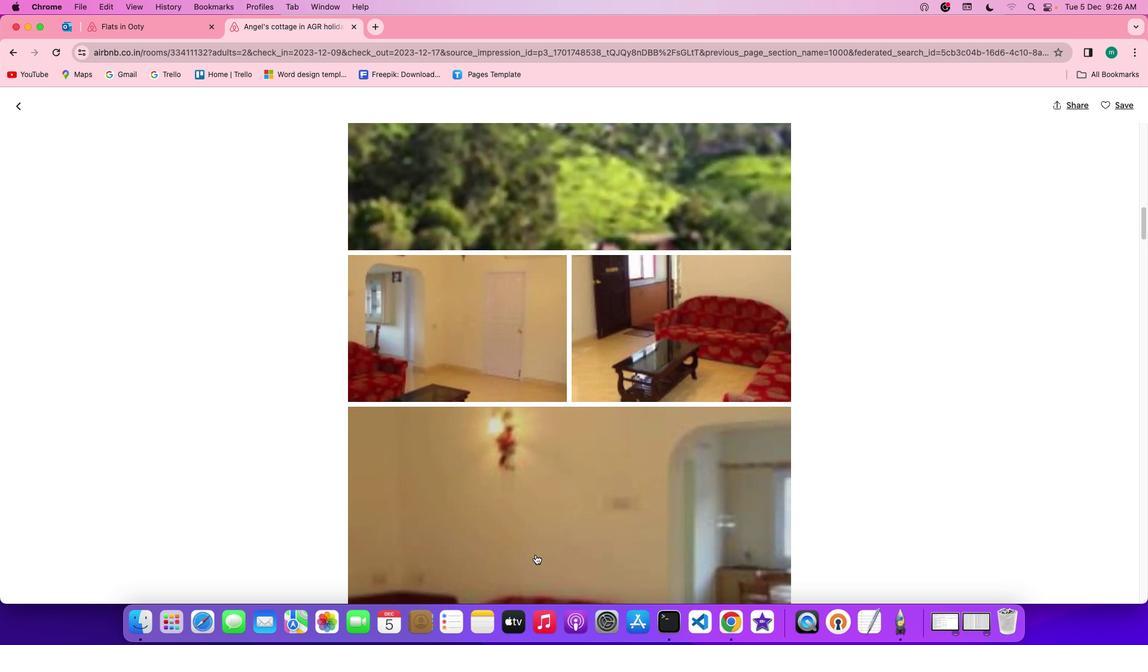 
Action: Mouse scrolled (535, 555) with delta (0, 0)
Screenshot: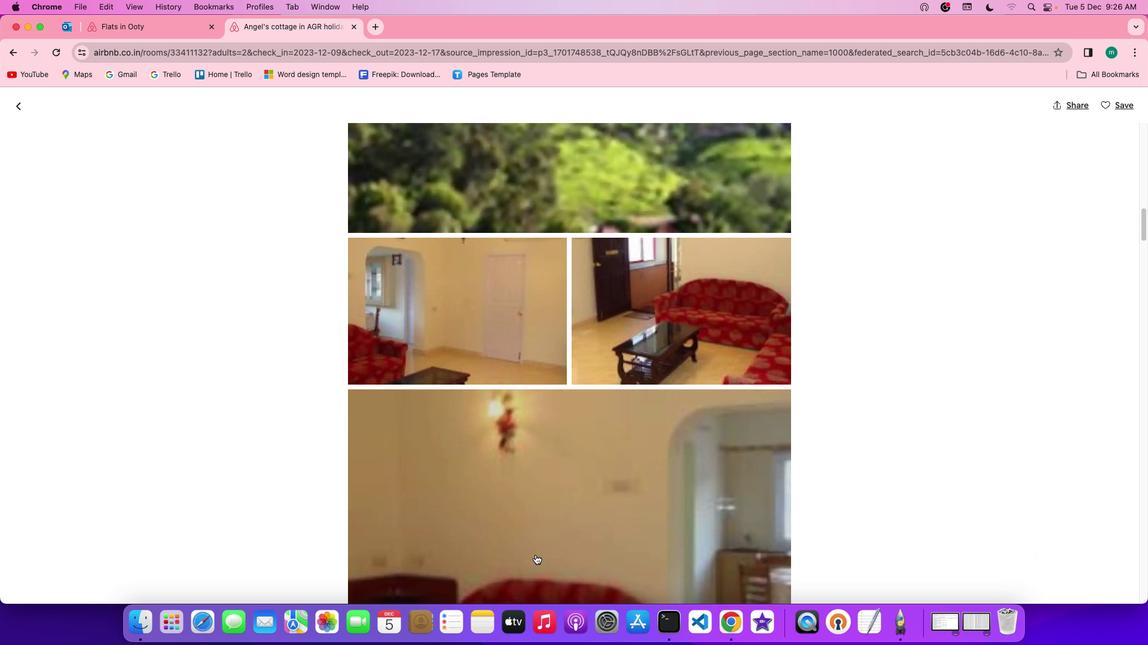 
Action: Mouse scrolled (535, 555) with delta (0, 0)
Screenshot: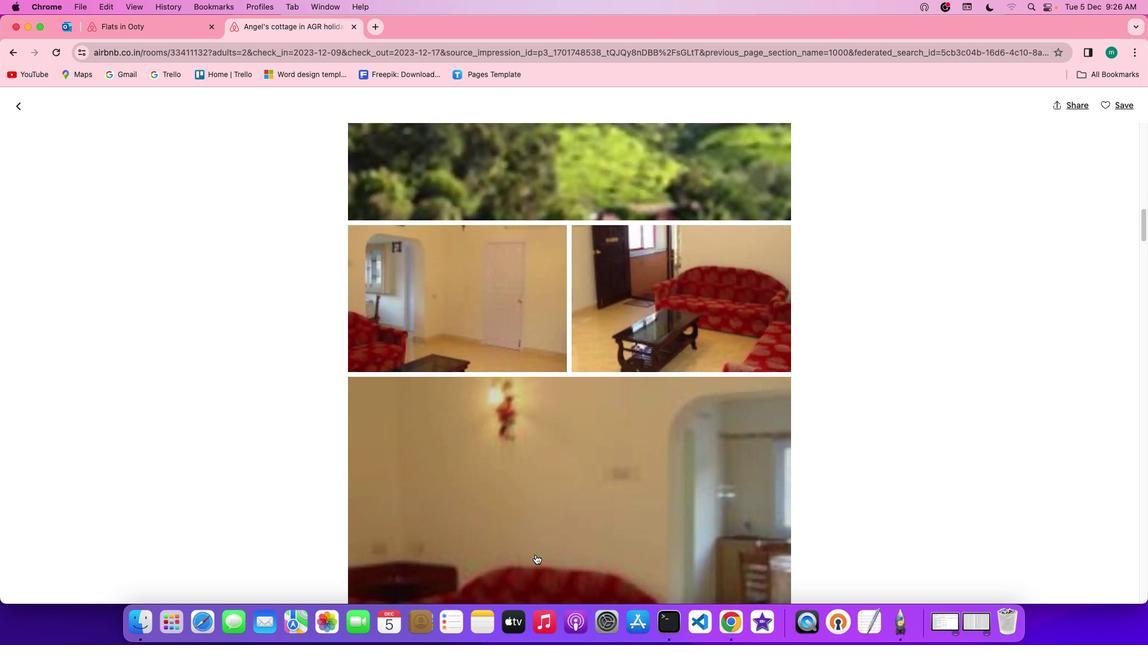
Action: Mouse scrolled (535, 555) with delta (0, 0)
Screenshot: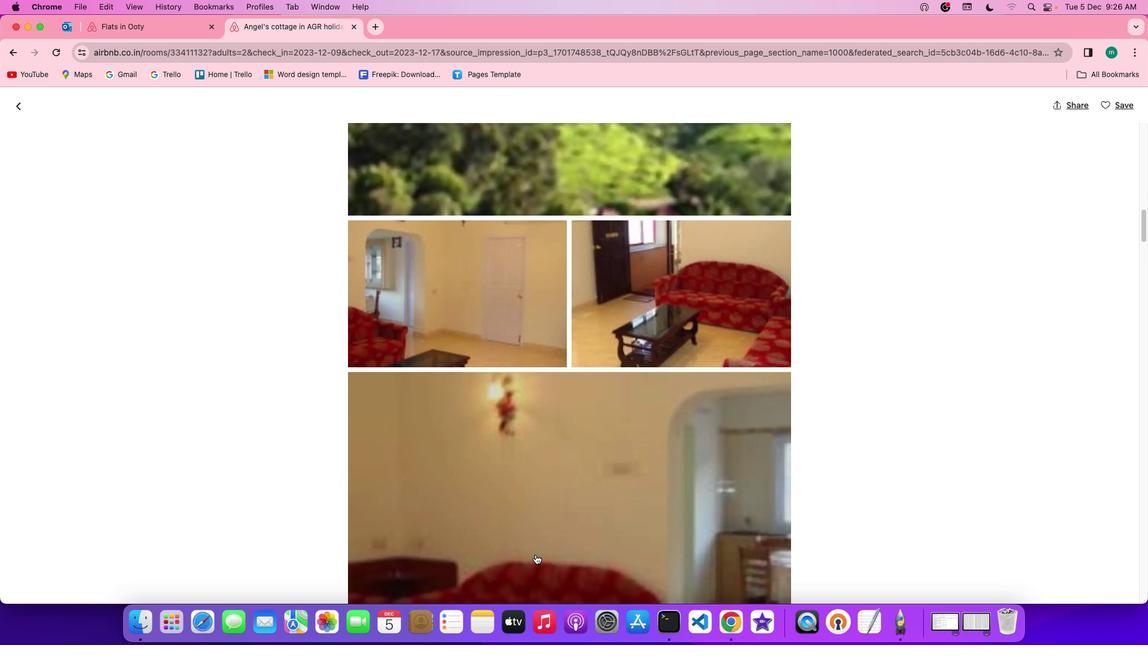 
Action: Mouse scrolled (535, 555) with delta (0, 0)
Screenshot: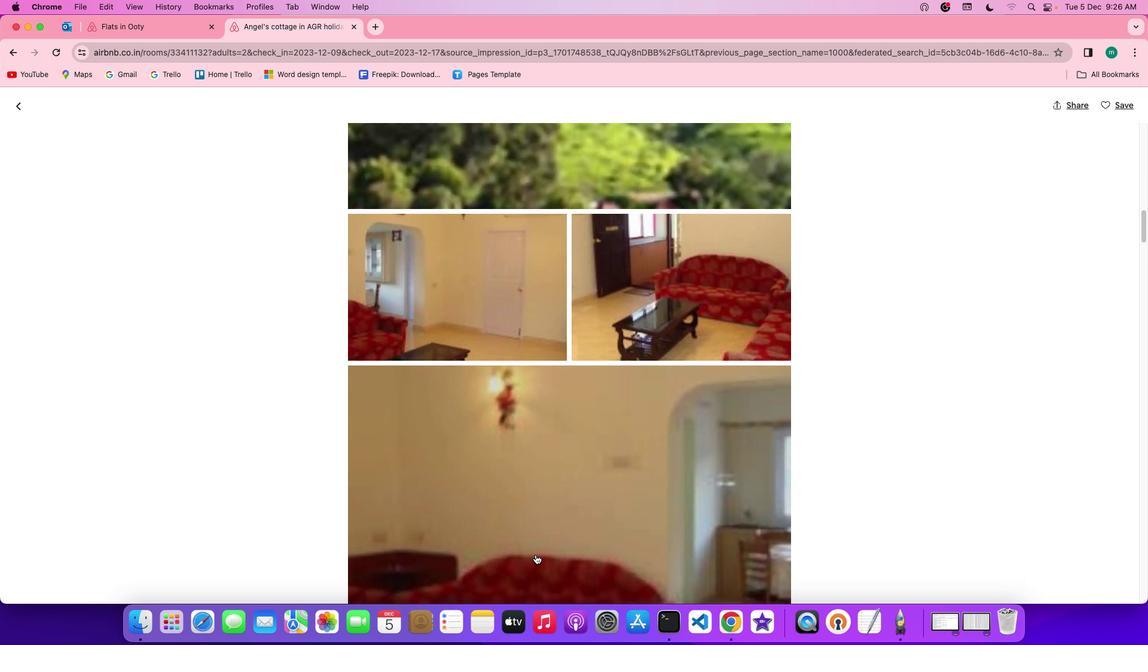 
Action: Mouse scrolled (535, 555) with delta (0, 0)
Screenshot: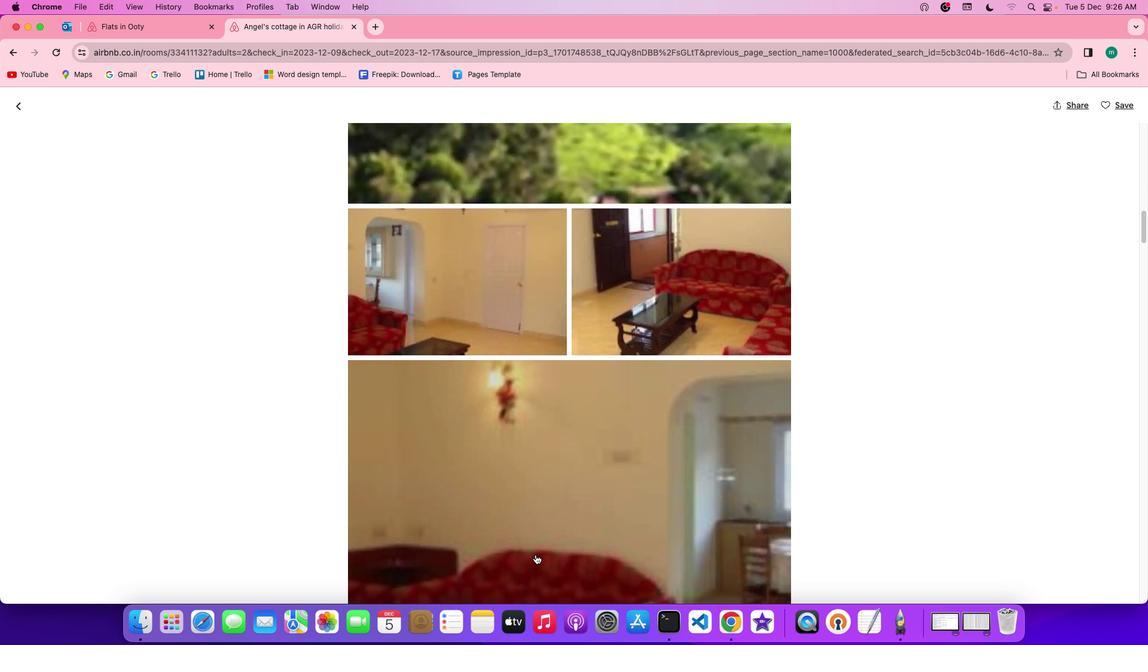 
Action: Mouse scrolled (535, 555) with delta (0, 0)
Screenshot: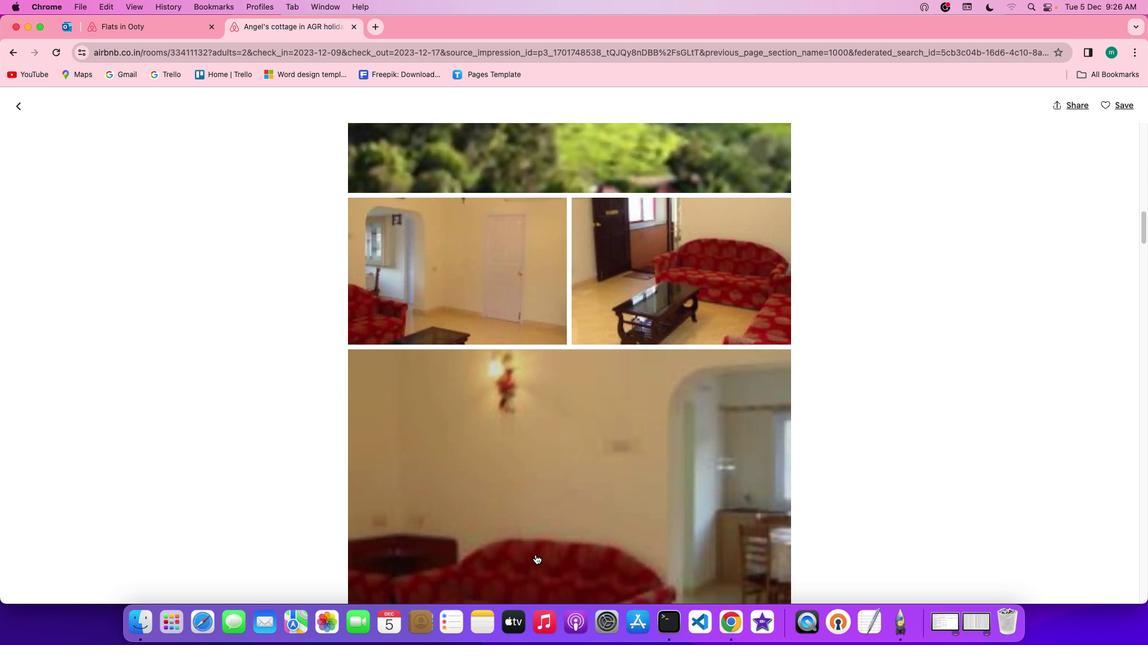 
Action: Mouse scrolled (535, 555) with delta (0, 0)
Screenshot: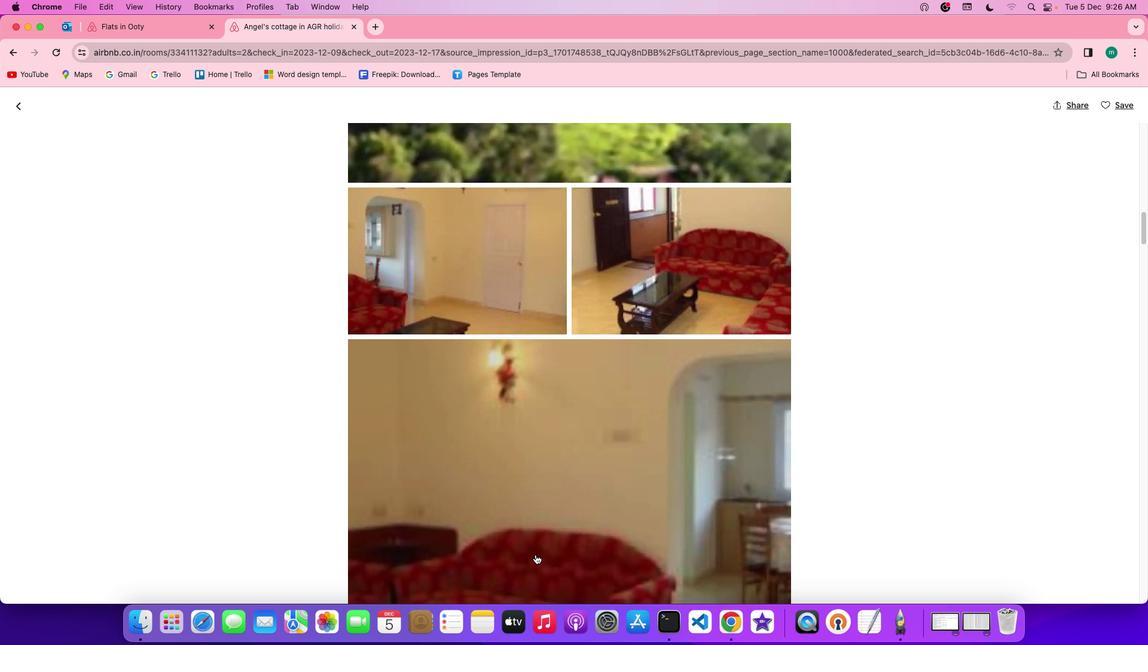
Action: Mouse scrolled (535, 555) with delta (0, 0)
Screenshot: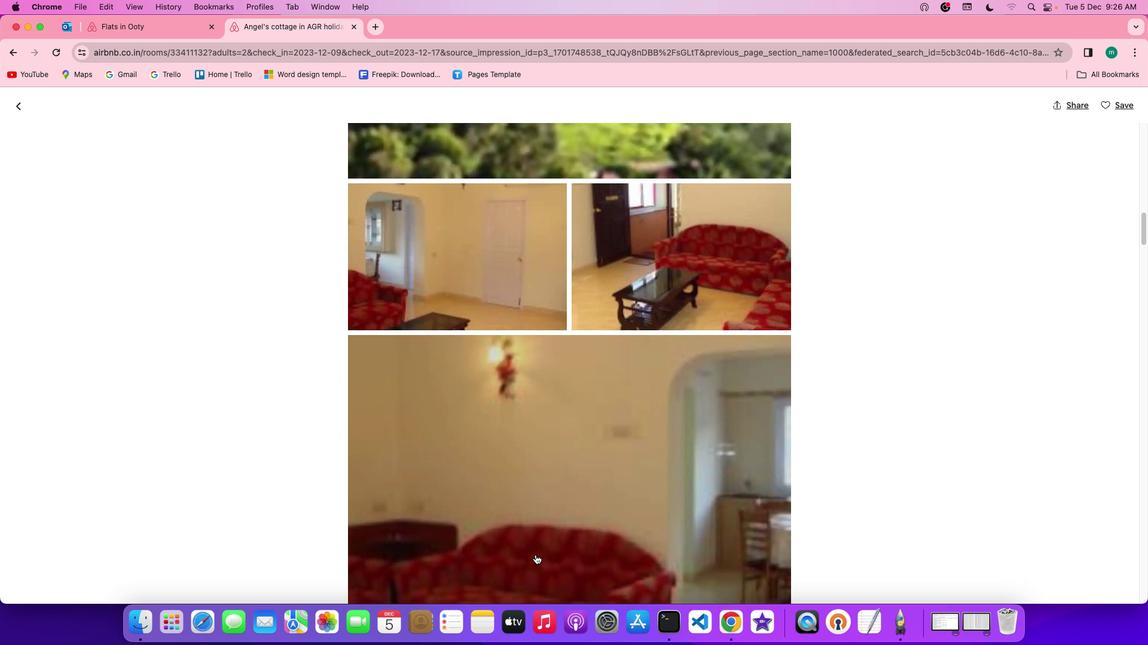 
Action: Mouse scrolled (535, 555) with delta (0, 0)
Screenshot: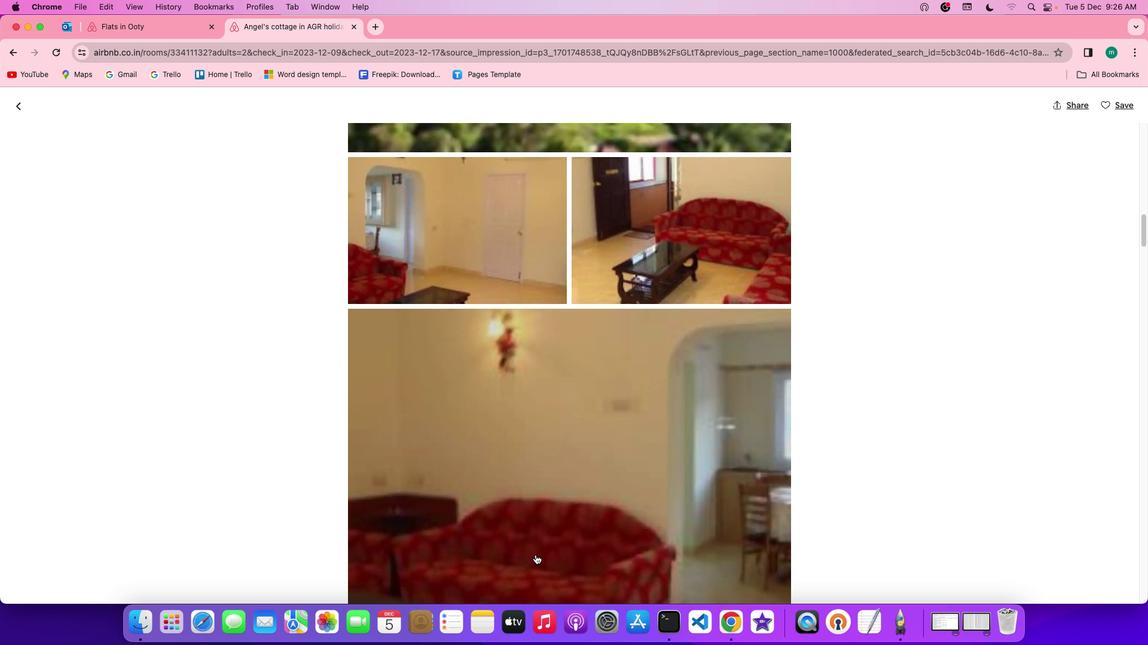 
Action: Mouse scrolled (535, 555) with delta (0, 0)
Screenshot: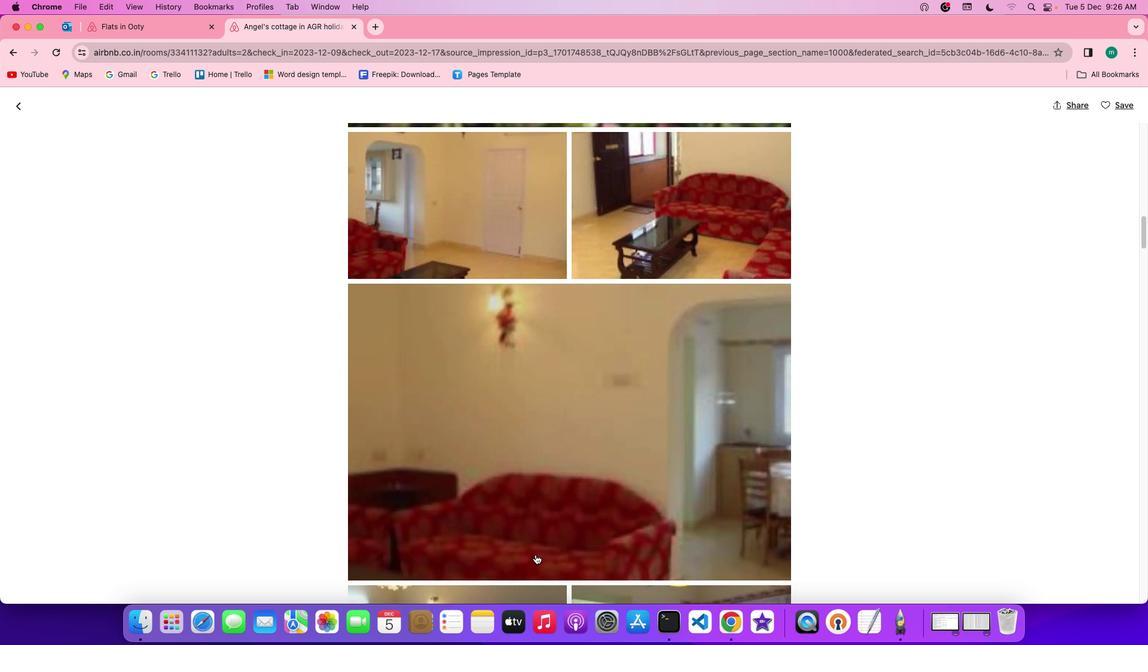 
Action: Mouse scrolled (535, 555) with delta (0, 0)
Screenshot: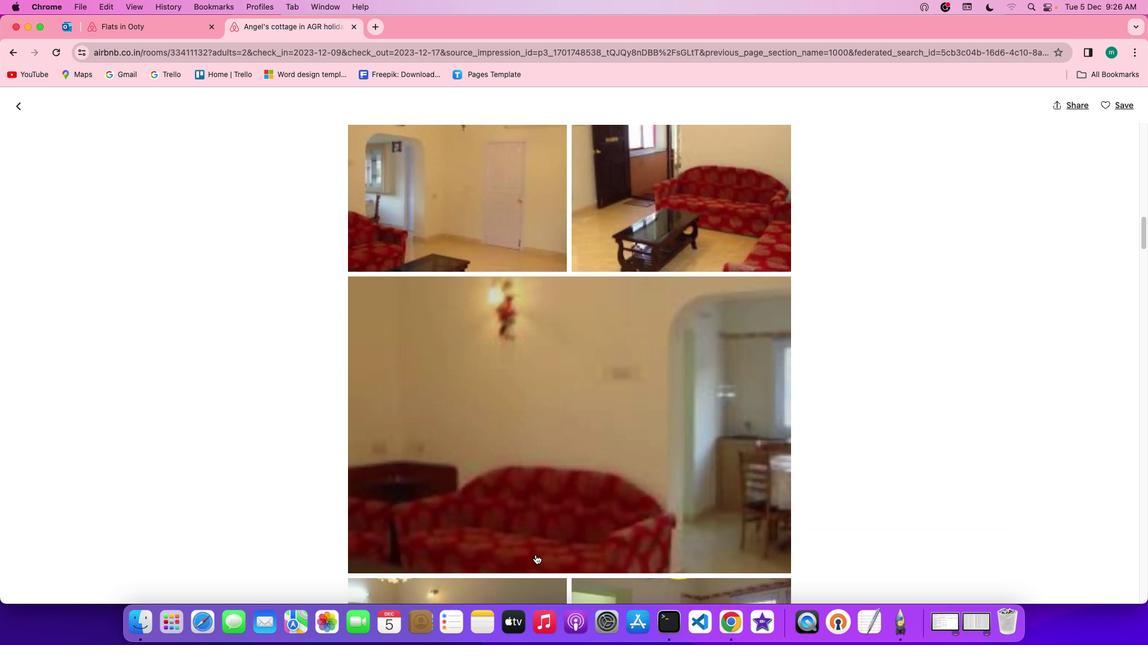 
Action: Mouse scrolled (535, 555) with delta (0, 0)
Screenshot: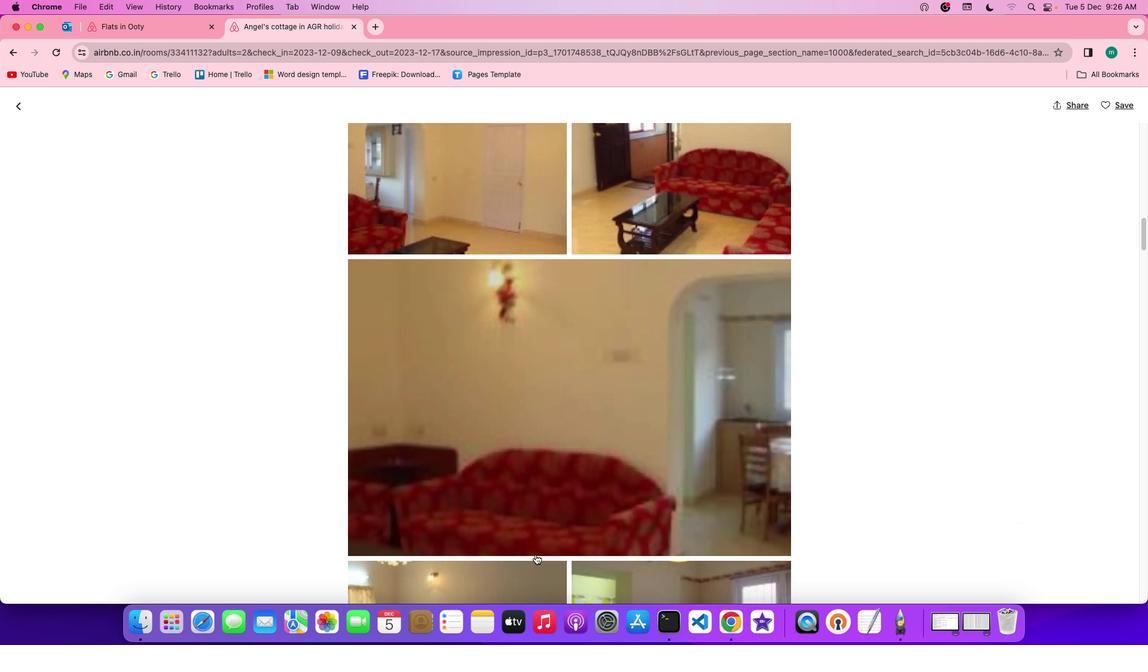 
Action: Mouse scrolled (535, 555) with delta (0, 0)
Screenshot: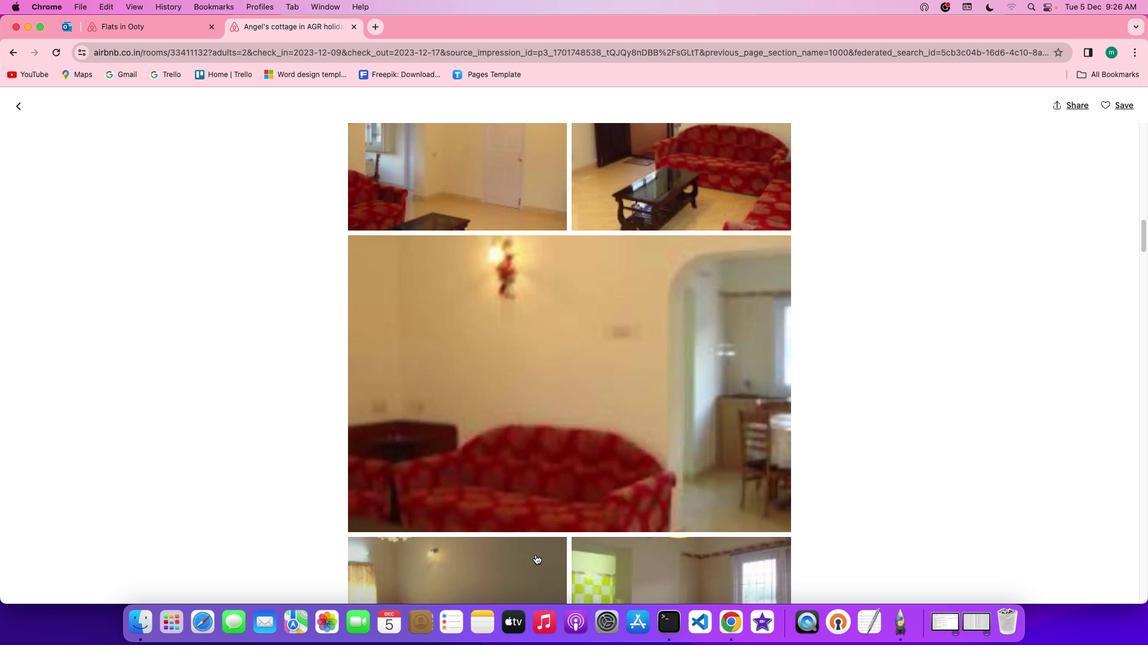 
Action: Mouse scrolled (535, 555) with delta (0, 0)
Screenshot: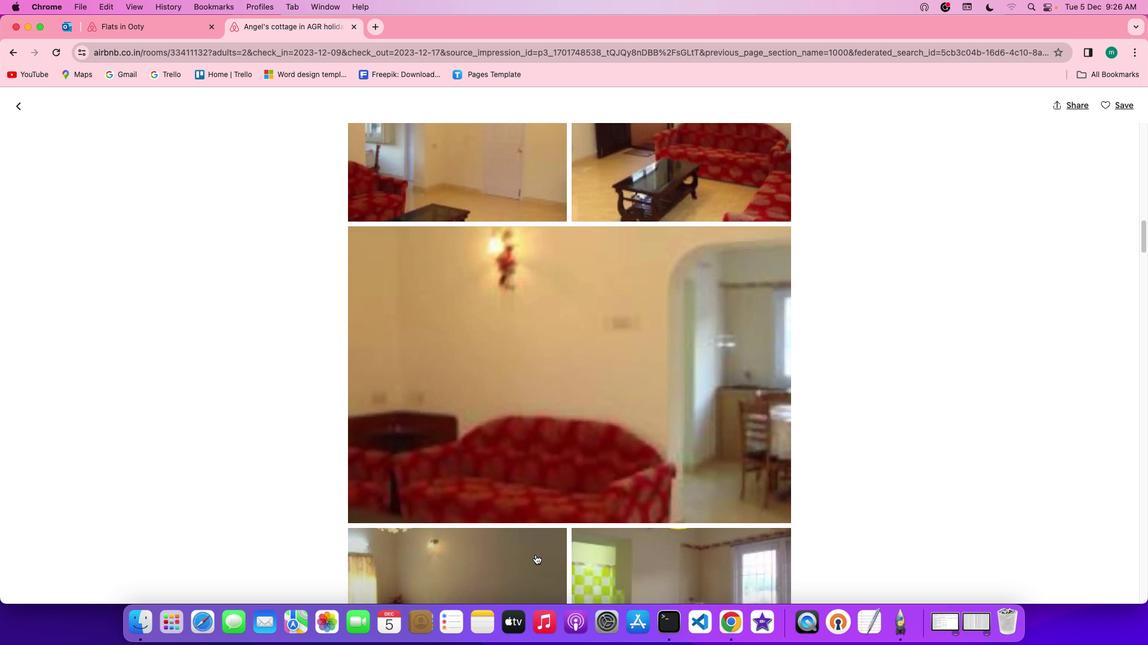 
Action: Mouse scrolled (535, 555) with delta (0, 0)
Screenshot: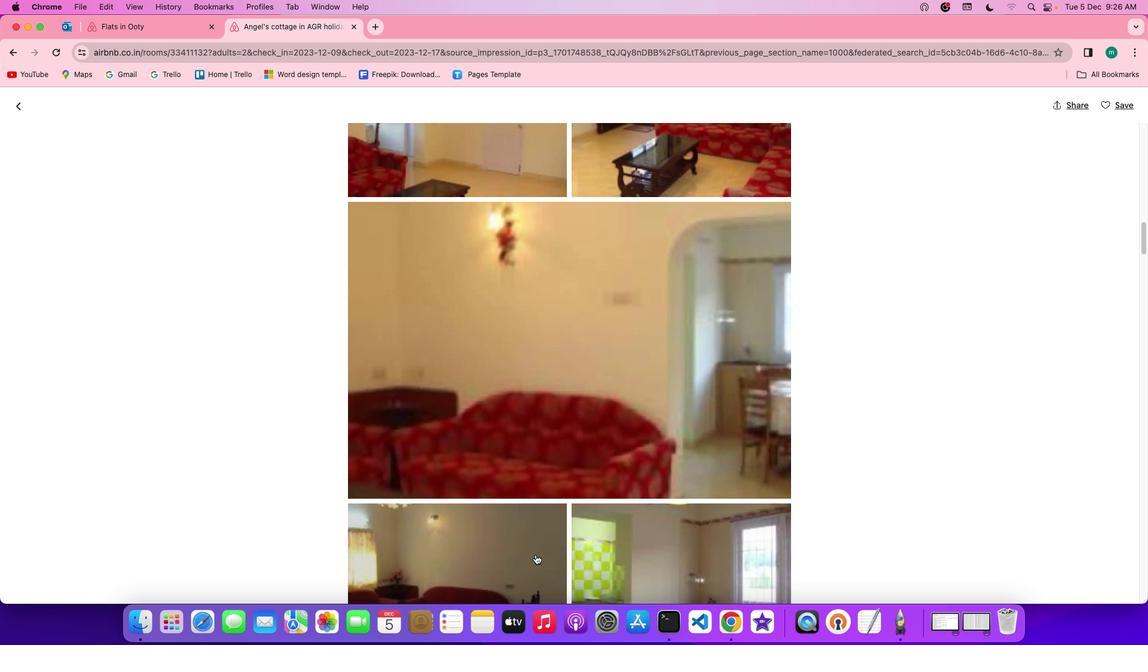 
Action: Mouse scrolled (535, 555) with delta (0, 0)
Screenshot: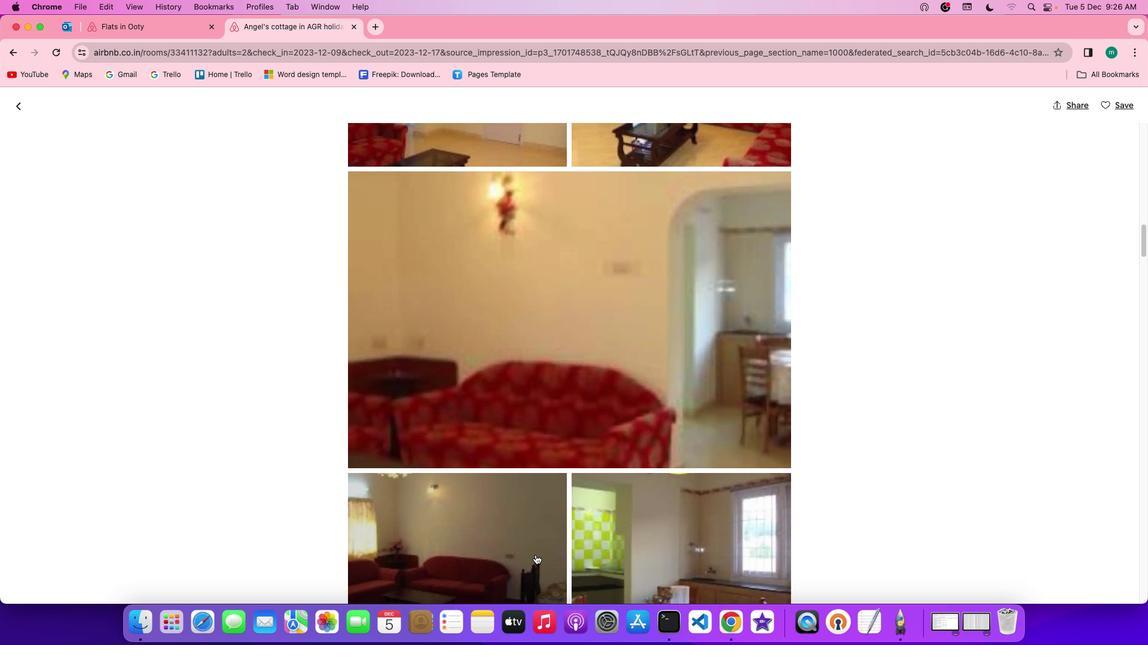 
Action: Mouse scrolled (535, 555) with delta (0, 0)
Screenshot: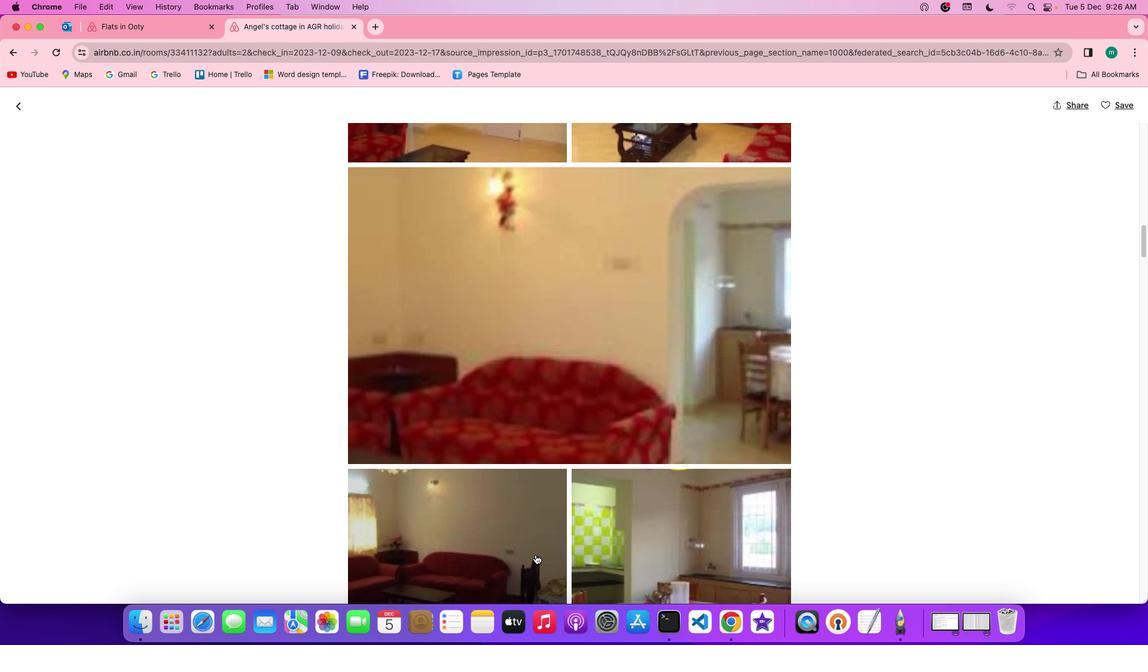 
Action: Mouse scrolled (535, 555) with delta (0, 0)
Screenshot: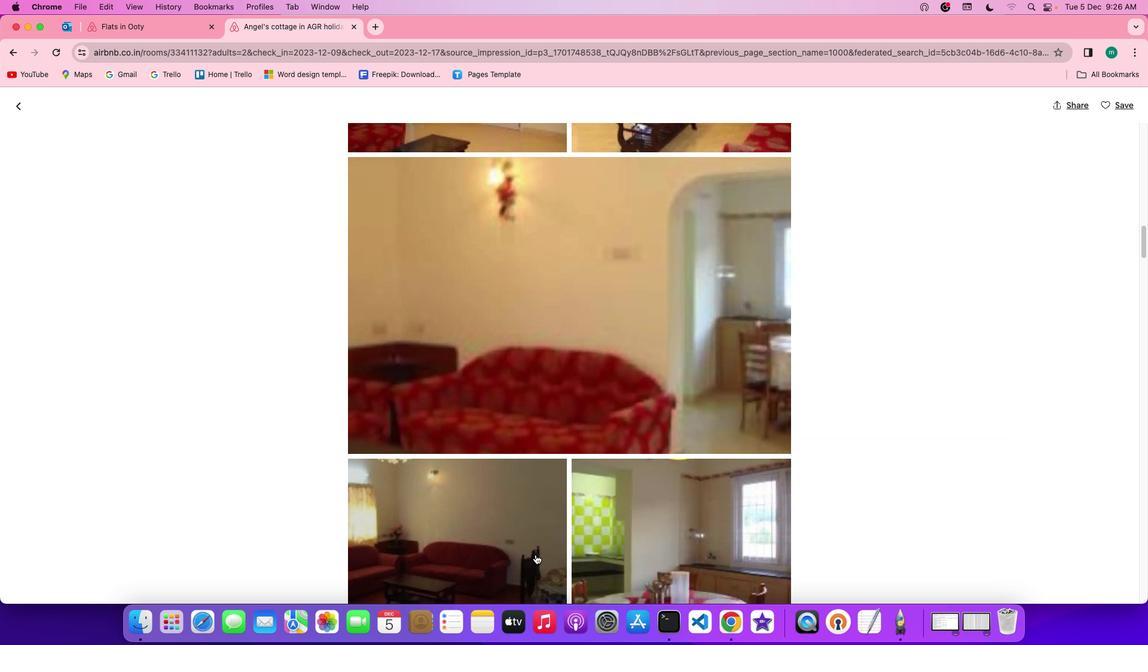 
Action: Mouse scrolled (535, 555) with delta (0, 0)
Screenshot: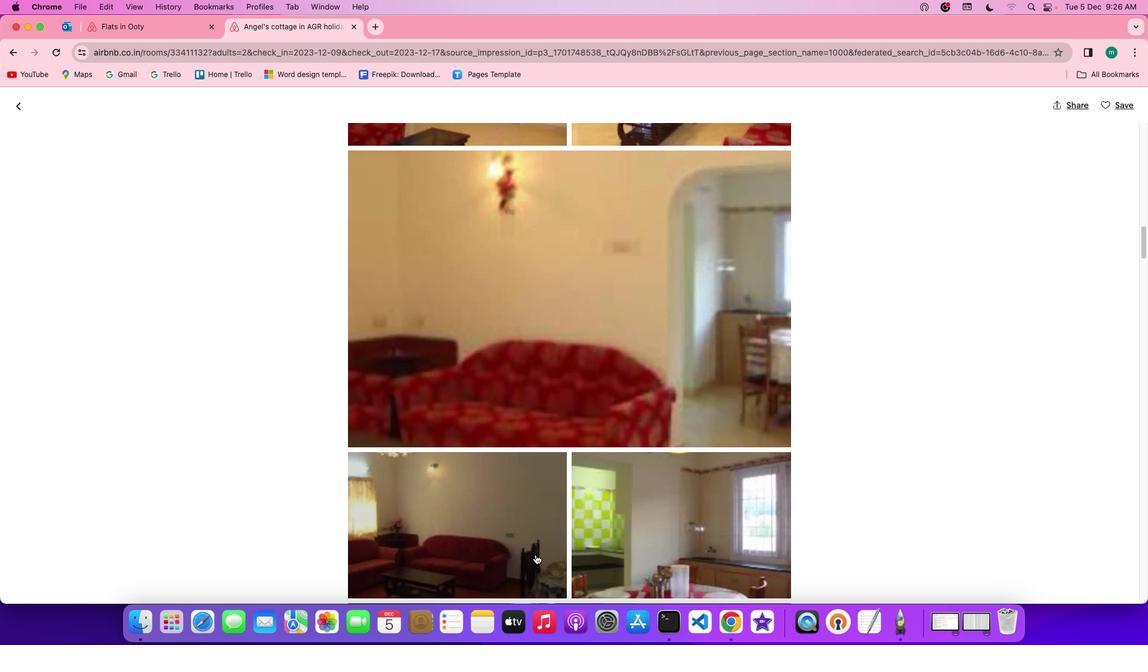 
Action: Mouse scrolled (535, 555) with delta (0, 0)
Screenshot: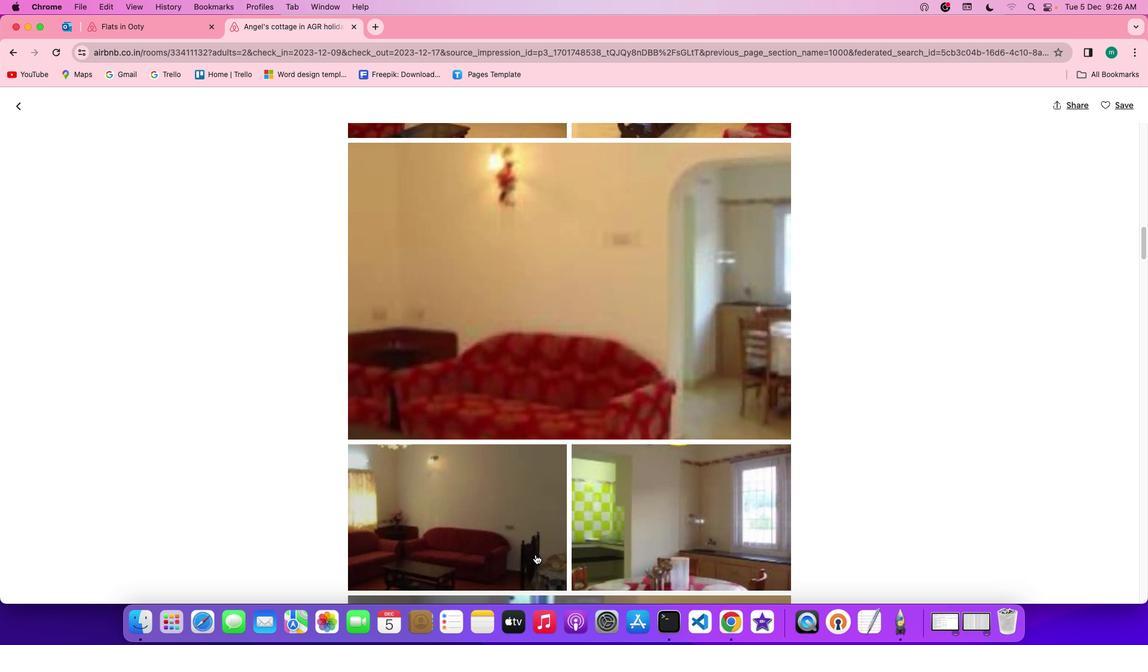 
Action: Mouse scrolled (535, 555) with delta (0, 0)
Screenshot: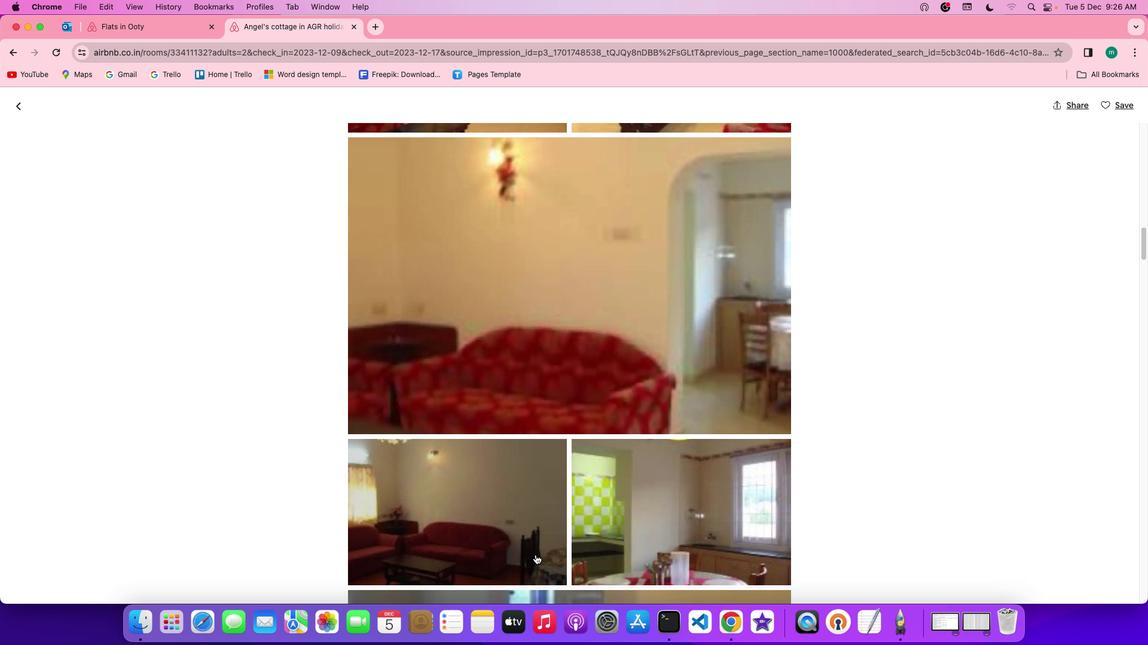 
Action: Mouse scrolled (535, 555) with delta (0, 0)
Screenshot: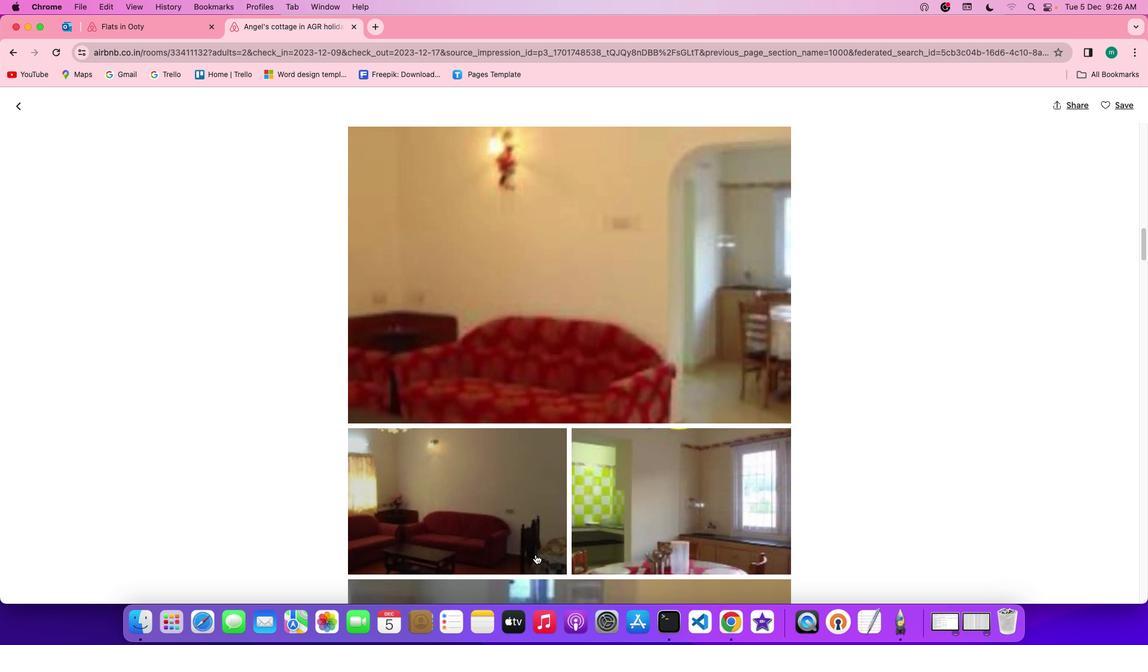 
Action: Mouse scrolled (535, 555) with delta (0, 0)
Screenshot: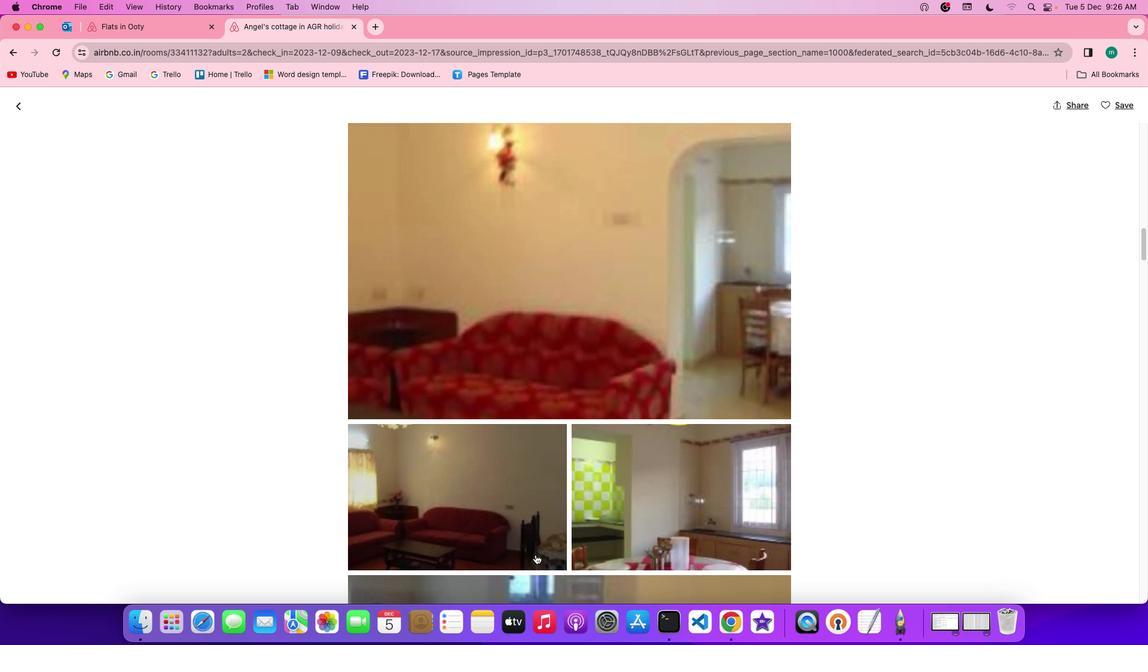 
Action: Mouse scrolled (535, 555) with delta (0, 0)
Screenshot: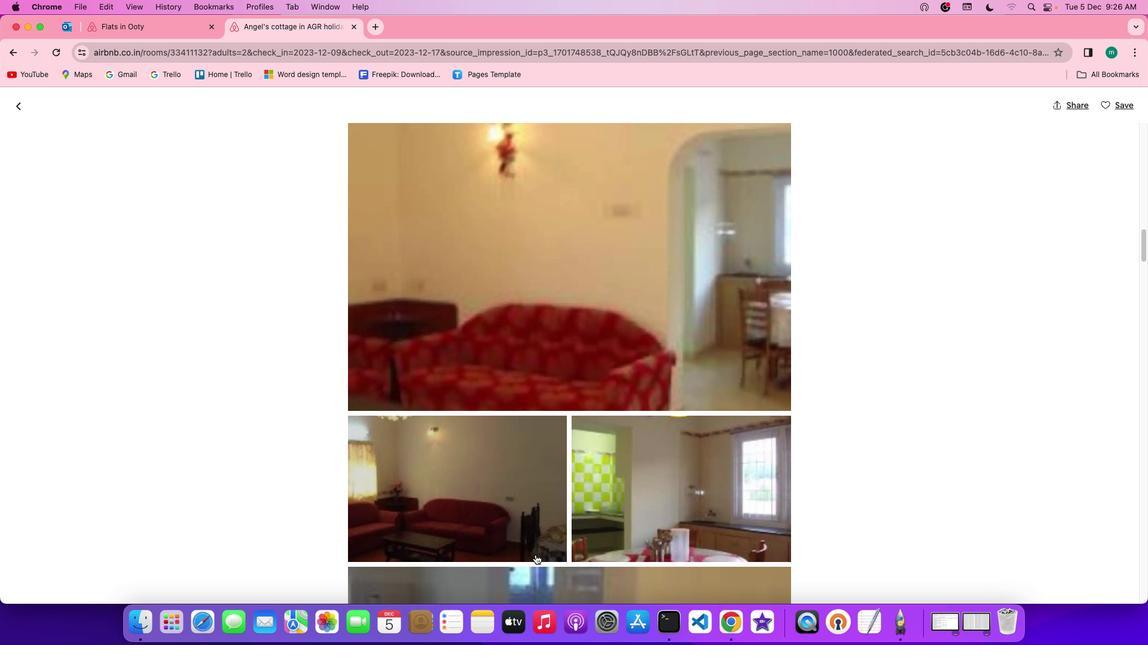 
Action: Mouse scrolled (535, 555) with delta (0, 0)
Screenshot: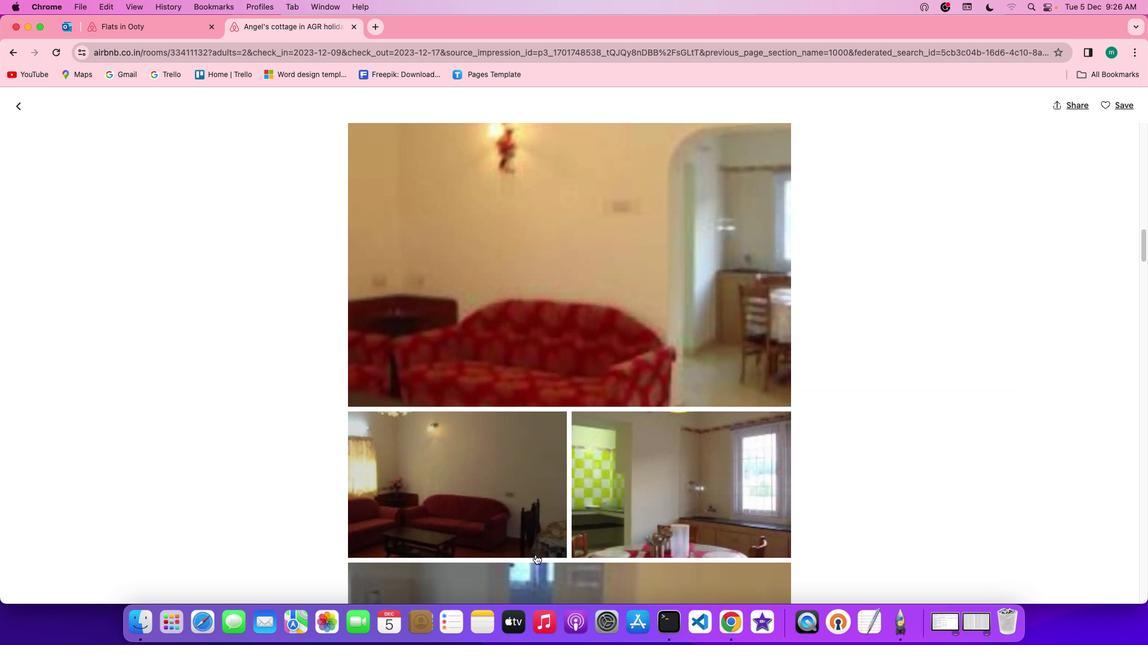 
Action: Mouse scrolled (535, 555) with delta (0, 0)
Screenshot: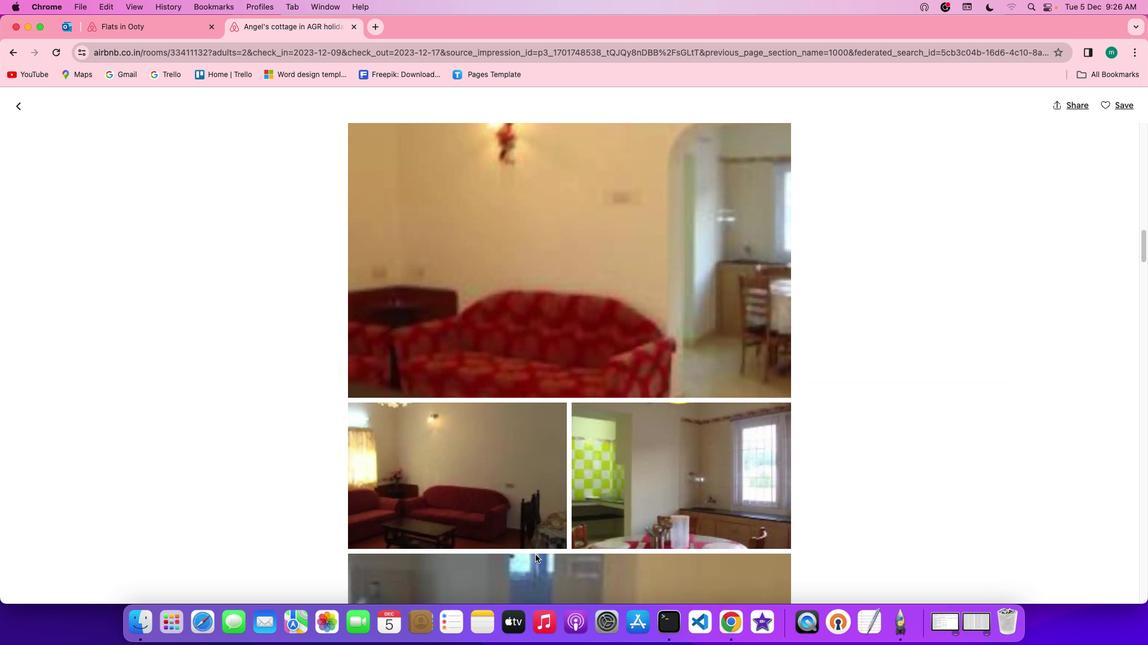 
Action: Mouse scrolled (535, 555) with delta (0, 0)
Screenshot: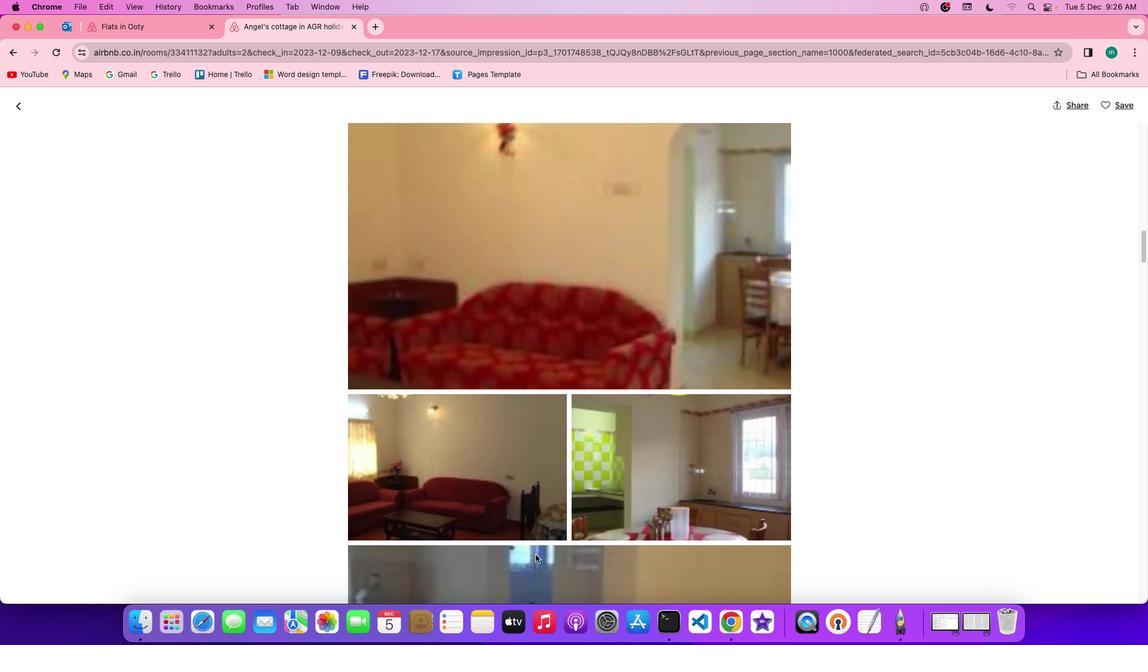 
Action: Mouse scrolled (535, 555) with delta (0, 0)
Screenshot: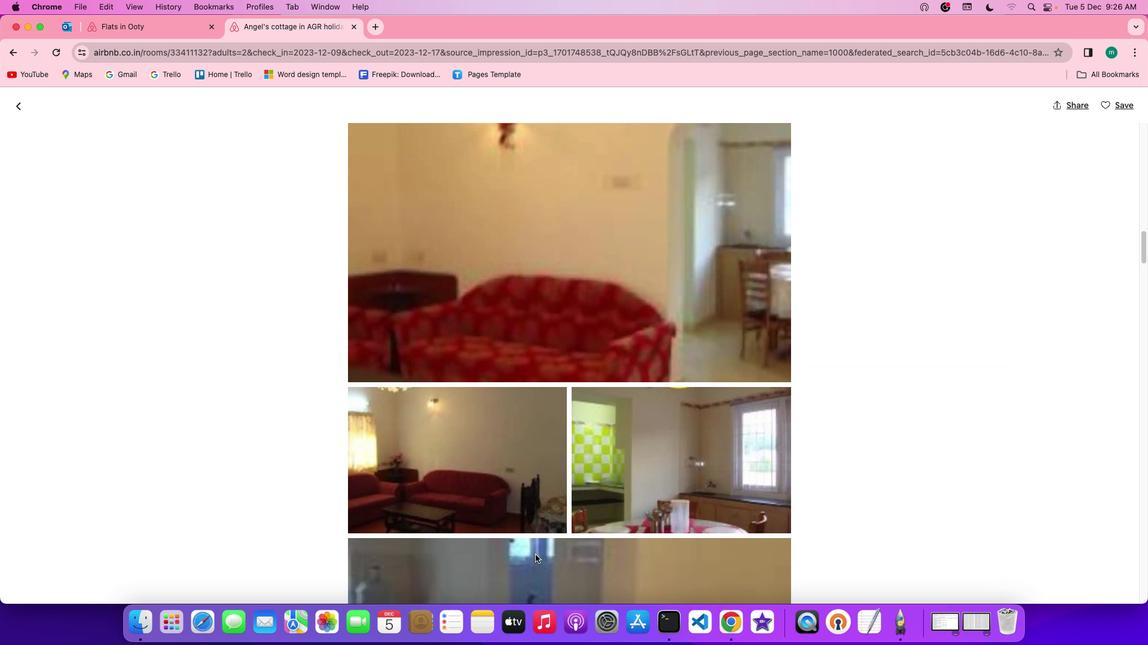 
Action: Mouse scrolled (535, 555) with delta (0, 0)
Screenshot: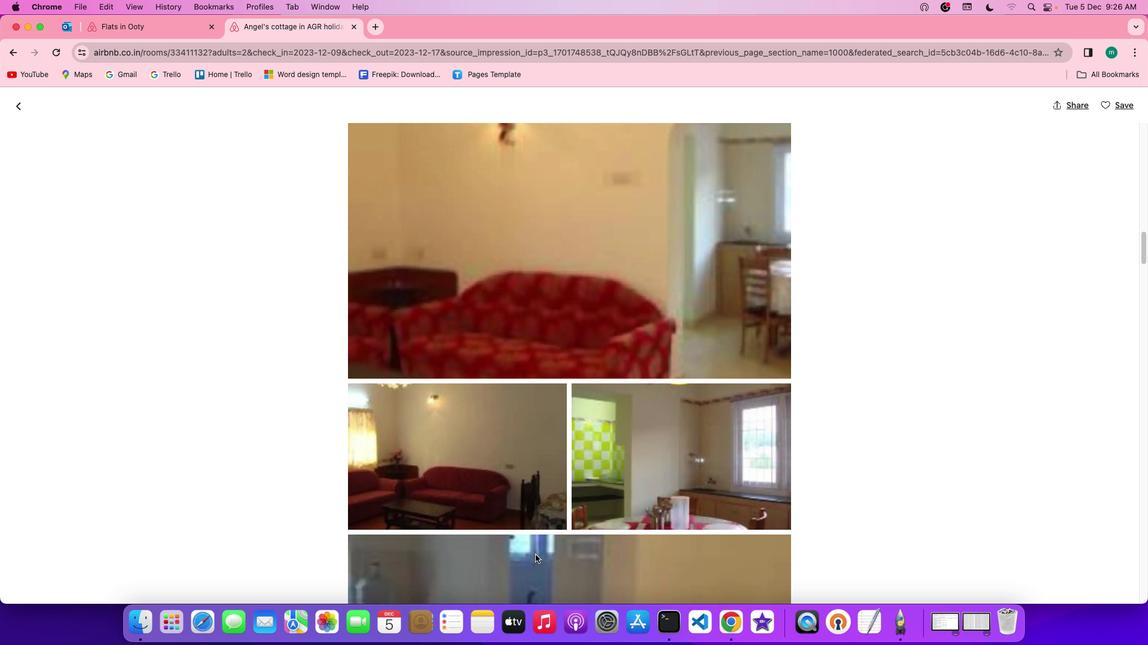
Action: Mouse scrolled (535, 555) with delta (0, 0)
Screenshot: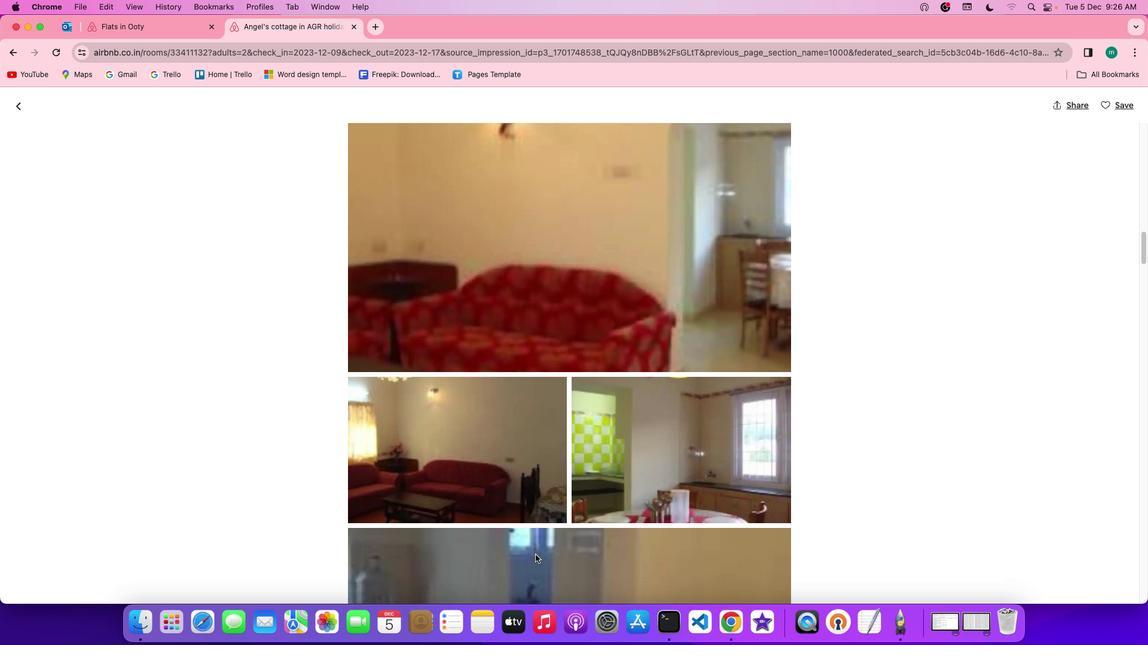 
Action: Mouse scrolled (535, 555) with delta (0, 0)
Screenshot: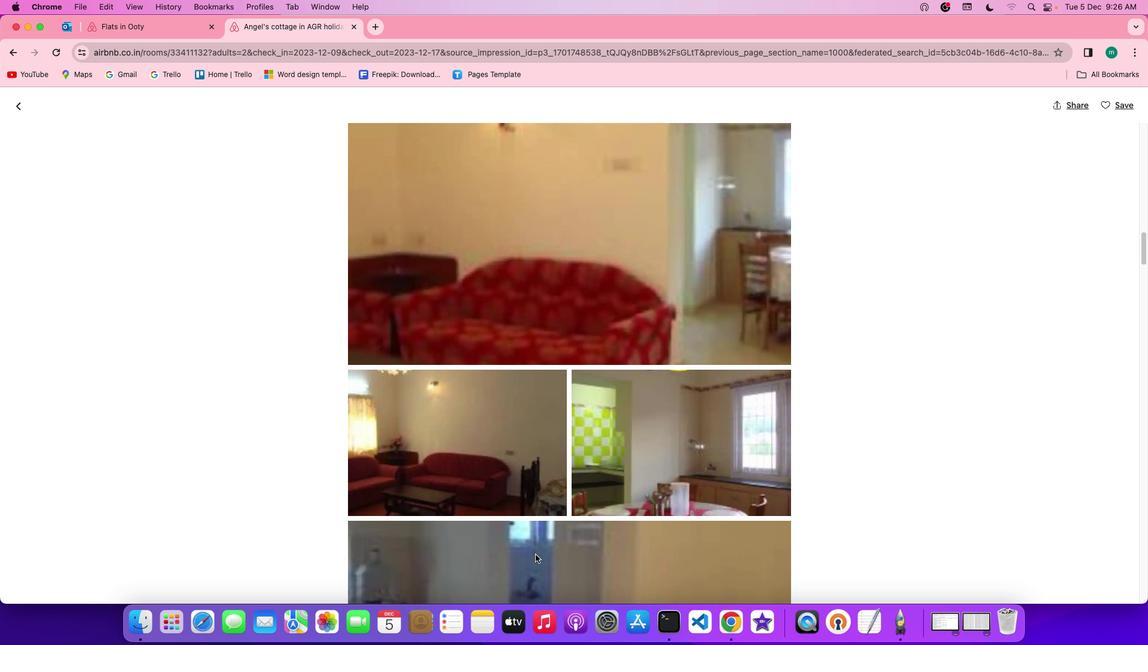 
Action: Mouse scrolled (535, 555) with delta (0, 0)
Screenshot: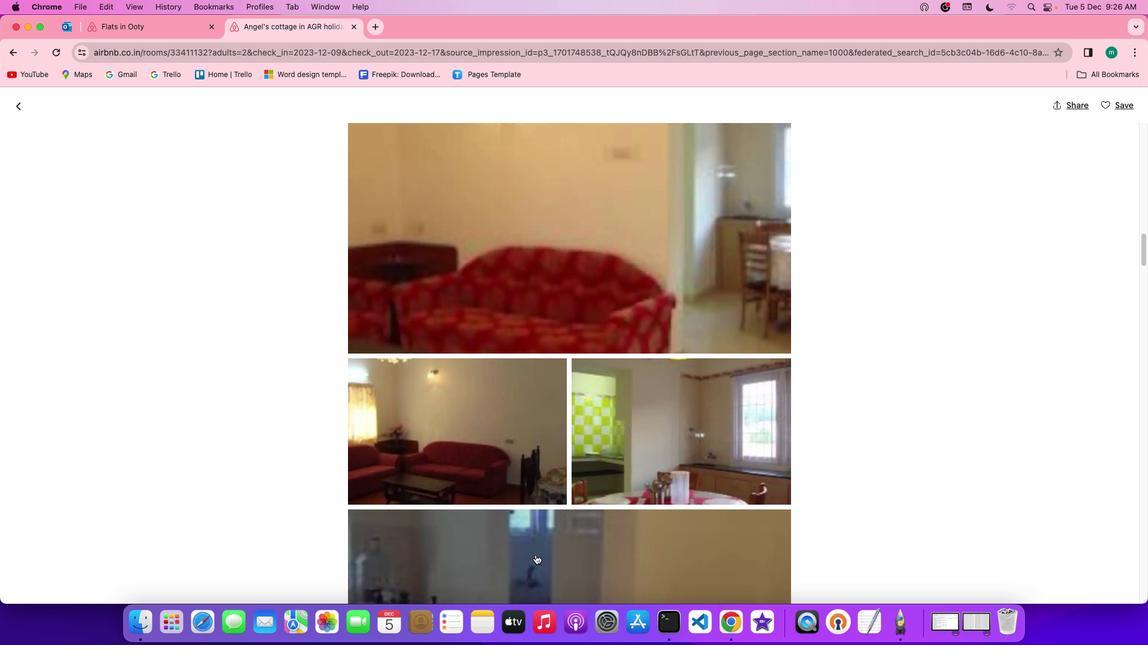 
Action: Mouse scrolled (535, 555) with delta (0, 0)
Screenshot: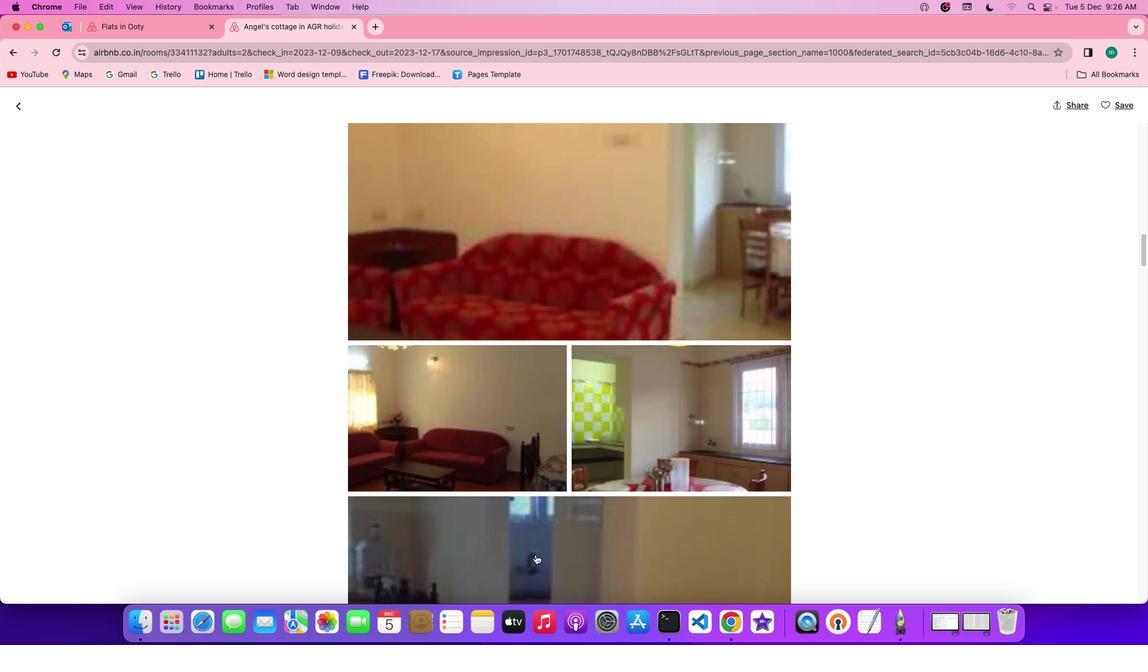 
Action: Mouse scrolled (535, 555) with delta (0, -1)
Screenshot: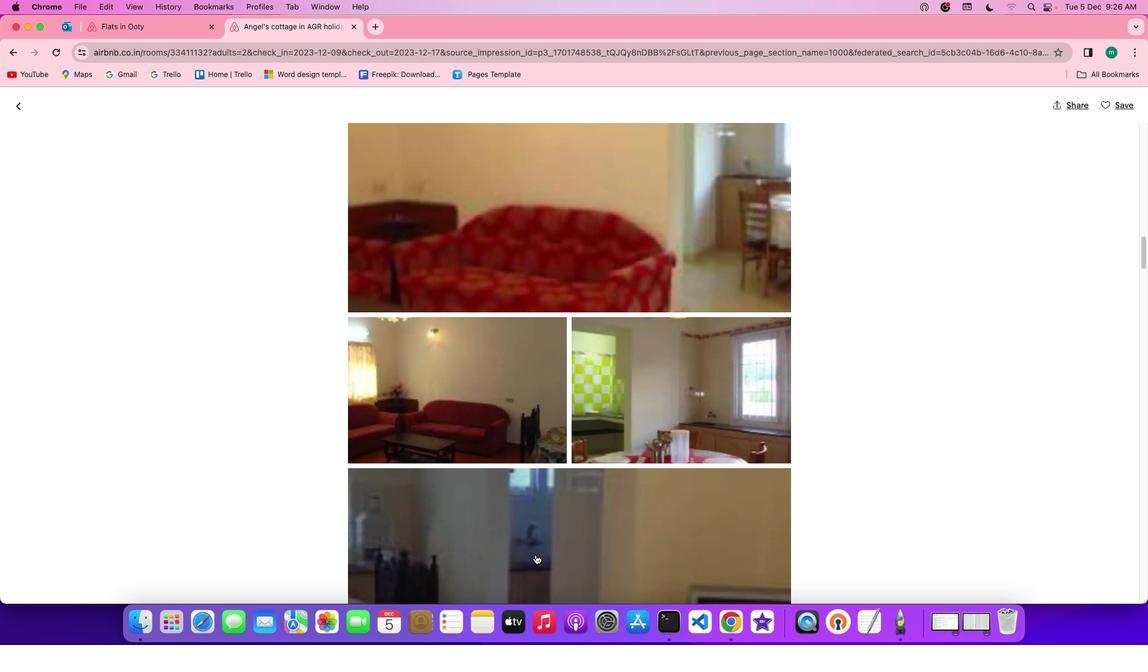 
Action: Mouse scrolled (535, 555) with delta (0, 0)
Screenshot: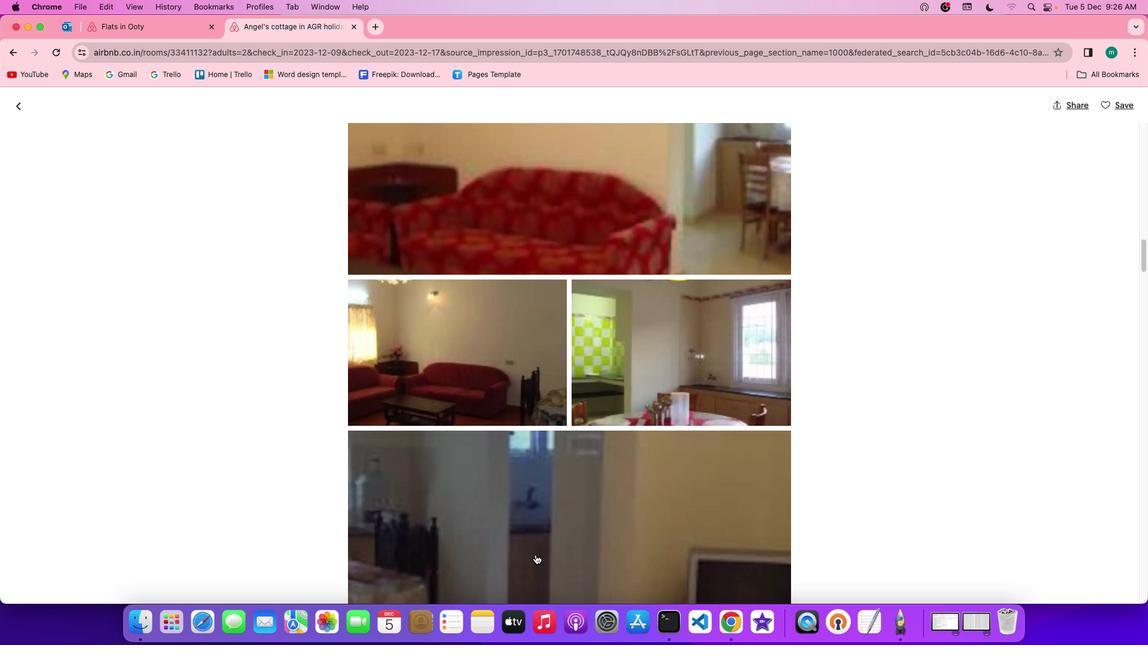 
Action: Mouse scrolled (535, 555) with delta (0, 0)
Screenshot: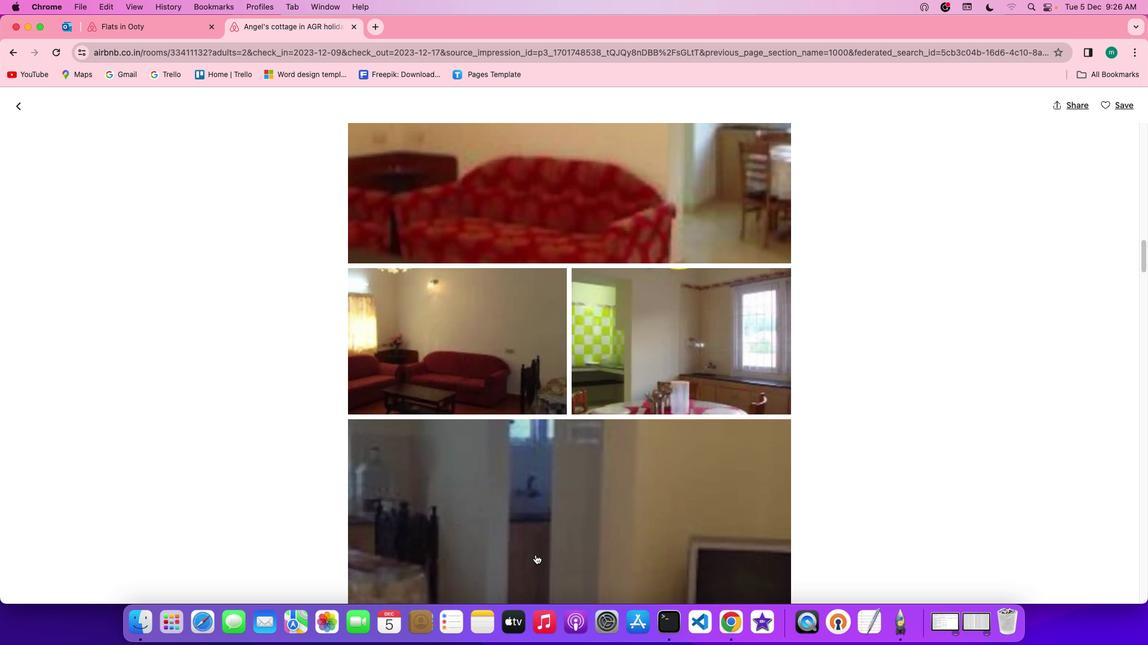 
Action: Mouse scrolled (535, 555) with delta (0, -1)
Screenshot: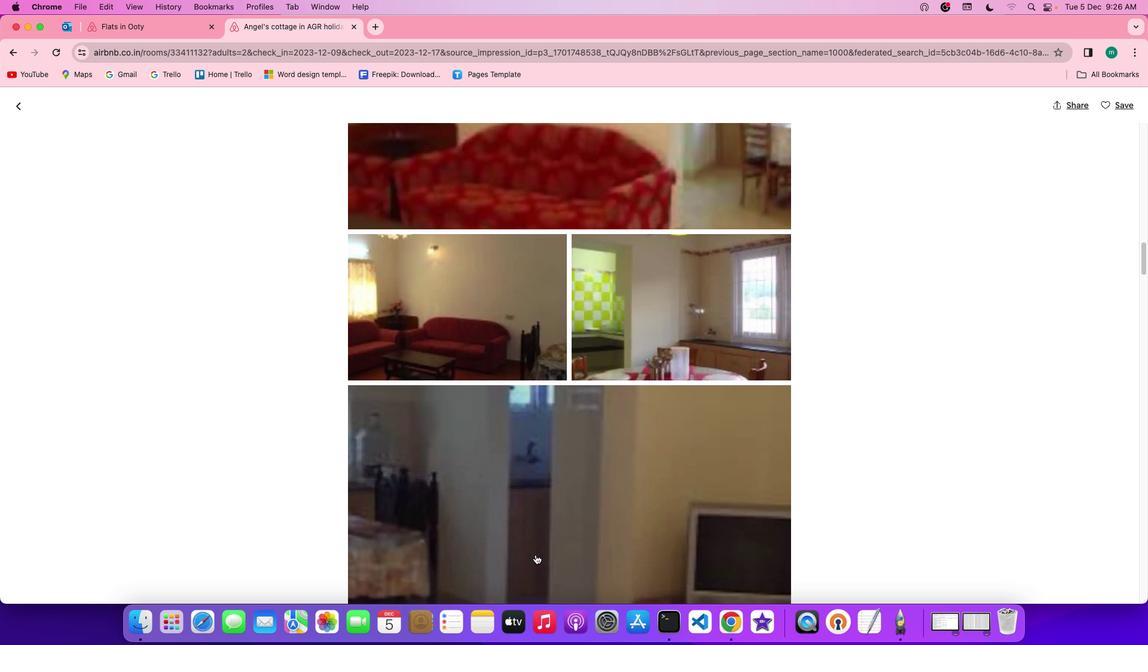 
Action: Mouse scrolled (535, 555) with delta (0, 0)
Screenshot: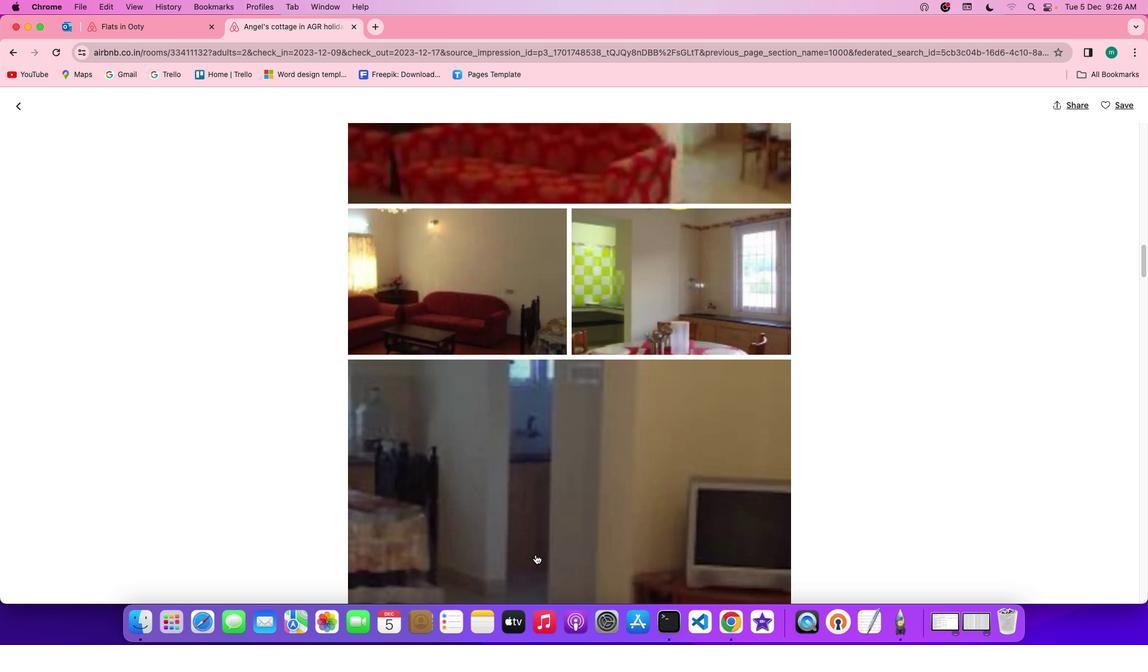 
Action: Mouse scrolled (535, 555) with delta (0, 0)
Screenshot: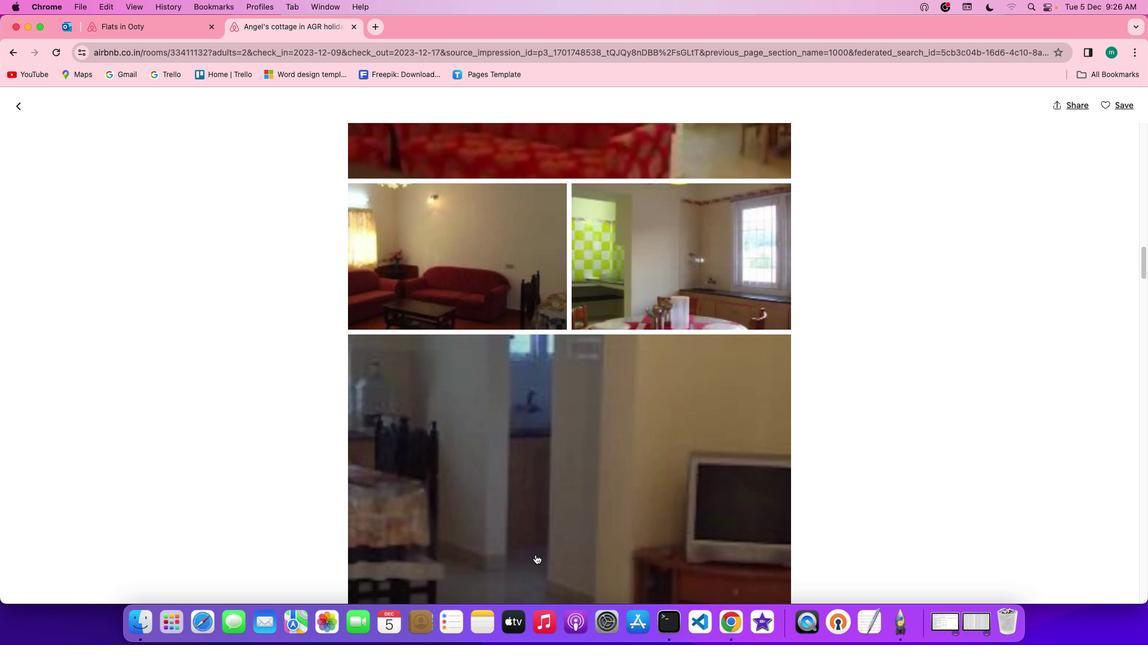 
Action: Mouse scrolled (535, 555) with delta (0, -1)
Screenshot: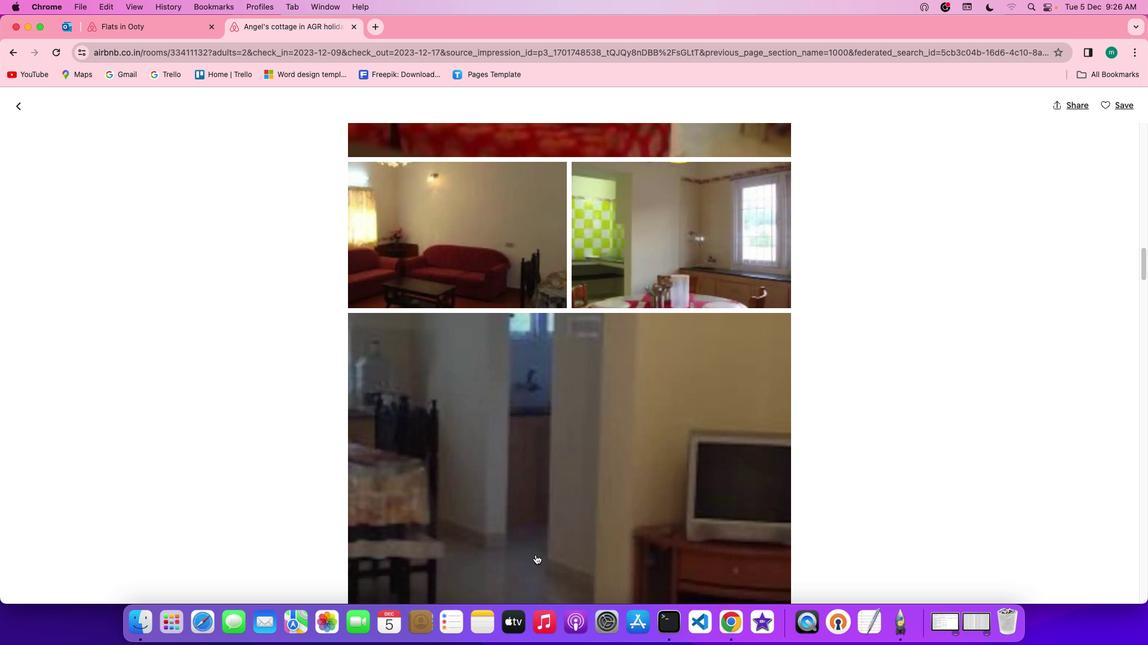 
Action: Mouse scrolled (535, 555) with delta (0, 0)
Screenshot: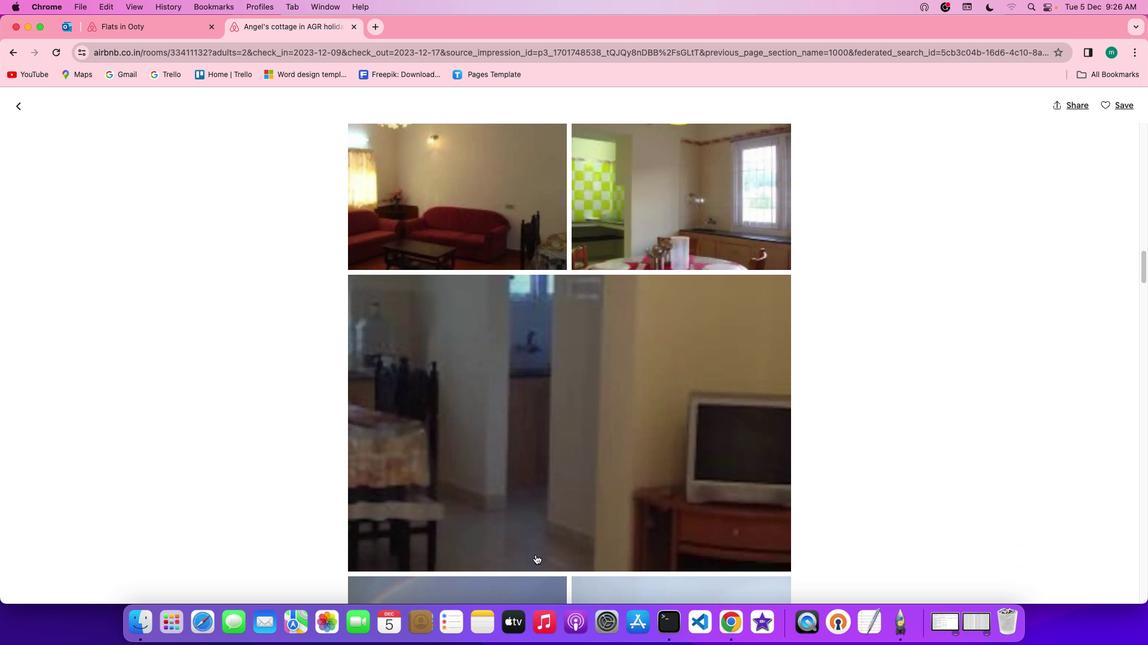 
Action: Mouse scrolled (535, 555) with delta (0, 0)
Screenshot: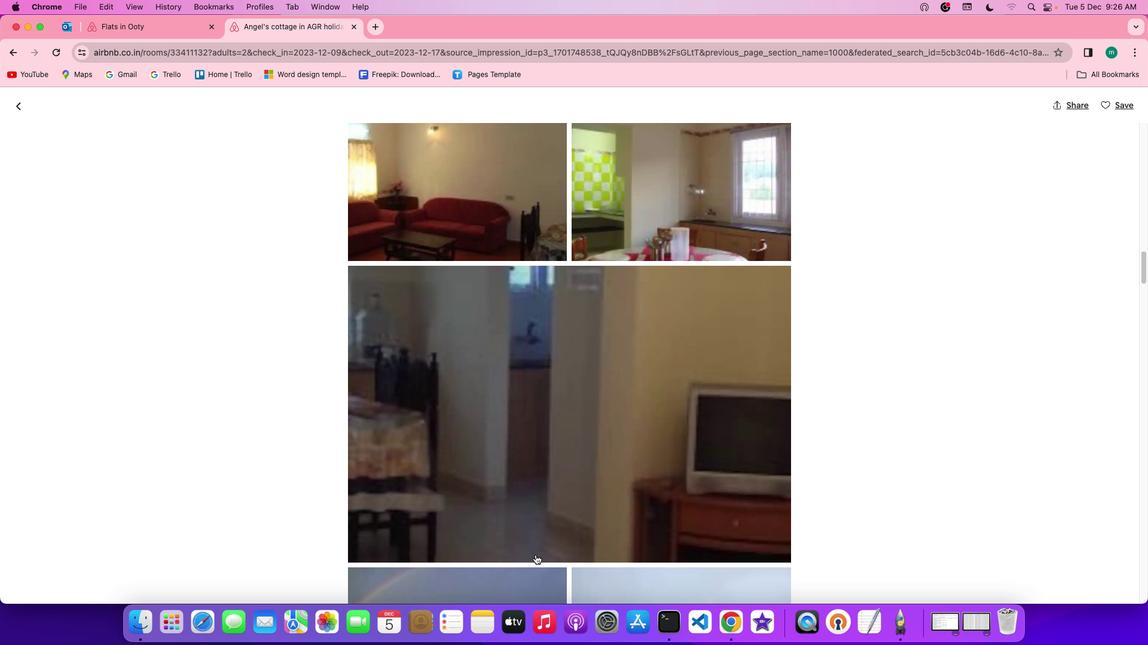 
Action: Mouse scrolled (535, 555) with delta (0, 0)
Screenshot: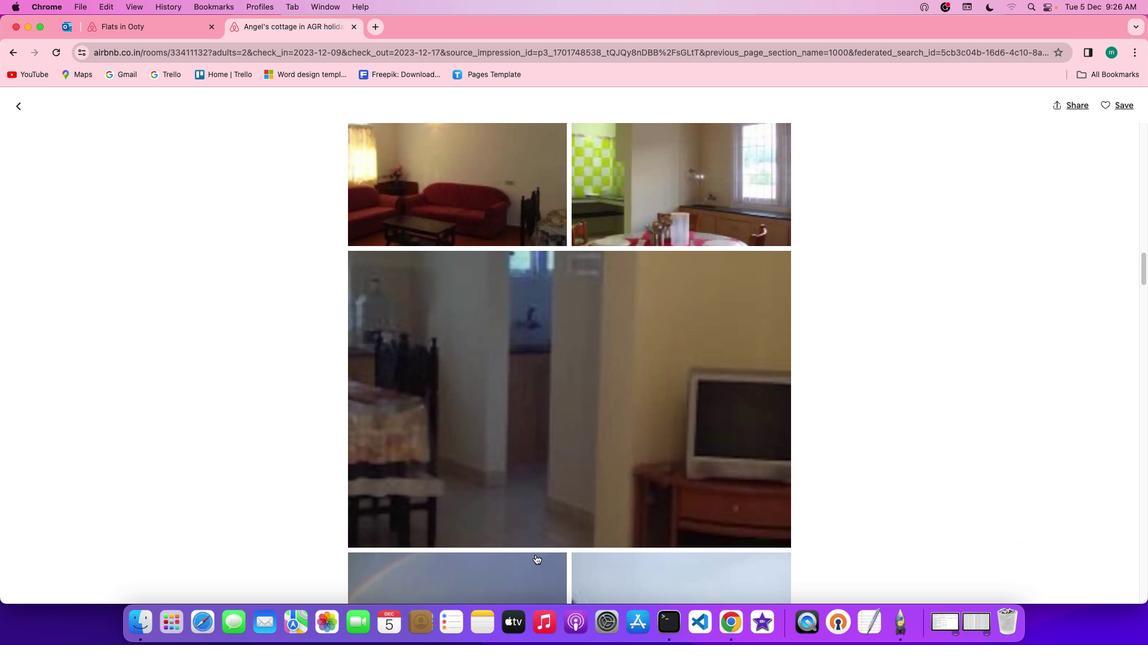 
Action: Mouse scrolled (535, 555) with delta (0, 0)
Screenshot: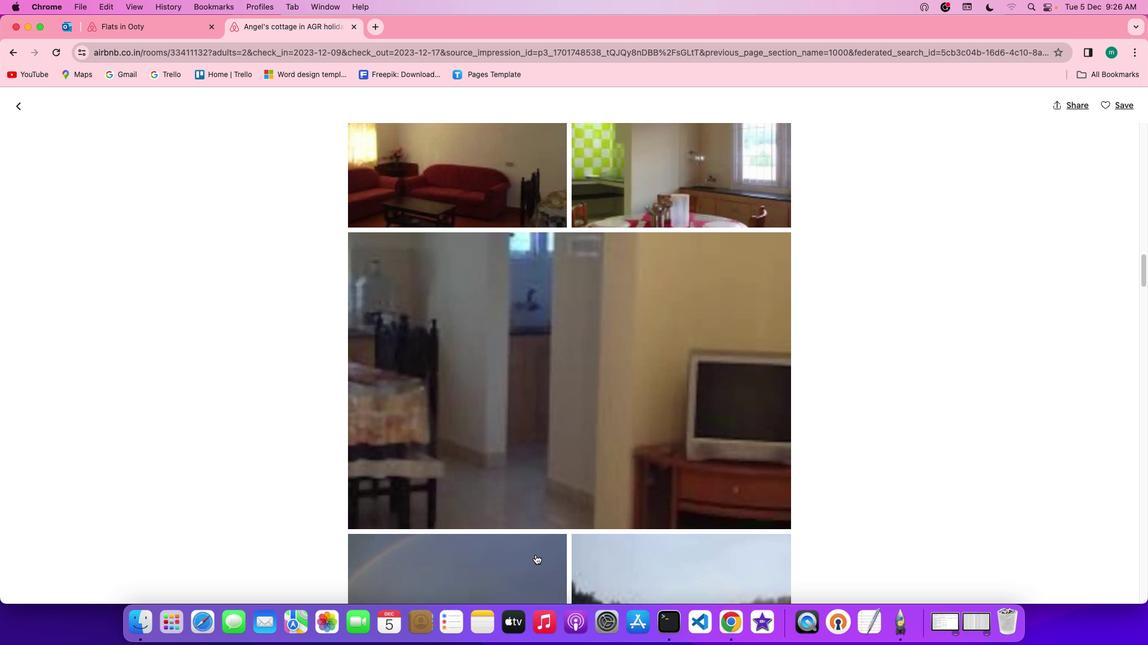 
Action: Mouse scrolled (535, 555) with delta (0, 0)
Screenshot: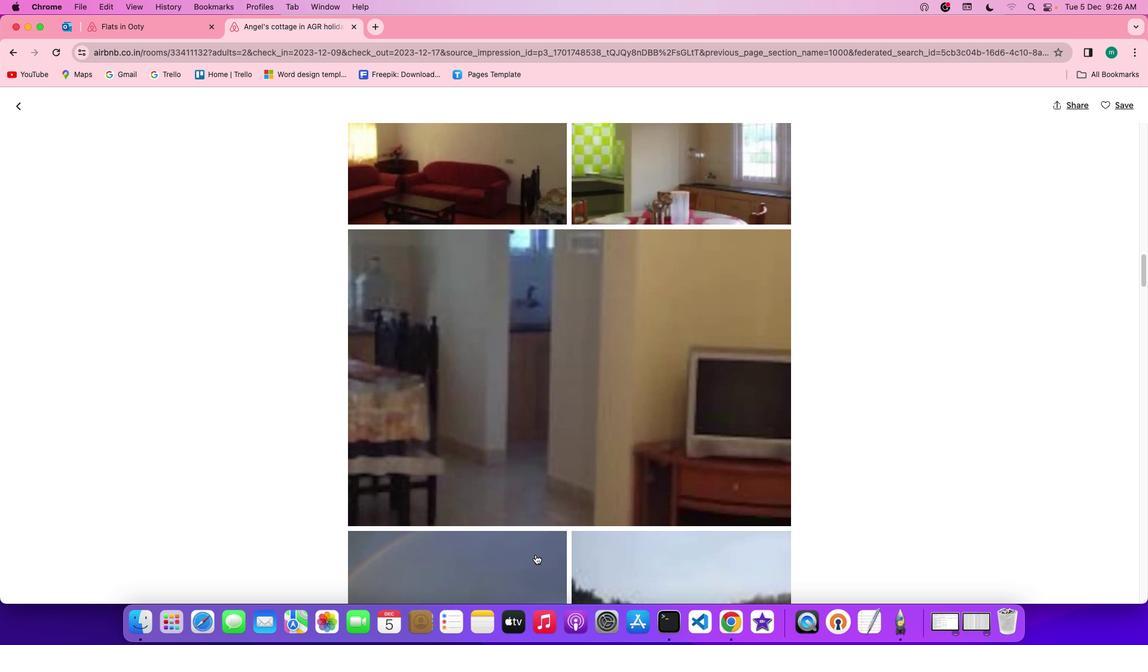 
Action: Mouse scrolled (535, 555) with delta (0, 0)
Screenshot: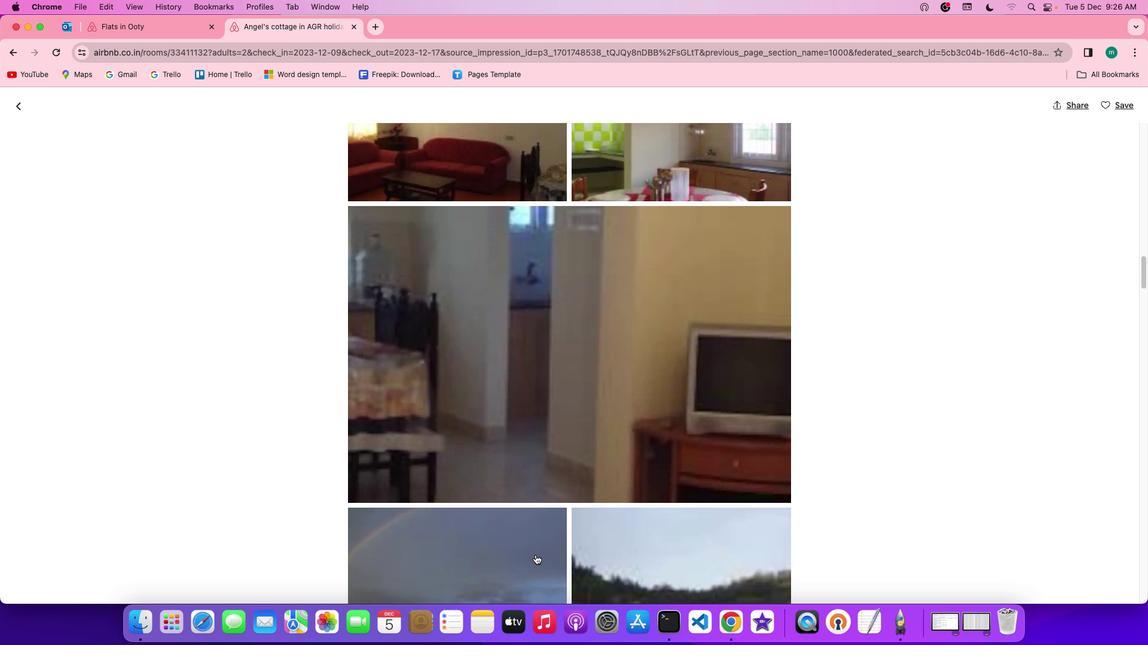 
Action: Mouse scrolled (535, 555) with delta (0, 0)
Screenshot: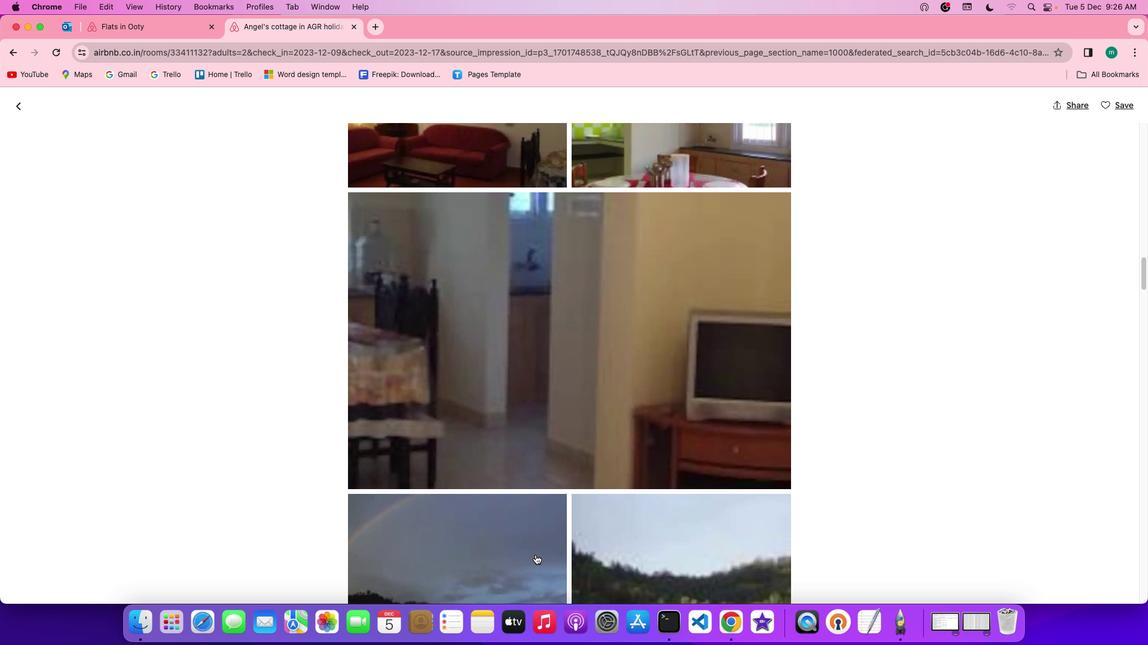
Action: Mouse scrolled (535, 555) with delta (0, 0)
Screenshot: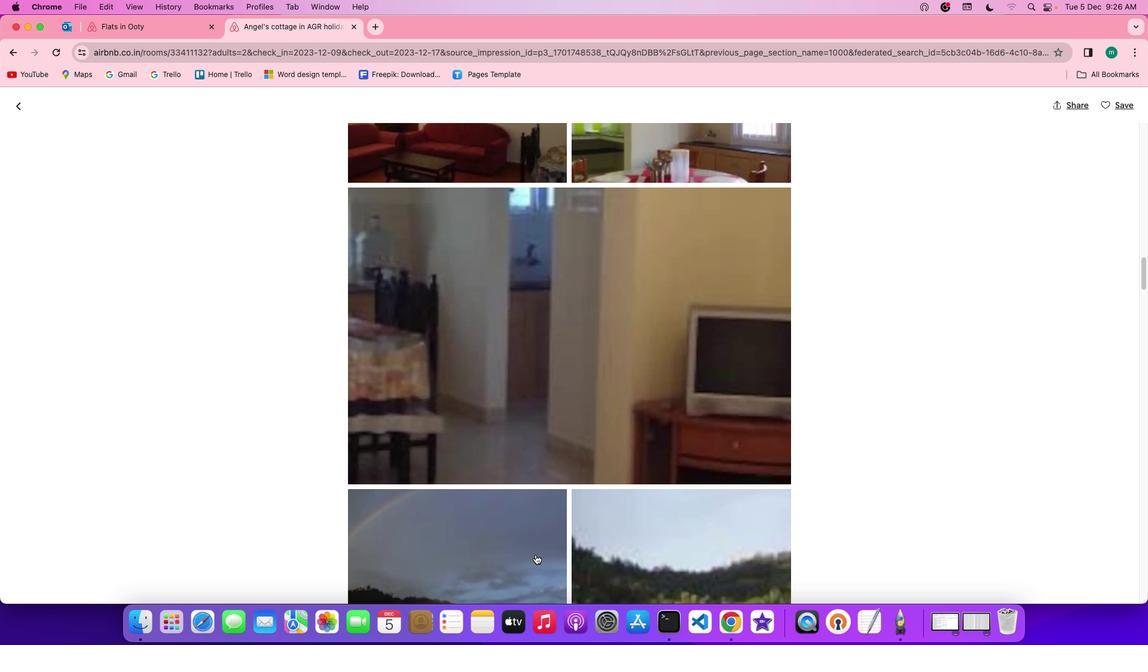 
Action: Mouse scrolled (535, 555) with delta (0, 0)
Screenshot: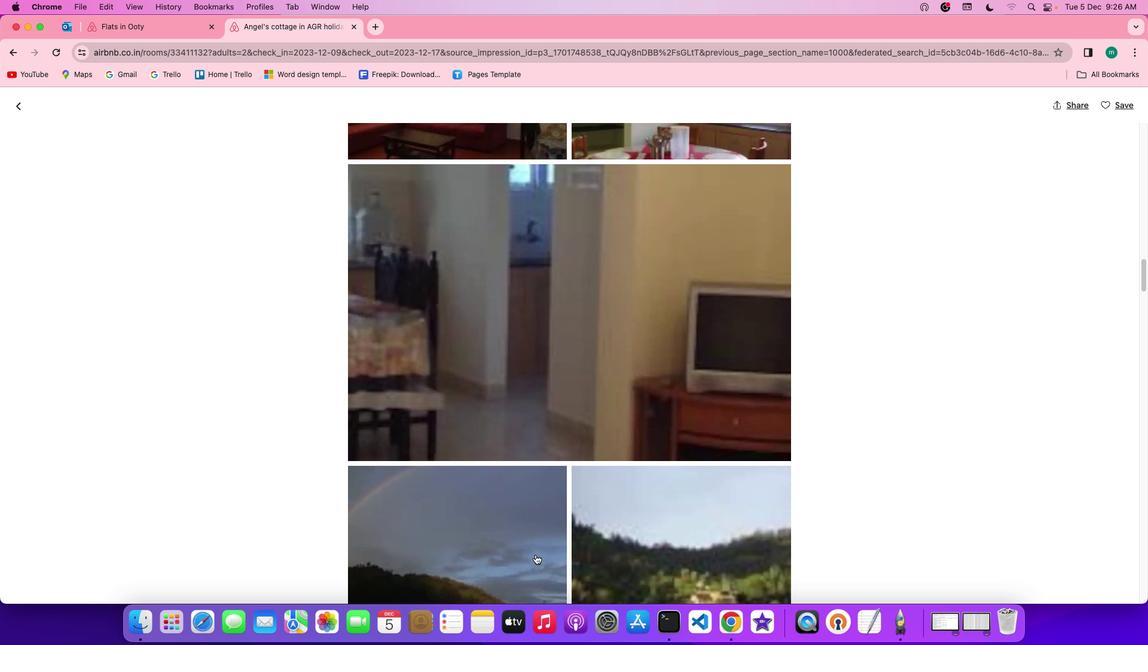 
Action: Mouse scrolled (535, 555) with delta (0, 0)
Screenshot: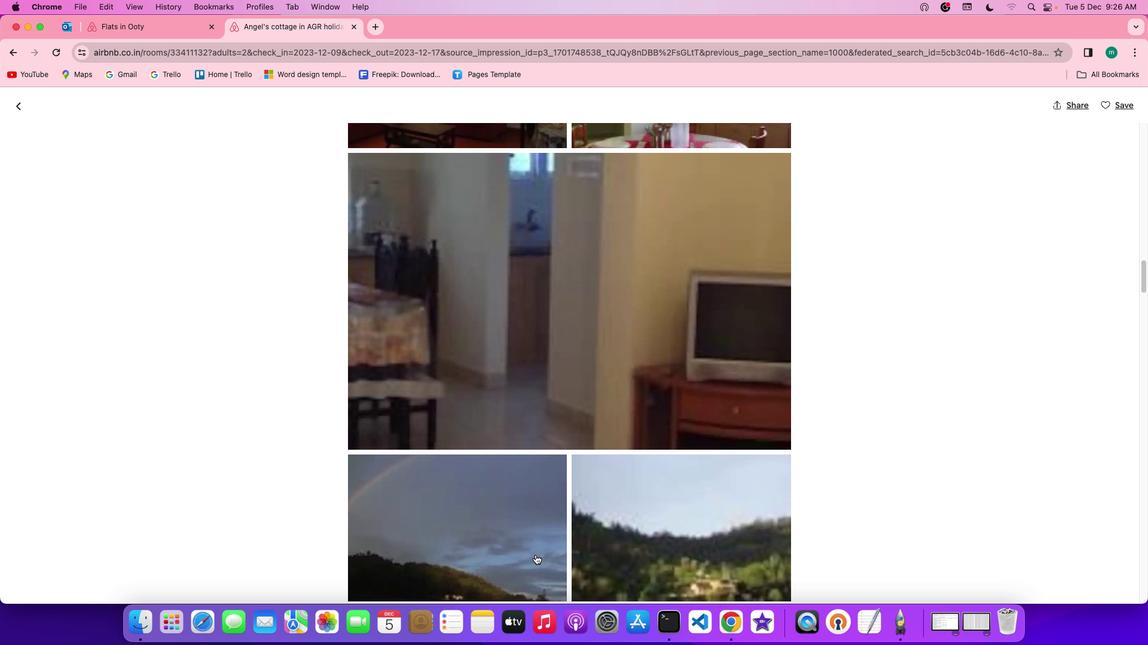
Action: Mouse scrolled (535, 555) with delta (0, 0)
Screenshot: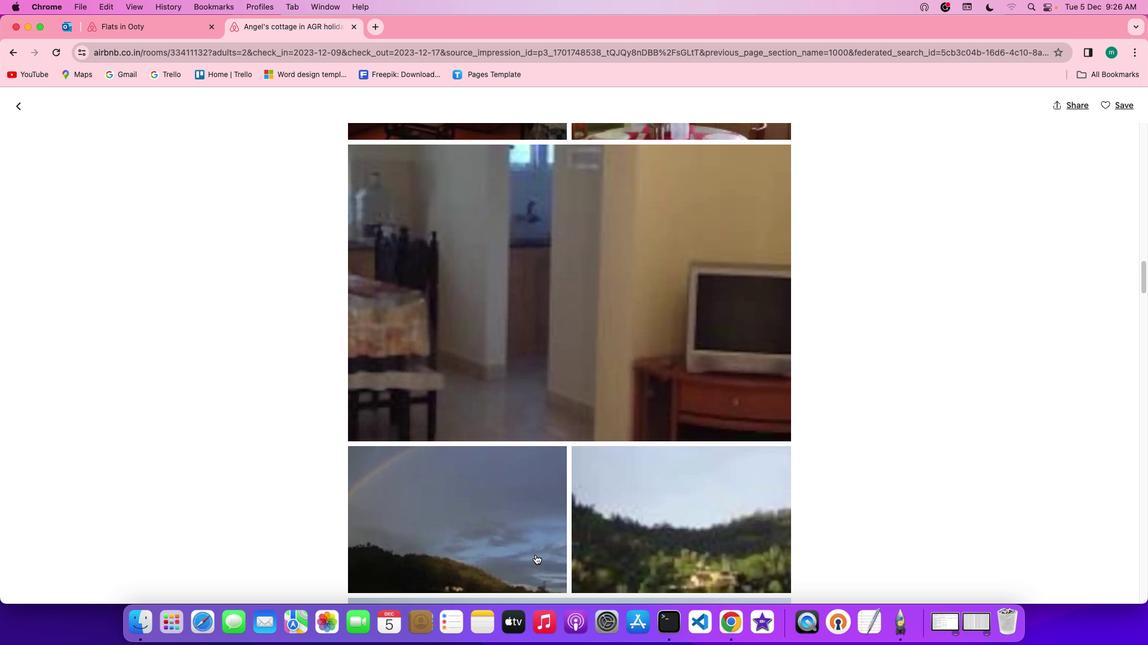 
Action: Mouse scrolled (535, 555) with delta (0, 0)
Screenshot: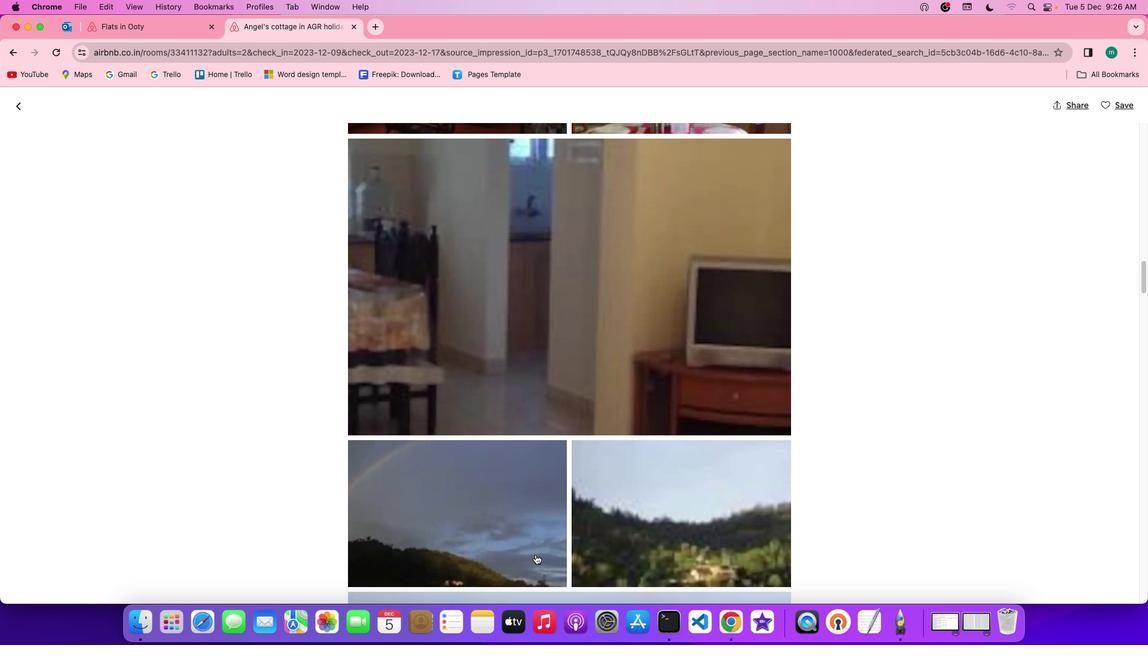 
Action: Mouse scrolled (535, 555) with delta (0, 0)
Screenshot: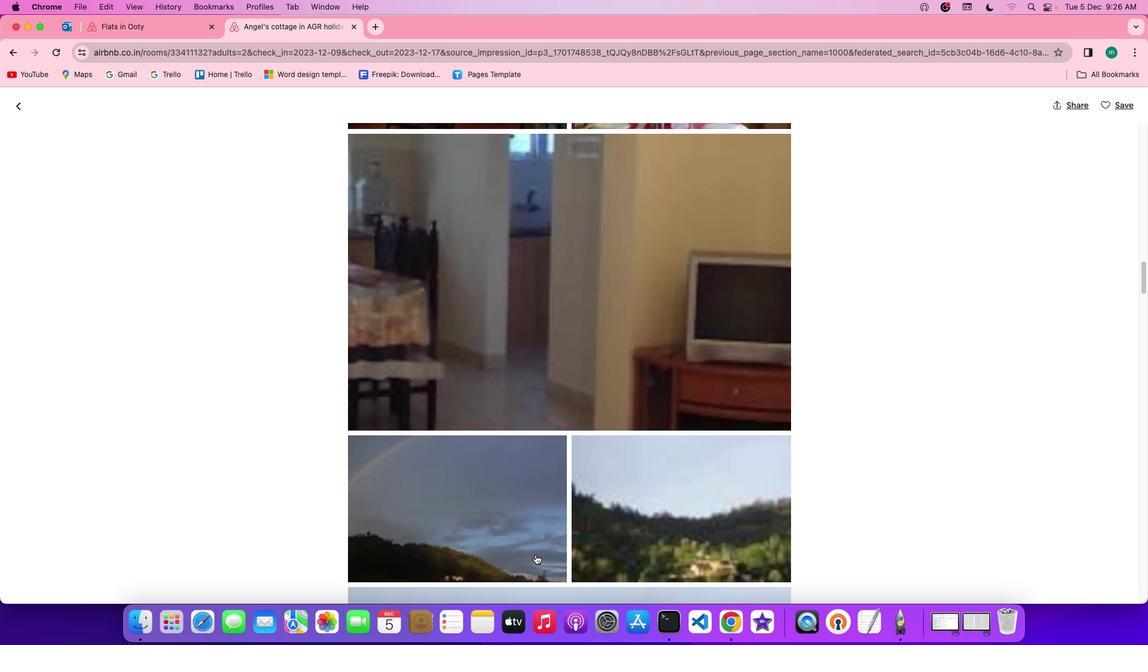 
Action: Mouse scrolled (535, 555) with delta (0, 0)
Screenshot: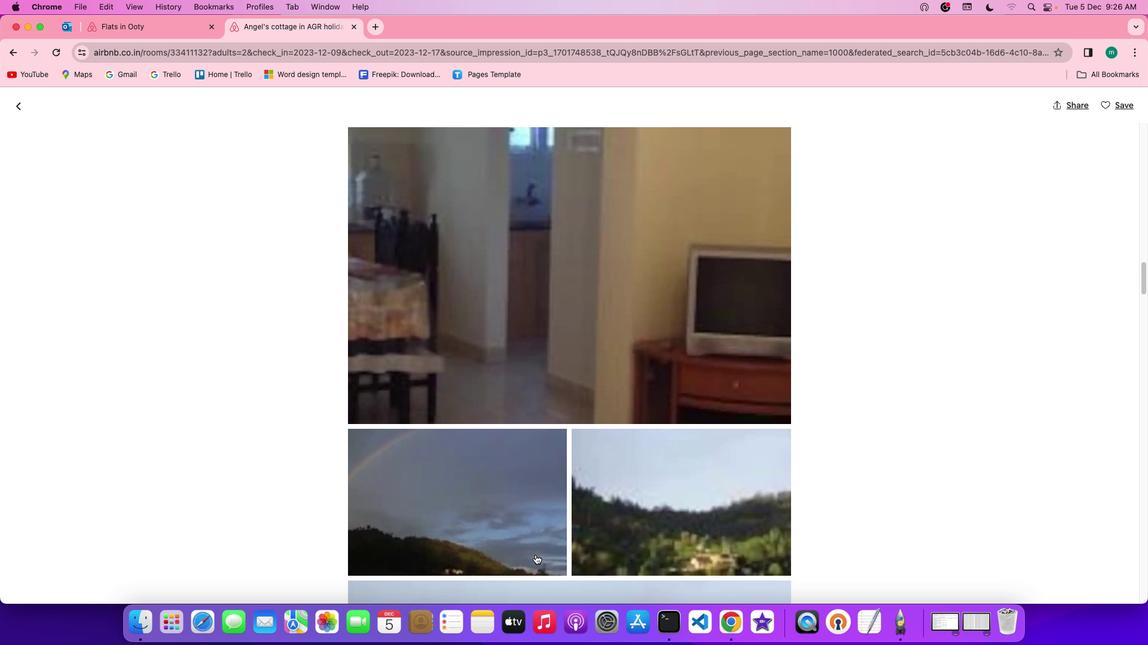 
Action: Mouse scrolled (535, 555) with delta (0, 0)
Screenshot: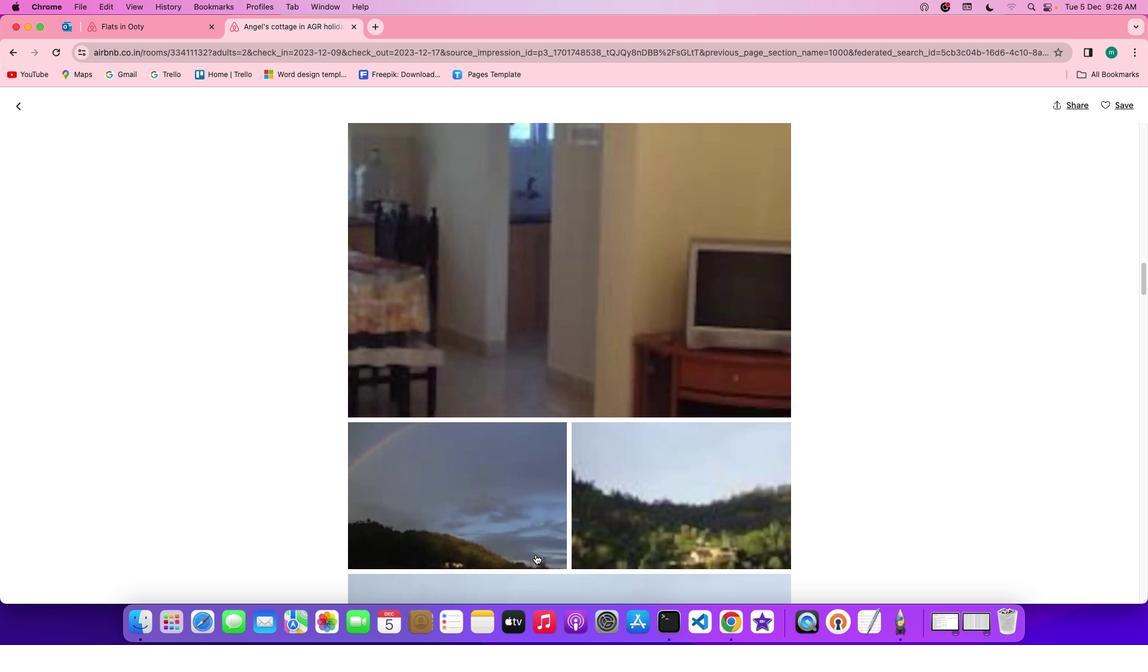 
Action: Mouse scrolled (535, 555) with delta (0, 0)
Screenshot: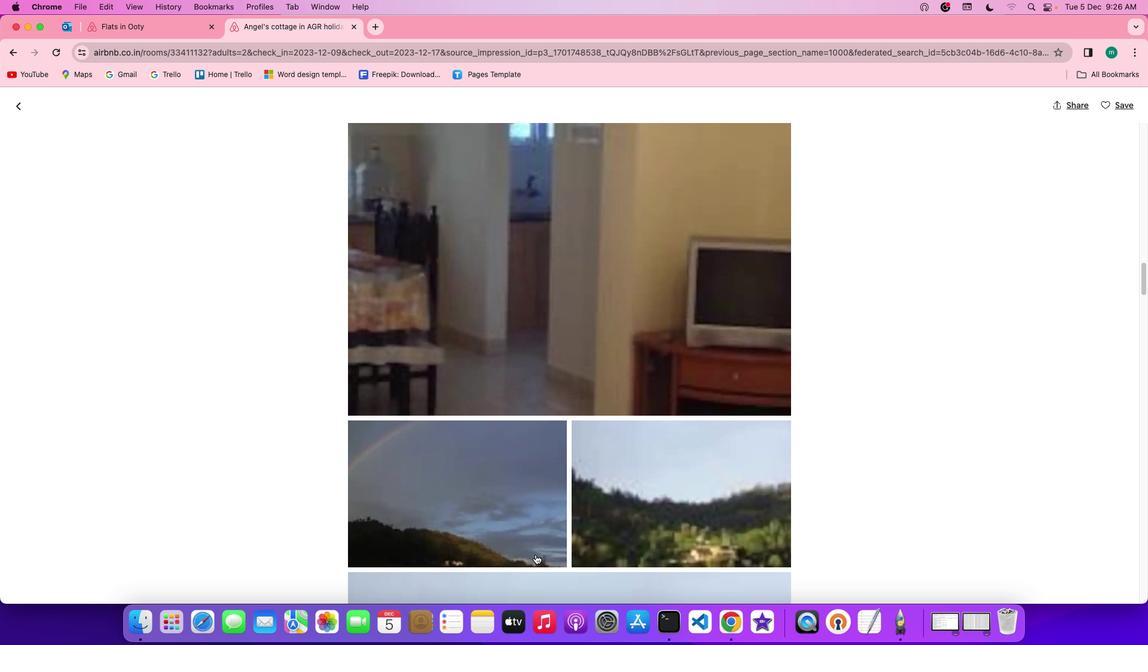 
Action: Mouse scrolled (535, 555) with delta (0, 0)
Screenshot: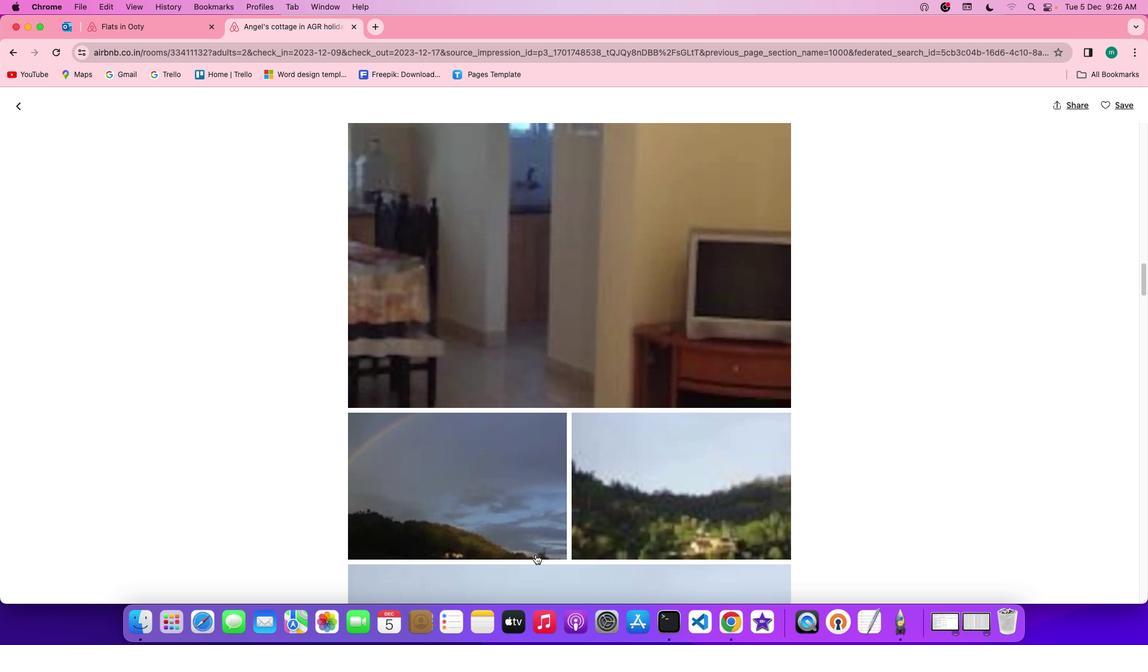 
Action: Mouse scrolled (535, 555) with delta (0, 0)
Screenshot: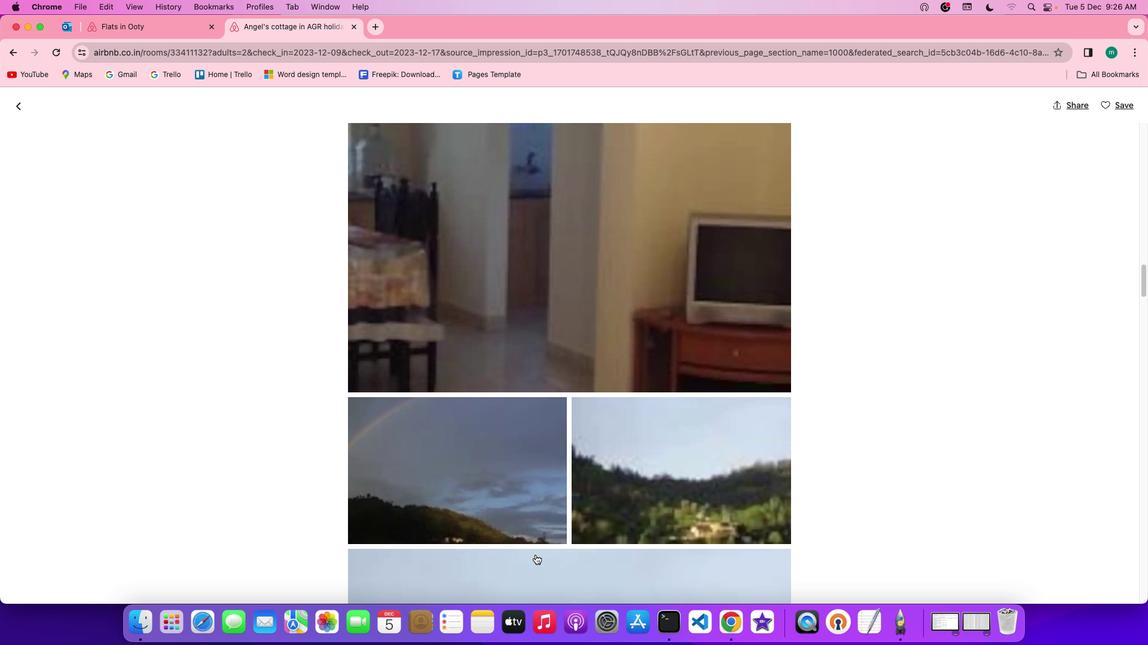 
Action: Mouse scrolled (535, 555) with delta (0, 0)
Screenshot: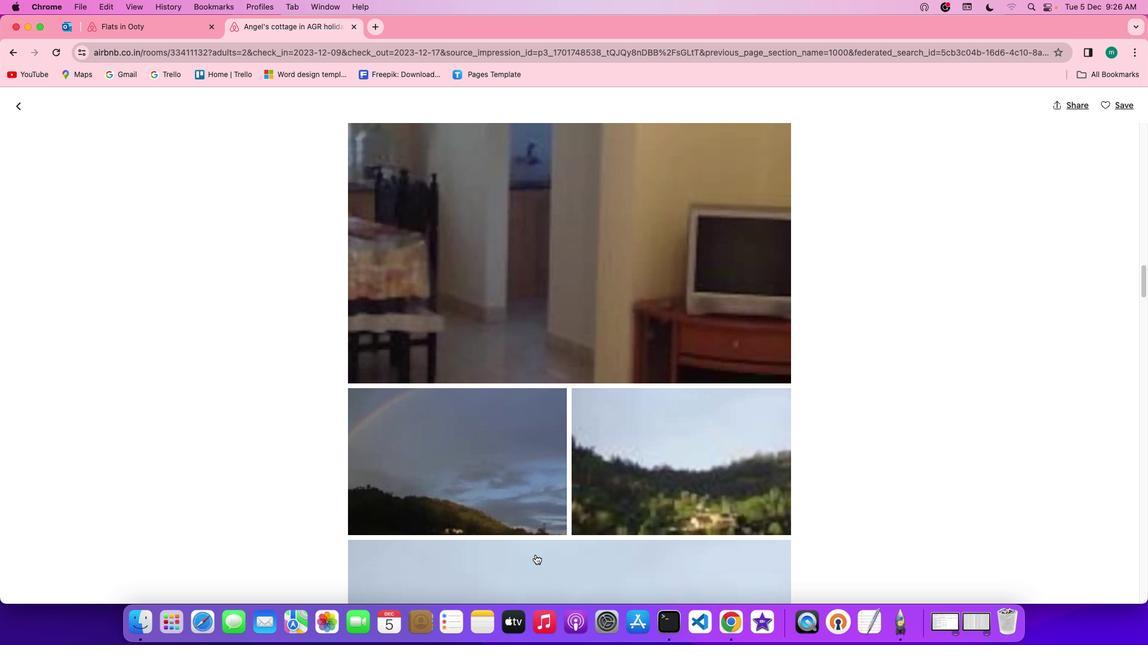 
Action: Mouse scrolled (535, 555) with delta (0, -1)
Screenshot: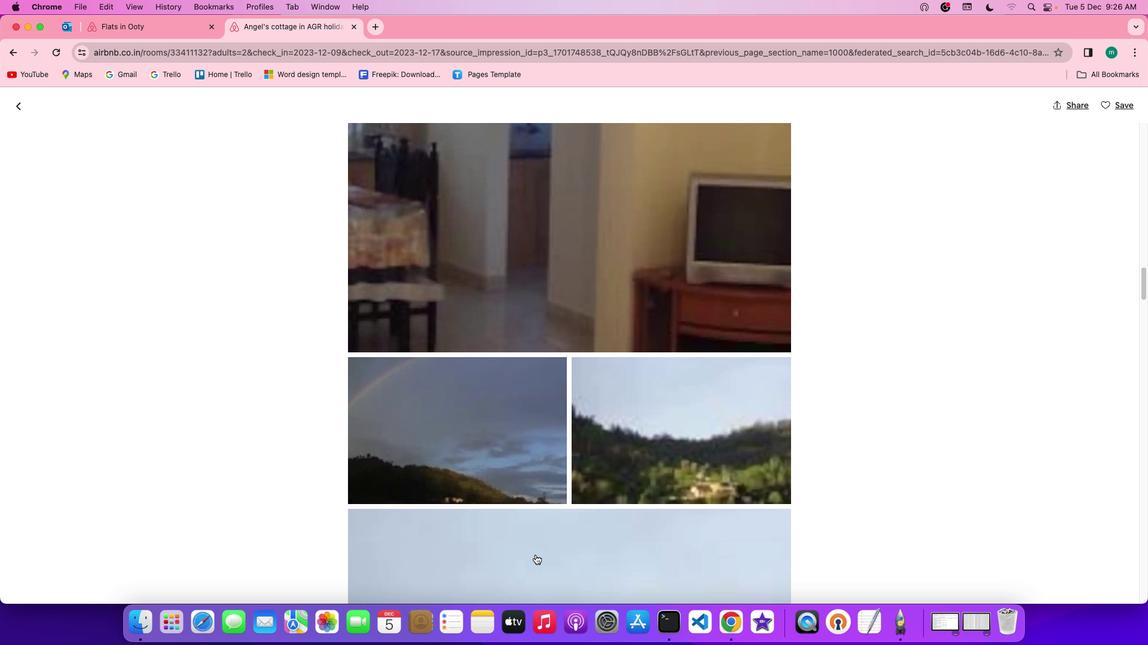 
Action: Mouse scrolled (535, 555) with delta (0, 0)
Screenshot: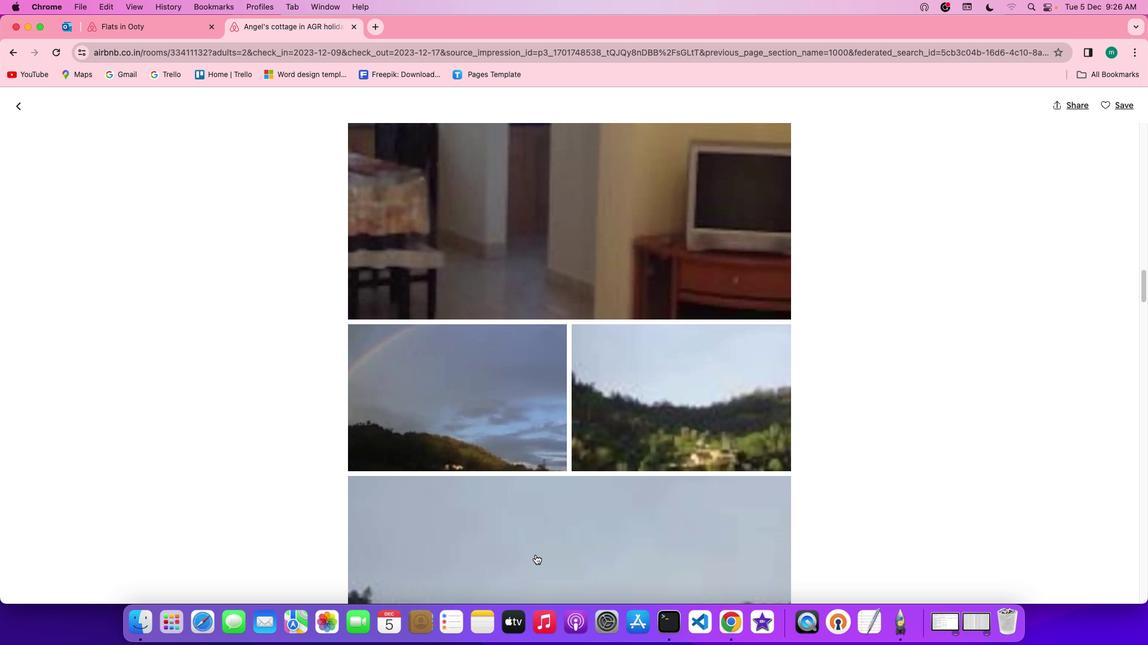 
Action: Mouse scrolled (535, 555) with delta (0, 0)
Screenshot: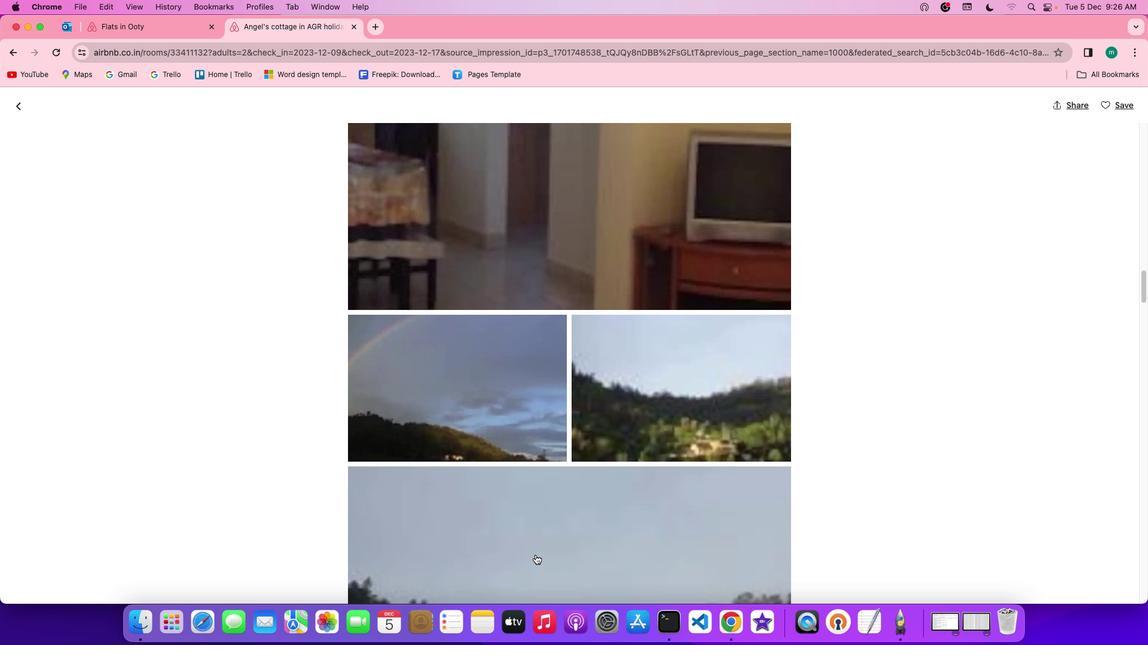 
Action: Mouse scrolled (535, 555) with delta (0, 0)
Screenshot: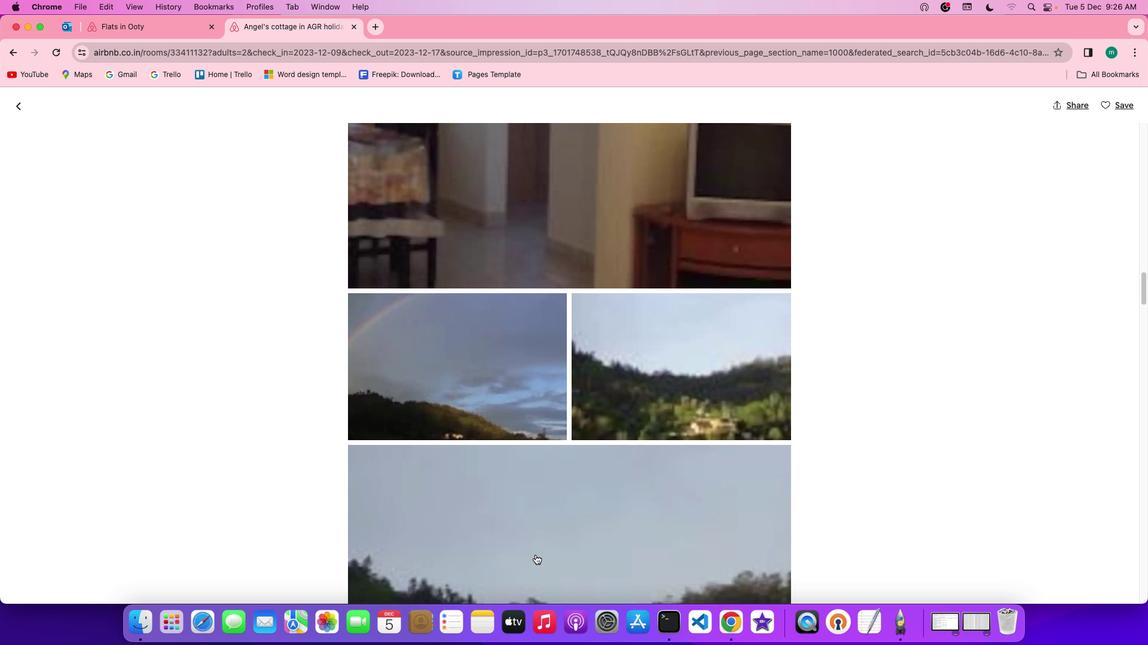 
Action: Mouse scrolled (535, 555) with delta (0, 0)
Screenshot: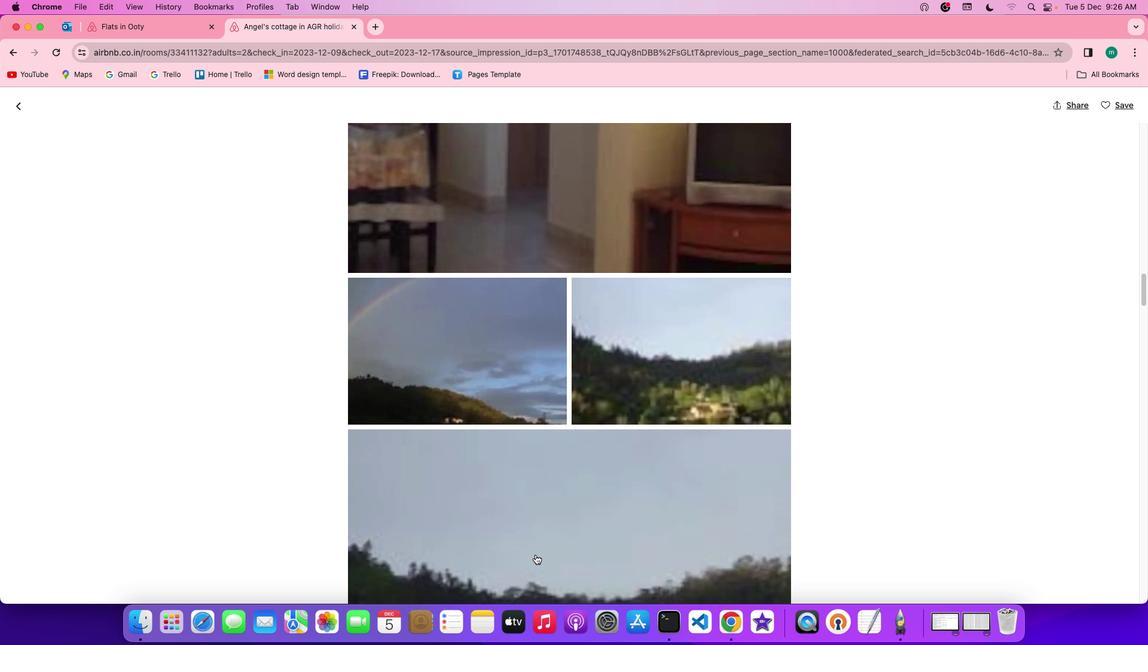 
Action: Mouse scrolled (535, 555) with delta (0, 0)
Screenshot: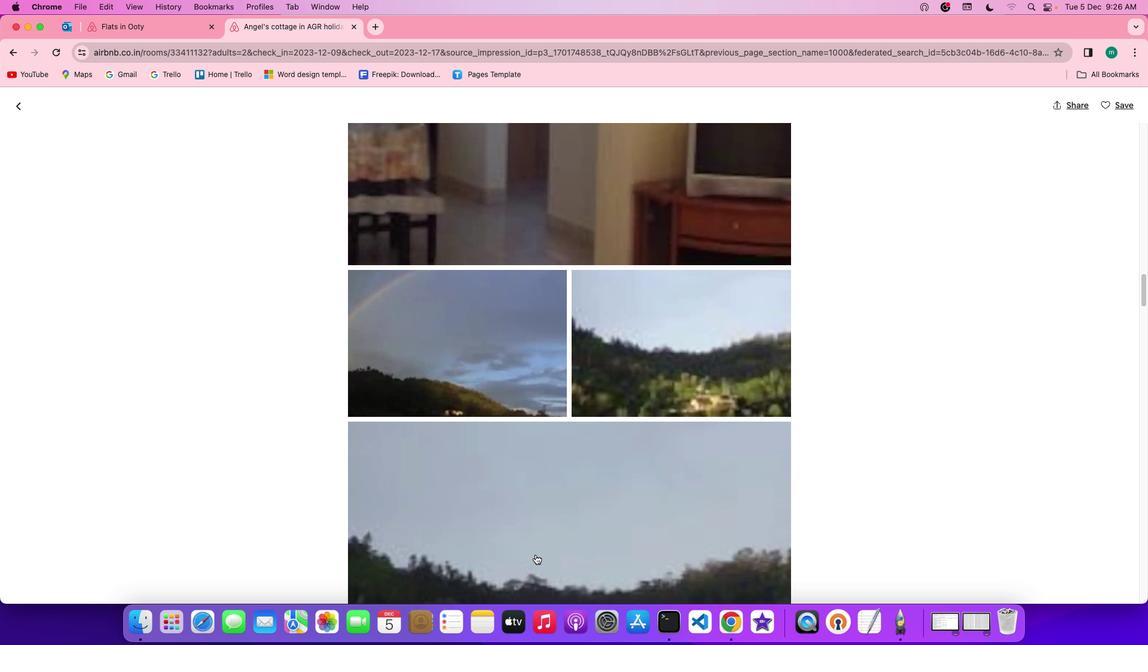 
Action: Mouse scrolled (535, 555) with delta (0, 0)
Screenshot: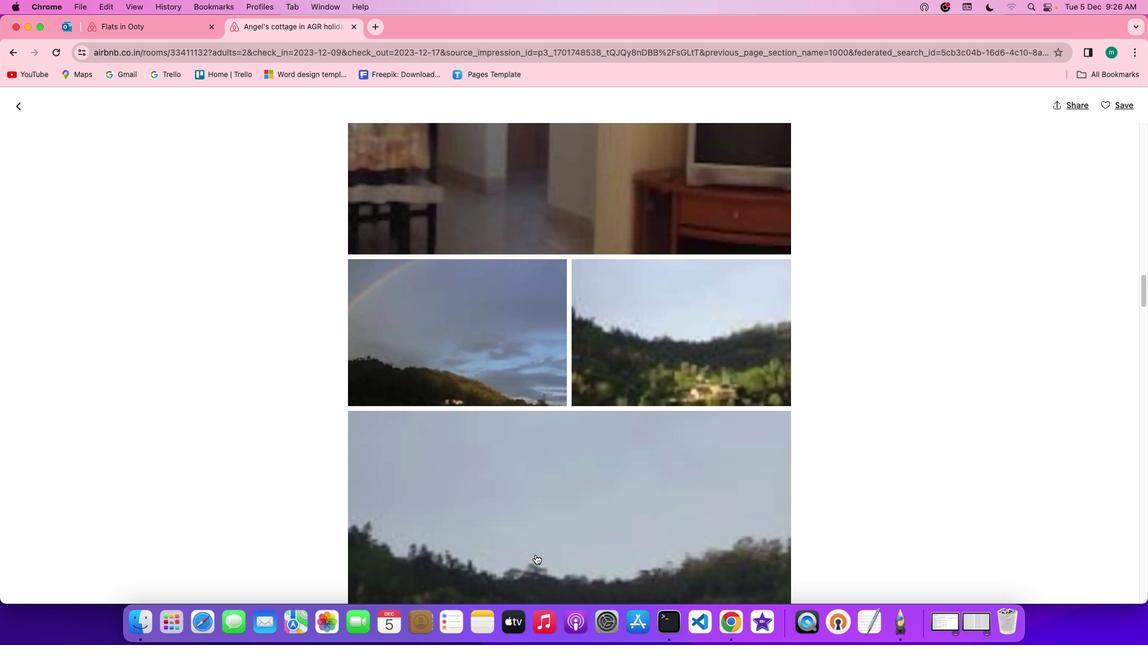 
Action: Mouse scrolled (535, 555) with delta (0, 0)
Screenshot: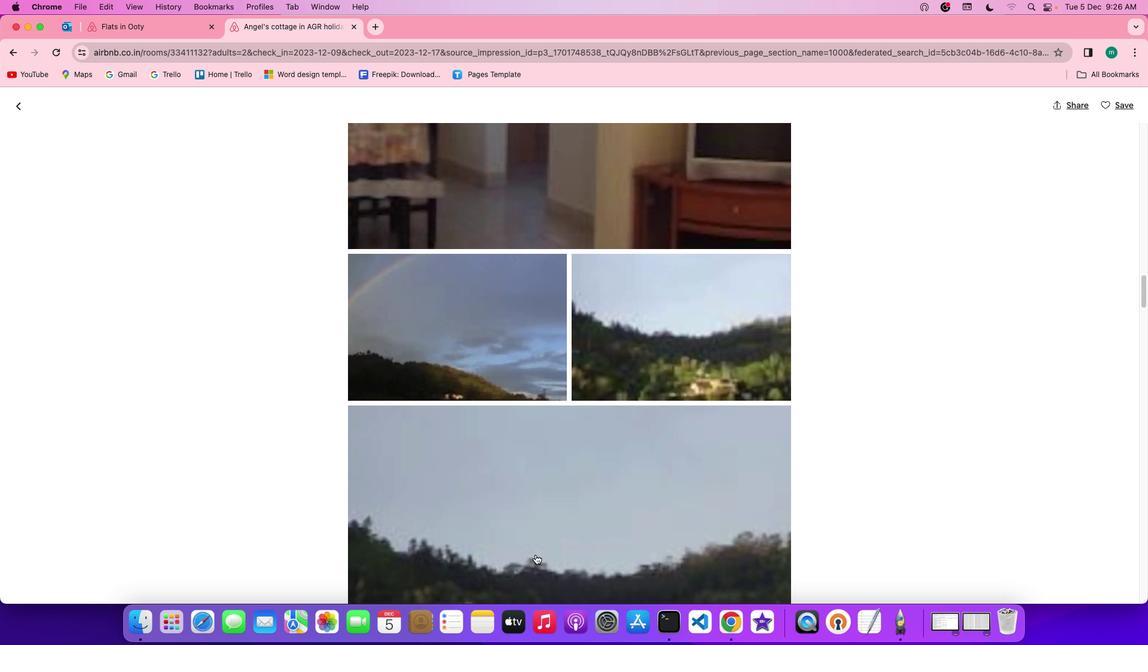 
Action: Mouse scrolled (535, 555) with delta (0, 0)
Screenshot: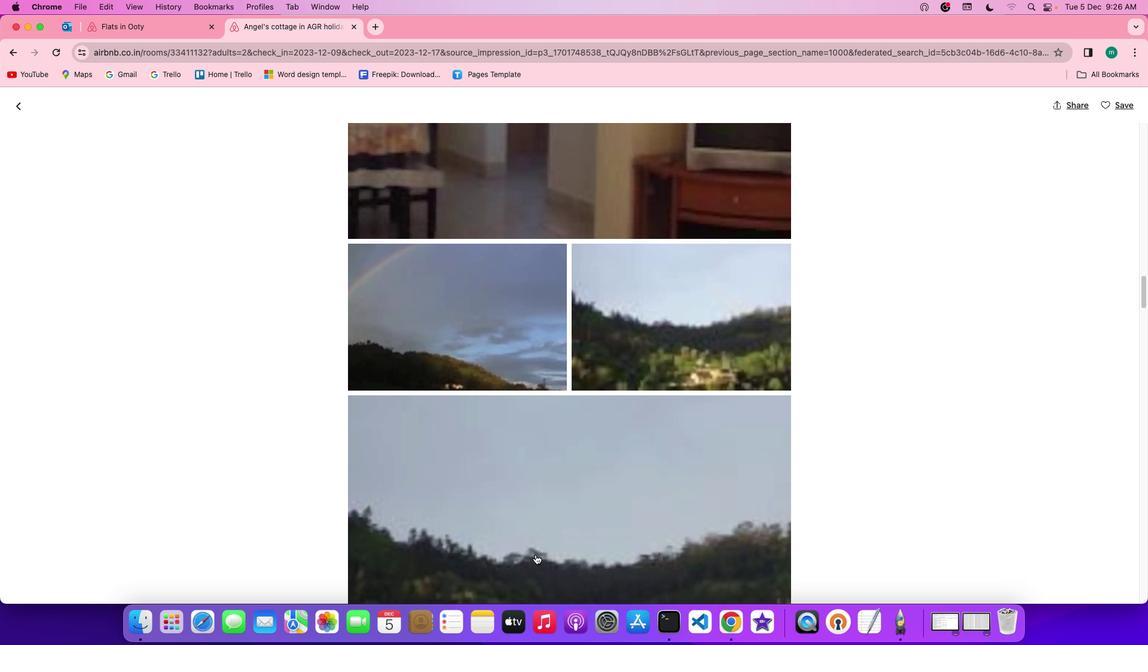 
Action: Mouse scrolled (535, 555) with delta (0, 0)
Screenshot: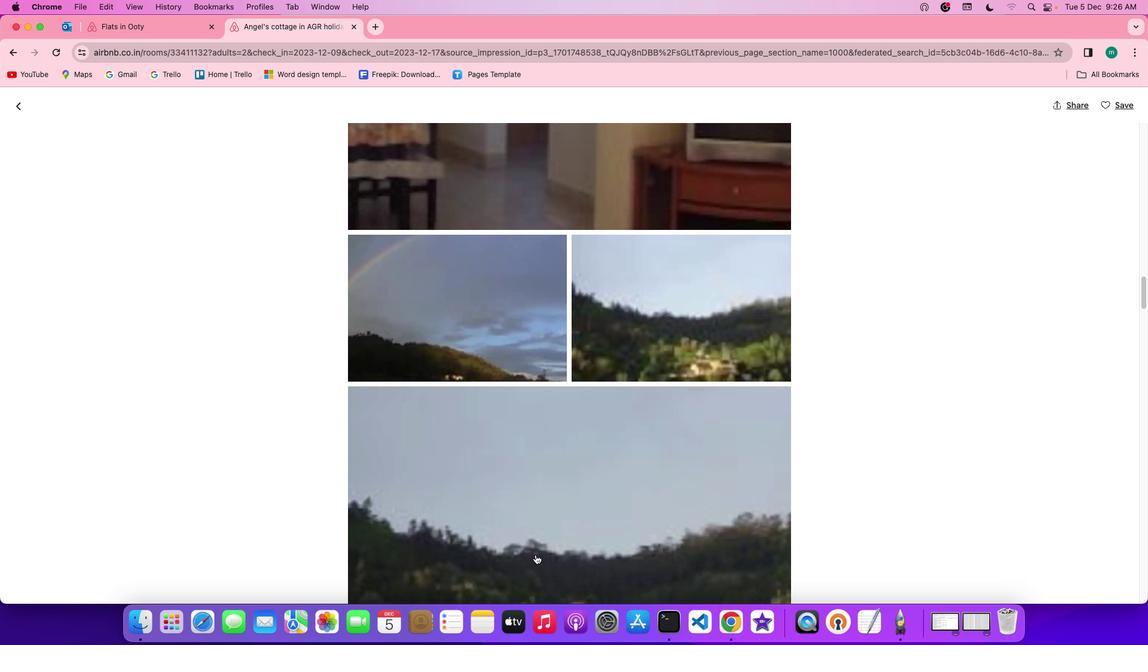 
Action: Mouse scrolled (535, 555) with delta (0, 0)
Screenshot: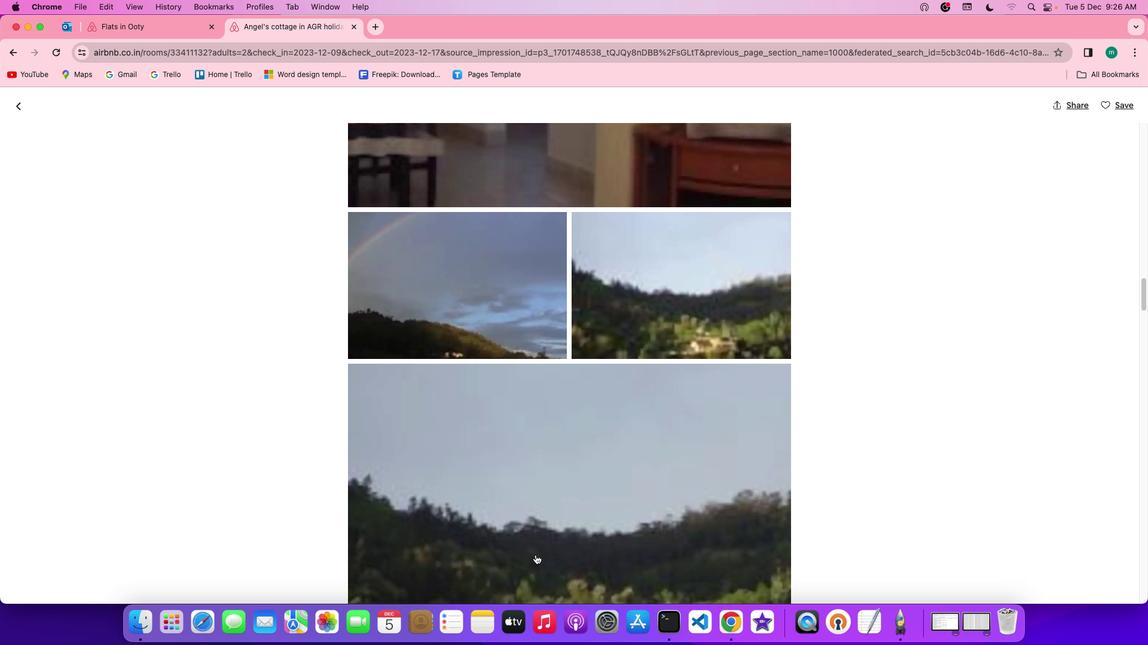
Action: Mouse scrolled (535, 555) with delta (0, 0)
Screenshot: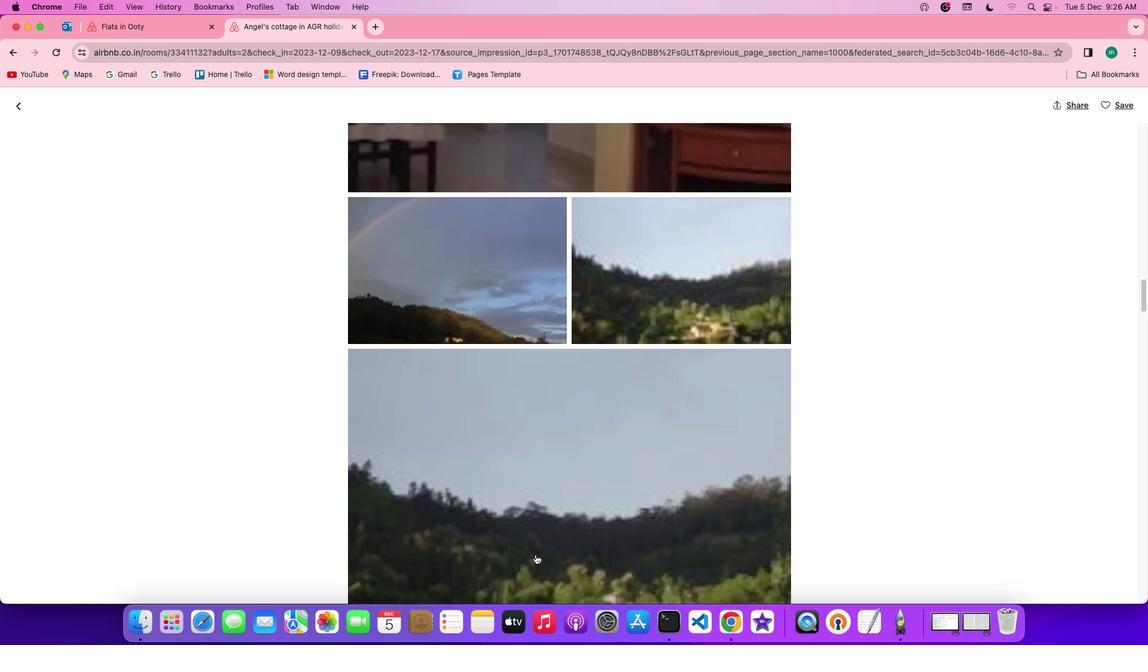 
Action: Mouse scrolled (535, 555) with delta (0, 0)
Screenshot: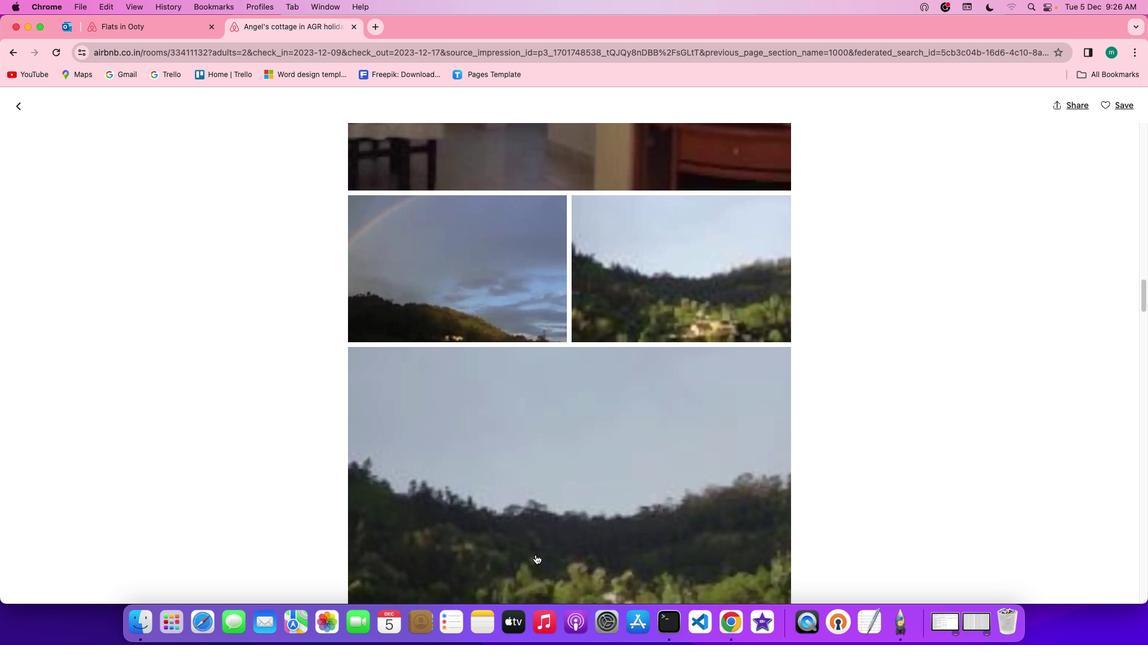 
Action: Mouse scrolled (535, 555) with delta (0, 0)
Screenshot: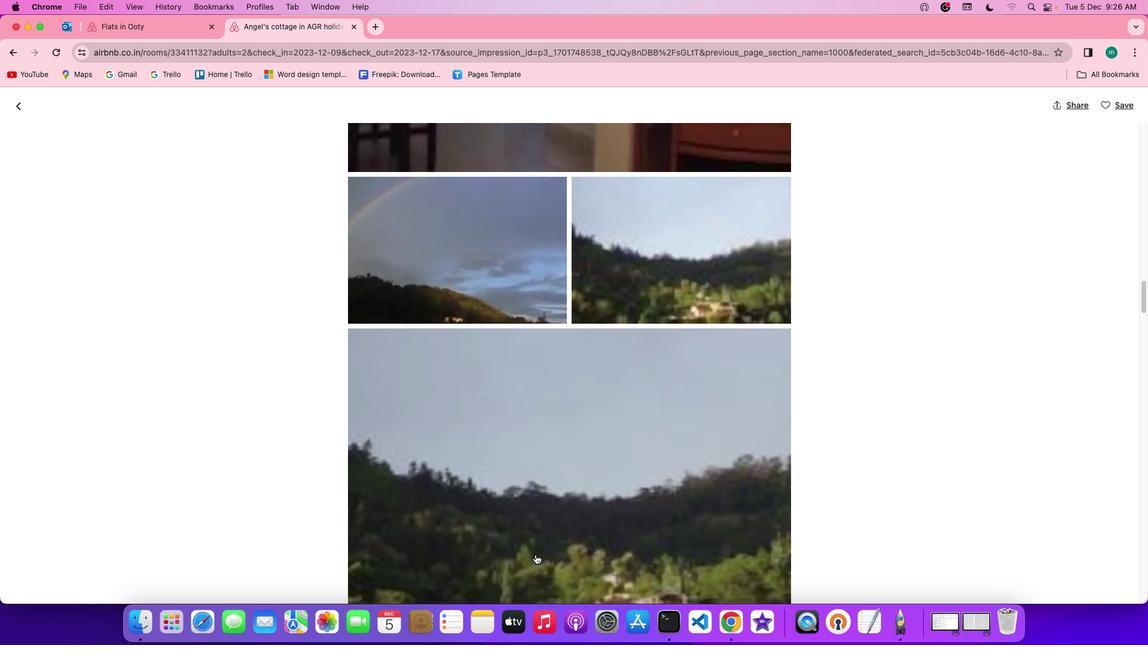 
Action: Mouse scrolled (535, 555) with delta (0, 0)
Screenshot: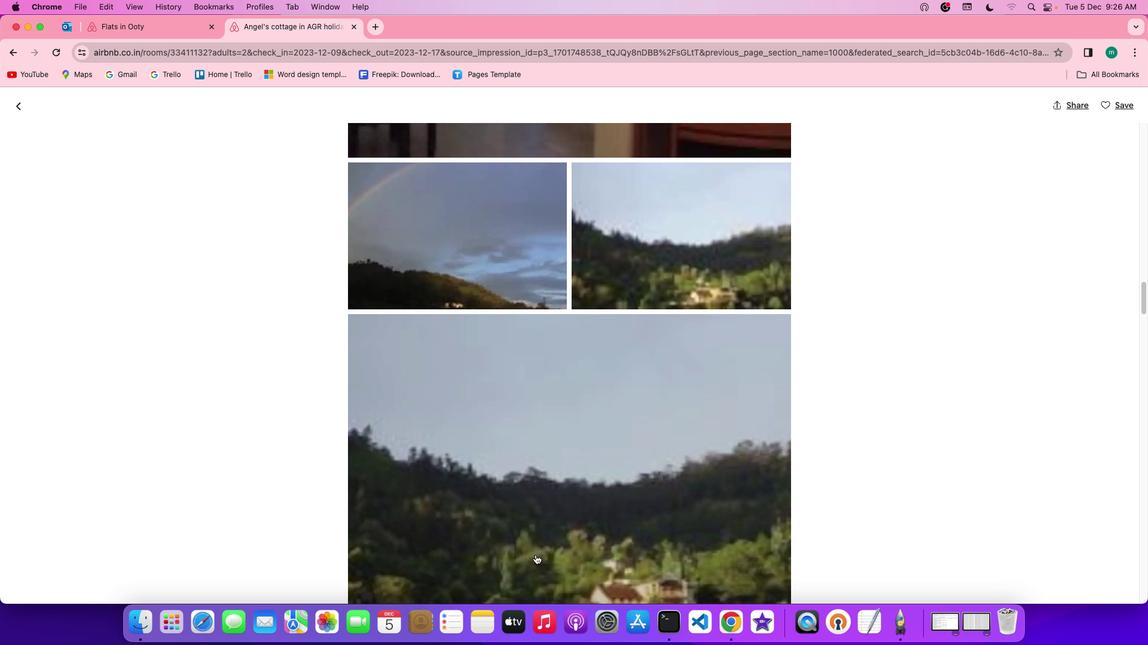 
Action: Mouse scrolled (535, 555) with delta (0, 0)
